 Task: Research Airbnb accommodation in Most, Czech Republic from 5th November, 2023 to 16th November, 2023 for 2 adults.1  bedroom having 1 bed and 1 bathroom. Property type can be hotel. Booking option can be shelf check-in. Look for 5 properties as per requirement.
Action: Mouse moved to (471, 158)
Screenshot: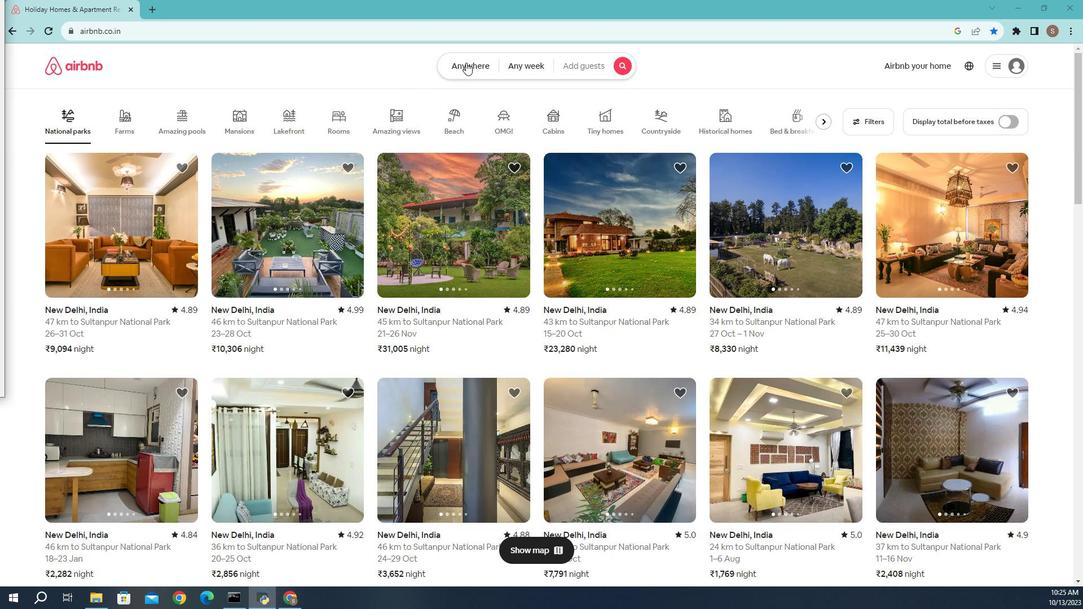 
Action: Mouse pressed left at (471, 158)
Screenshot: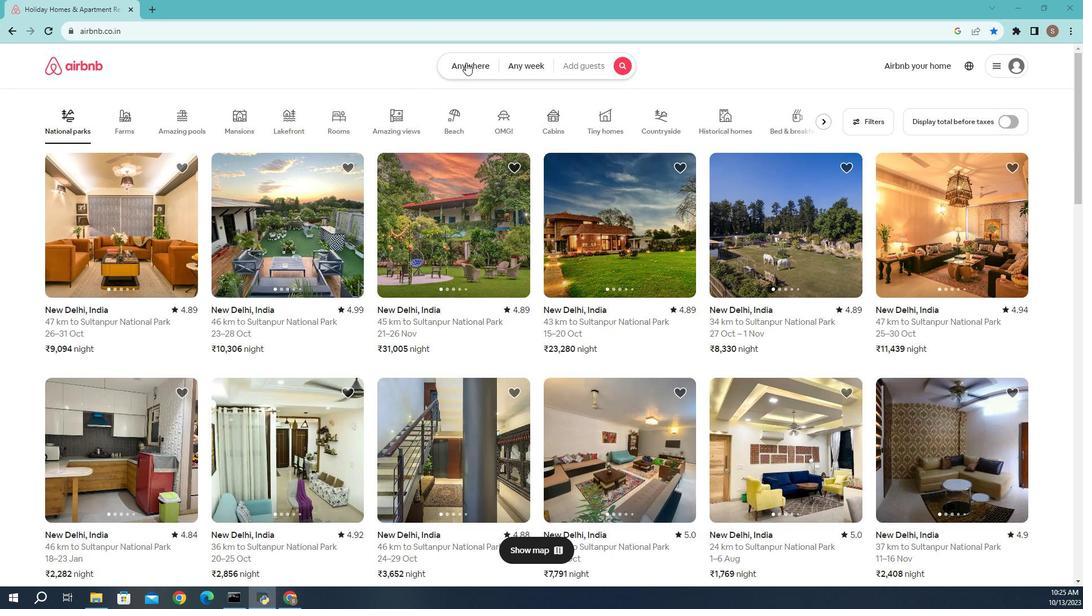 
Action: Mouse moved to (417, 186)
Screenshot: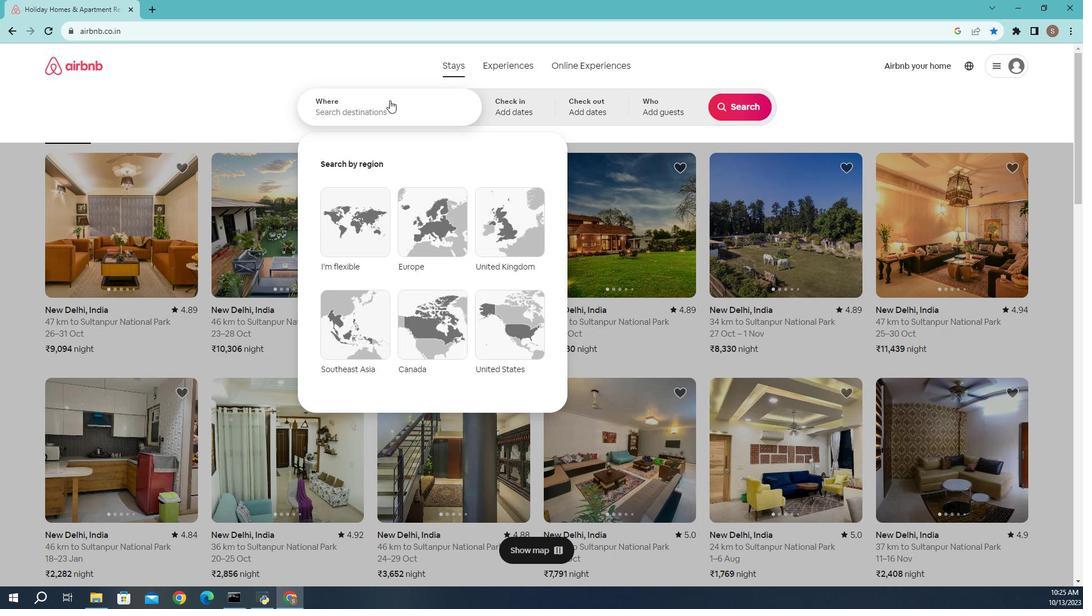 
Action: Mouse pressed left at (417, 186)
Screenshot: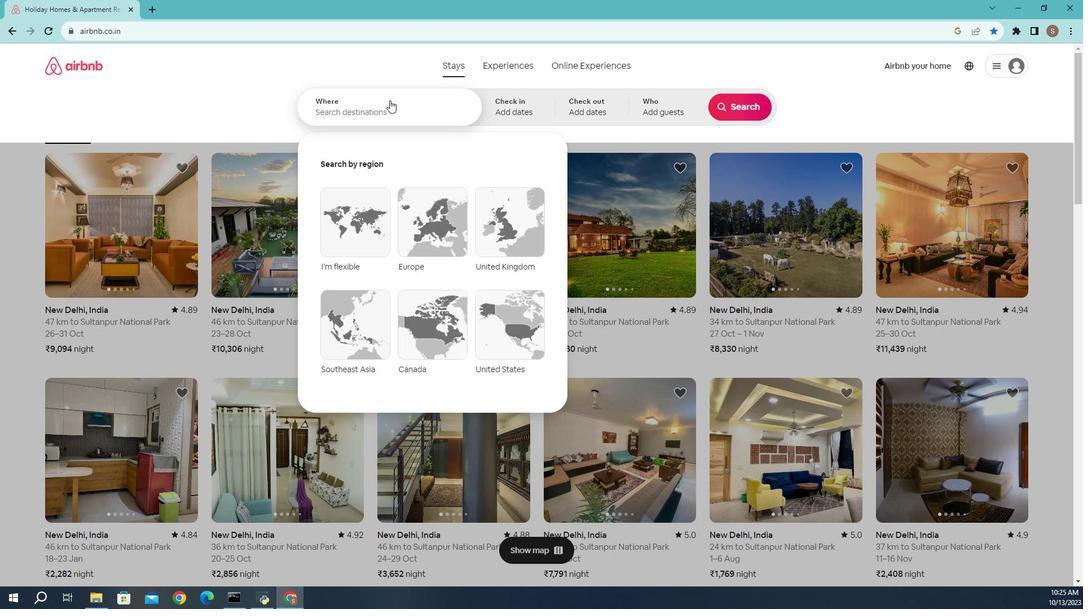 
Action: Key pressed <Key.caps_lock>M<Key.caps_lock>ost,<Key.space><Key.caps_lock>C<Key.caps_lock>zech<Key.space><Key.caps_lock>R<Key.caps_lock>epublic<Key.enter>
Screenshot: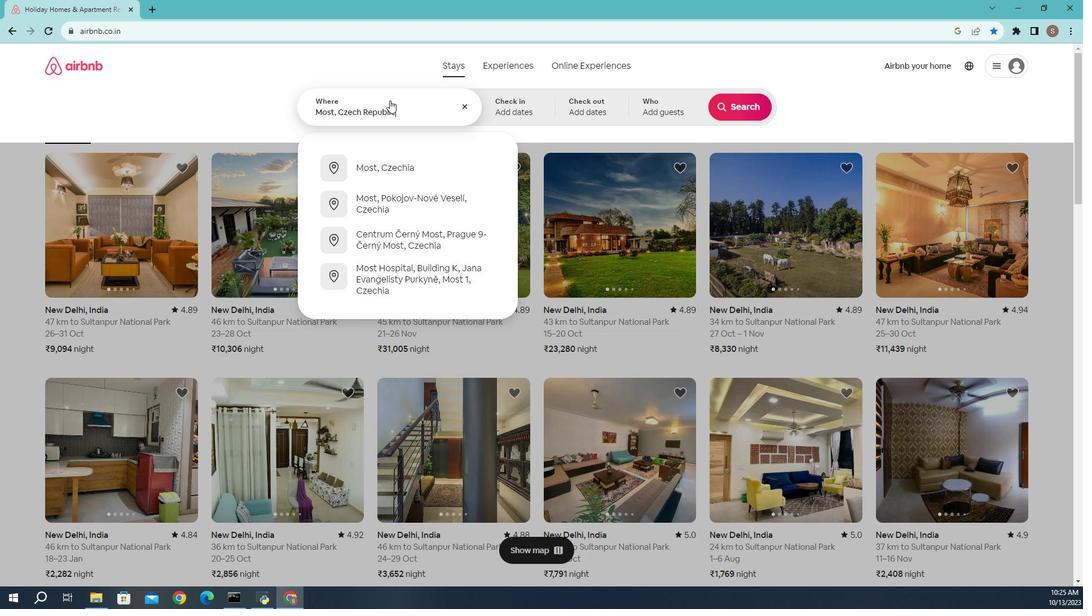 
Action: Mouse moved to (541, 312)
Screenshot: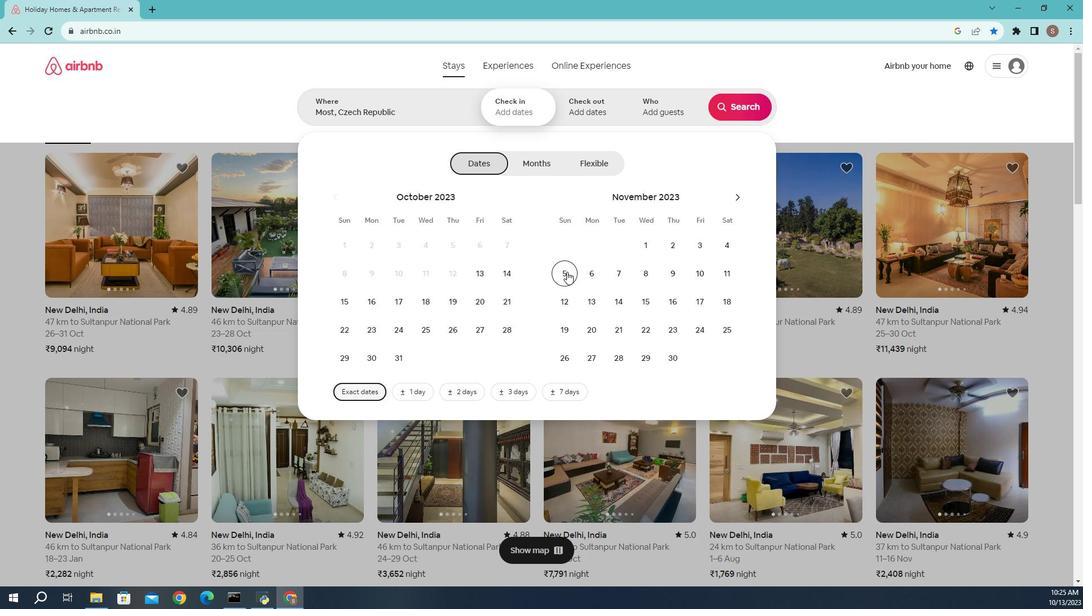 
Action: Mouse pressed left at (541, 312)
Screenshot: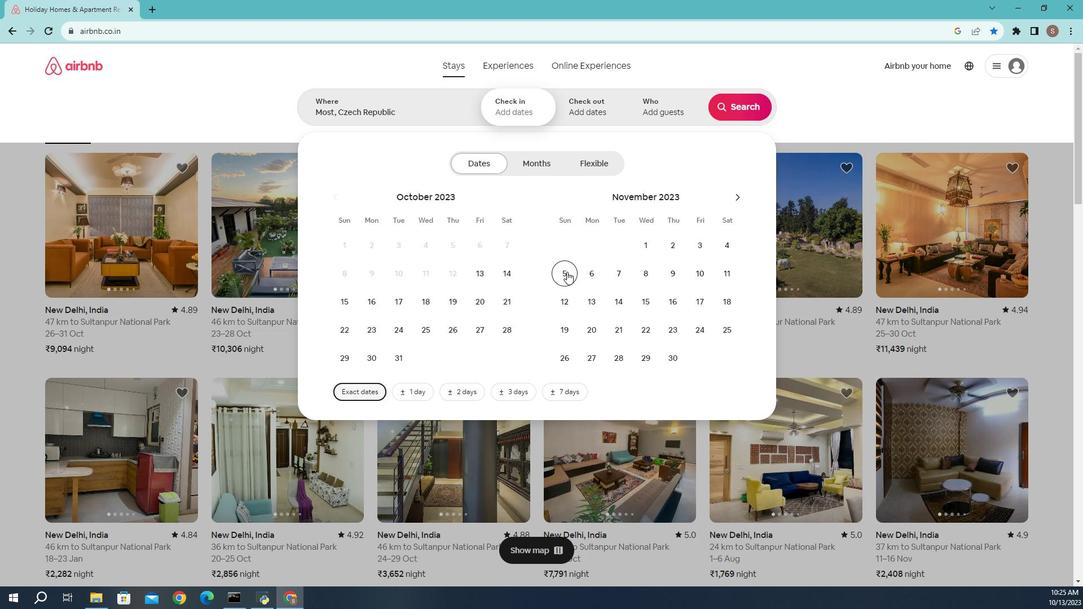 
Action: Mouse moved to (618, 333)
Screenshot: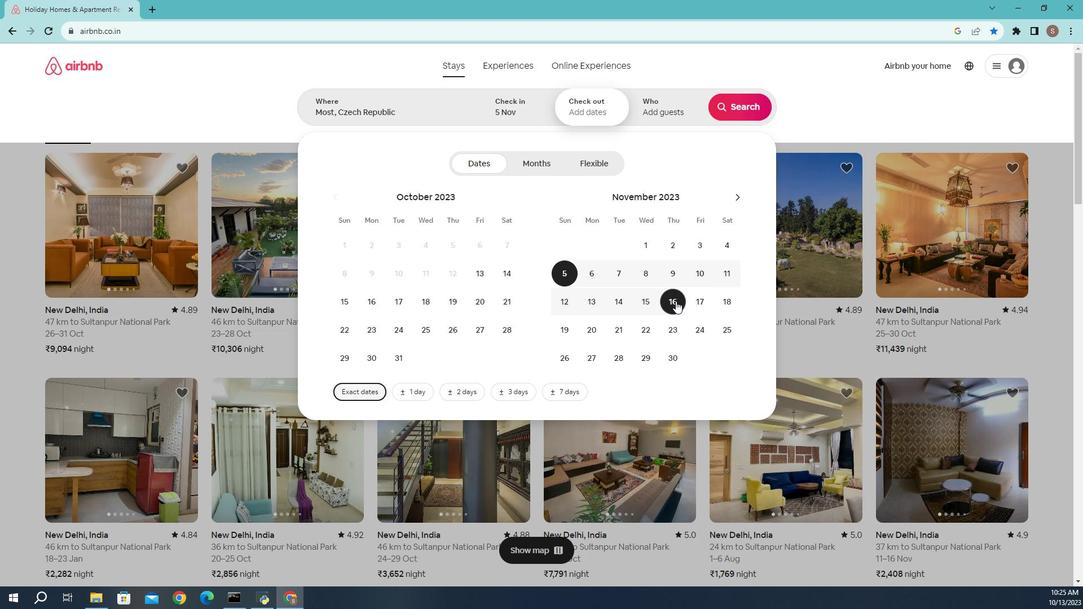 
Action: Mouse pressed left at (618, 333)
Screenshot: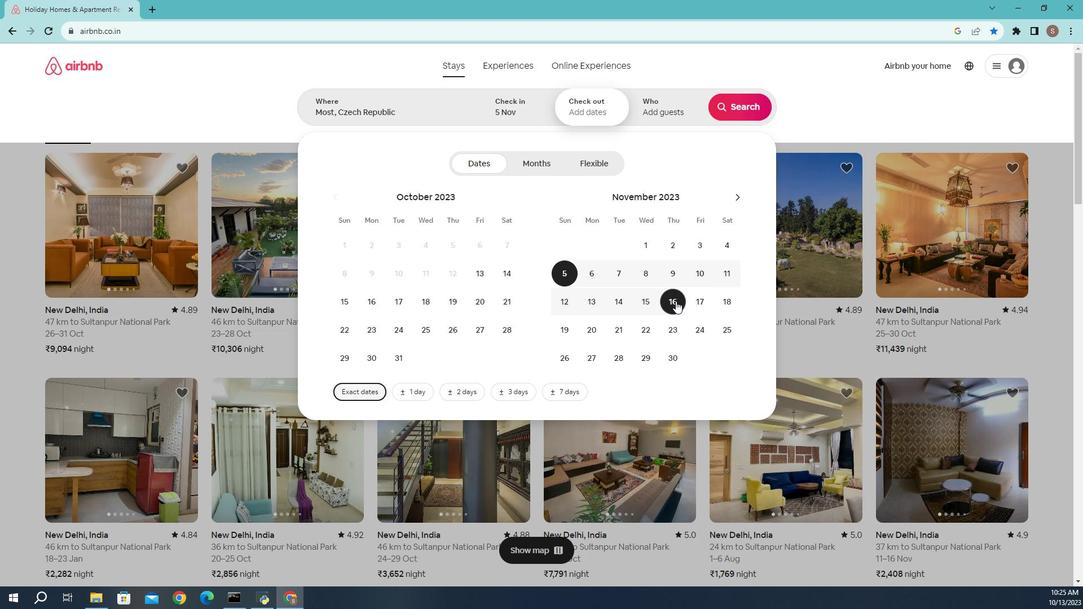 
Action: Mouse moved to (612, 192)
Screenshot: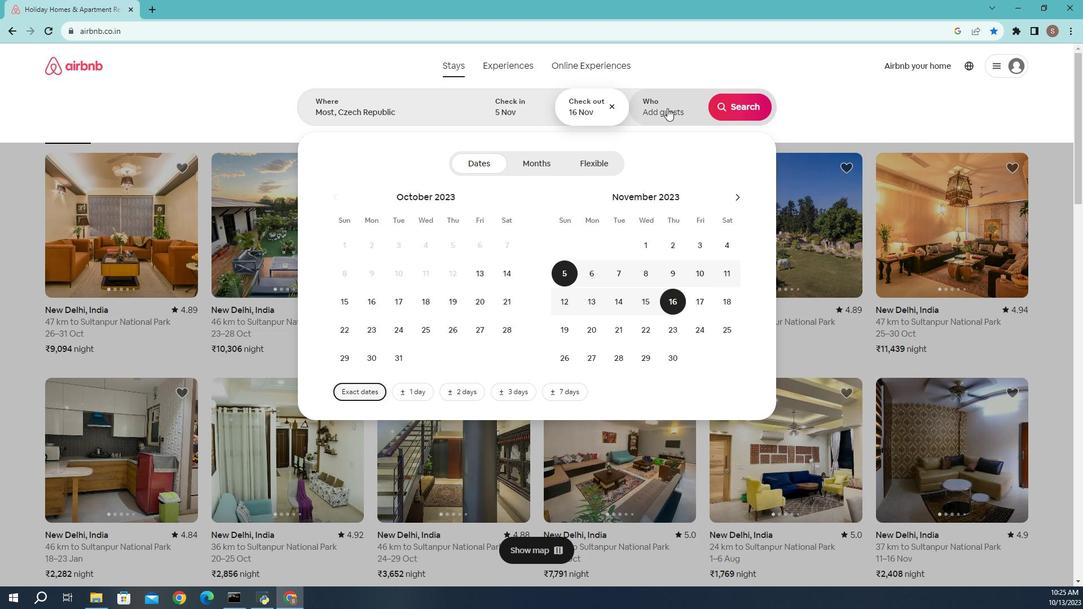 
Action: Mouse pressed left at (612, 192)
Screenshot: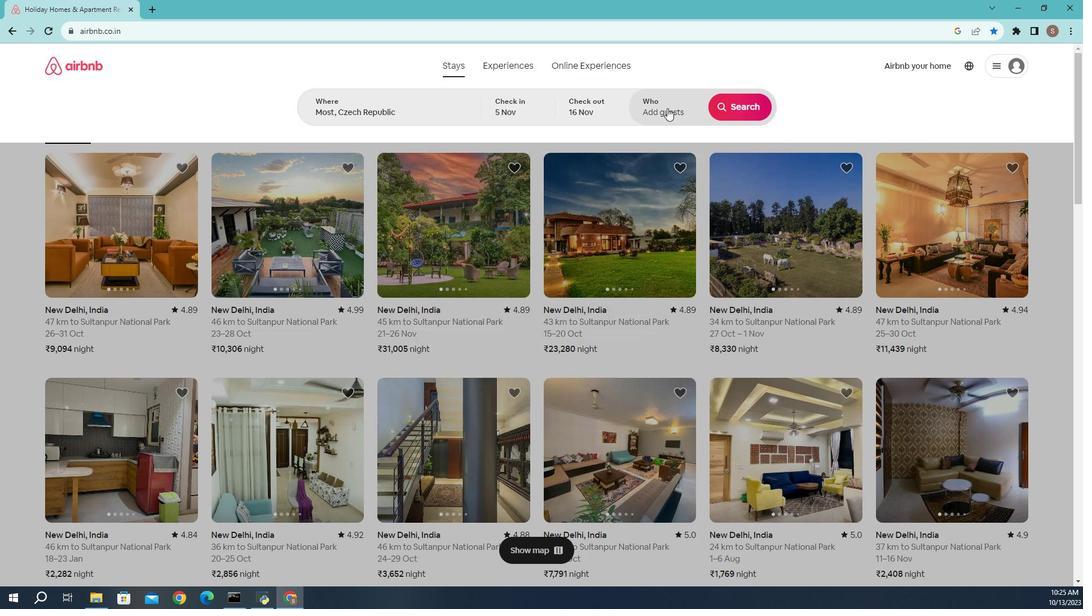 
Action: Mouse moved to (667, 234)
Screenshot: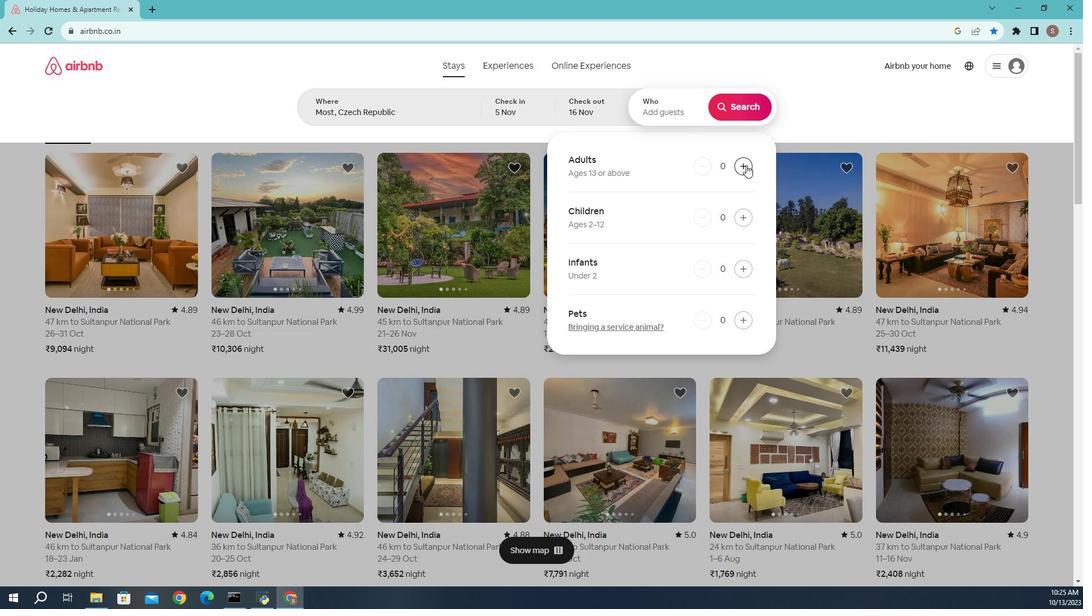 
Action: Mouse pressed left at (667, 234)
Screenshot: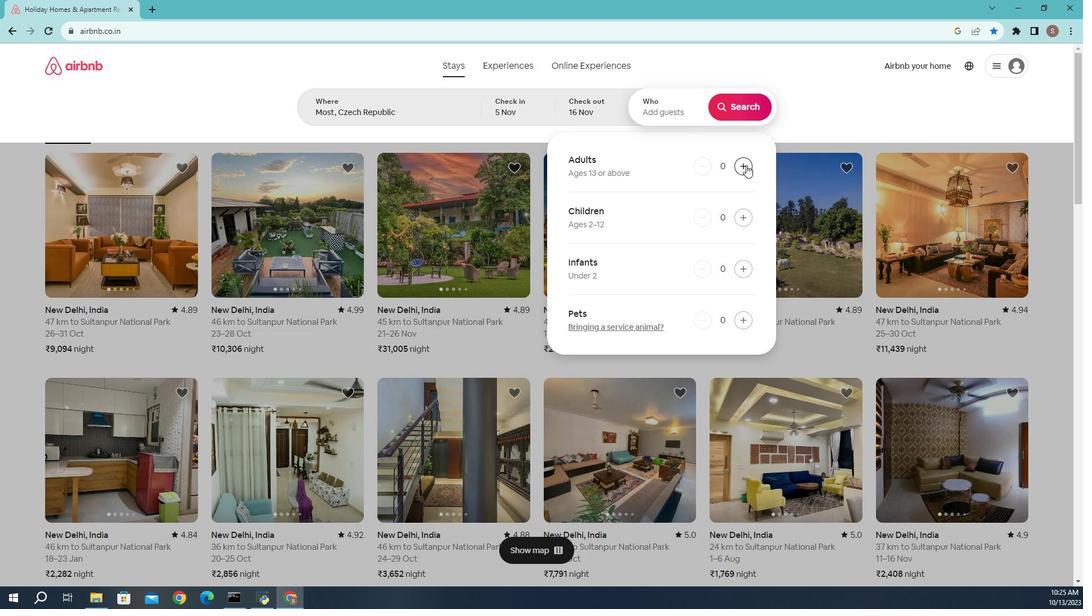 
Action: Mouse moved to (667, 234)
Screenshot: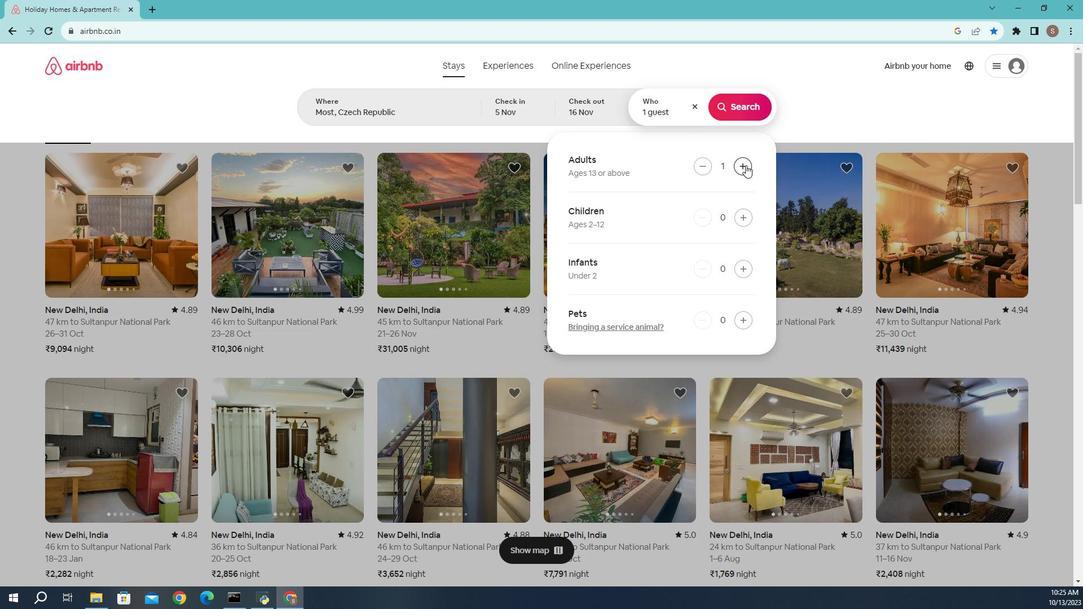 
Action: Mouse pressed left at (667, 234)
Screenshot: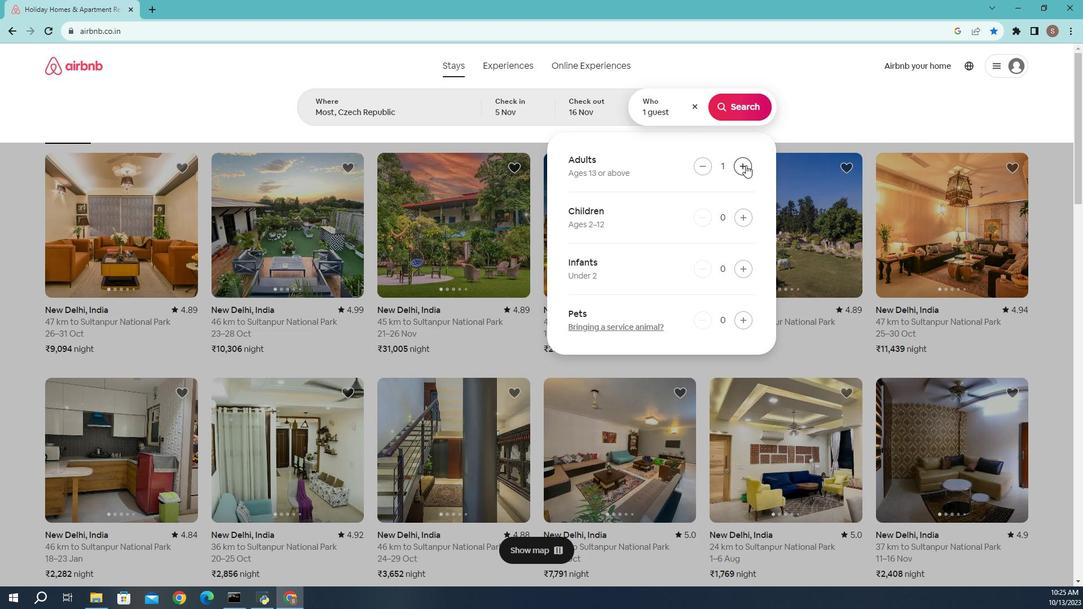 
Action: Mouse moved to (665, 188)
Screenshot: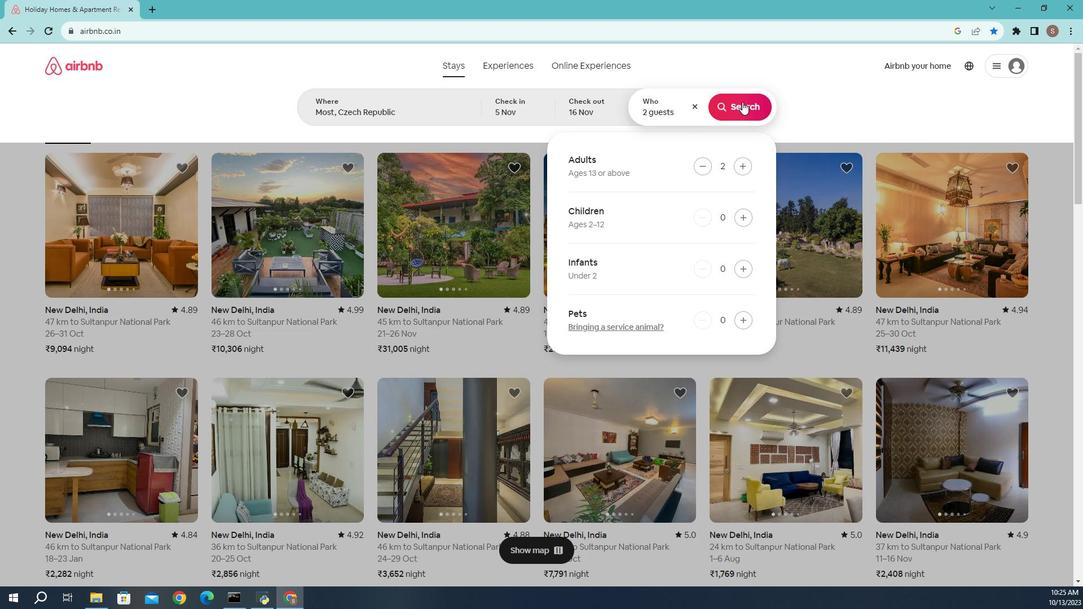 
Action: Mouse pressed left at (665, 188)
Screenshot: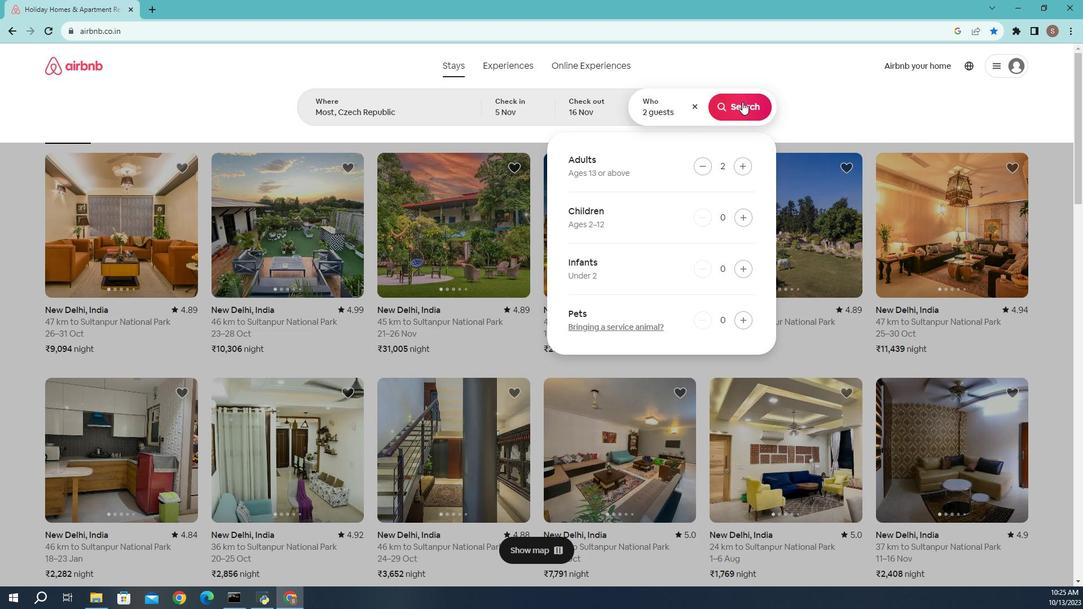 
Action: Mouse moved to (787, 190)
Screenshot: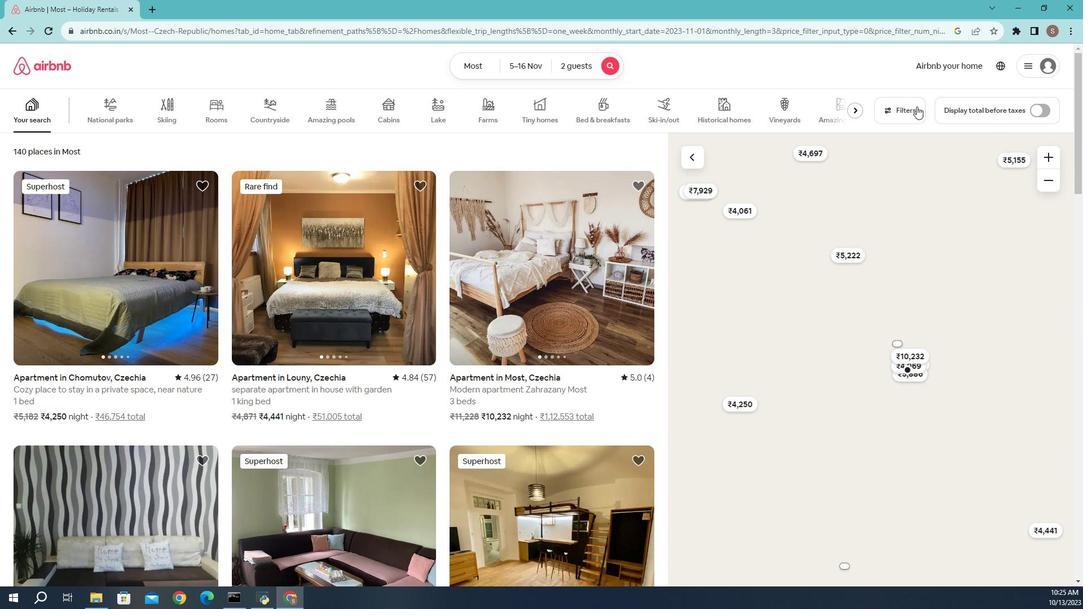
Action: Mouse pressed left at (787, 190)
Screenshot: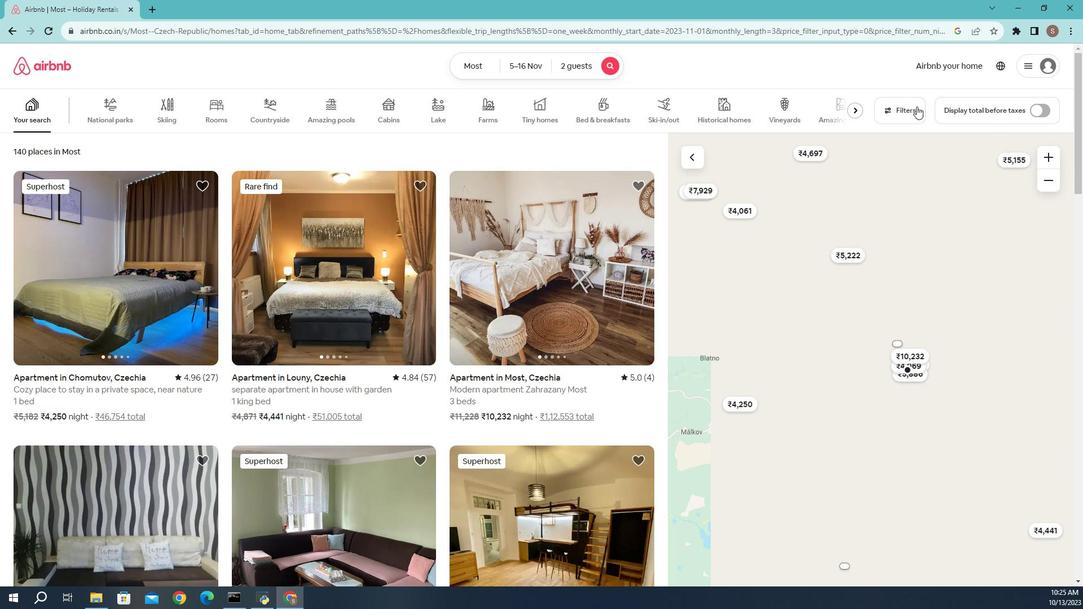 
Action: Mouse moved to (578, 322)
Screenshot: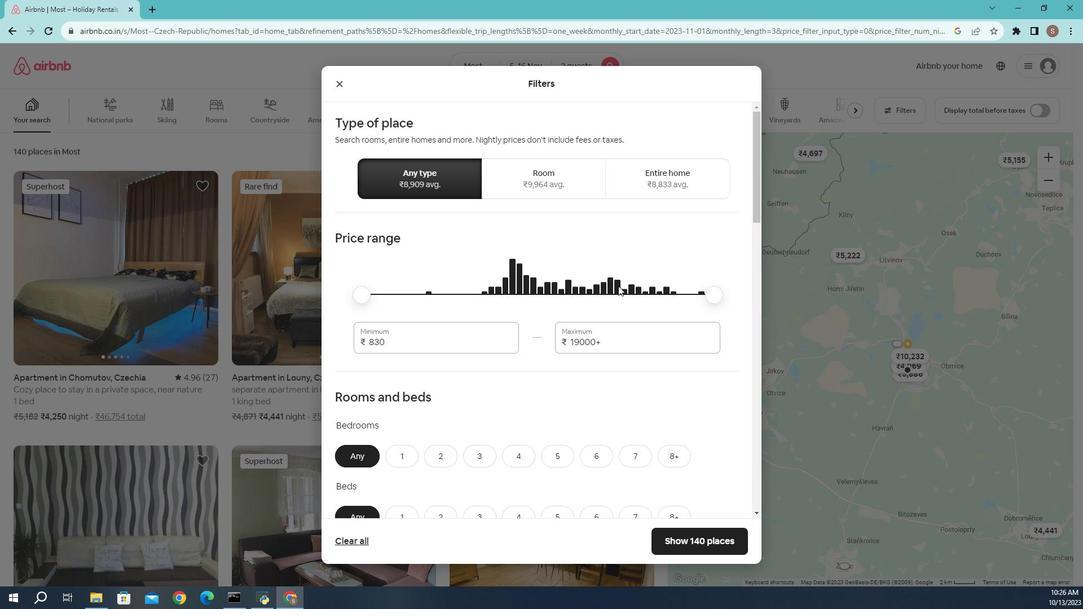 
Action: Mouse scrolled (578, 322) with delta (0, 0)
Screenshot: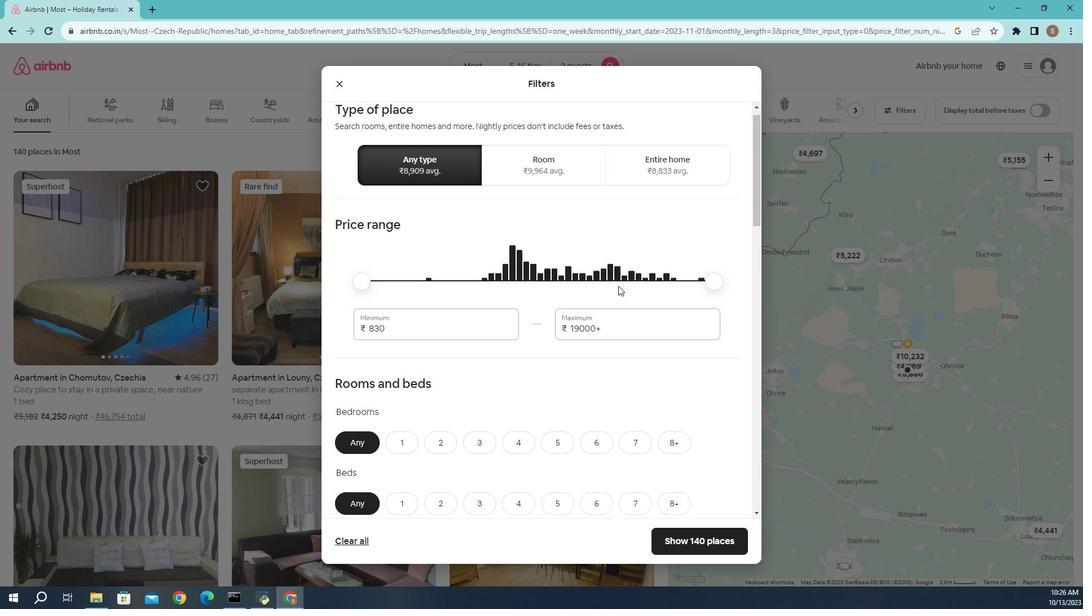 
Action: Mouse scrolled (578, 322) with delta (0, 0)
Screenshot: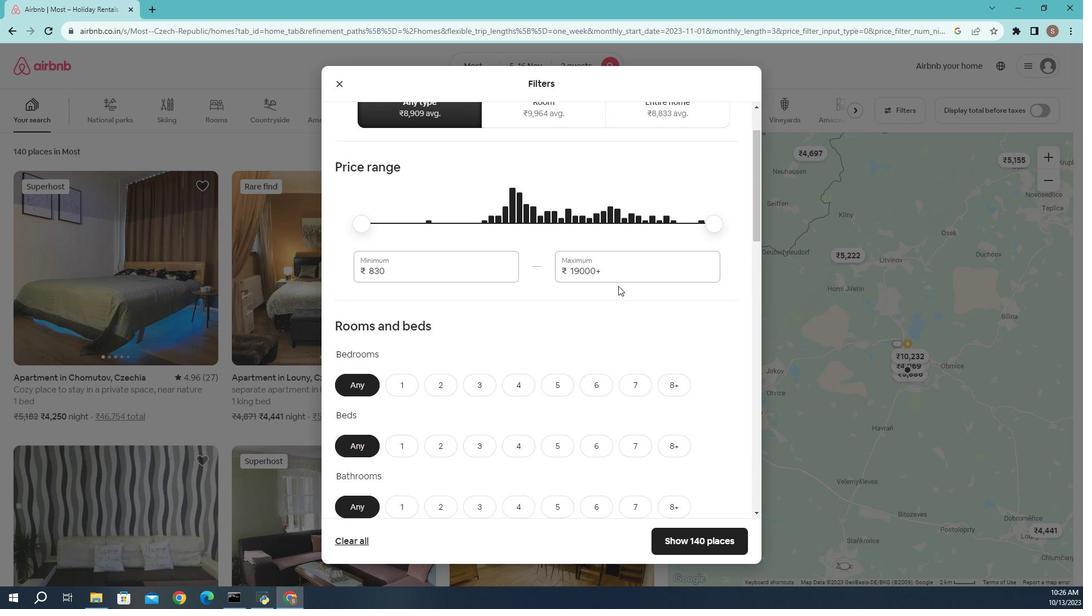 
Action: Mouse moved to (424, 366)
Screenshot: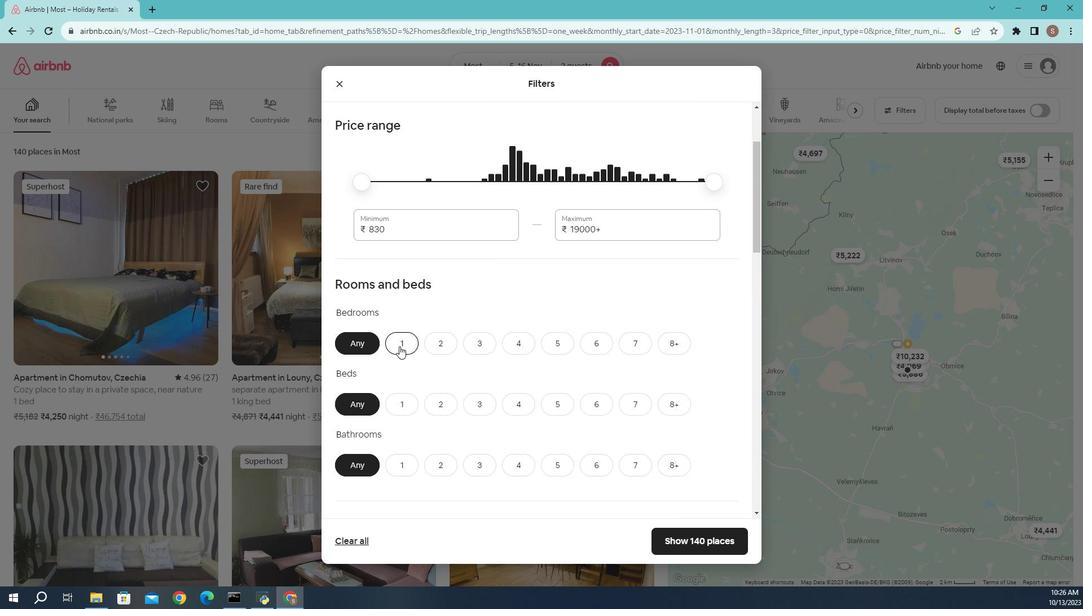 
Action: Mouse pressed left at (424, 366)
Screenshot: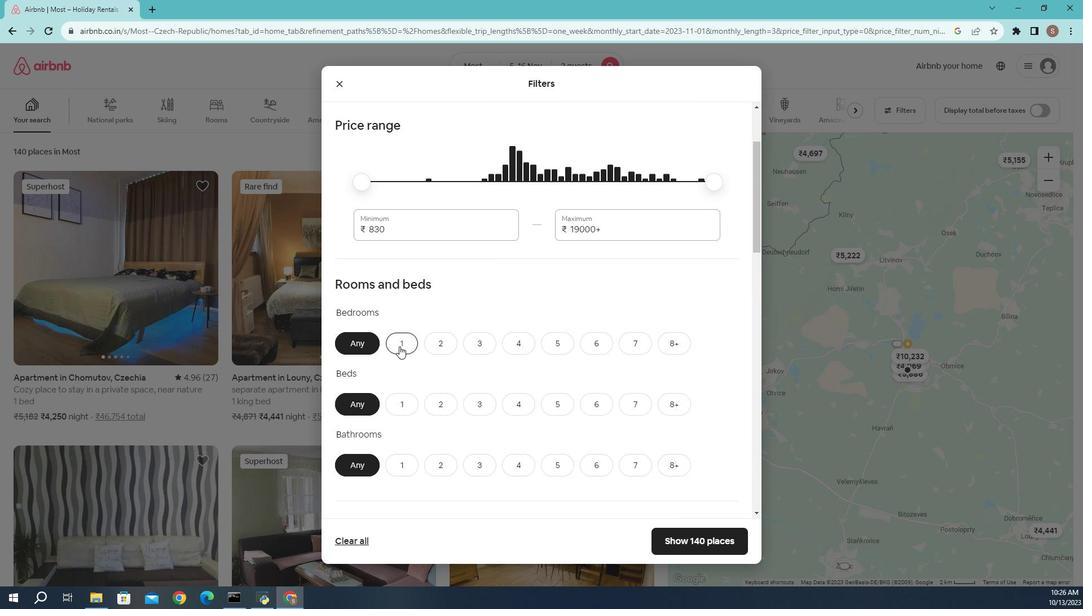 
Action: Mouse moved to (425, 409)
Screenshot: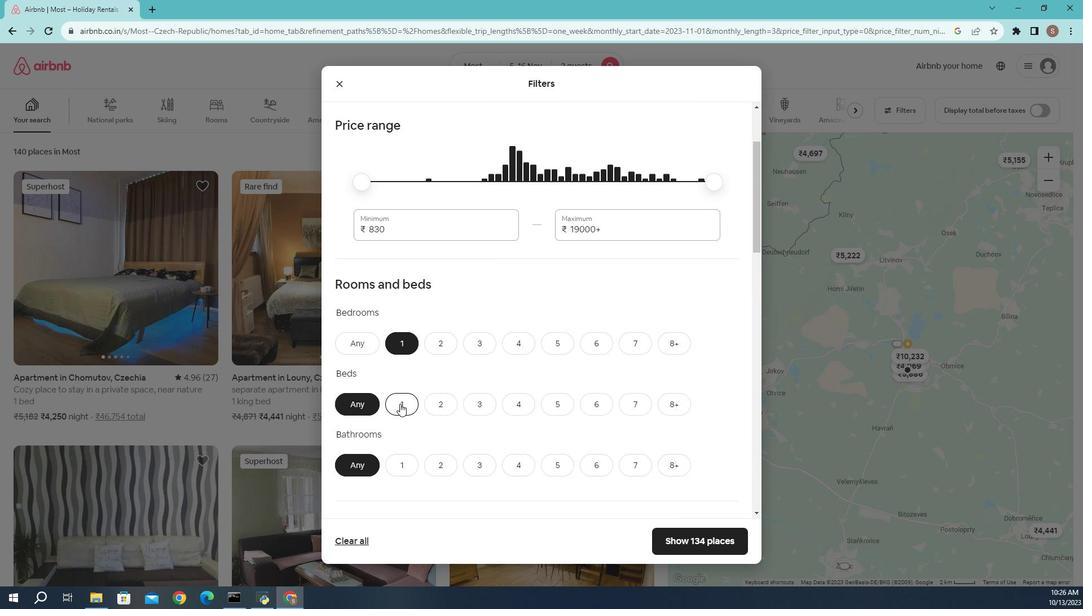 
Action: Mouse pressed left at (425, 409)
Screenshot: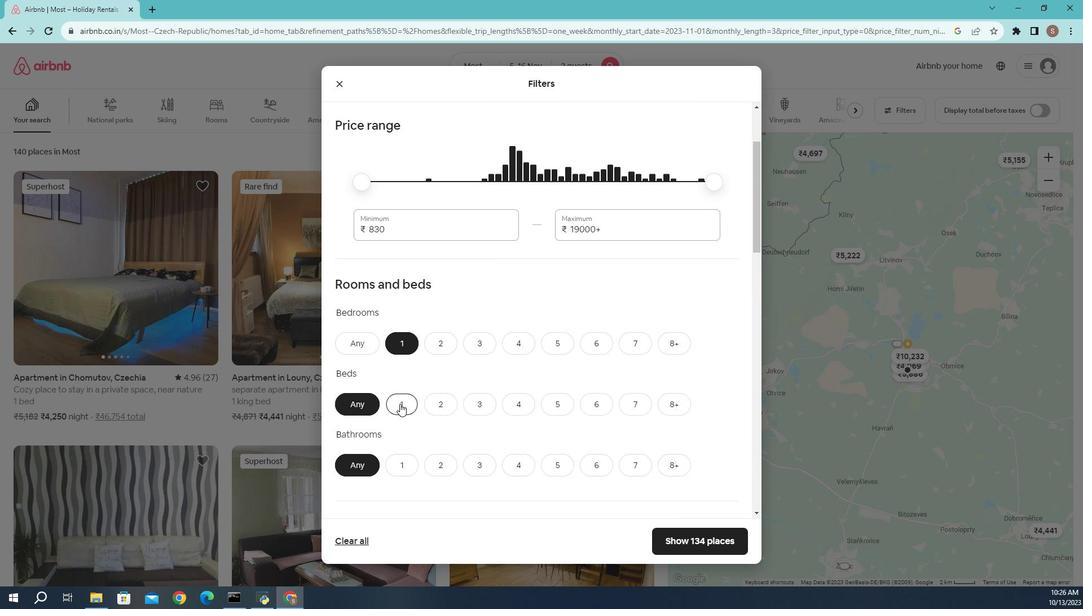 
Action: Mouse moved to (425, 455)
Screenshot: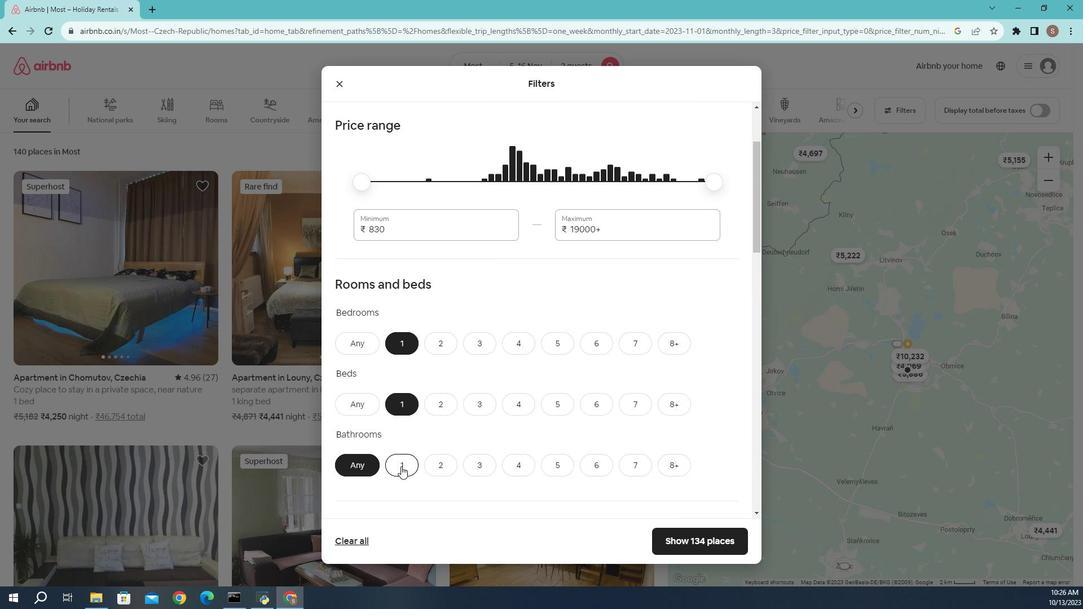 
Action: Mouse pressed left at (425, 455)
Screenshot: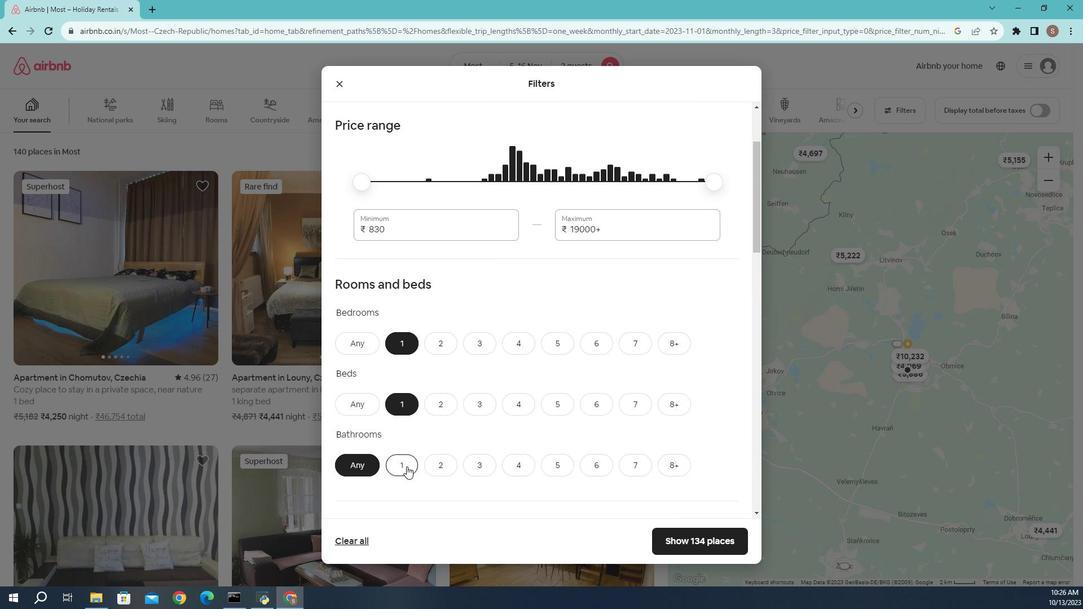 
Action: Mouse moved to (551, 408)
Screenshot: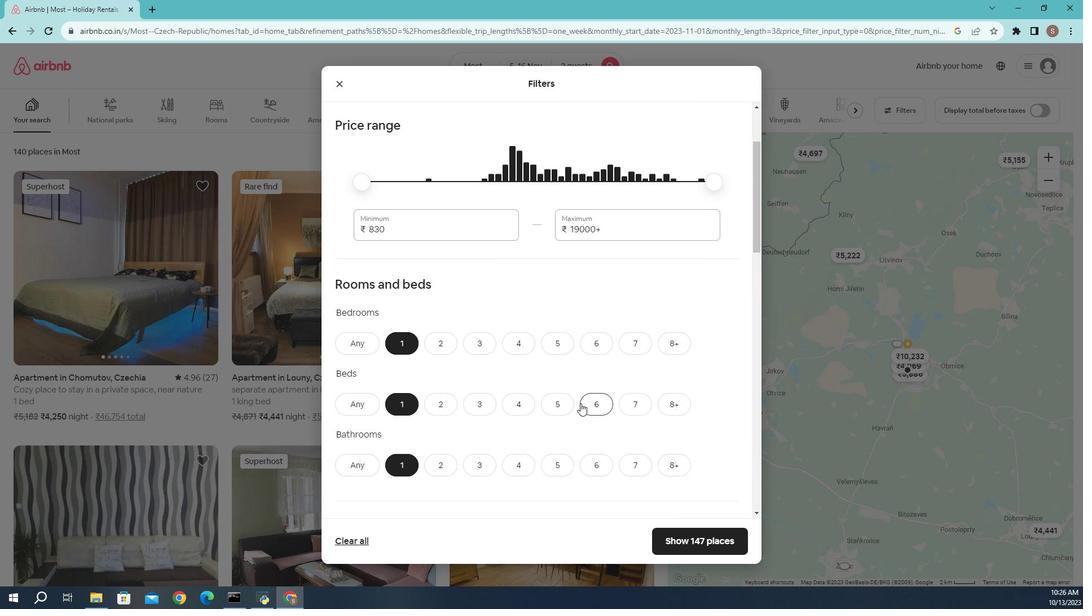 
Action: Mouse scrolled (551, 408) with delta (0, 0)
Screenshot: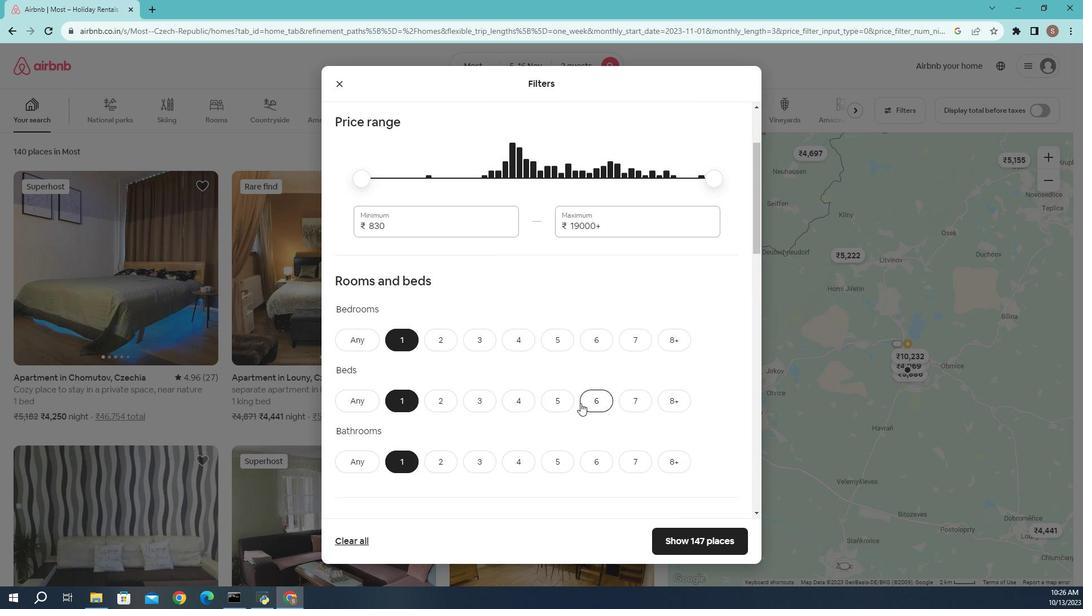 
Action: Mouse scrolled (551, 408) with delta (0, 0)
Screenshot: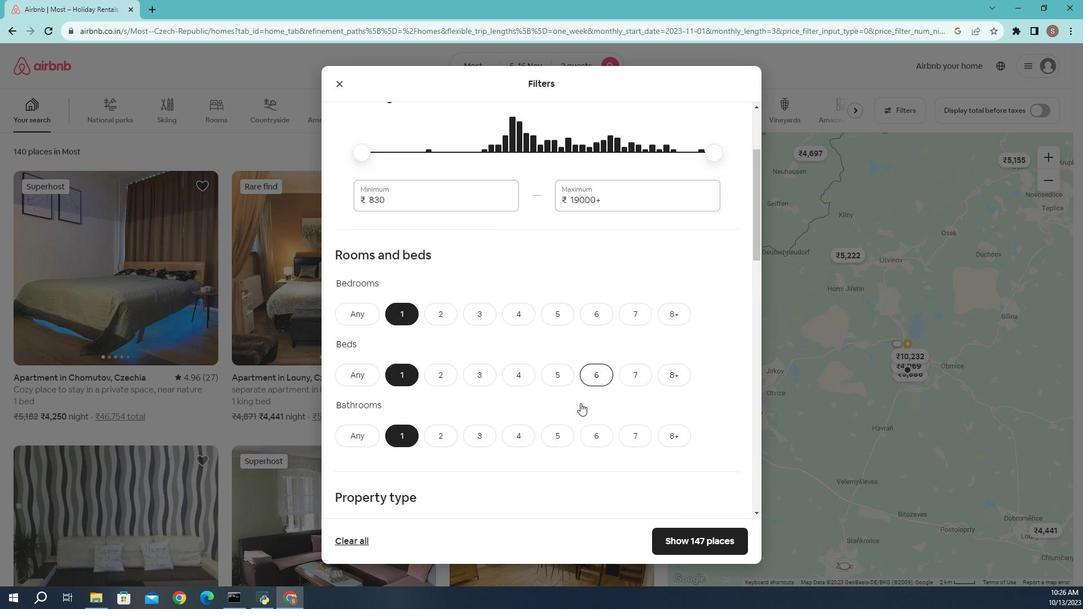 
Action: Mouse scrolled (551, 408) with delta (0, 0)
Screenshot: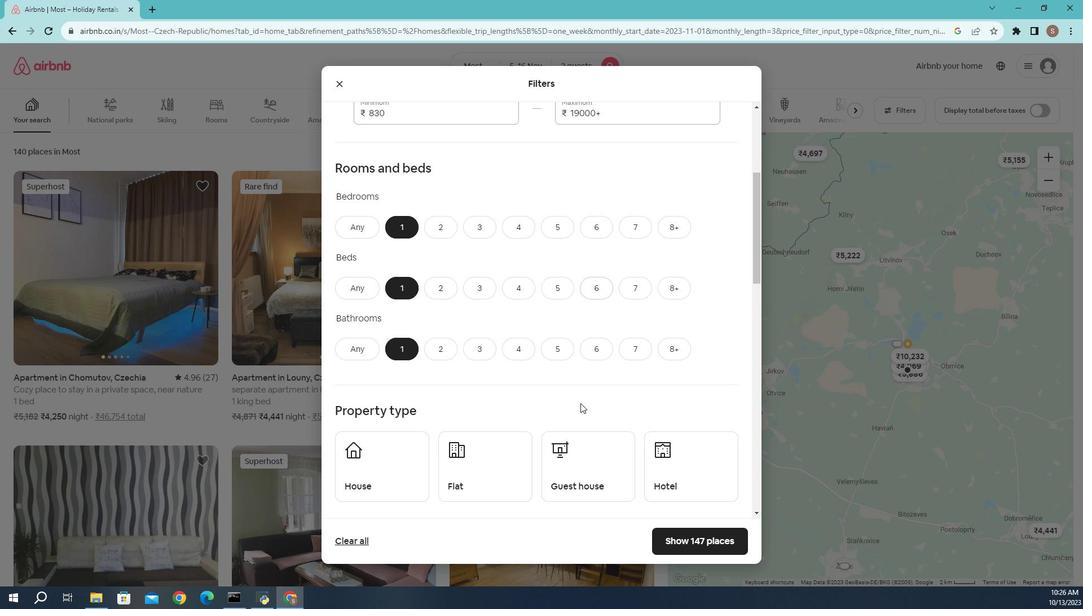 
Action: Mouse scrolled (551, 408) with delta (0, 0)
Screenshot: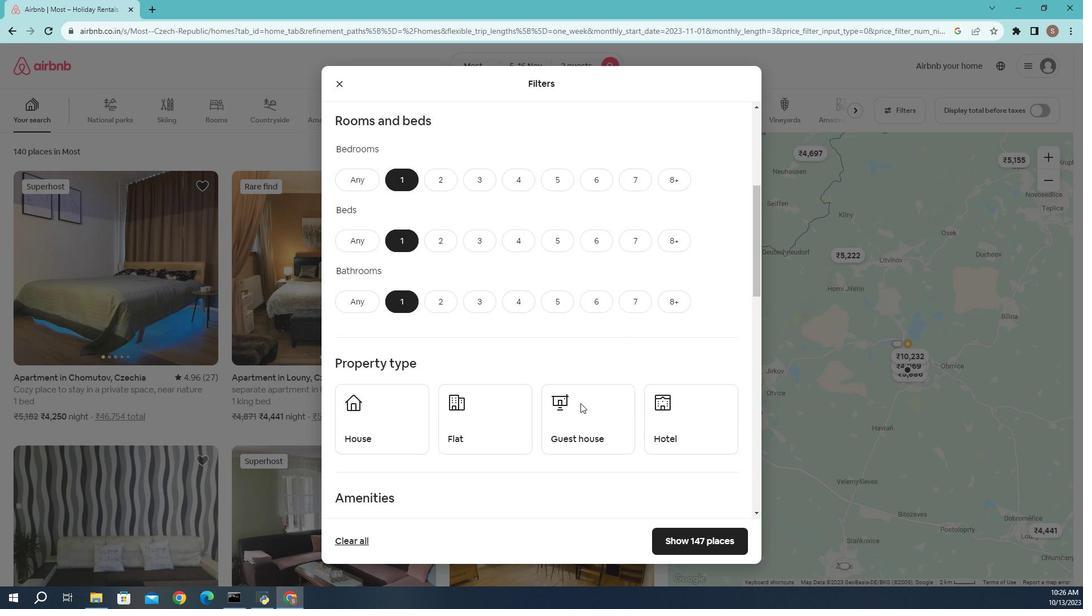 
Action: Mouse scrolled (551, 408) with delta (0, 0)
Screenshot: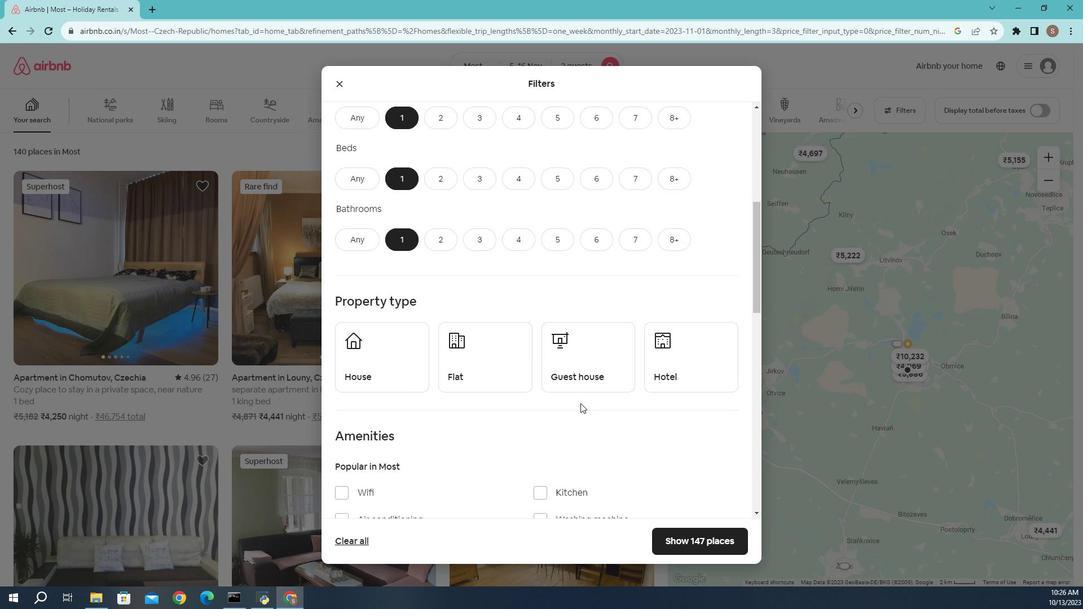 
Action: Mouse moved to (621, 340)
Screenshot: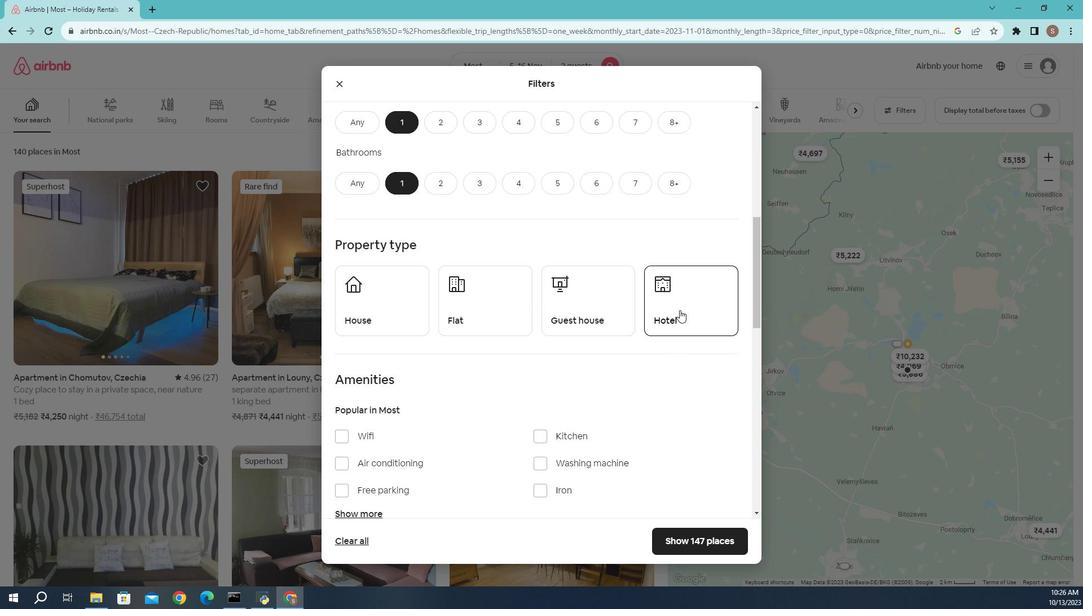 
Action: Mouse pressed left at (621, 340)
Screenshot: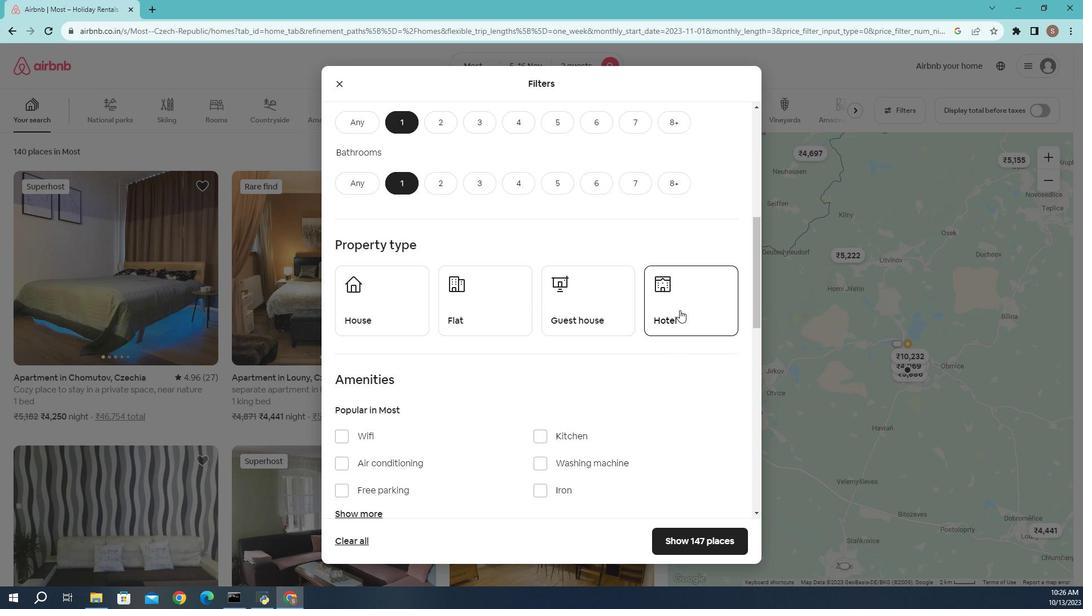 
Action: Mouse moved to (518, 404)
Screenshot: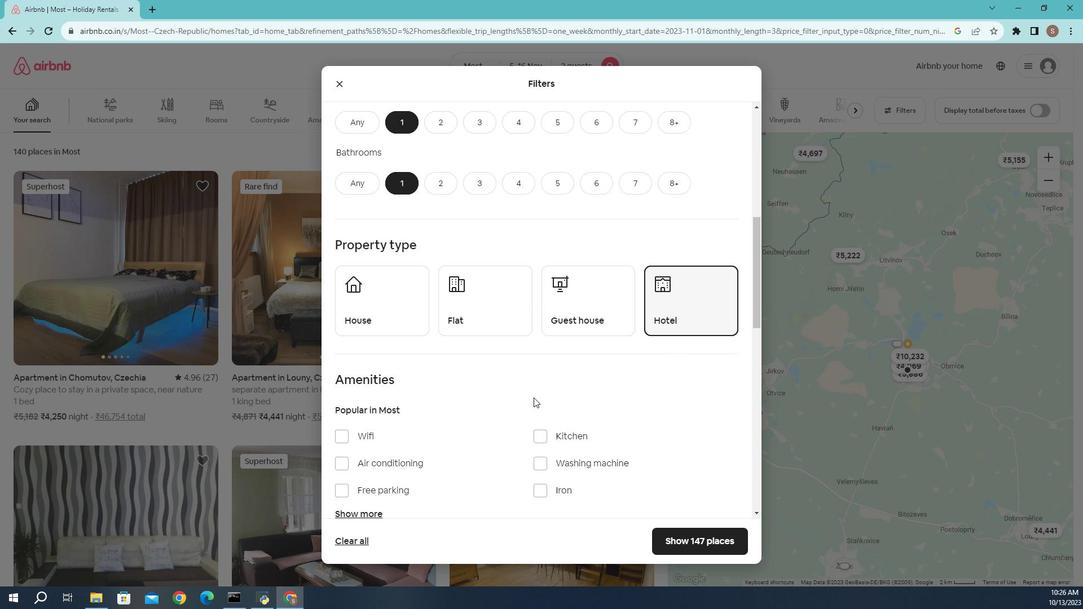 
Action: Mouse scrolled (518, 404) with delta (0, 0)
Screenshot: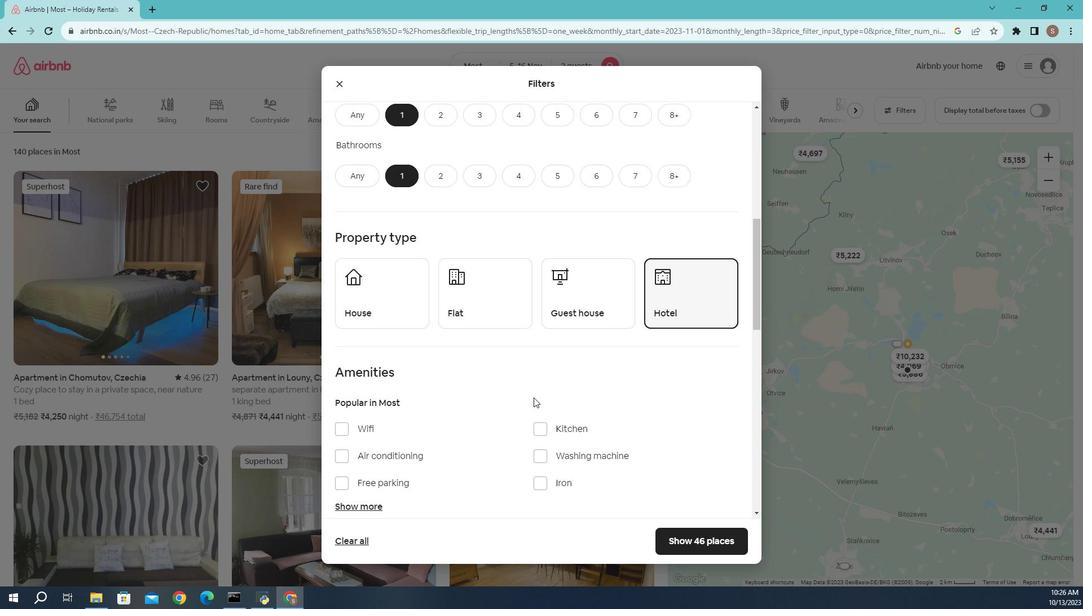 
Action: Mouse scrolled (518, 404) with delta (0, 0)
Screenshot: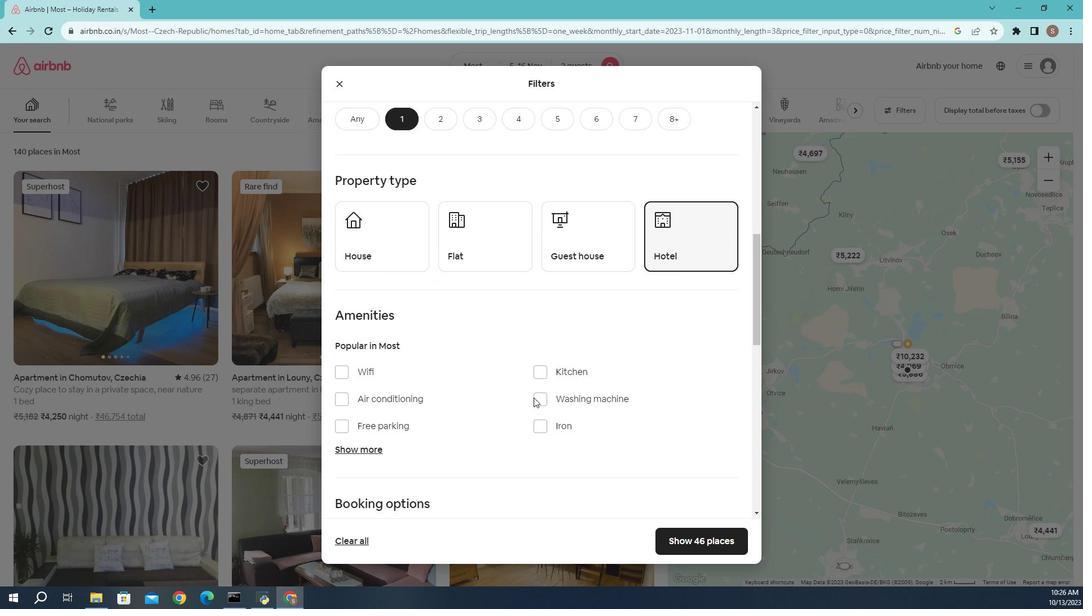 
Action: Mouse scrolled (518, 404) with delta (0, 0)
Screenshot: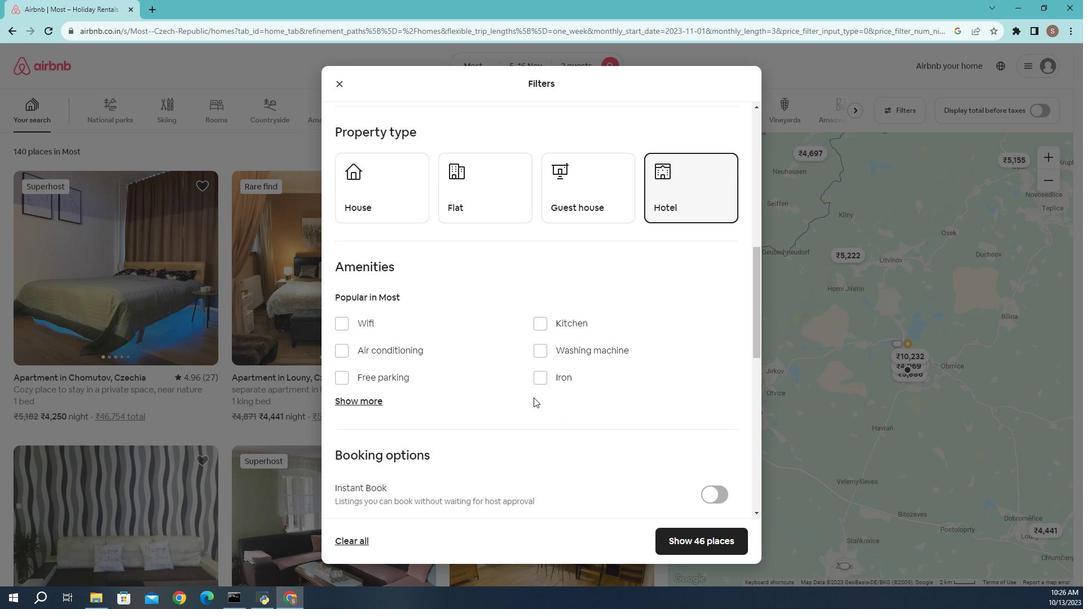 
Action: Mouse scrolled (518, 404) with delta (0, 0)
Screenshot: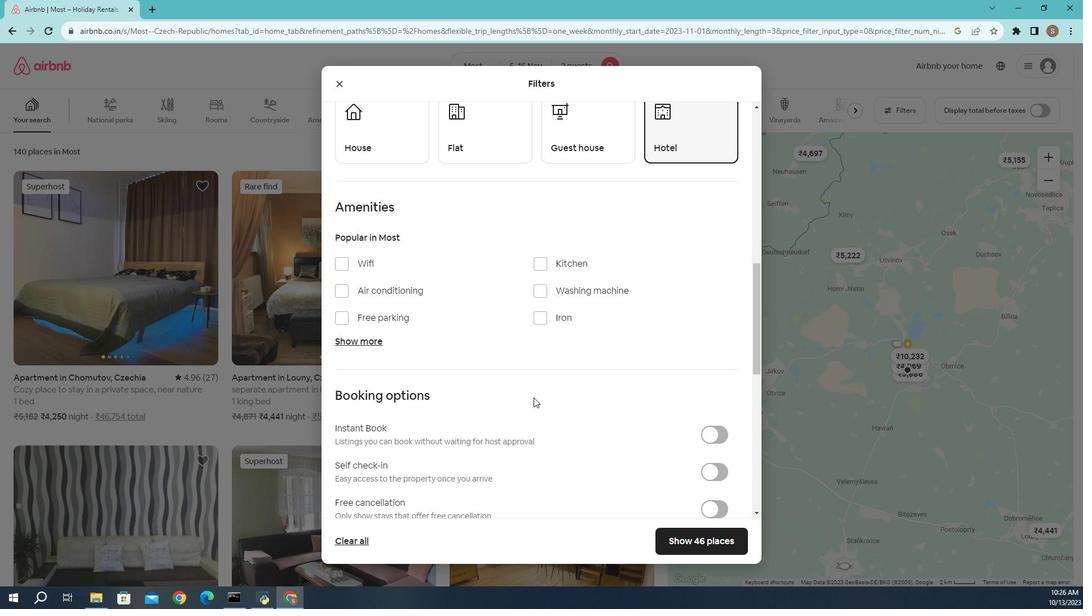 
Action: Mouse moved to (640, 415)
Screenshot: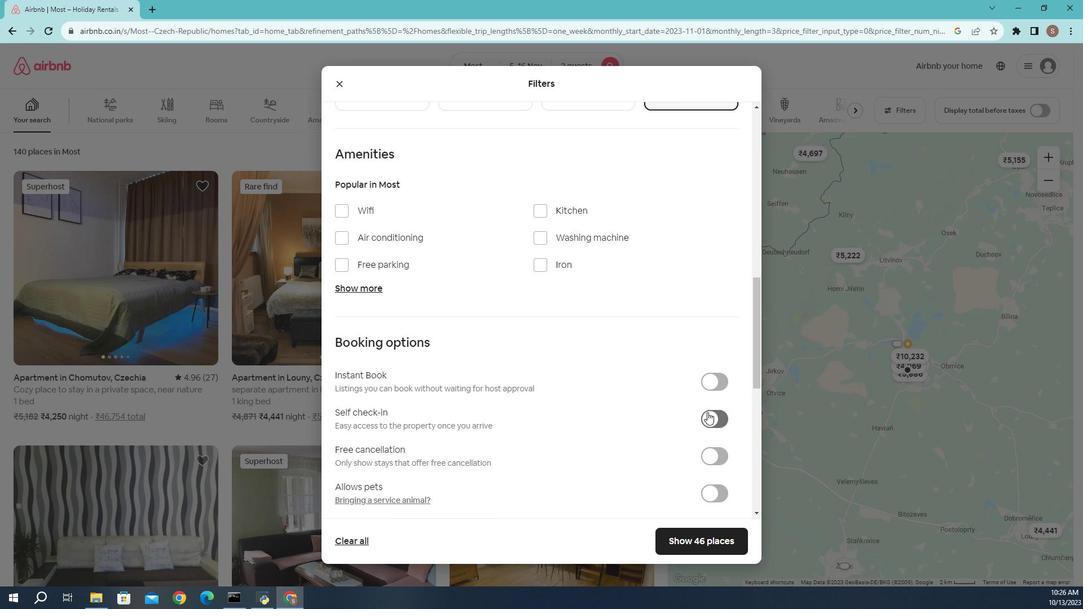 
Action: Mouse pressed left at (640, 415)
Screenshot: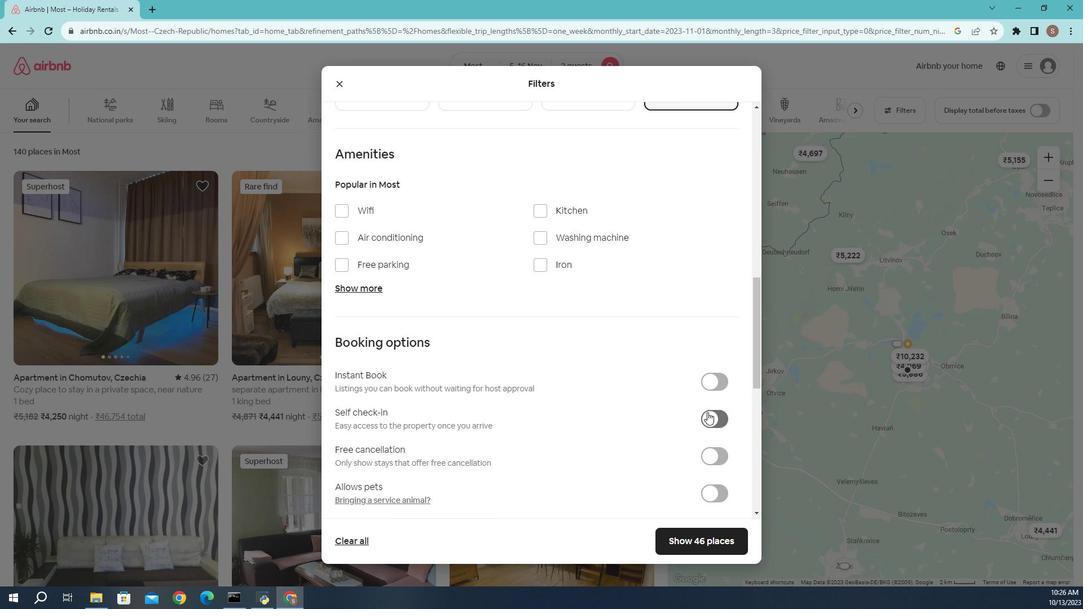 
Action: Mouse moved to (553, 394)
Screenshot: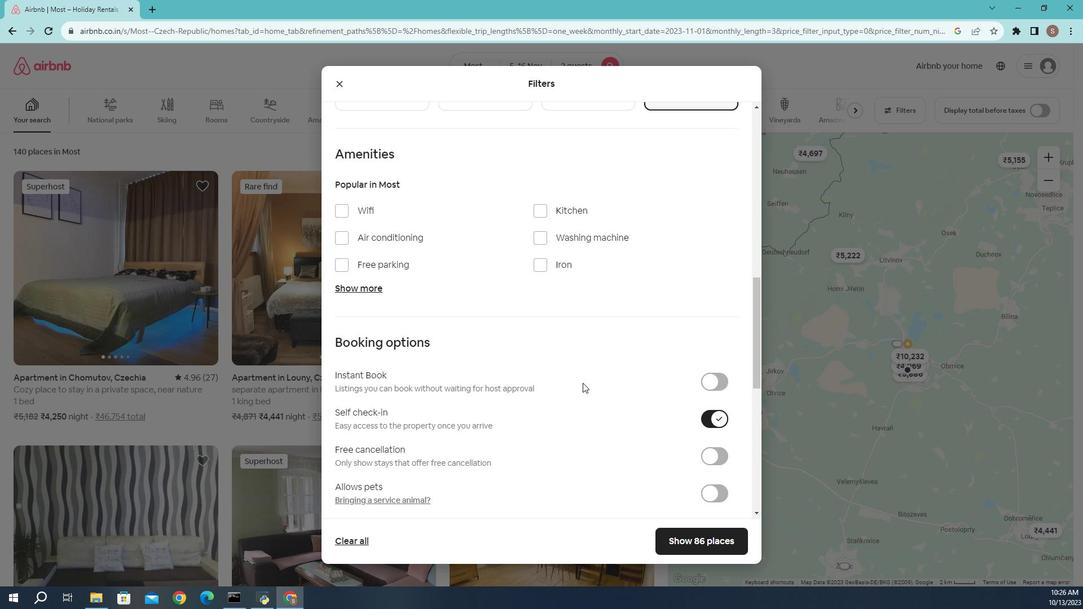 
Action: Mouse scrolled (553, 393) with delta (0, 0)
Screenshot: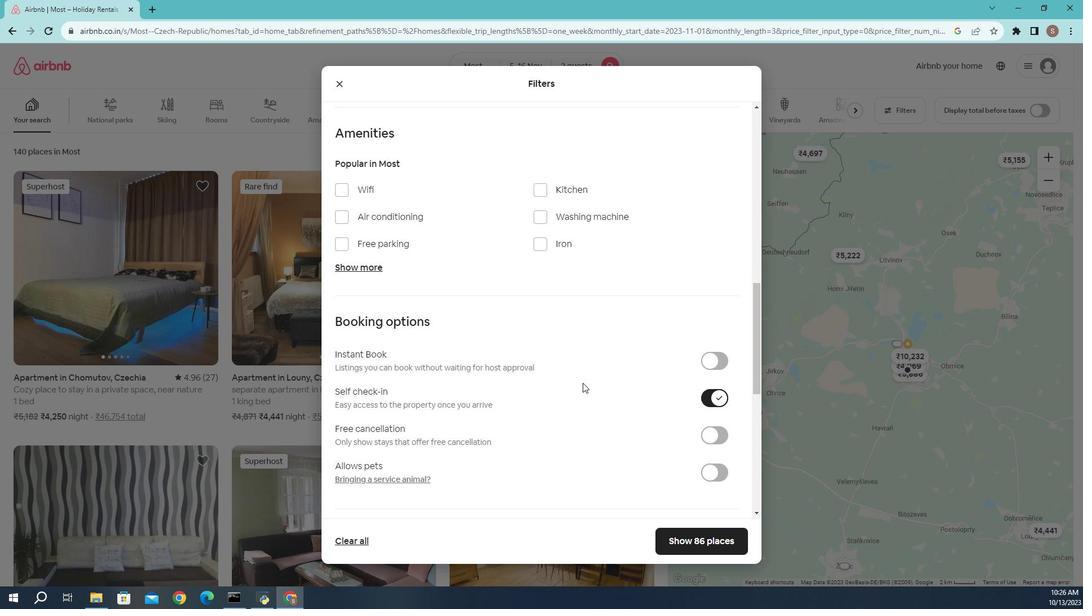 
Action: Mouse scrolled (553, 393) with delta (0, 0)
Screenshot: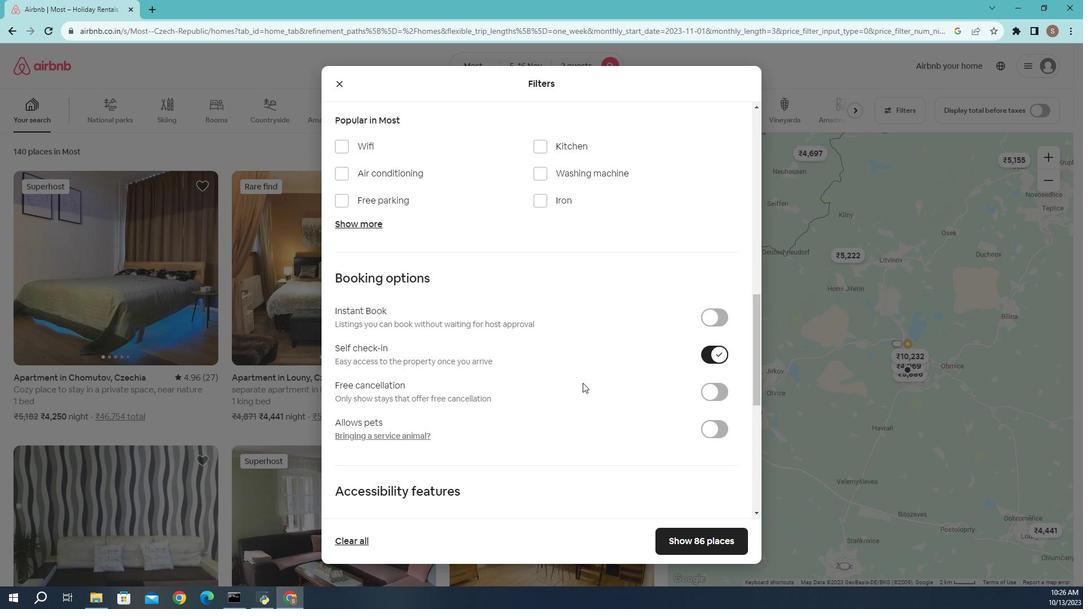 
Action: Mouse scrolled (553, 393) with delta (0, 0)
Screenshot: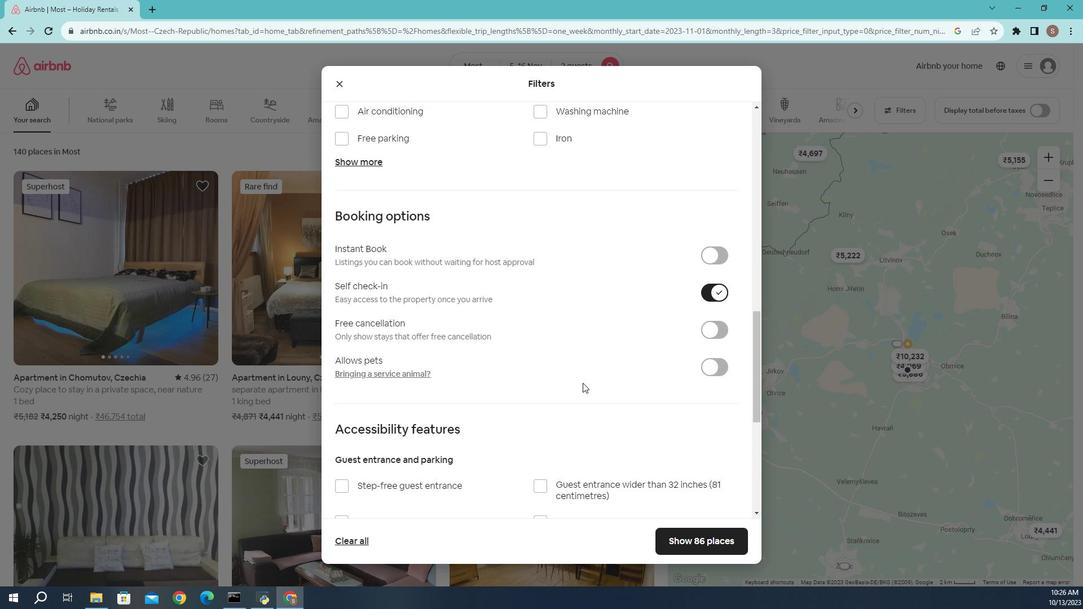 
Action: Mouse scrolled (553, 393) with delta (0, 0)
Screenshot: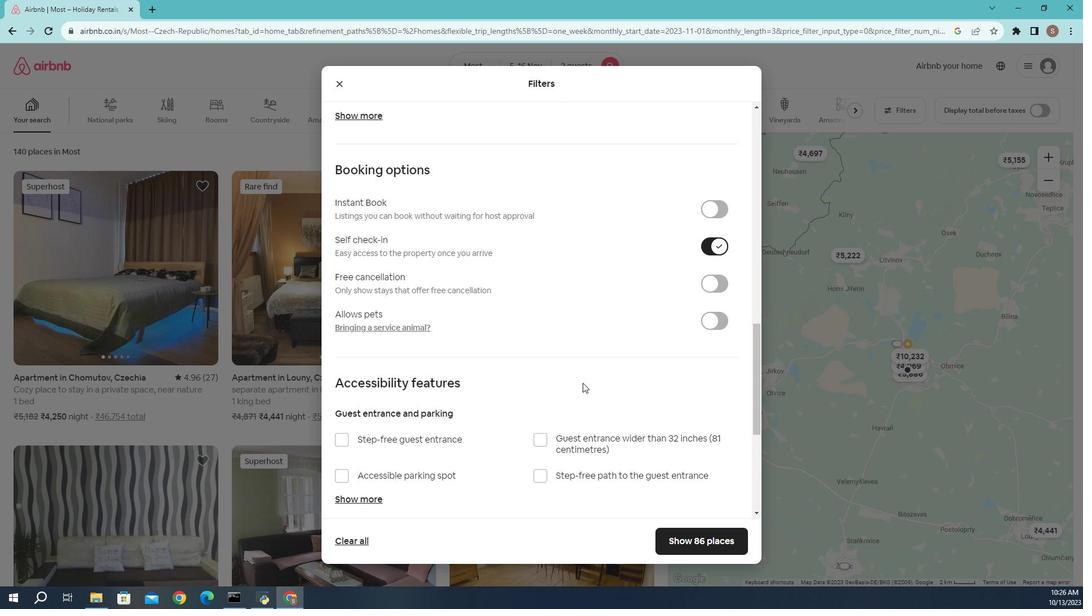 
Action: Mouse scrolled (553, 393) with delta (0, 0)
Screenshot: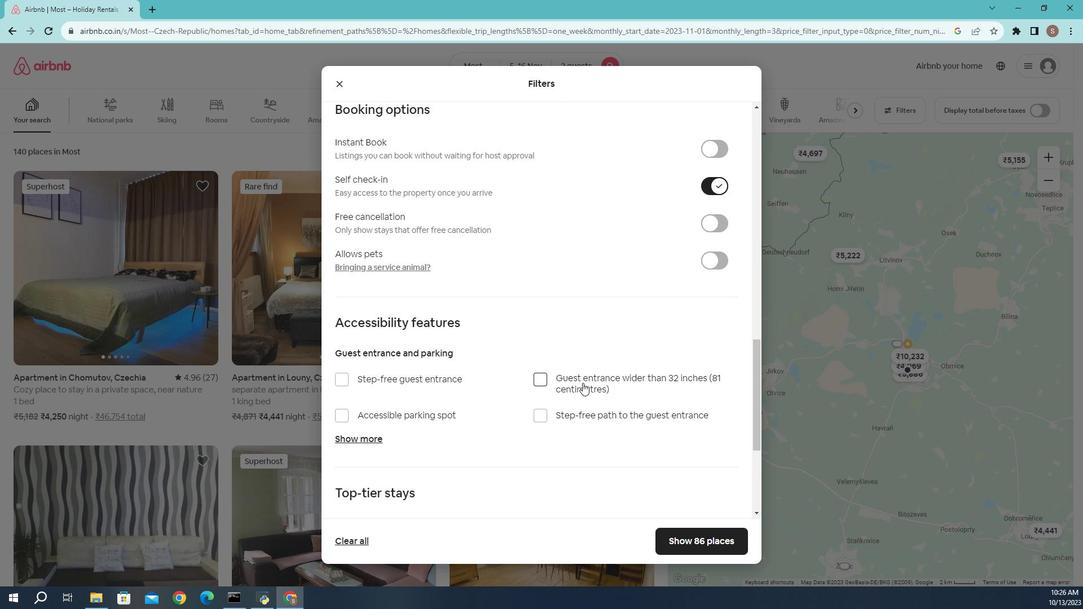 
Action: Mouse scrolled (553, 393) with delta (0, 0)
Screenshot: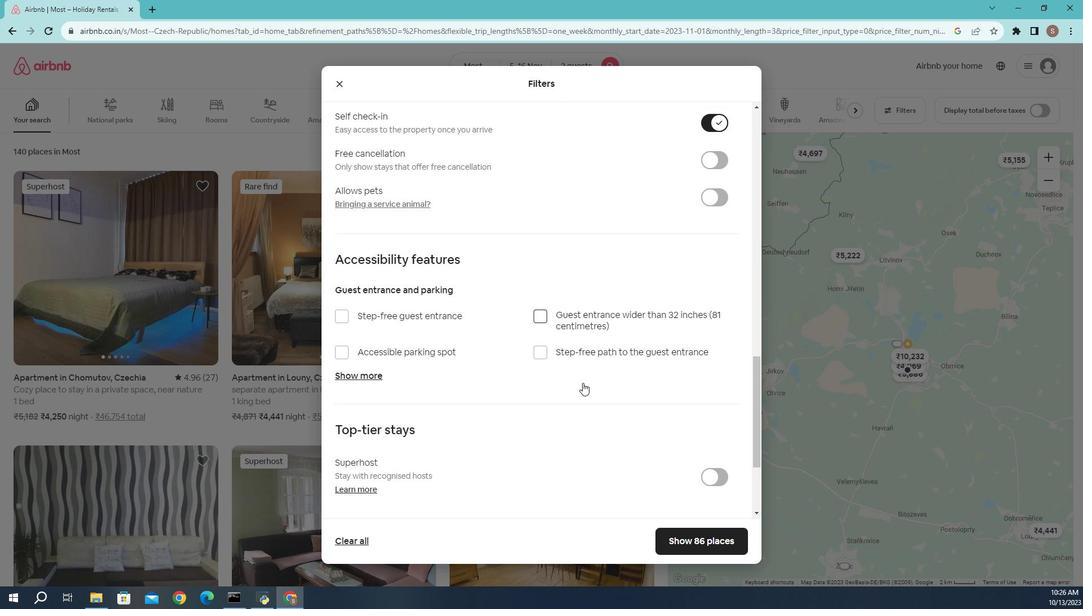 
Action: Mouse moved to (574, 417)
Screenshot: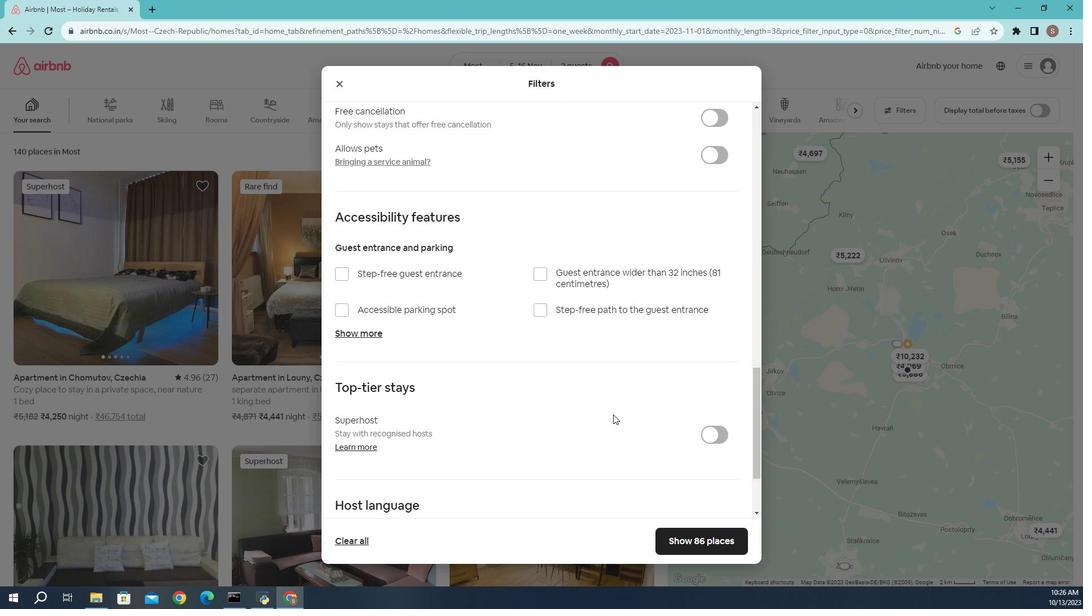 
Action: Mouse scrolled (574, 416) with delta (0, 0)
Screenshot: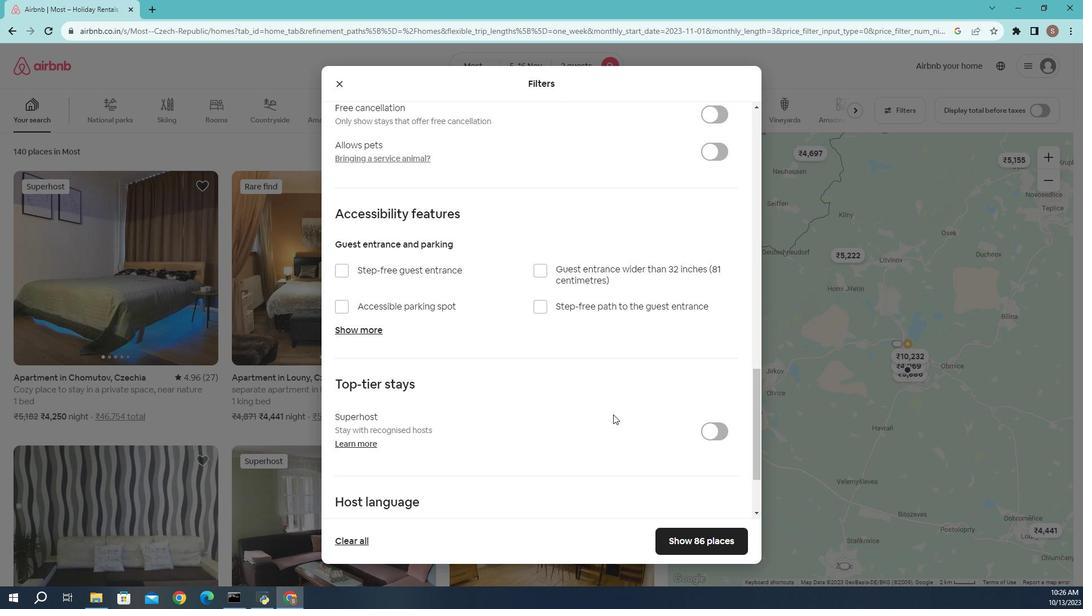 
Action: Mouse scrolled (574, 416) with delta (0, 0)
Screenshot: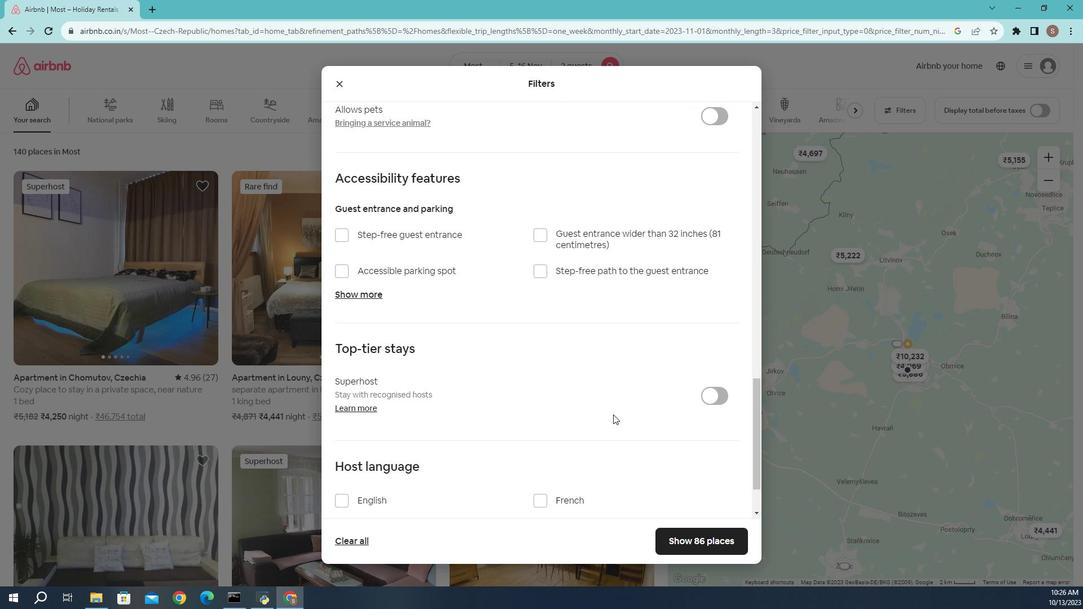 
Action: Mouse scrolled (574, 416) with delta (0, 0)
Screenshot: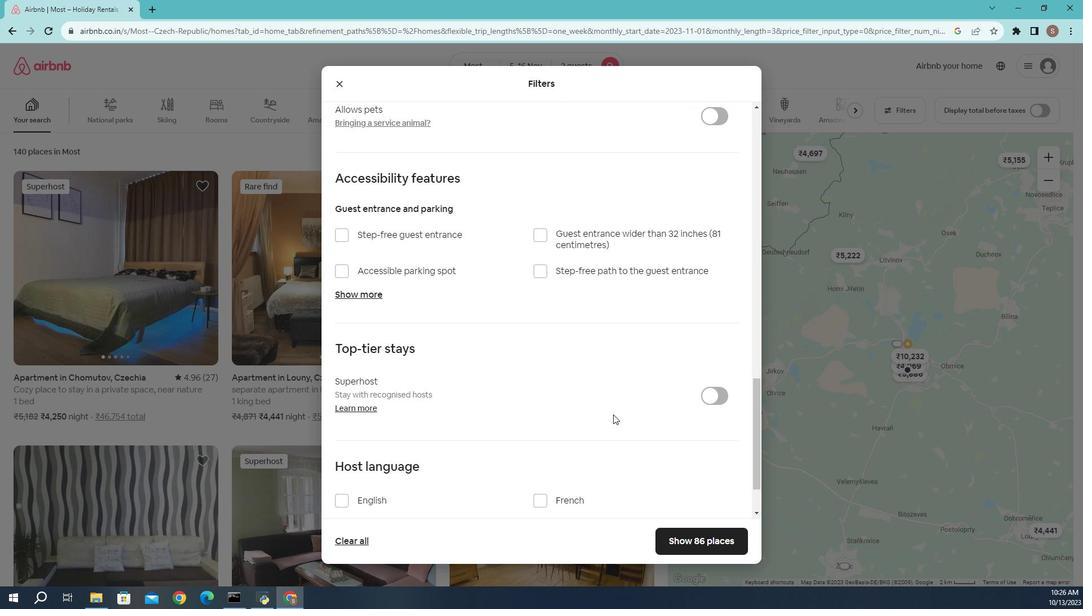 
Action: Mouse moved to (628, 505)
Screenshot: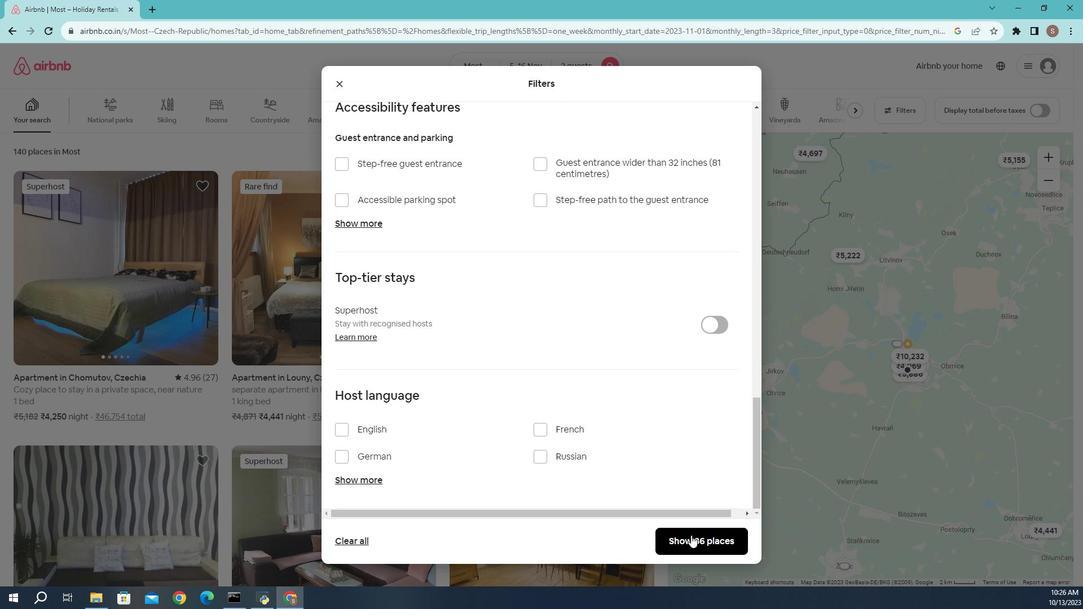 
Action: Mouse pressed left at (628, 505)
Screenshot: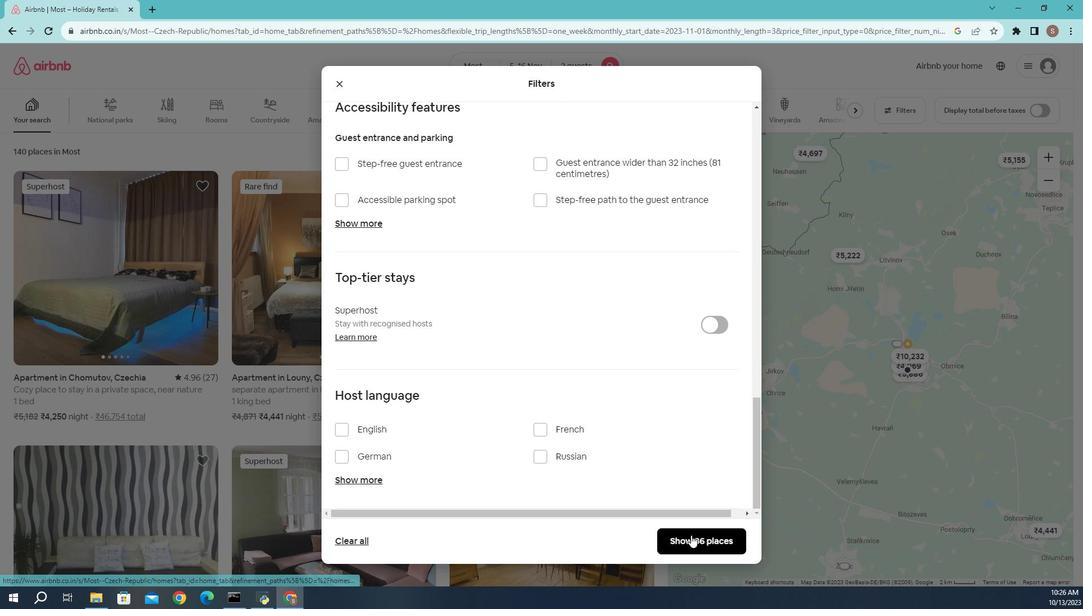 
Action: Mouse moved to (562, 391)
Screenshot: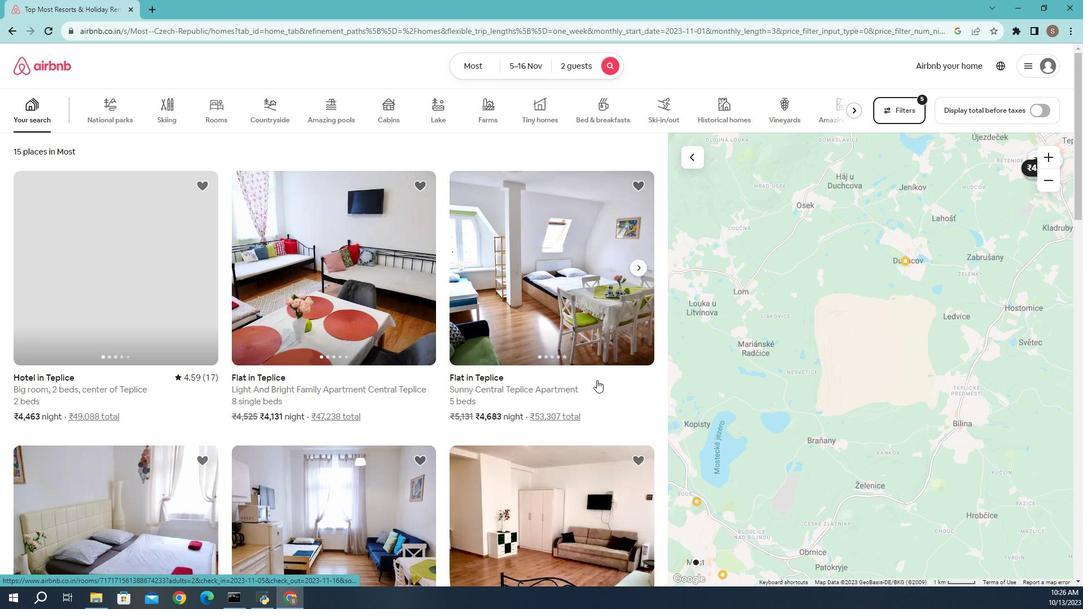 
Action: Mouse scrolled (562, 391) with delta (0, 0)
Screenshot: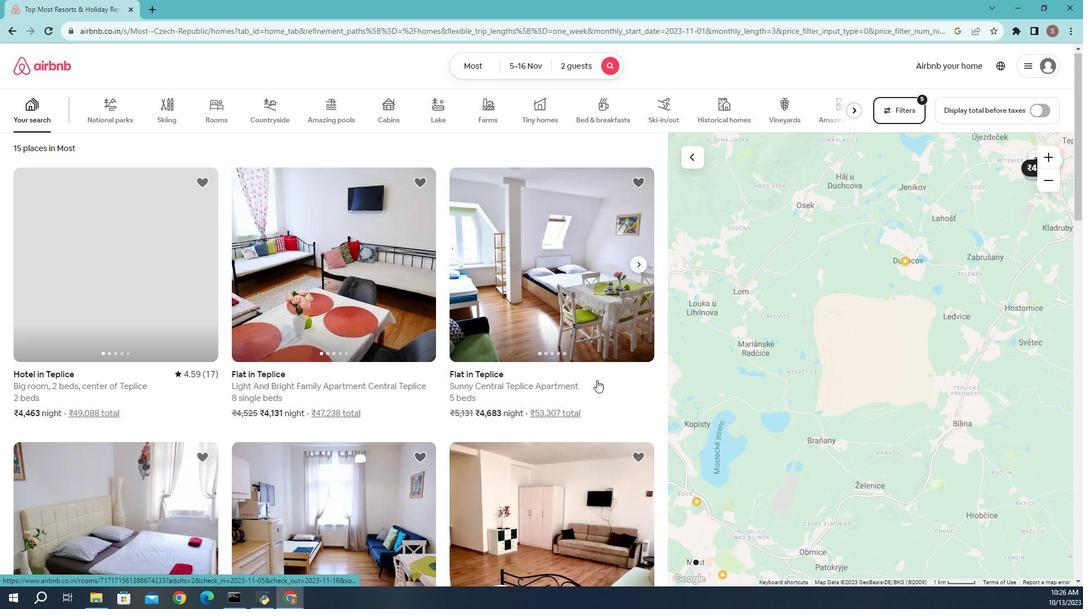 
Action: Mouse moved to (559, 391)
Screenshot: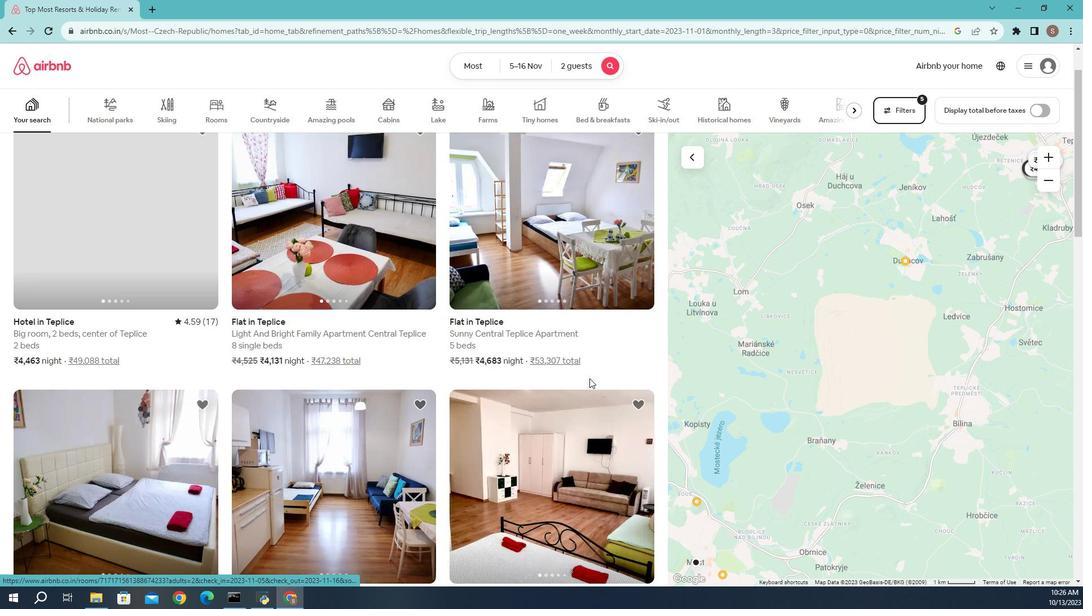 
Action: Mouse scrolled (559, 390) with delta (0, 0)
Screenshot: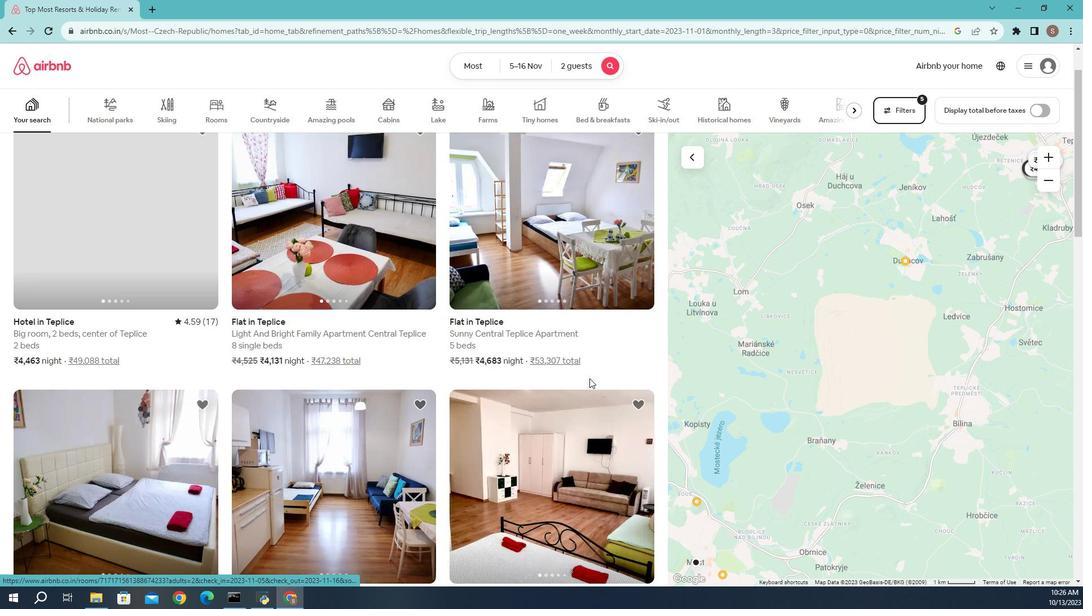 
Action: Mouse moved to (250, 426)
Screenshot: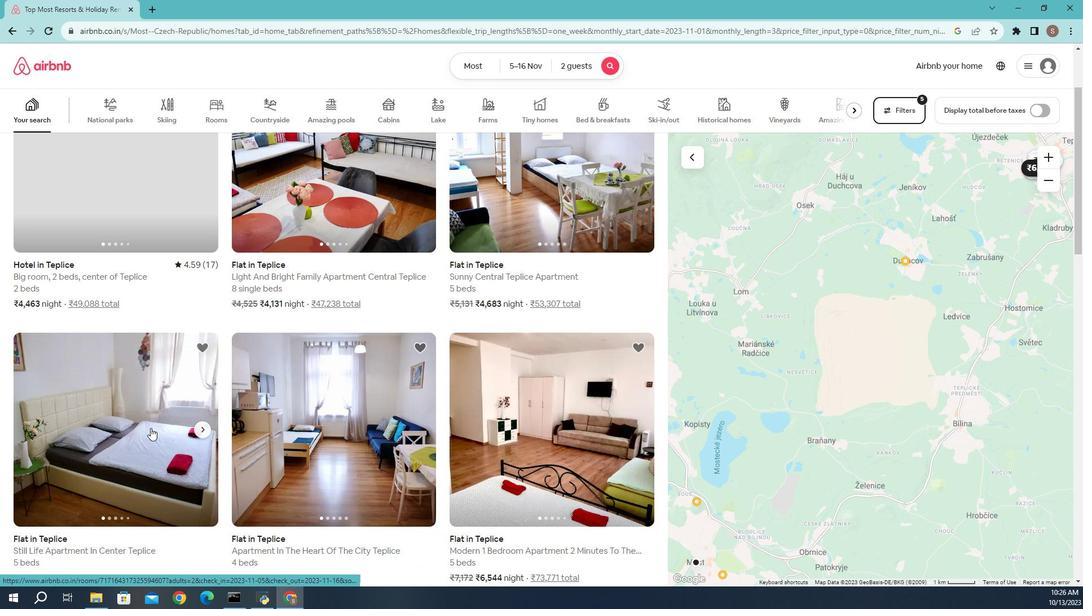 
Action: Mouse pressed left at (250, 426)
Screenshot: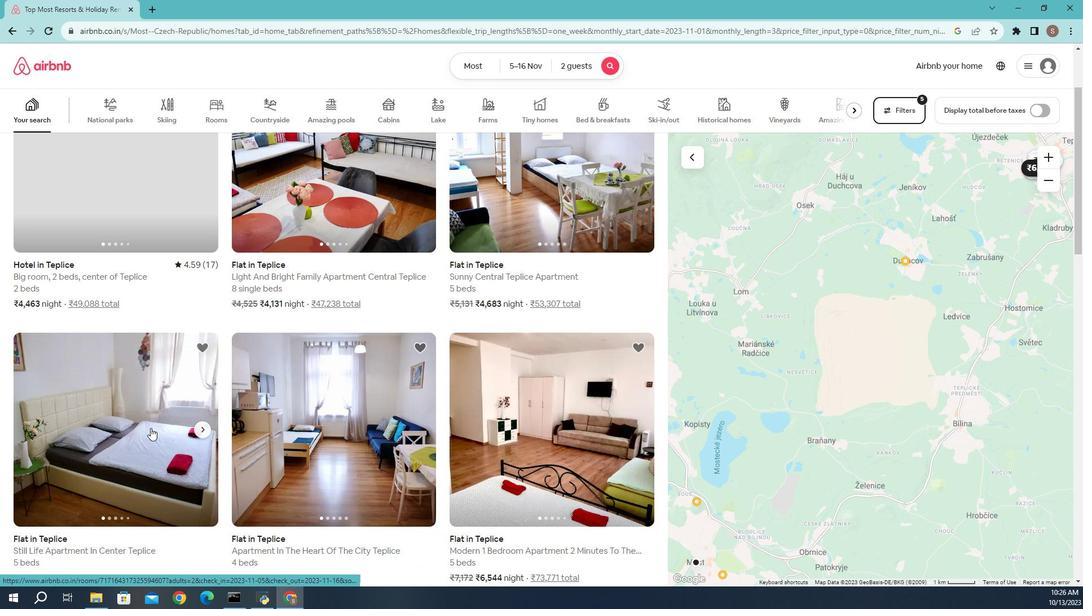 
Action: Mouse moved to (681, 411)
Screenshot: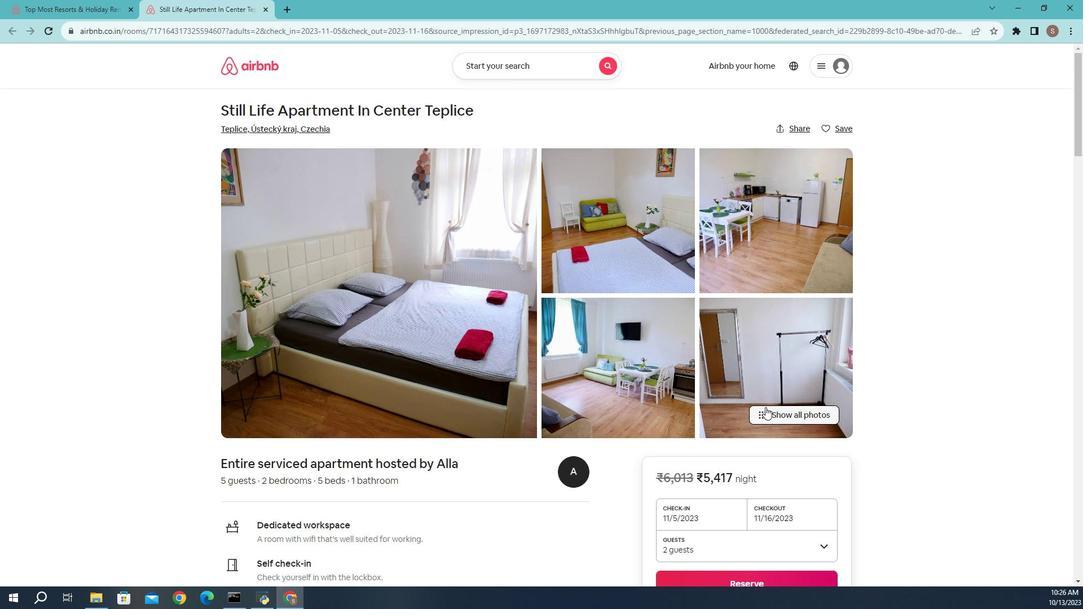 
Action: Mouse pressed left at (681, 411)
Screenshot: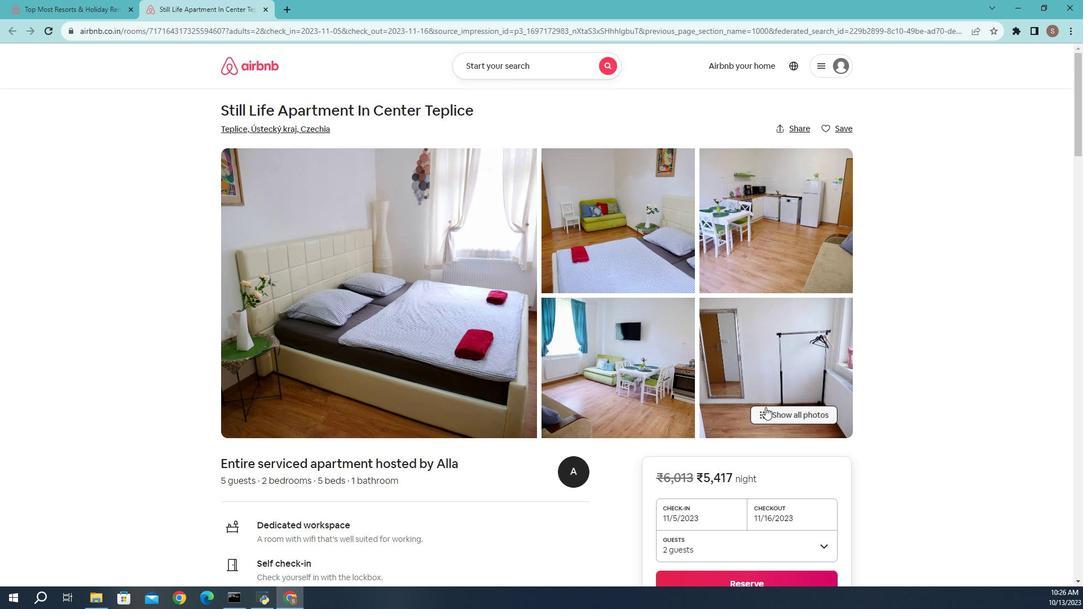 
Action: Mouse moved to (692, 398)
Screenshot: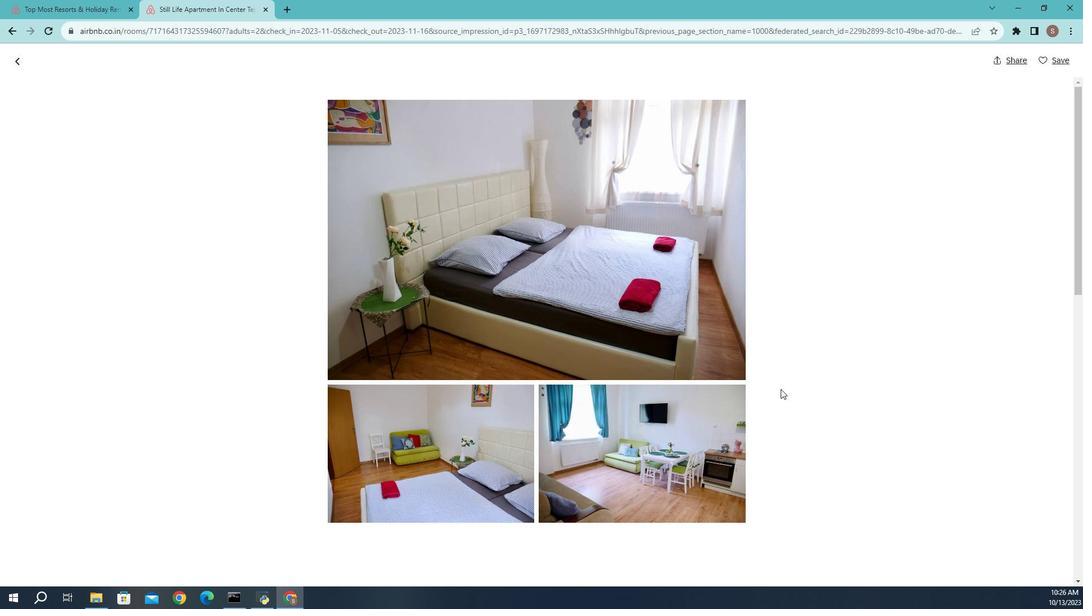 
Action: Mouse scrolled (692, 398) with delta (0, 0)
Screenshot: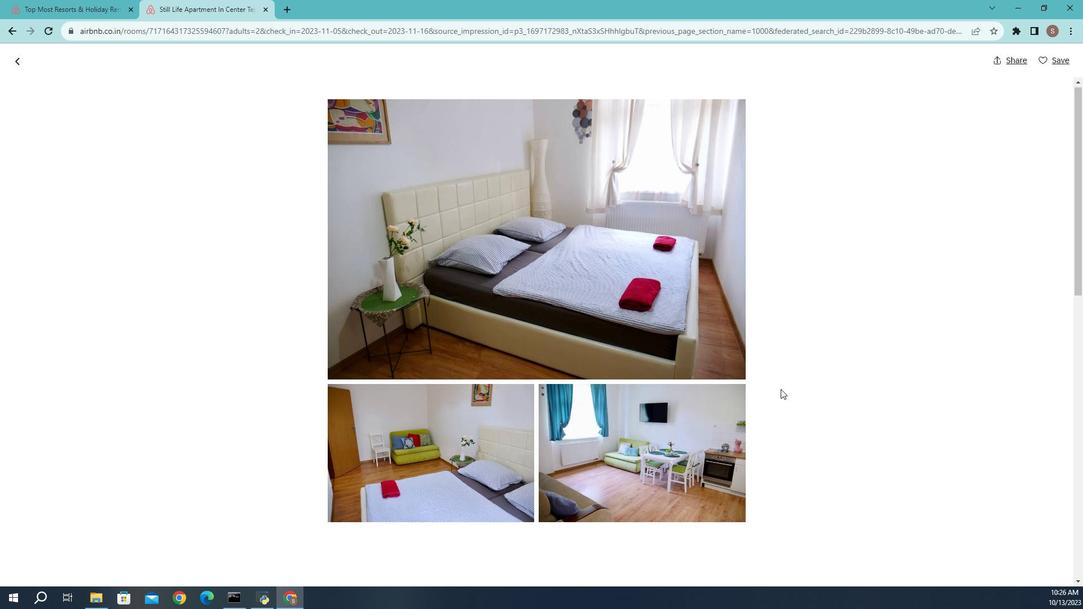 
Action: Mouse scrolled (692, 398) with delta (0, 0)
Screenshot: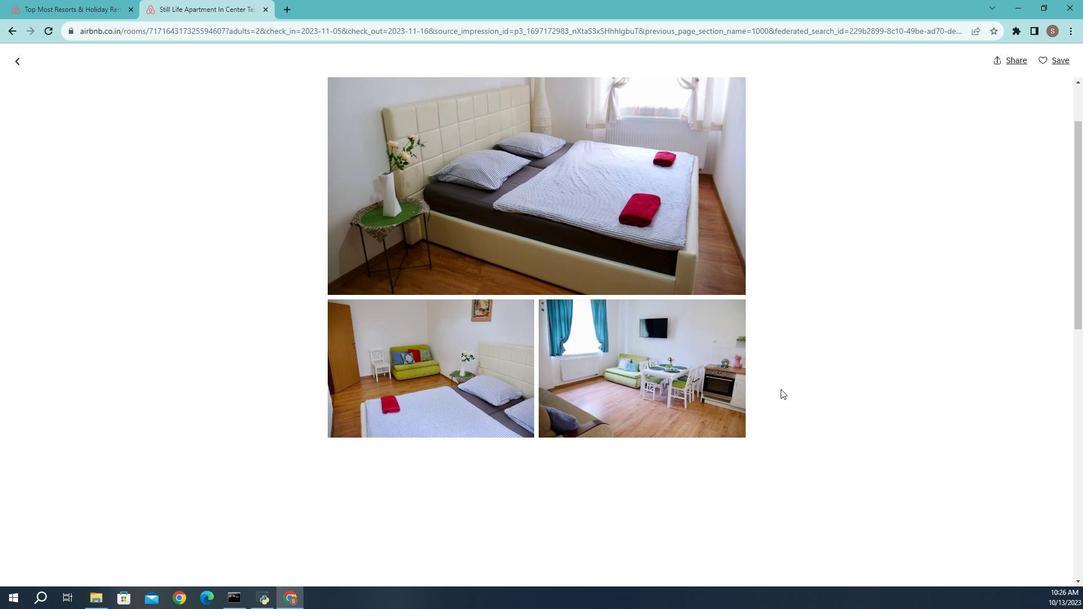 
Action: Mouse scrolled (692, 398) with delta (0, 0)
Screenshot: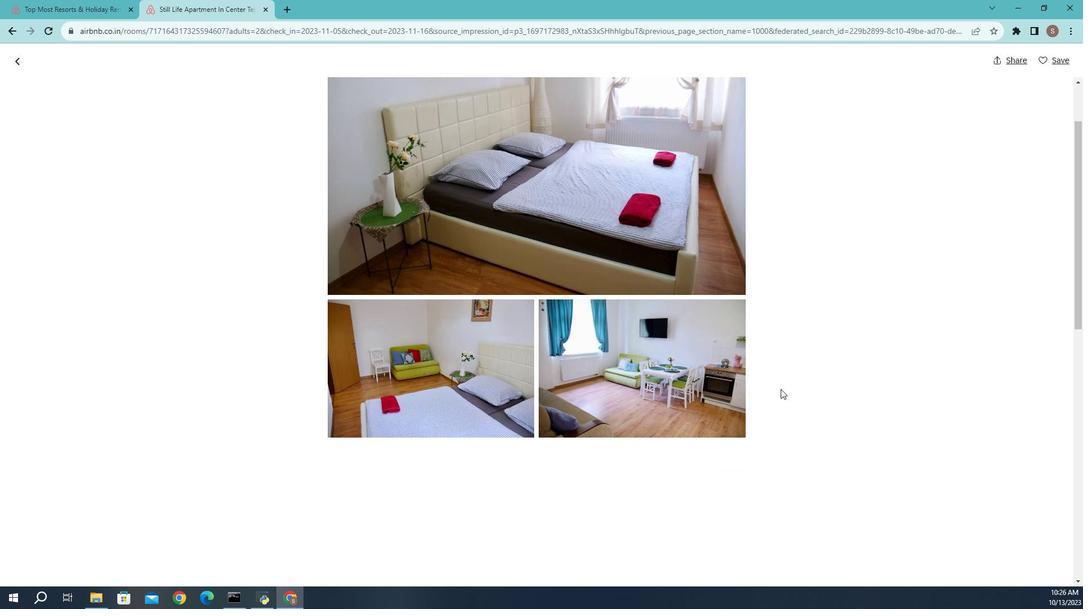 
Action: Mouse moved to (731, 395)
Screenshot: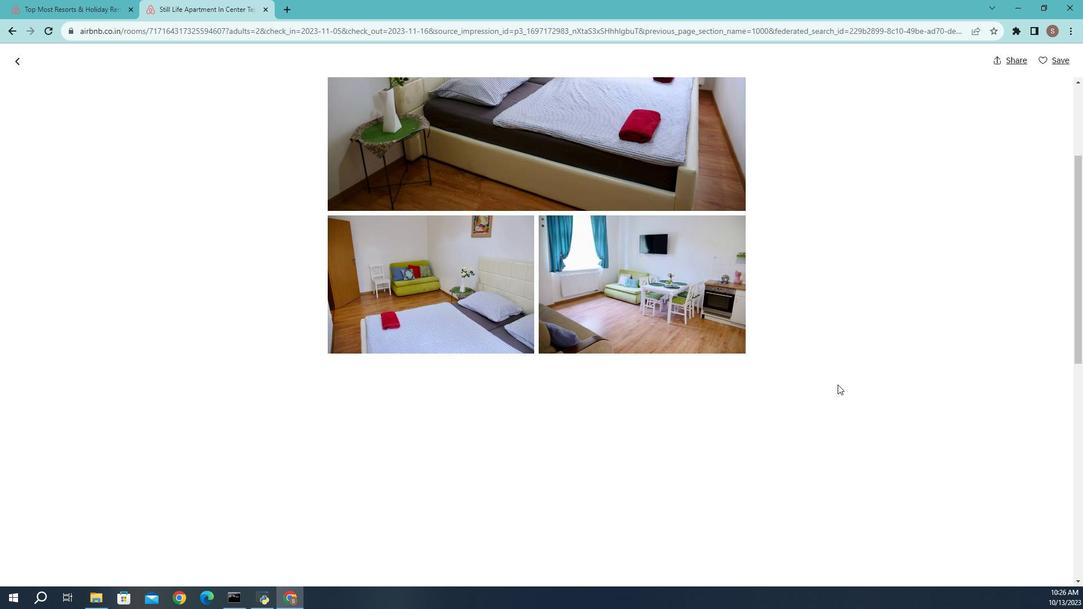 
Action: Mouse scrolled (731, 394) with delta (0, 0)
Screenshot: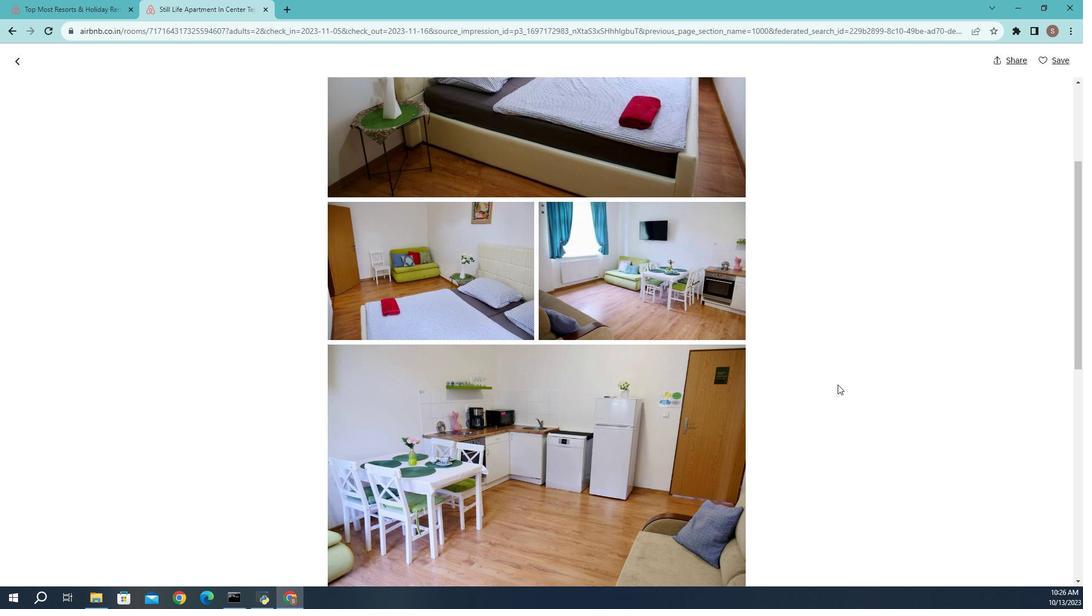 
Action: Mouse scrolled (731, 394) with delta (0, 0)
Screenshot: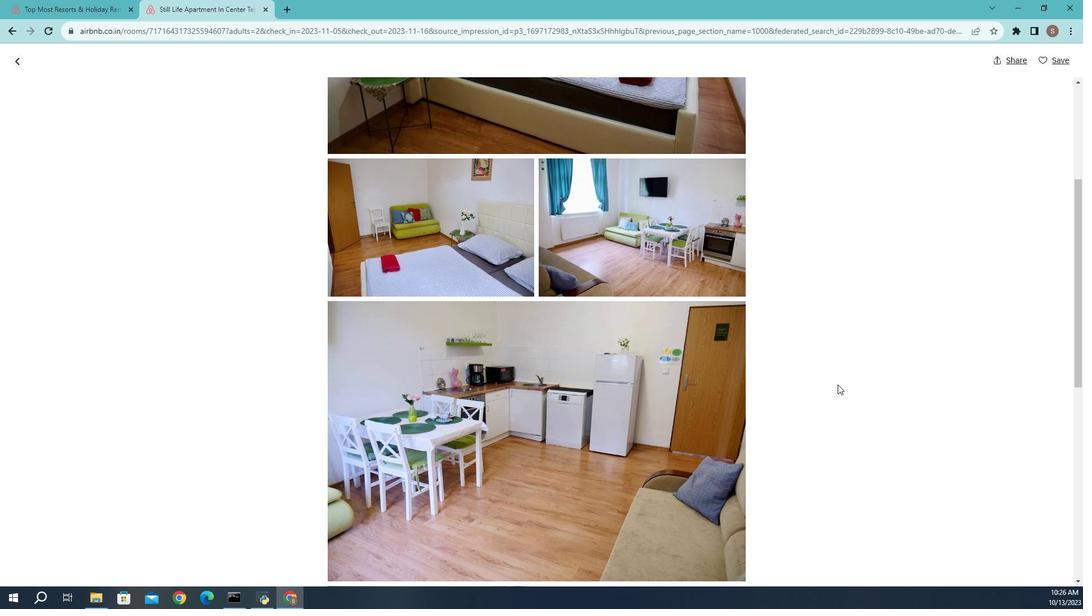 
Action: Mouse scrolled (731, 394) with delta (0, 0)
Screenshot: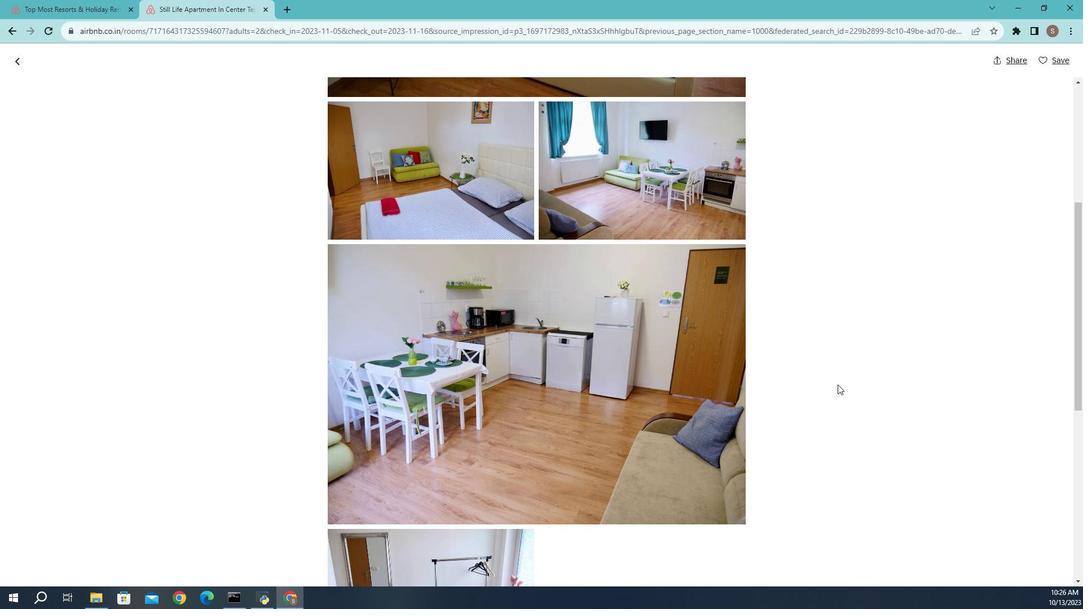
Action: Mouse scrolled (731, 394) with delta (0, 0)
Screenshot: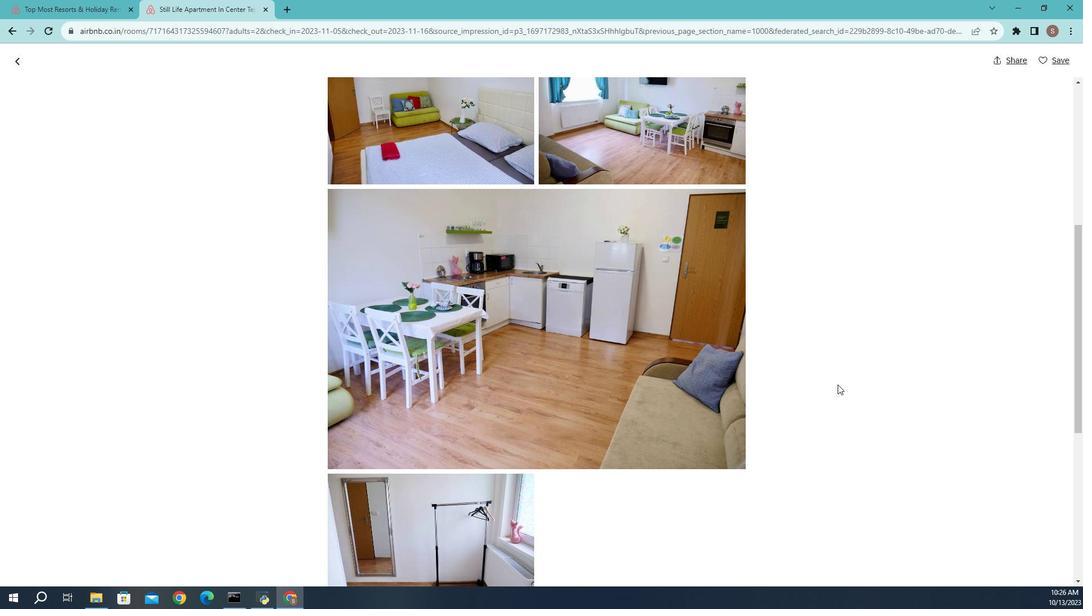 
Action: Mouse moved to (729, 395)
Screenshot: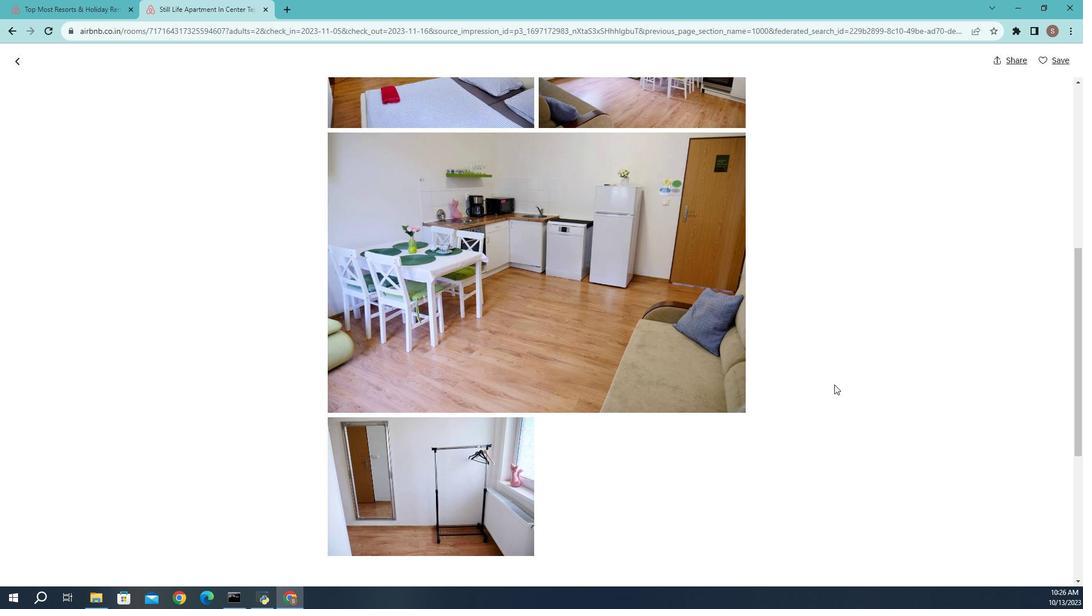 
Action: Mouse scrolled (729, 394) with delta (0, 0)
Screenshot: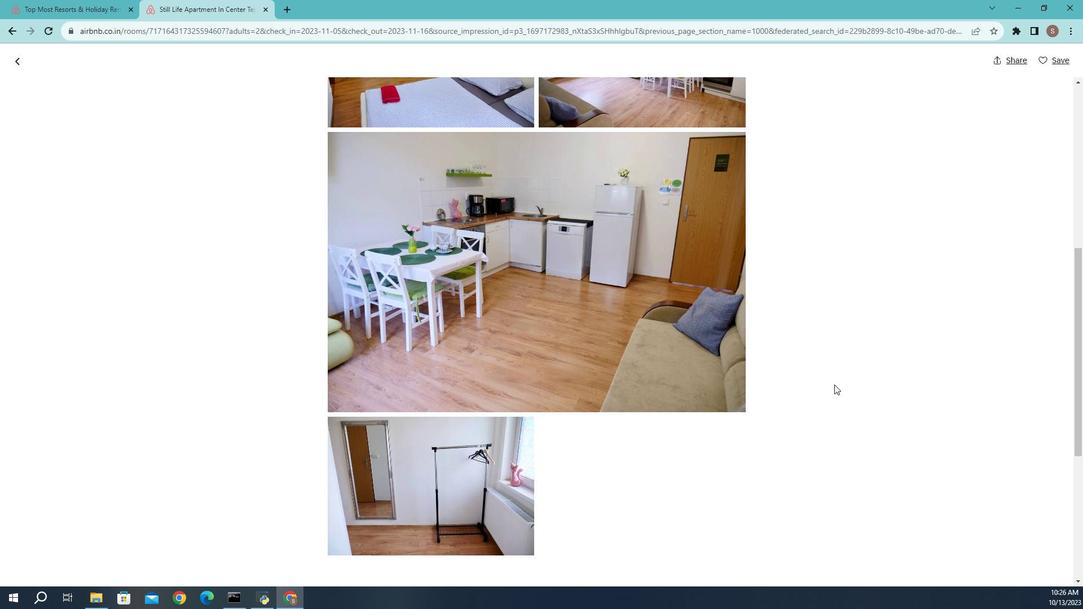 
Action: Mouse moved to (728, 395)
Screenshot: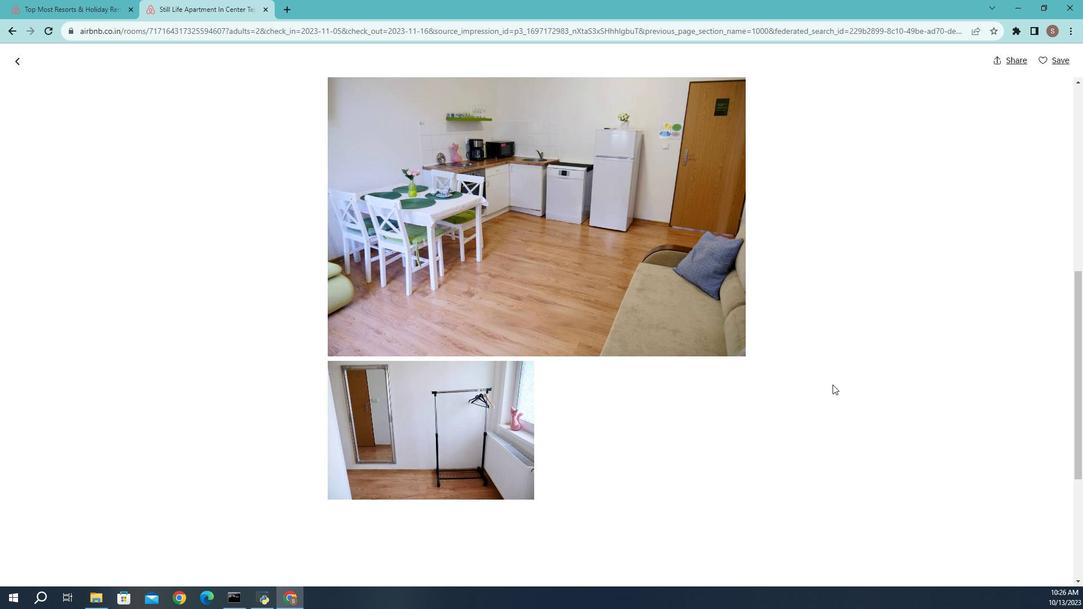 
Action: Mouse scrolled (728, 394) with delta (0, 0)
Screenshot: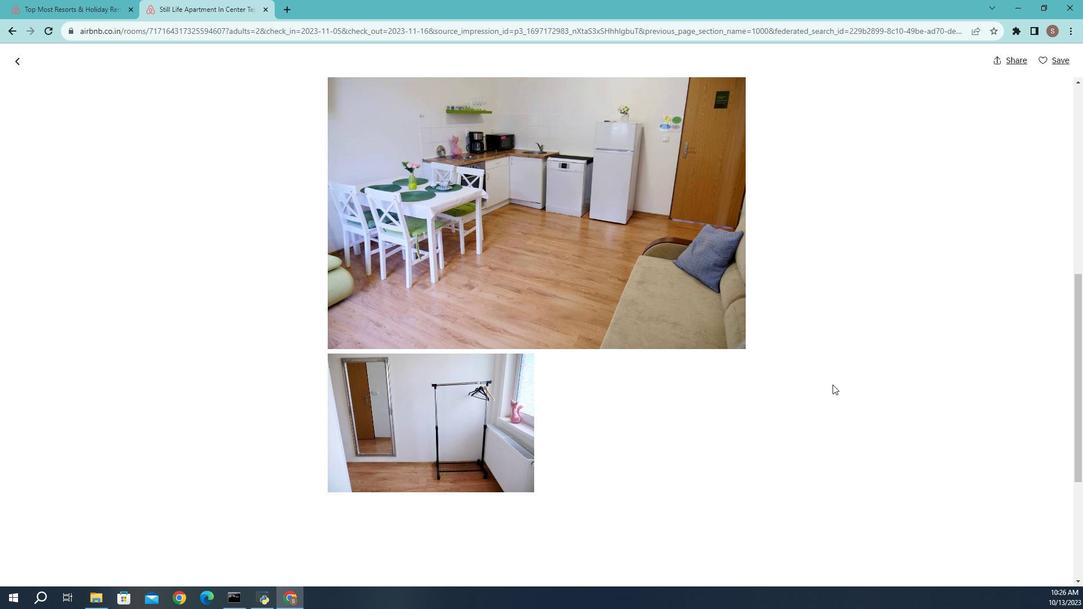 
Action: Mouse moved to (727, 395)
Screenshot: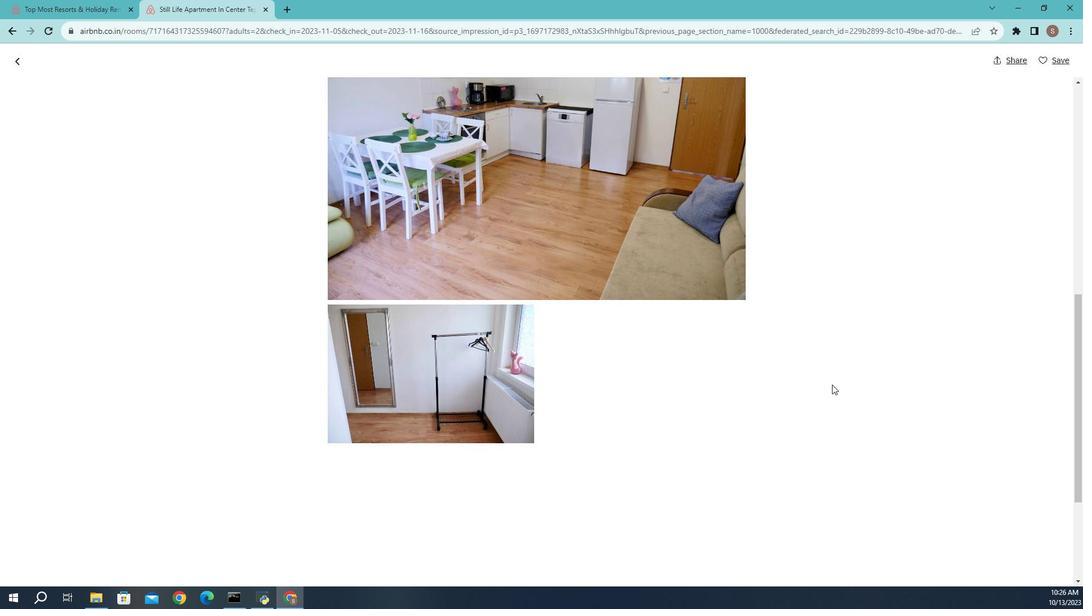 
Action: Mouse scrolled (727, 394) with delta (0, 0)
Screenshot: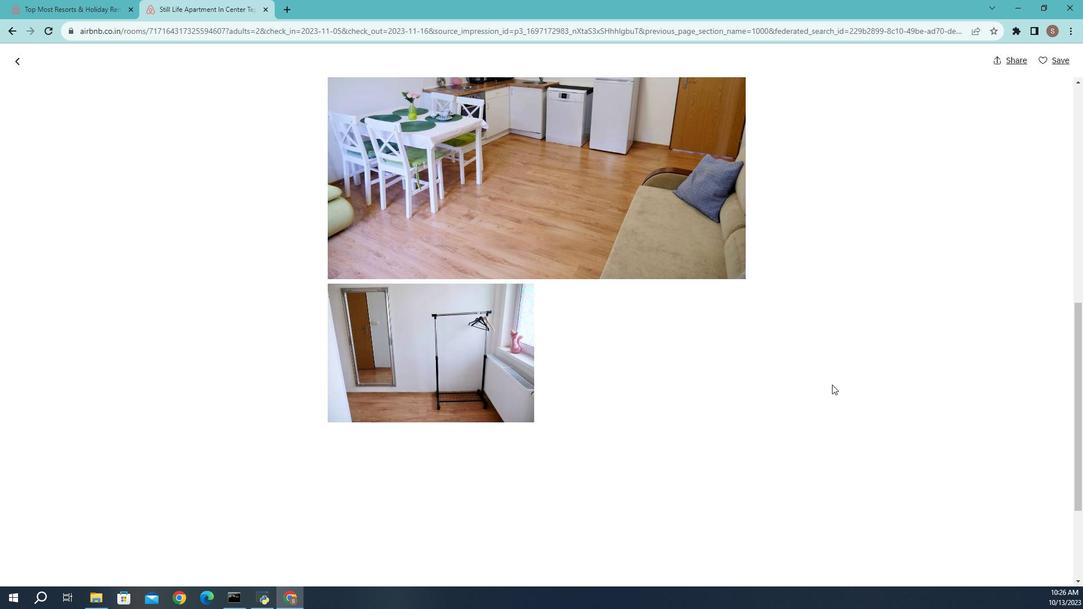 
Action: Mouse moved to (727, 395)
Screenshot: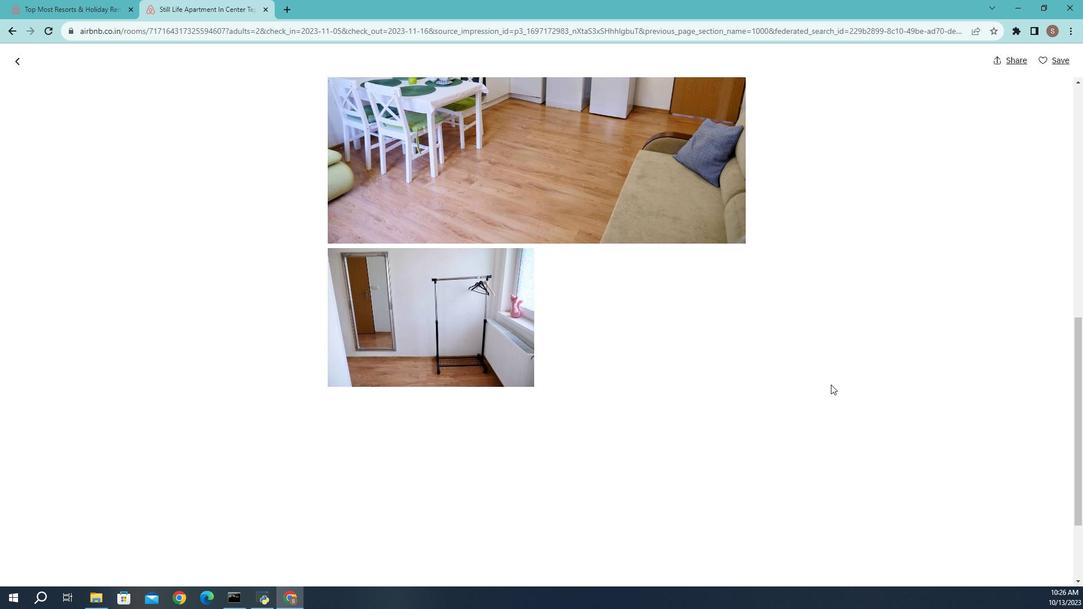 
Action: Mouse scrolled (727, 394) with delta (0, 0)
Screenshot: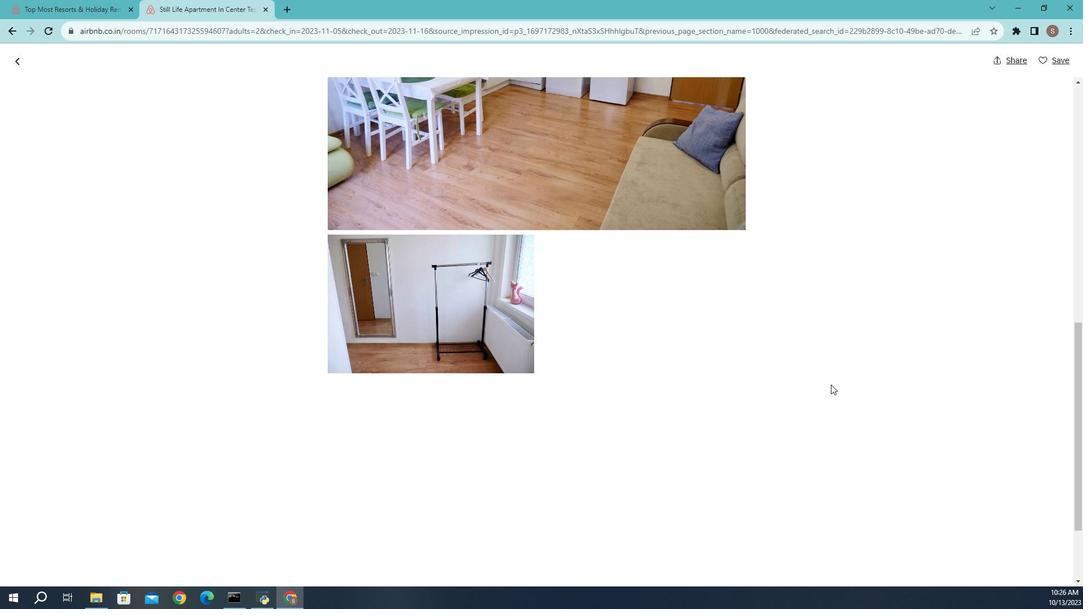
Action: Mouse scrolled (727, 394) with delta (0, 0)
Screenshot: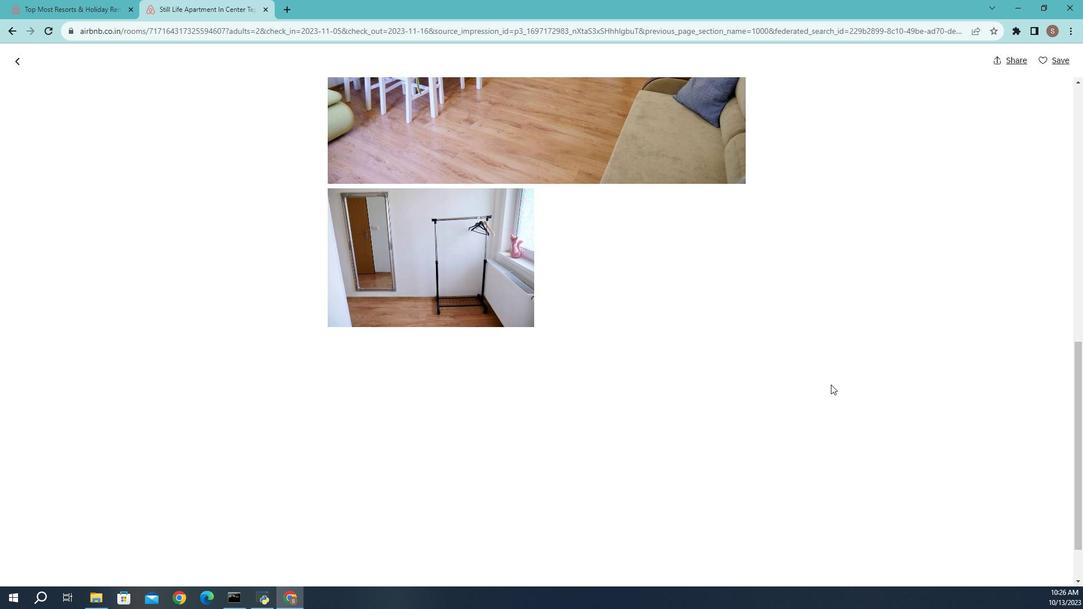 
Action: Mouse scrolled (727, 394) with delta (0, 0)
Screenshot: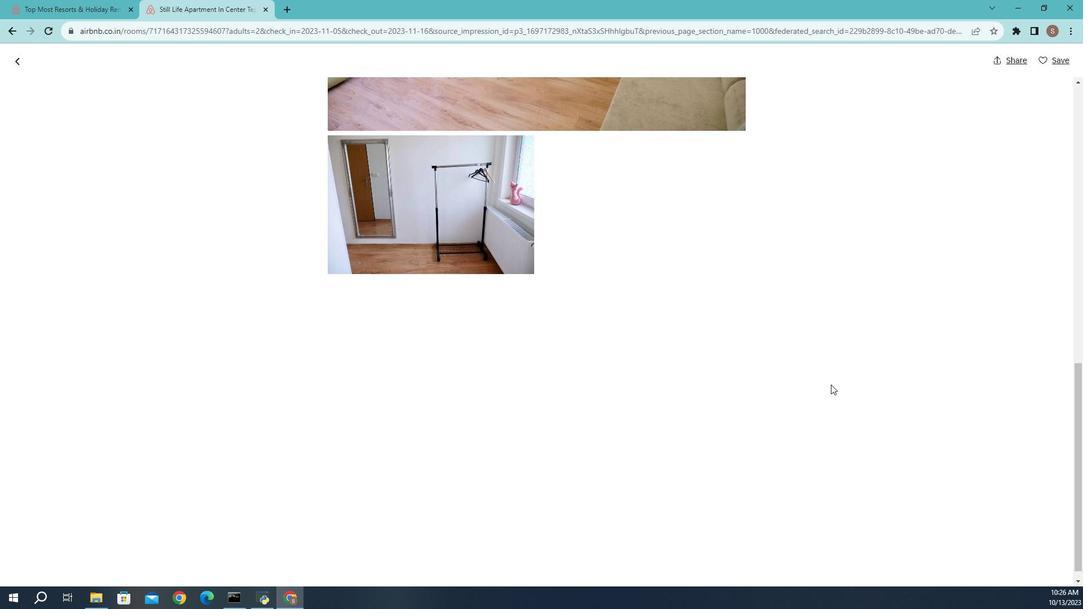 
Action: Mouse scrolled (727, 394) with delta (0, 0)
Screenshot: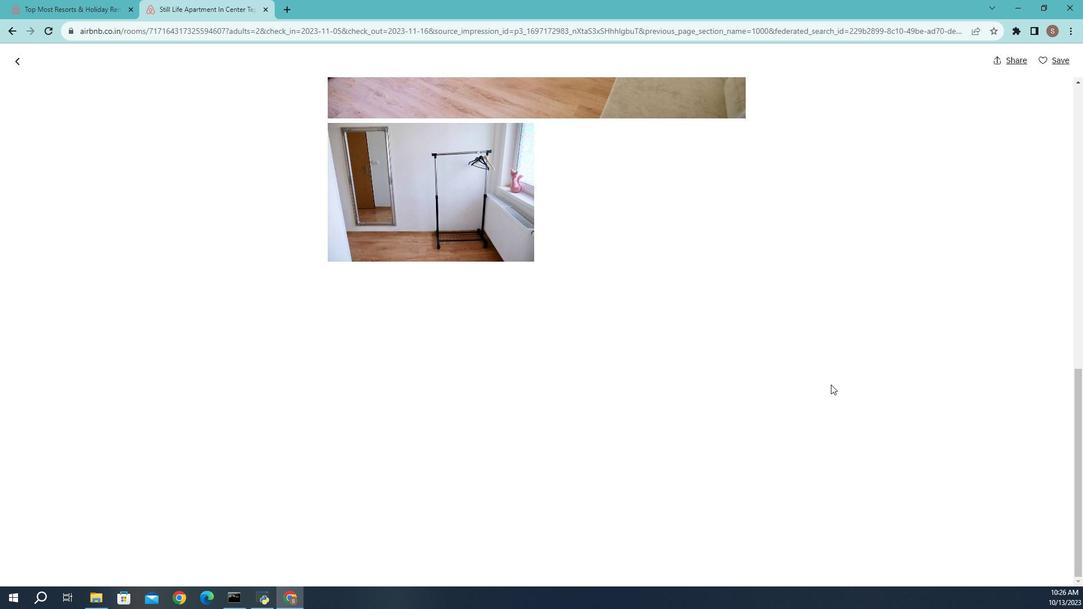 
Action: Mouse scrolled (727, 394) with delta (0, 0)
Screenshot: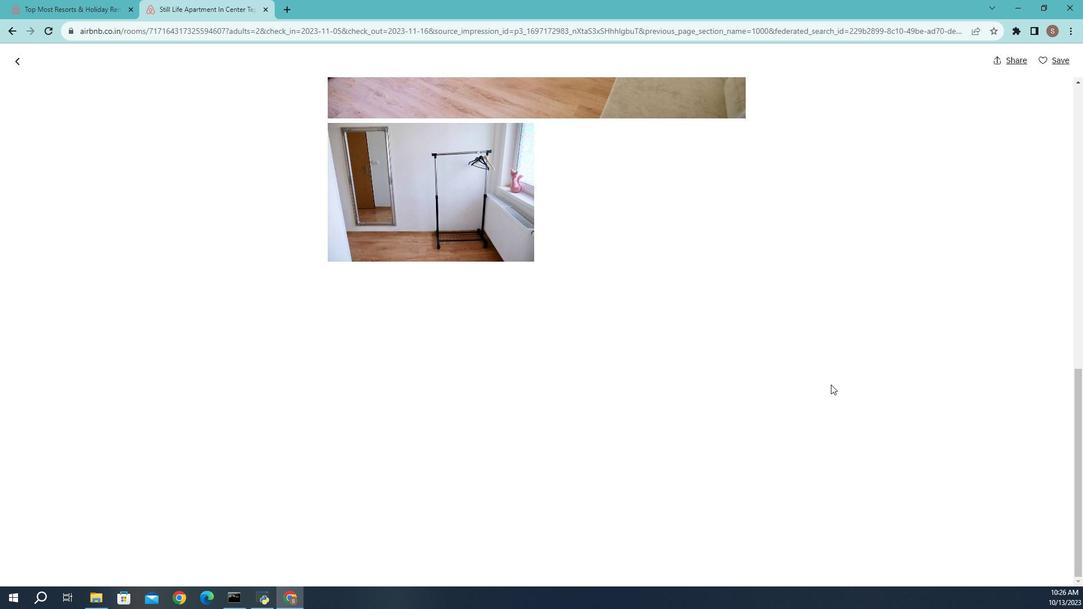 
Action: Mouse scrolled (727, 394) with delta (0, 0)
Screenshot: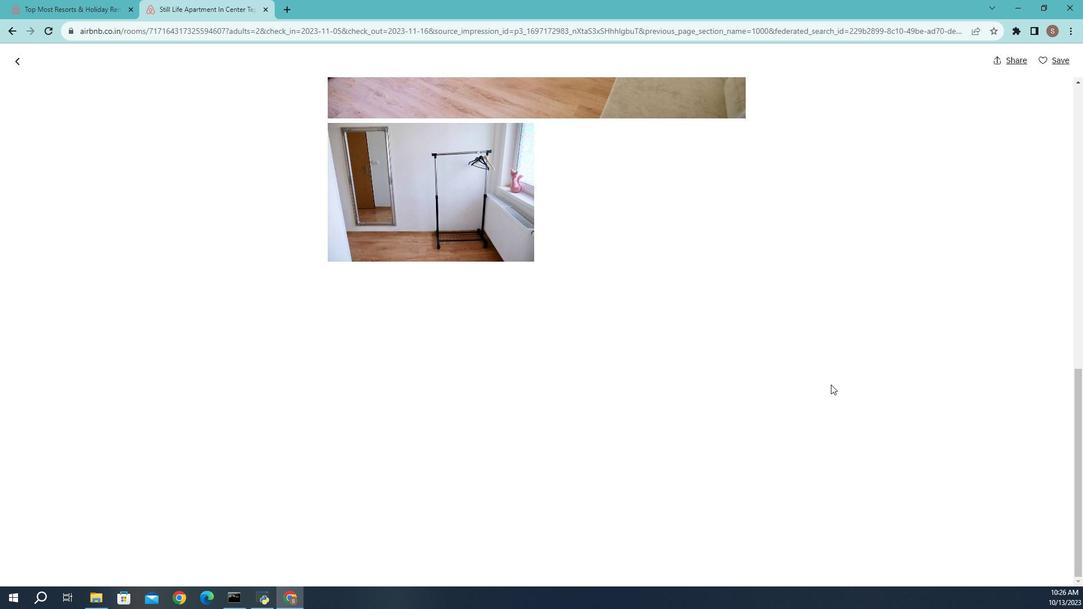 
Action: Mouse moved to (158, 162)
Screenshot: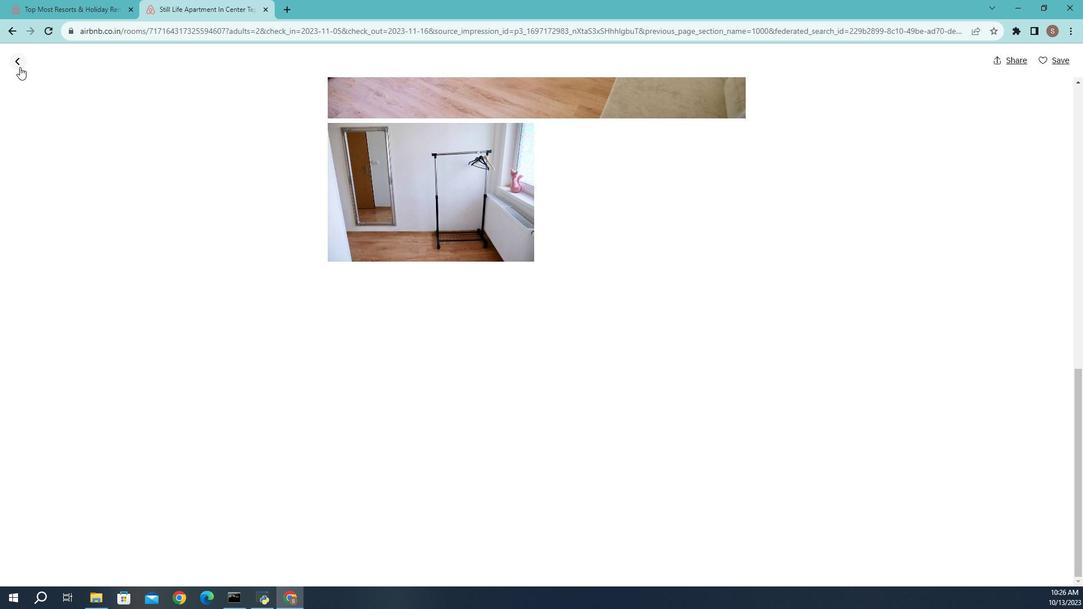 
Action: Mouse pressed left at (158, 162)
Screenshot: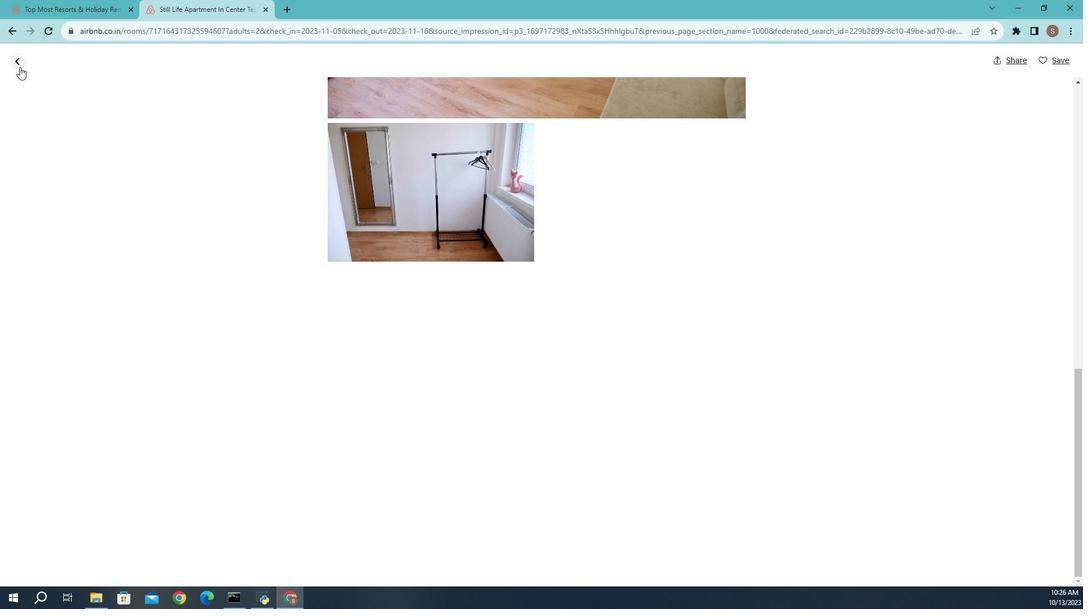 
Action: Mouse moved to (395, 378)
Screenshot: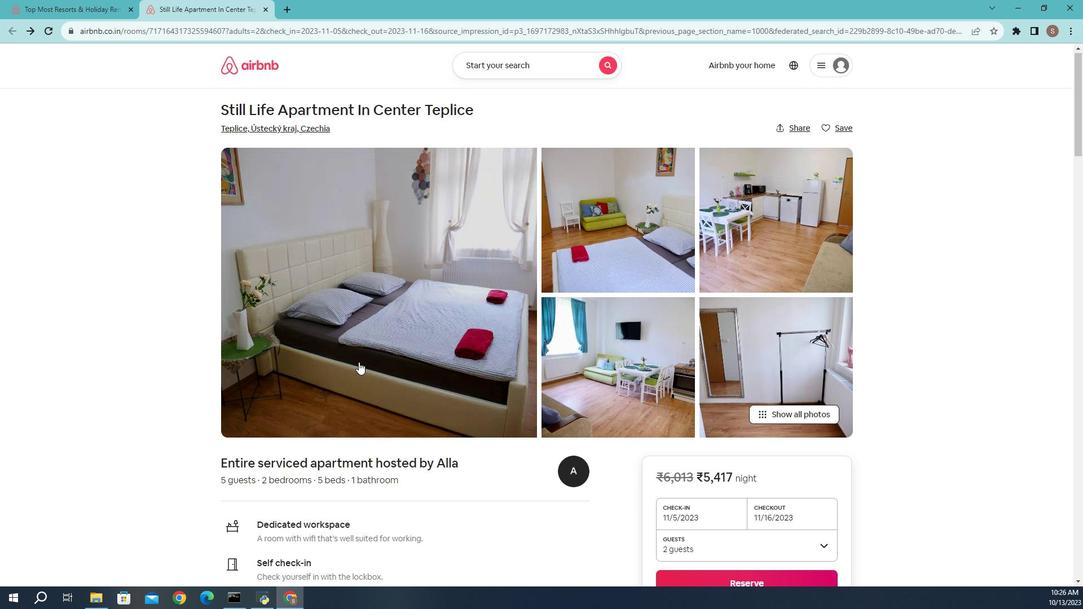 
Action: Mouse scrolled (395, 378) with delta (0, 0)
Screenshot: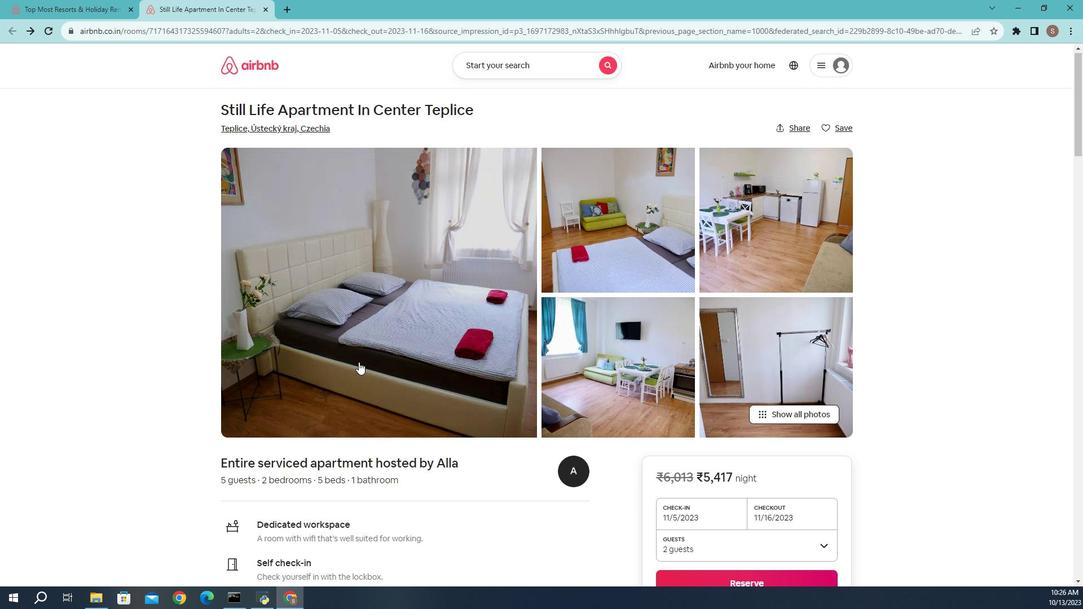 
Action: Mouse moved to (396, 378)
Screenshot: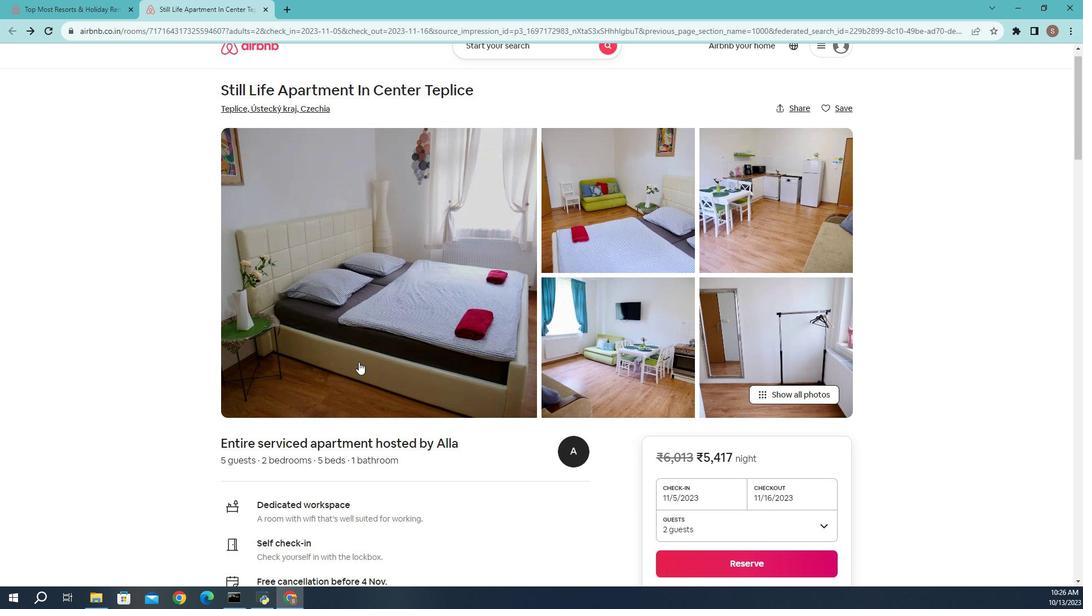 
Action: Mouse scrolled (396, 378) with delta (0, 0)
Screenshot: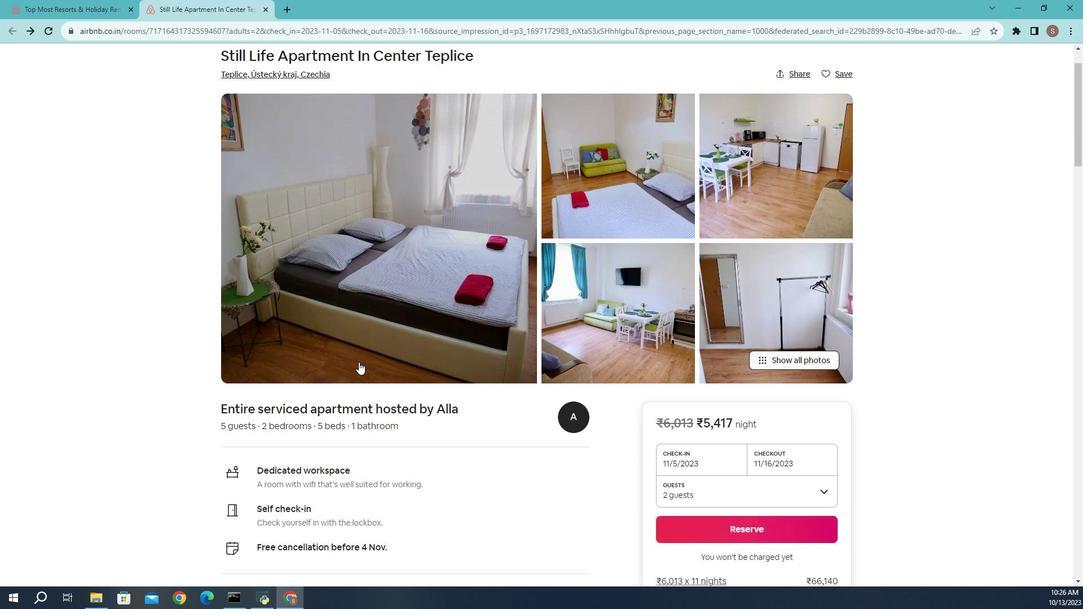 
Action: Mouse moved to (412, 395)
Screenshot: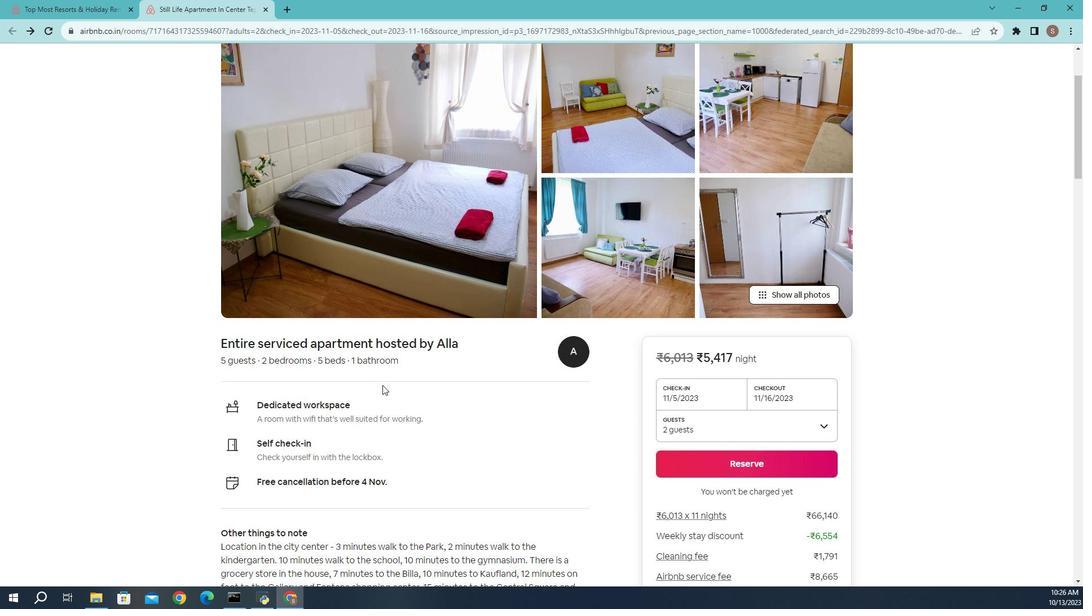 
Action: Mouse scrolled (412, 394) with delta (0, 0)
Screenshot: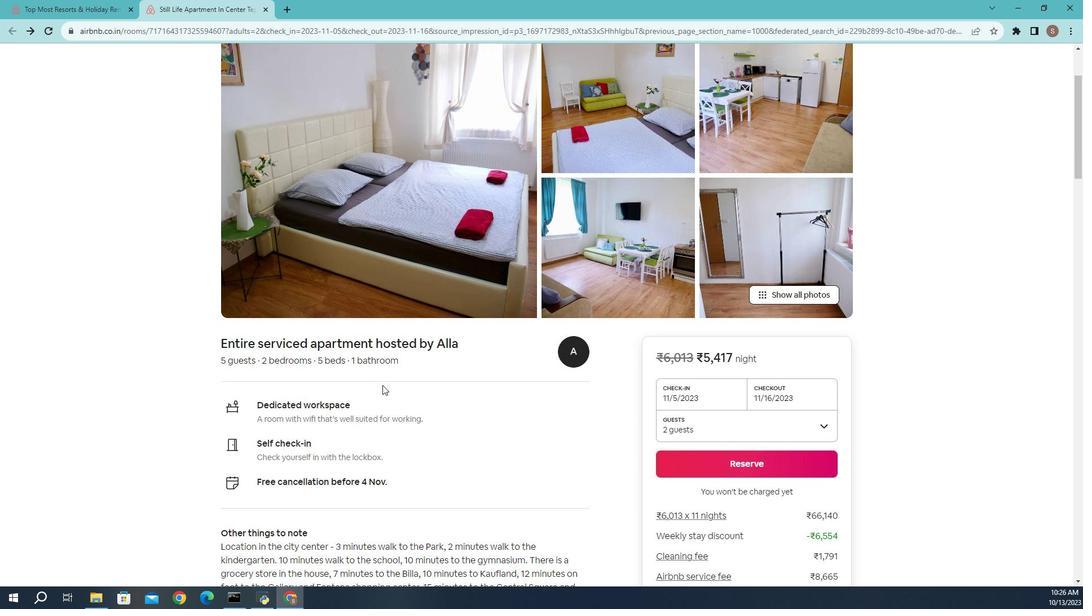 
Action: Mouse moved to (412, 395)
Screenshot: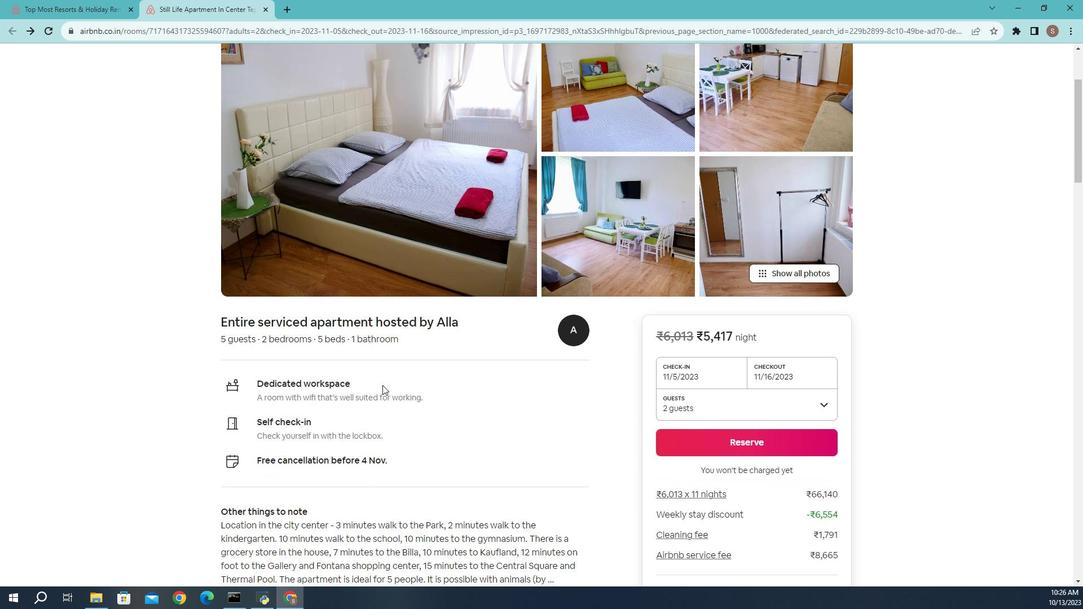 
Action: Mouse scrolled (412, 395) with delta (0, 0)
Screenshot: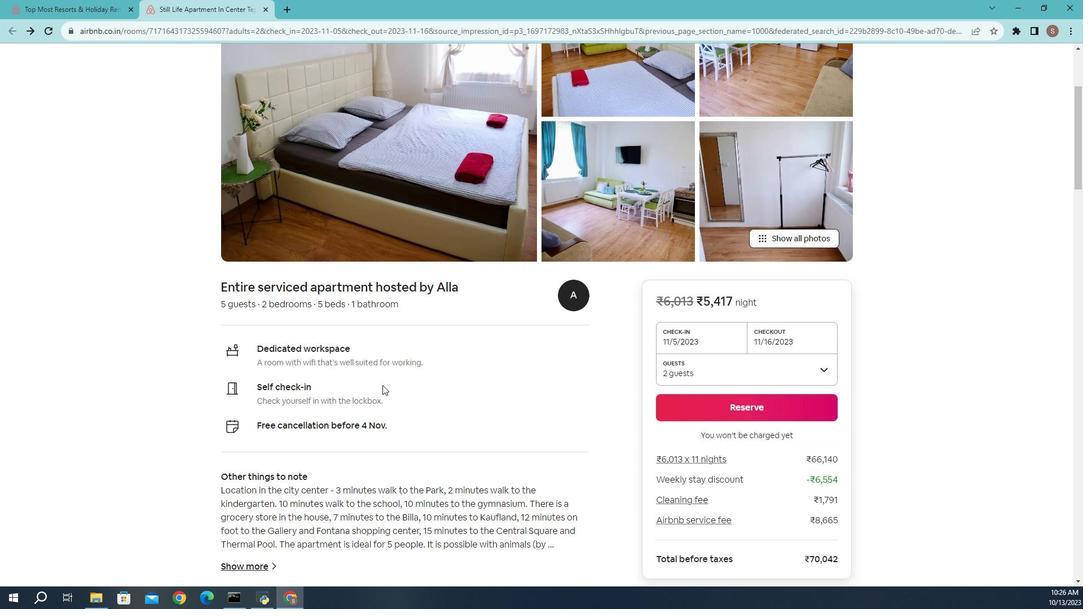 
Action: Mouse scrolled (412, 395) with delta (0, 0)
Screenshot: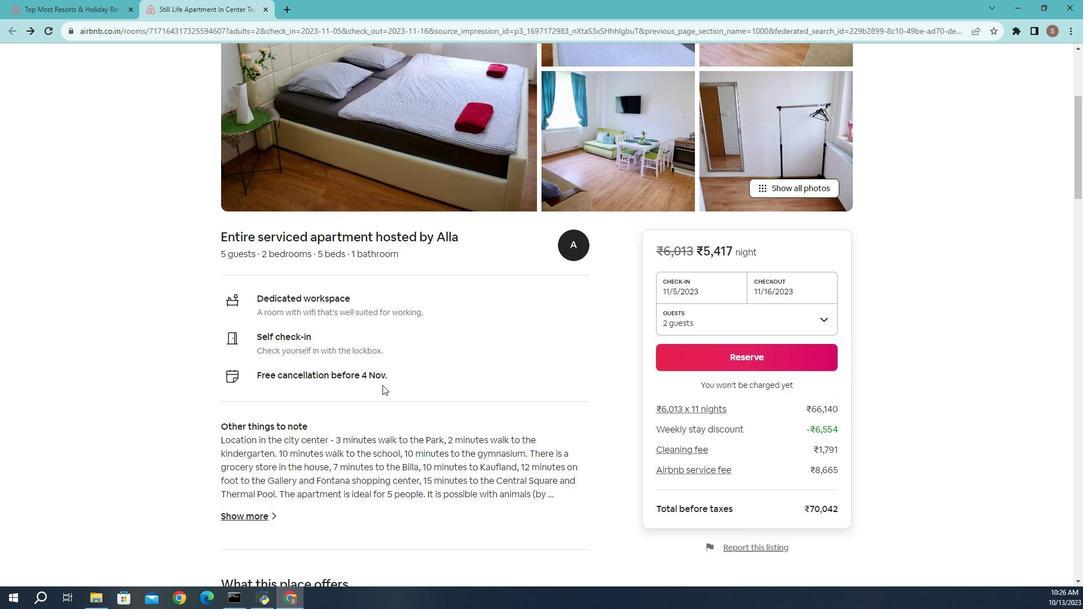 
Action: Mouse scrolled (412, 395) with delta (0, 0)
Screenshot: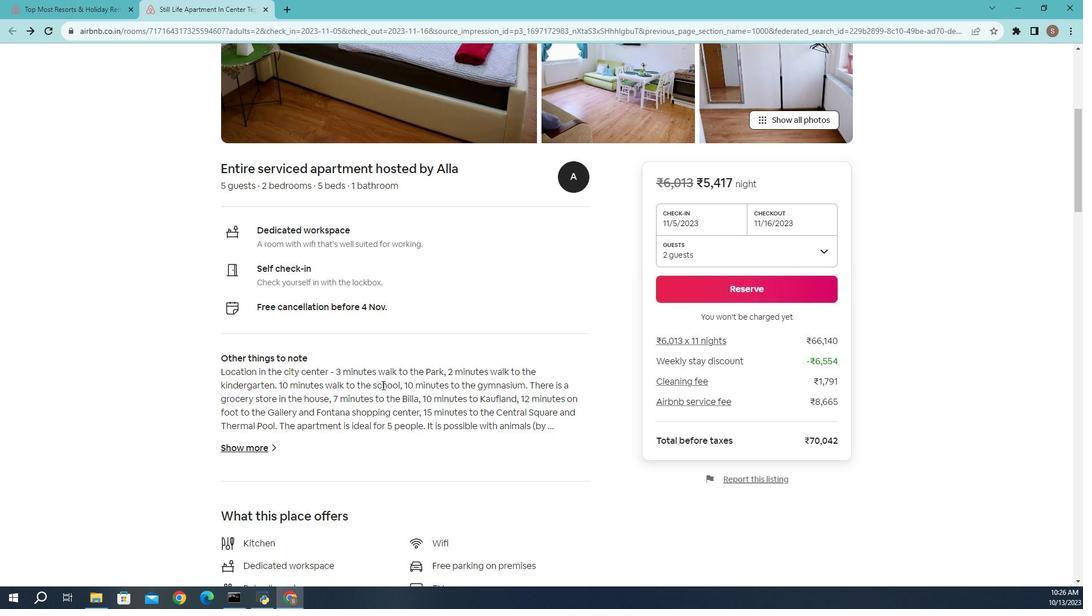
Action: Mouse moved to (324, 409)
Screenshot: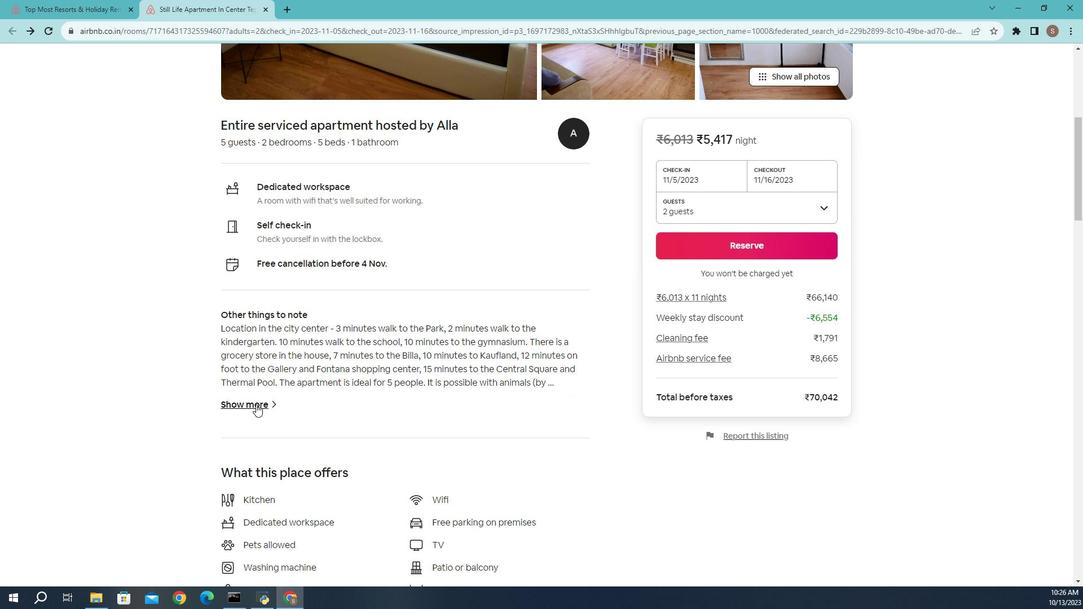 
Action: Mouse pressed left at (324, 409)
Screenshot: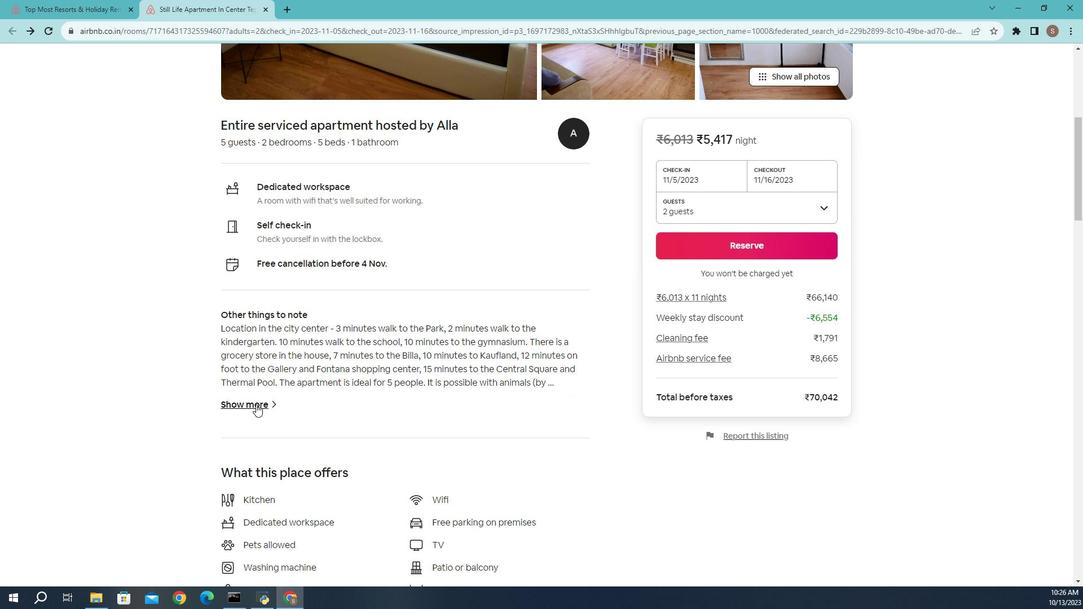 
Action: Mouse moved to (380, 286)
Screenshot: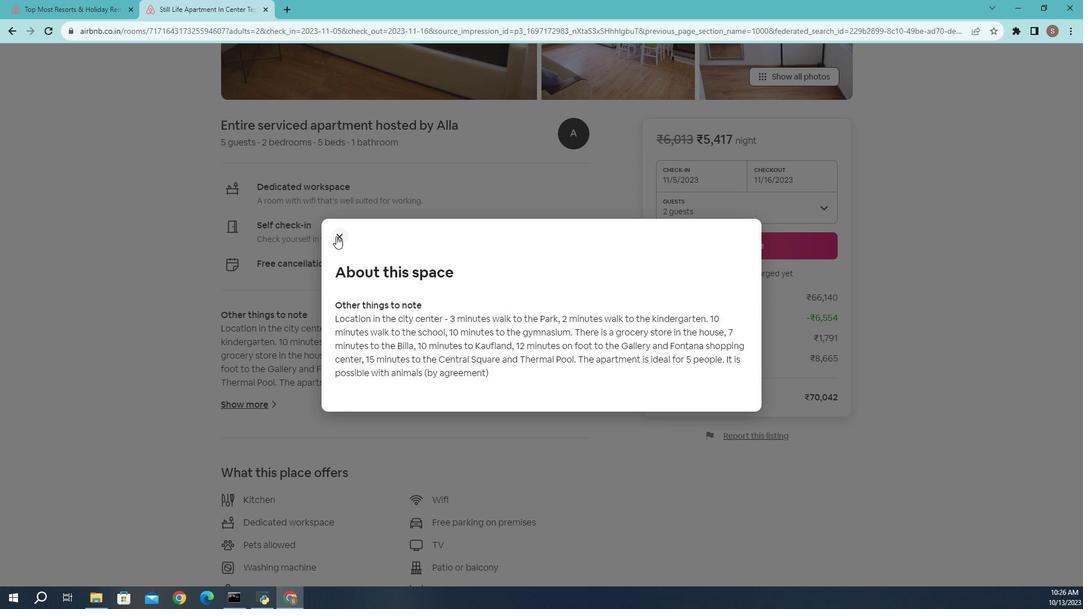 
Action: Mouse pressed left at (380, 286)
Screenshot: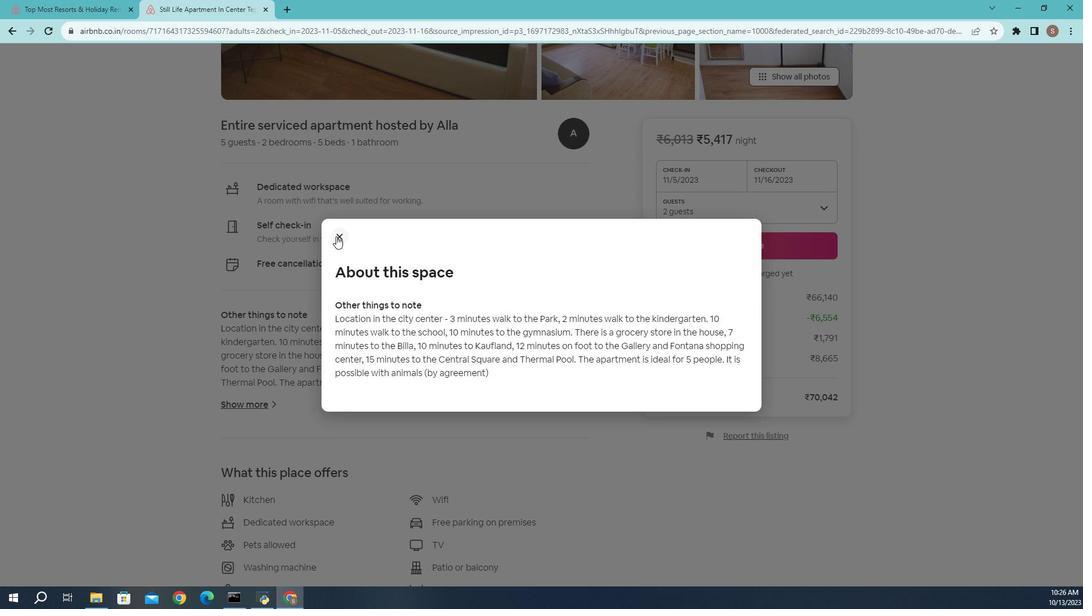 
Action: Mouse moved to (475, 392)
Screenshot: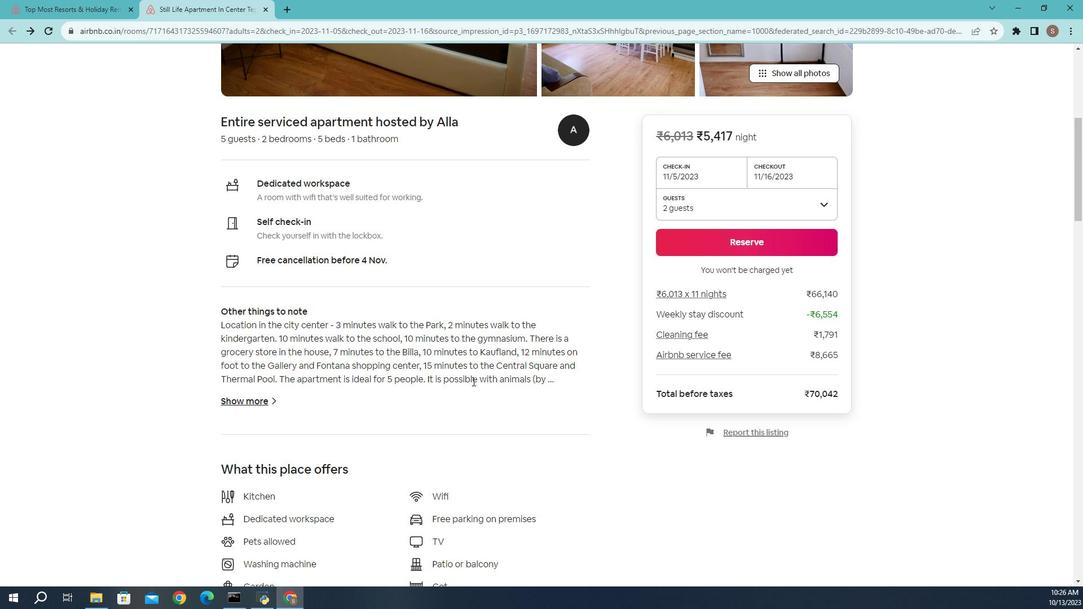 
Action: Mouse scrolled (475, 392) with delta (0, 0)
Screenshot: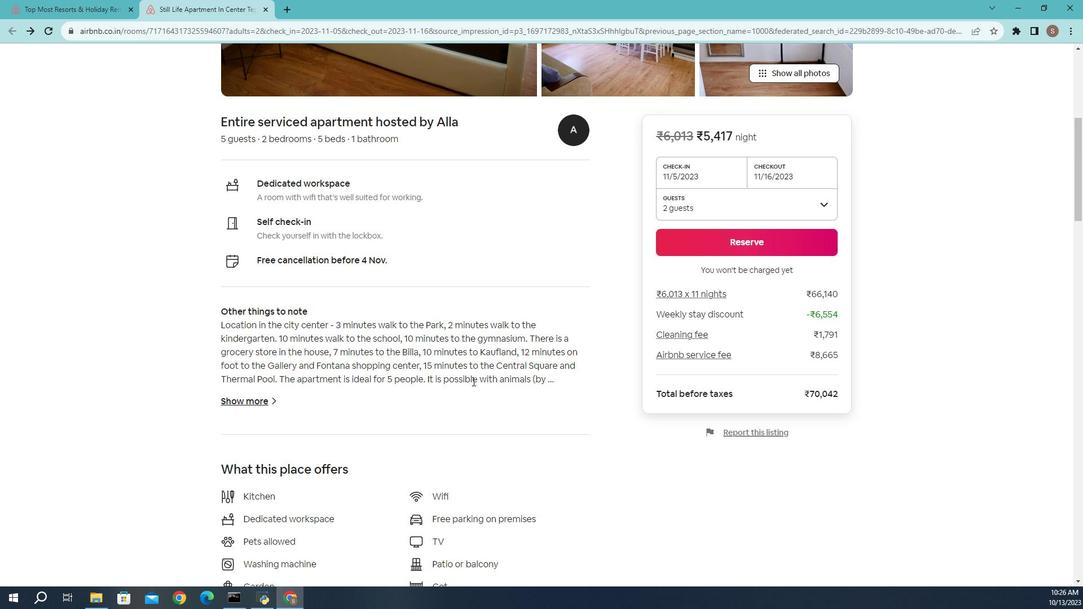 
Action: Mouse scrolled (475, 392) with delta (0, 0)
Screenshot: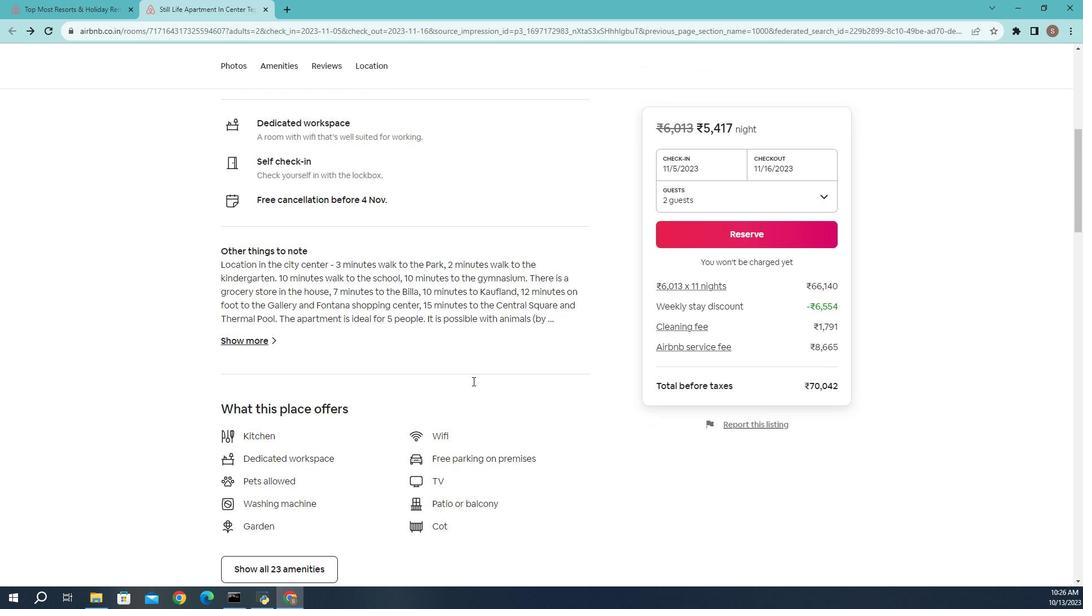 
Action: Mouse scrolled (475, 392) with delta (0, 0)
Screenshot: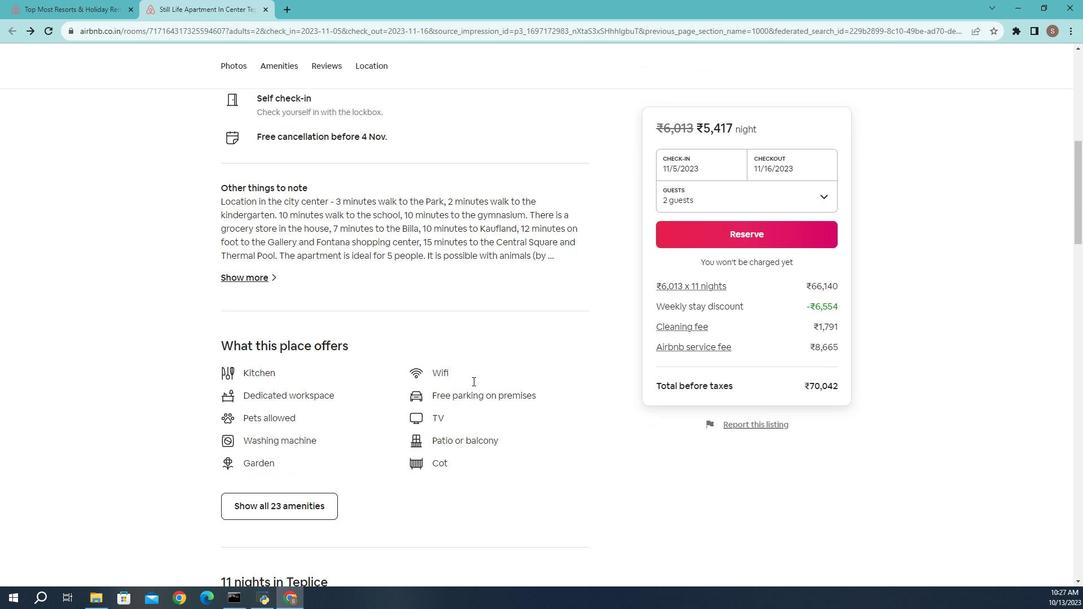 
Action: Mouse moved to (361, 455)
Screenshot: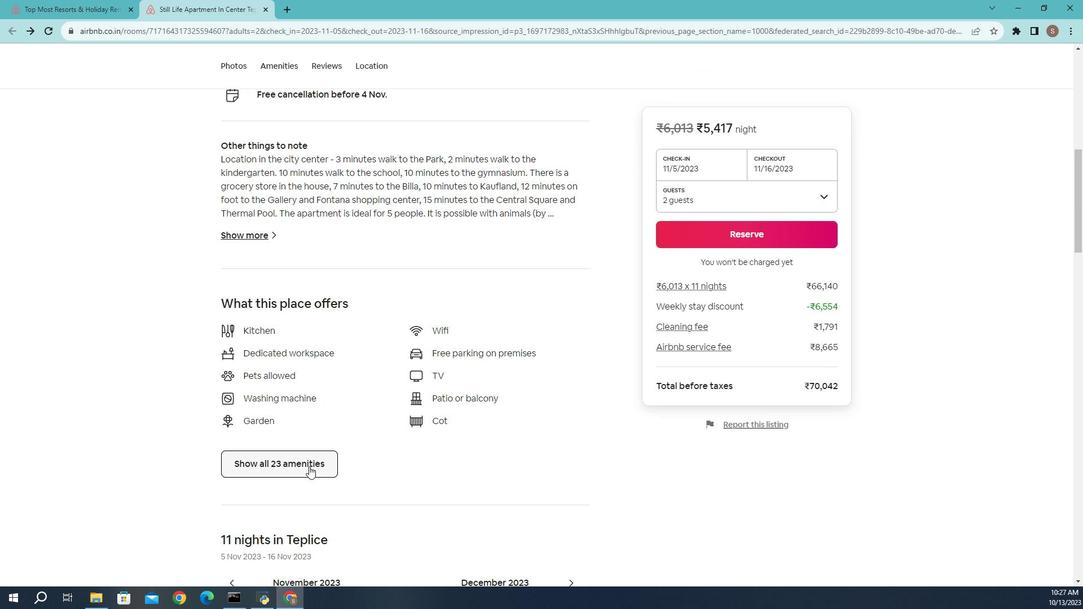 
Action: Mouse pressed left at (361, 455)
Screenshot: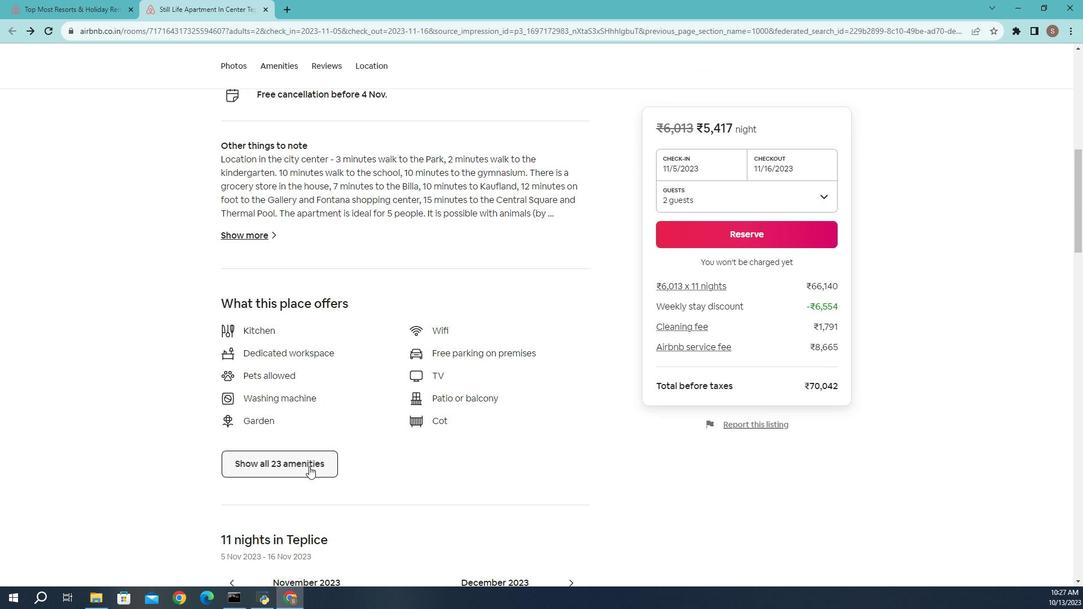 
Action: Mouse moved to (460, 420)
Screenshot: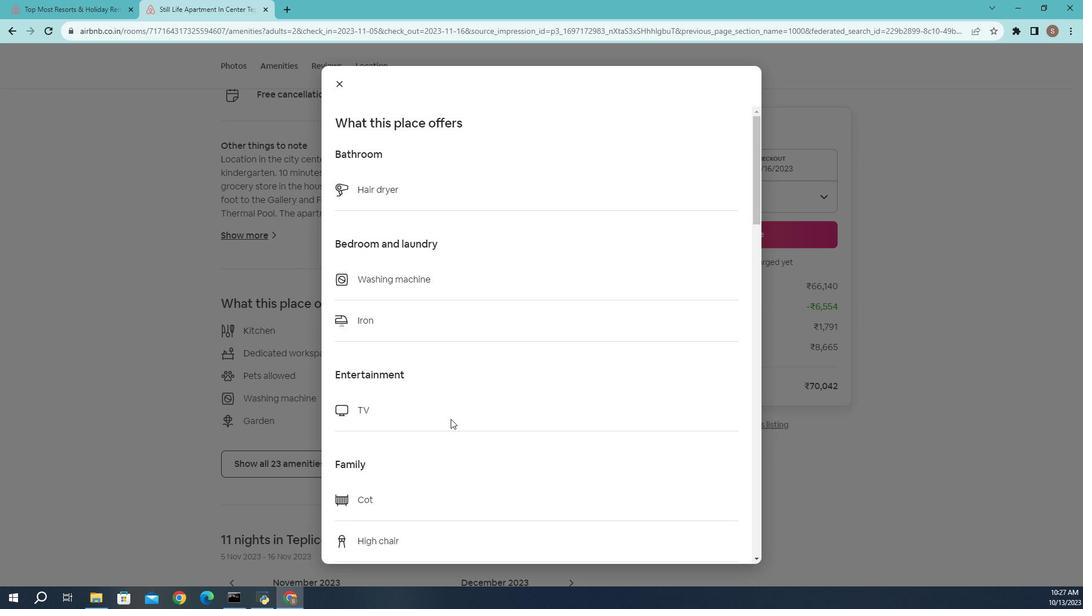 
Action: Mouse scrolled (460, 420) with delta (0, 0)
Screenshot: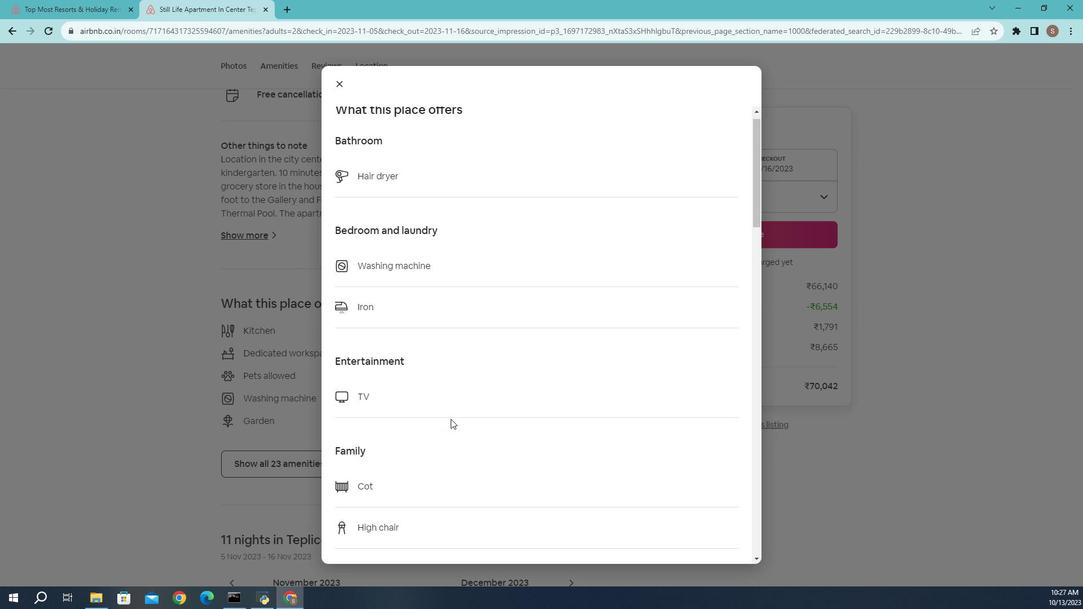 
Action: Mouse scrolled (460, 420) with delta (0, 0)
Screenshot: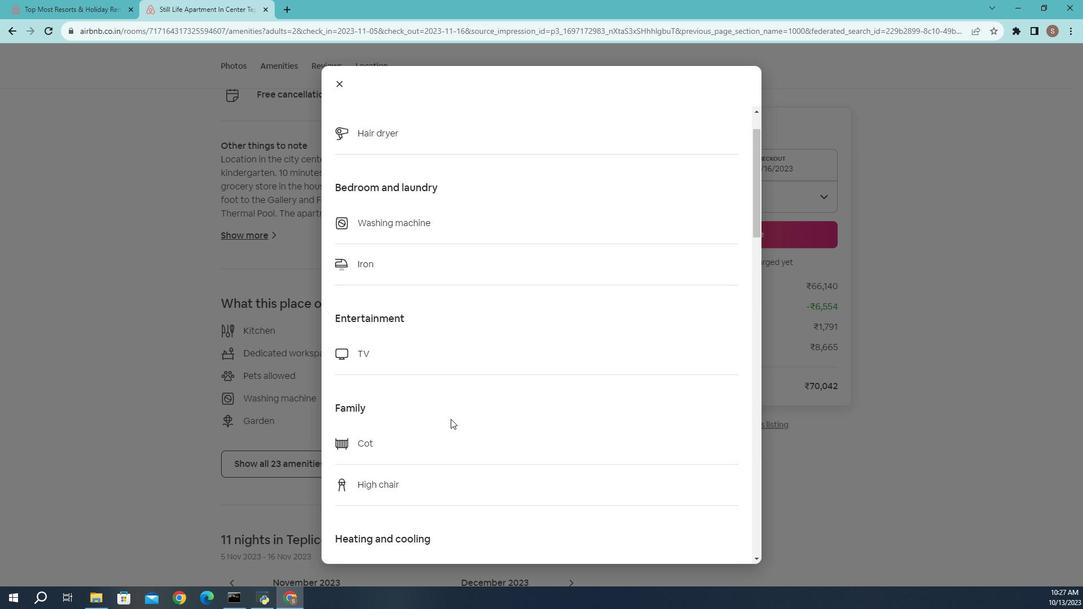 
Action: Mouse scrolled (460, 420) with delta (0, 0)
Screenshot: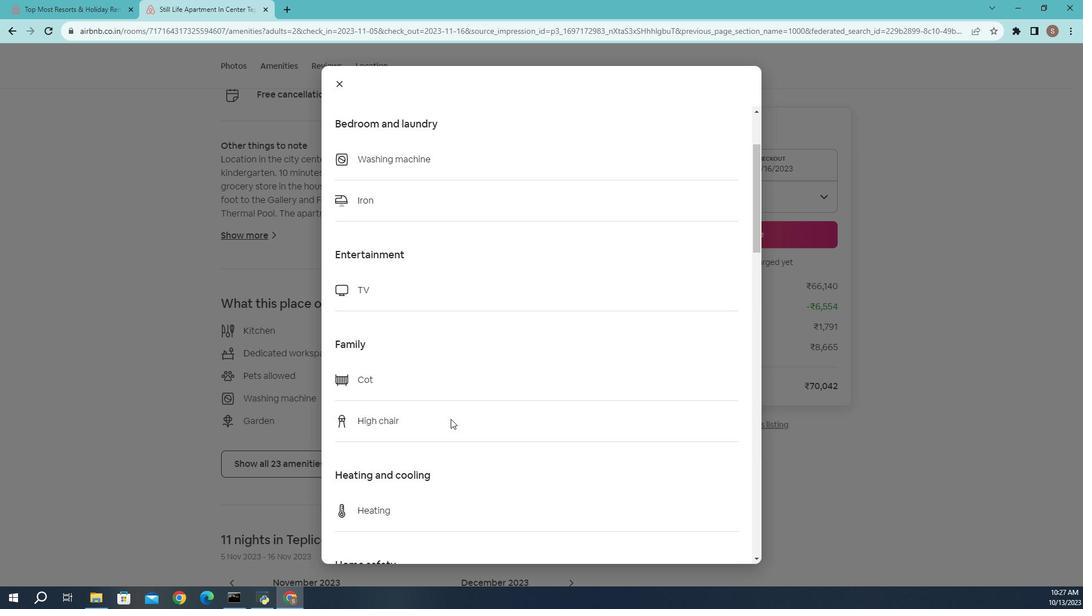 
Action: Mouse scrolled (460, 420) with delta (0, 0)
Screenshot: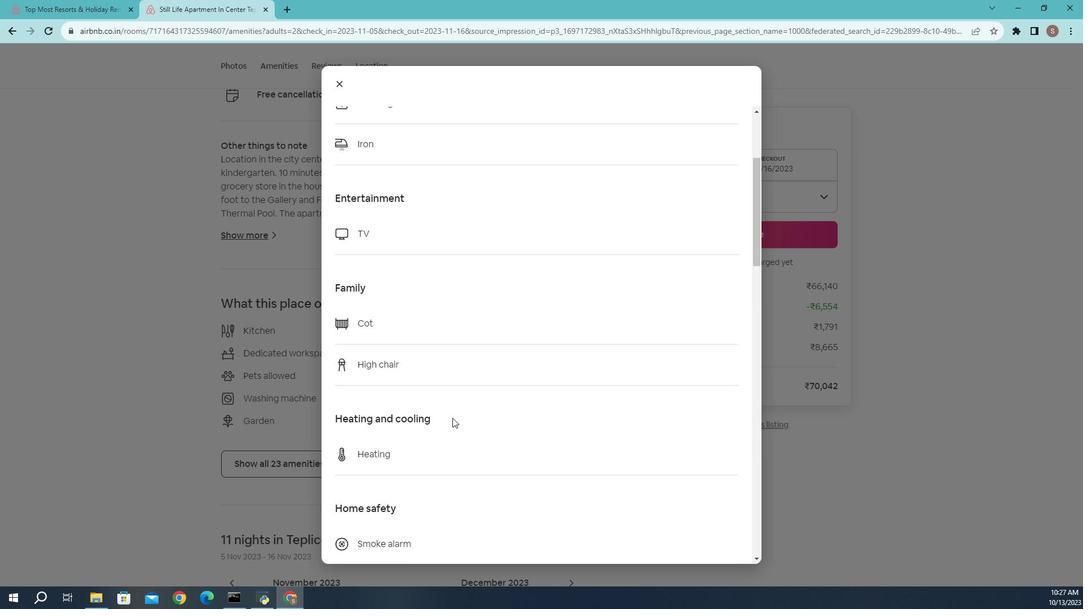 
Action: Mouse moved to (461, 419)
Screenshot: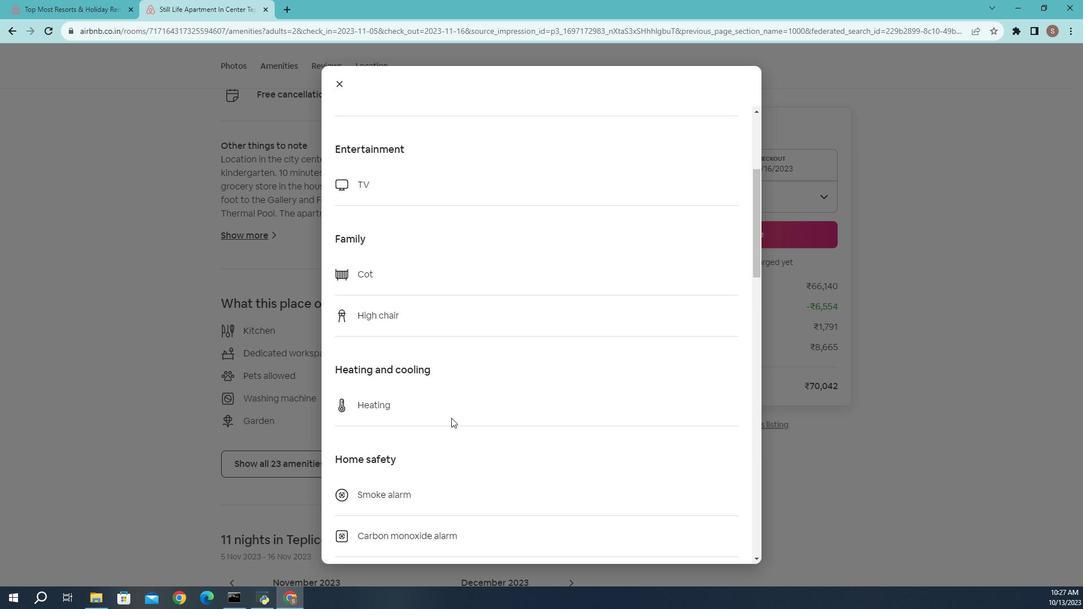 
Action: Mouse scrolled (461, 418) with delta (0, 0)
Screenshot: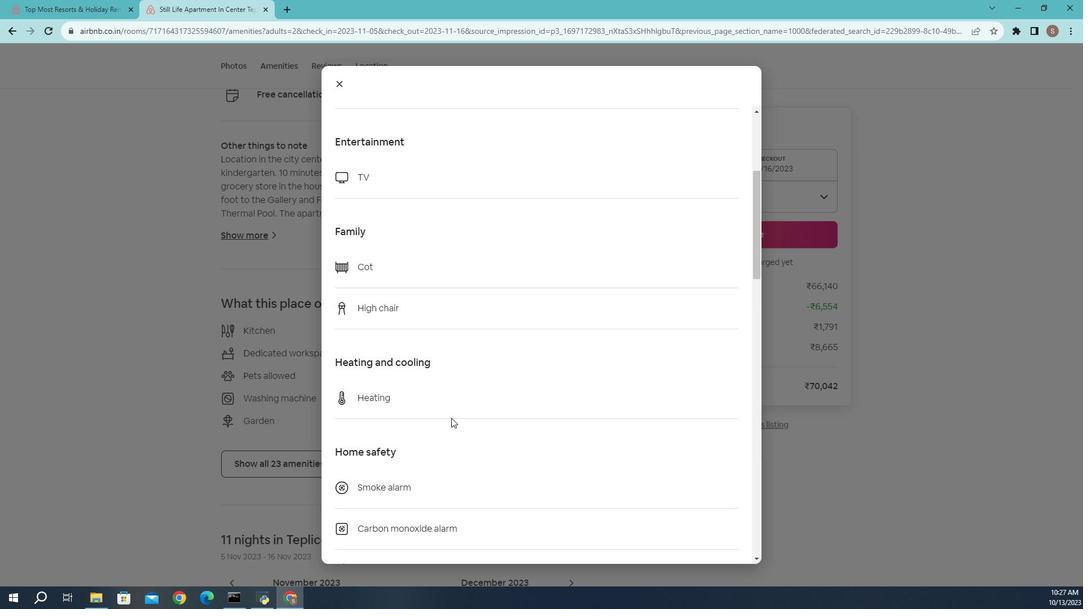 
Action: Mouse scrolled (461, 418) with delta (0, 0)
Screenshot: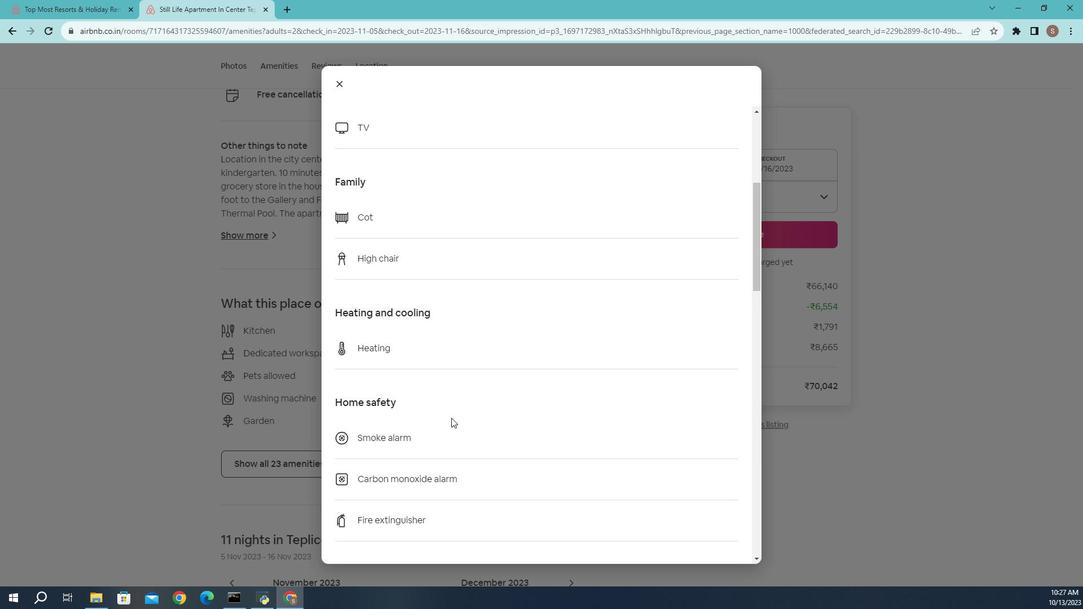 
Action: Mouse scrolled (461, 418) with delta (0, 0)
Screenshot: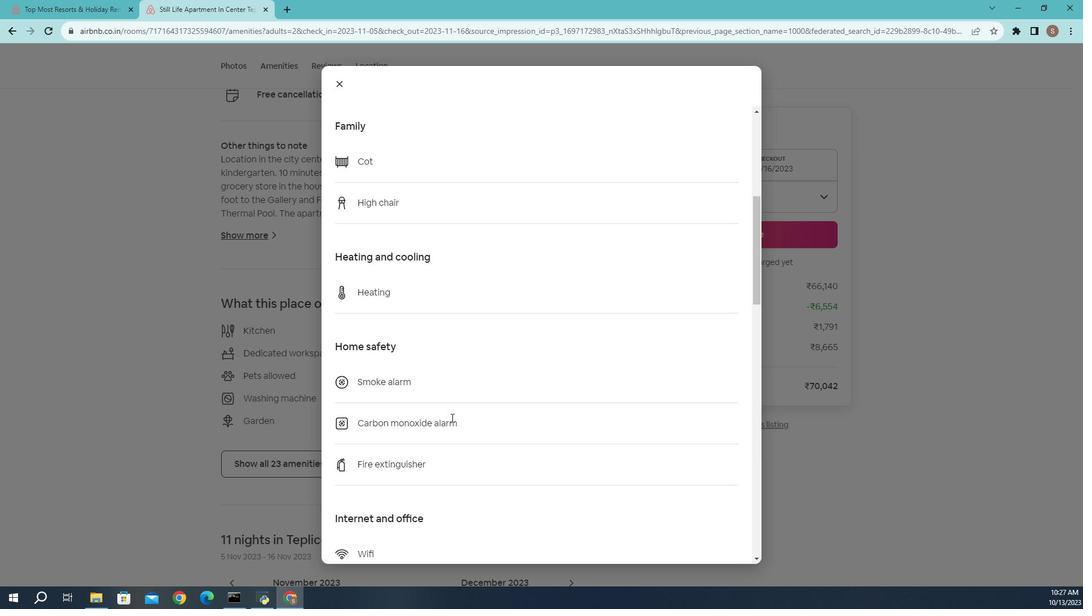 
Action: Mouse scrolled (461, 418) with delta (0, 0)
Screenshot: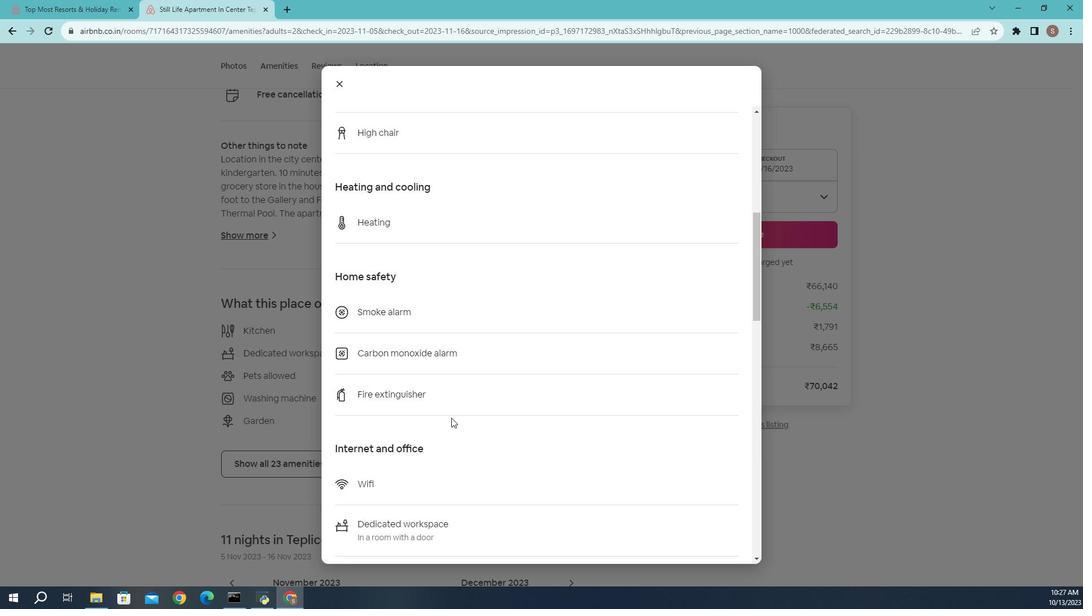 
Action: Mouse moved to (460, 420)
Screenshot: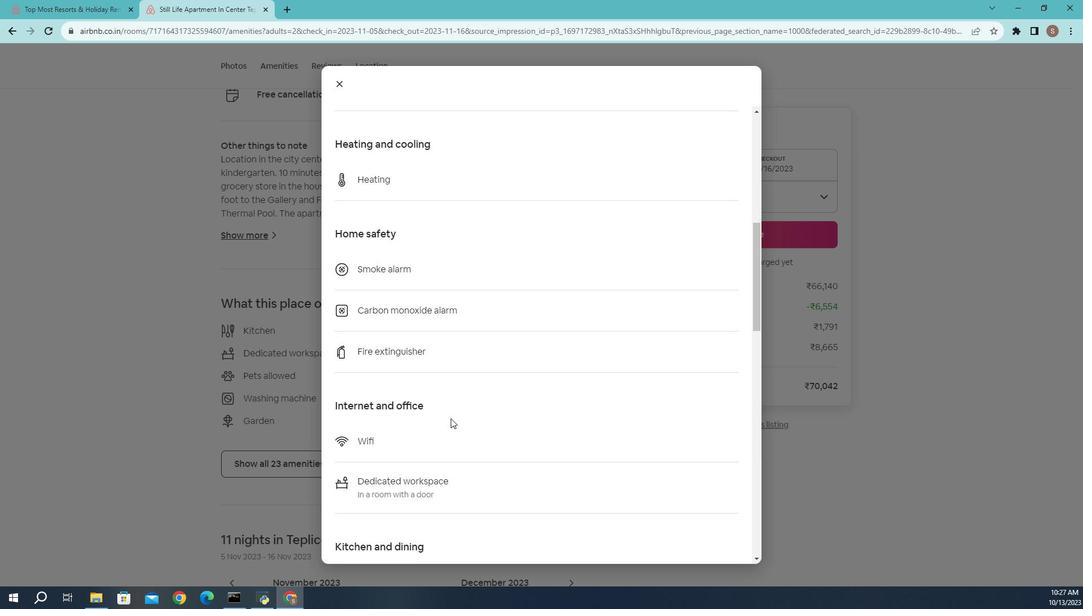 
Action: Mouse scrolled (460, 419) with delta (0, 0)
Screenshot: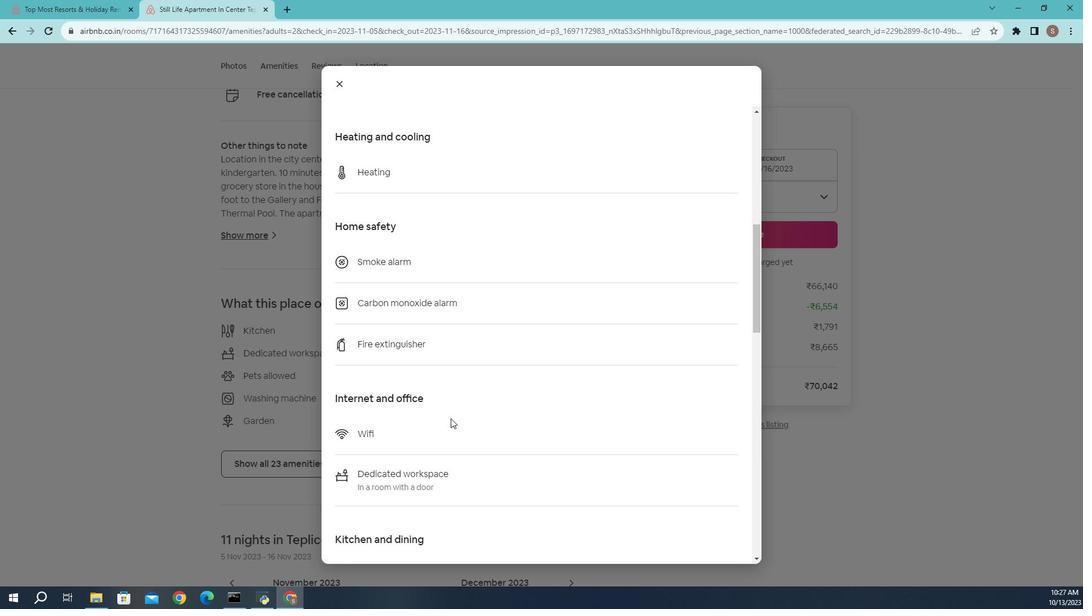 
Action: Mouse scrolled (460, 419) with delta (0, 0)
Screenshot: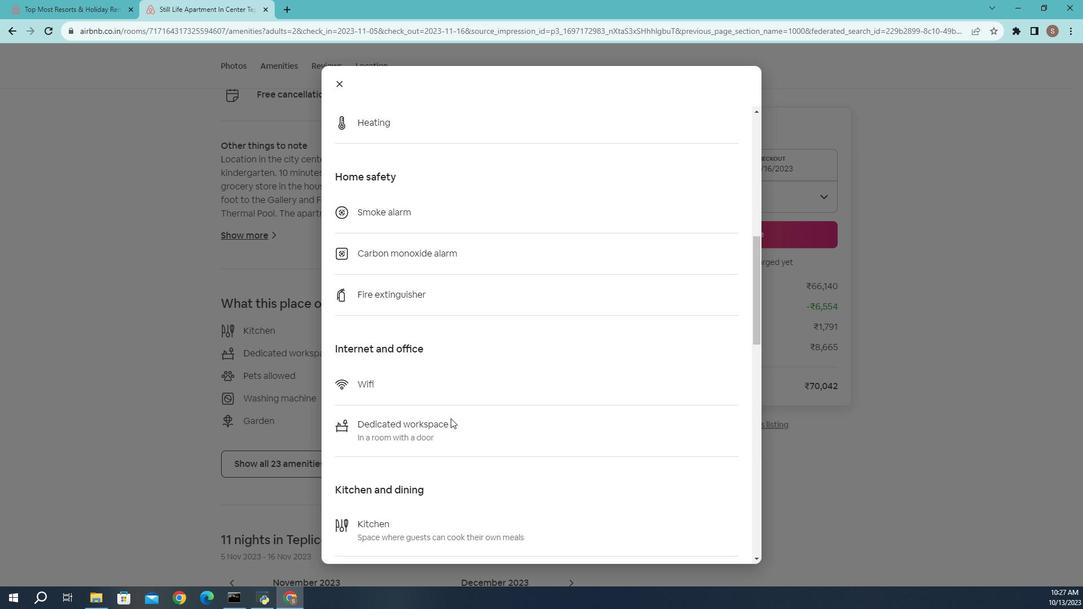 
Action: Mouse scrolled (460, 419) with delta (0, 0)
Screenshot: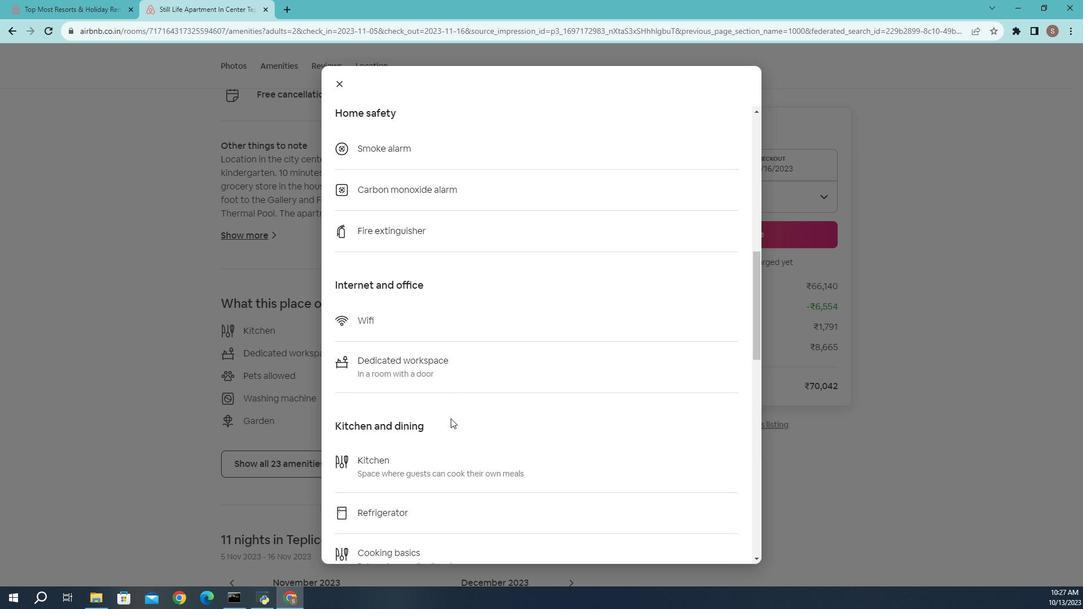 
Action: Mouse scrolled (460, 419) with delta (0, 0)
Screenshot: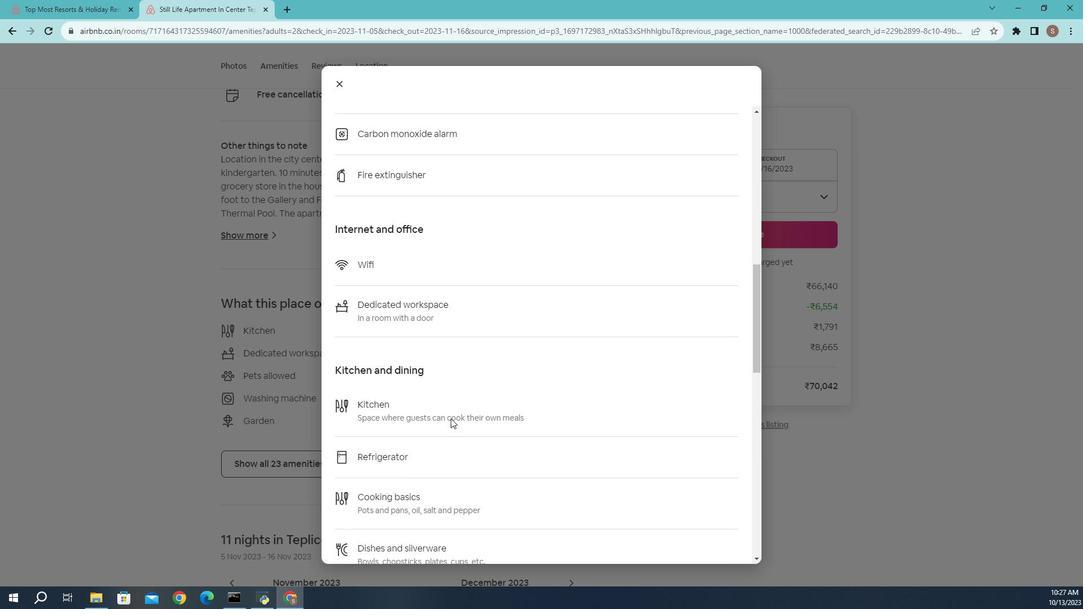 
Action: Mouse scrolled (460, 419) with delta (0, 0)
Screenshot: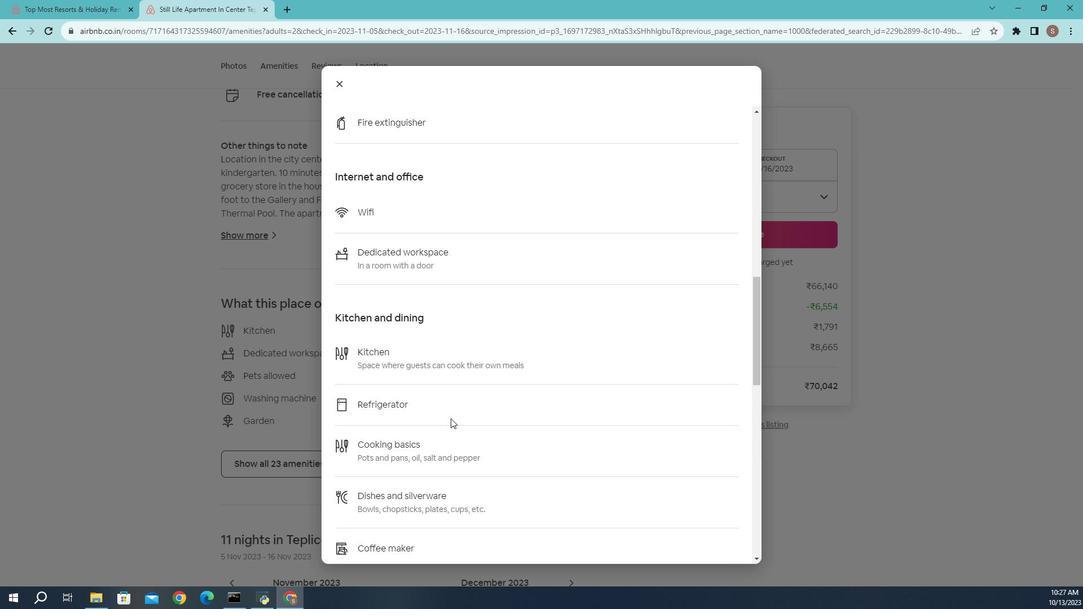 
Action: Mouse scrolled (460, 419) with delta (0, 0)
Screenshot: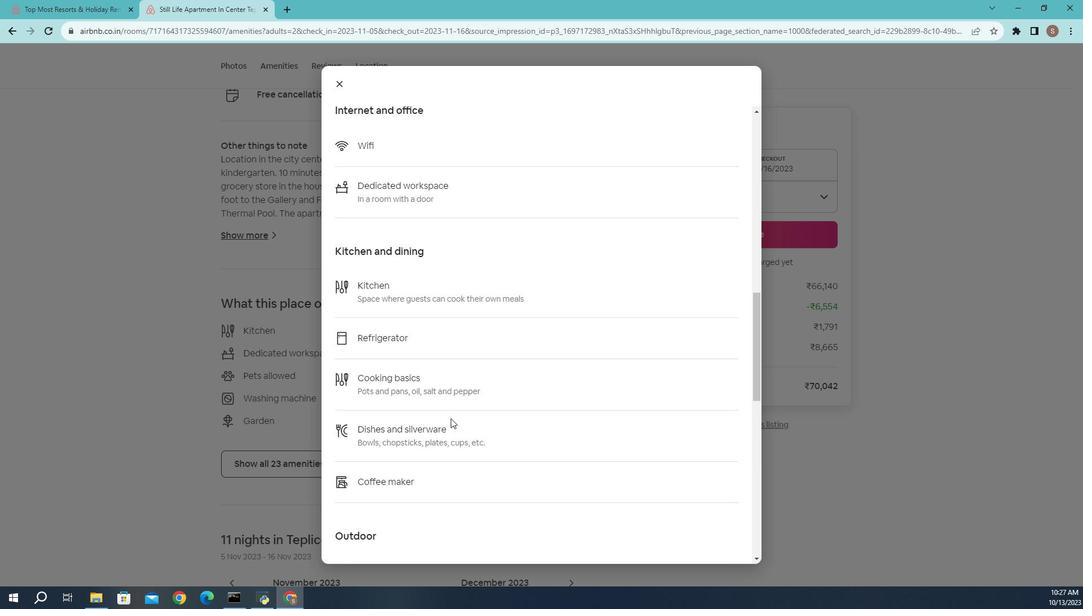 
Action: Mouse scrolled (460, 419) with delta (0, 0)
Screenshot: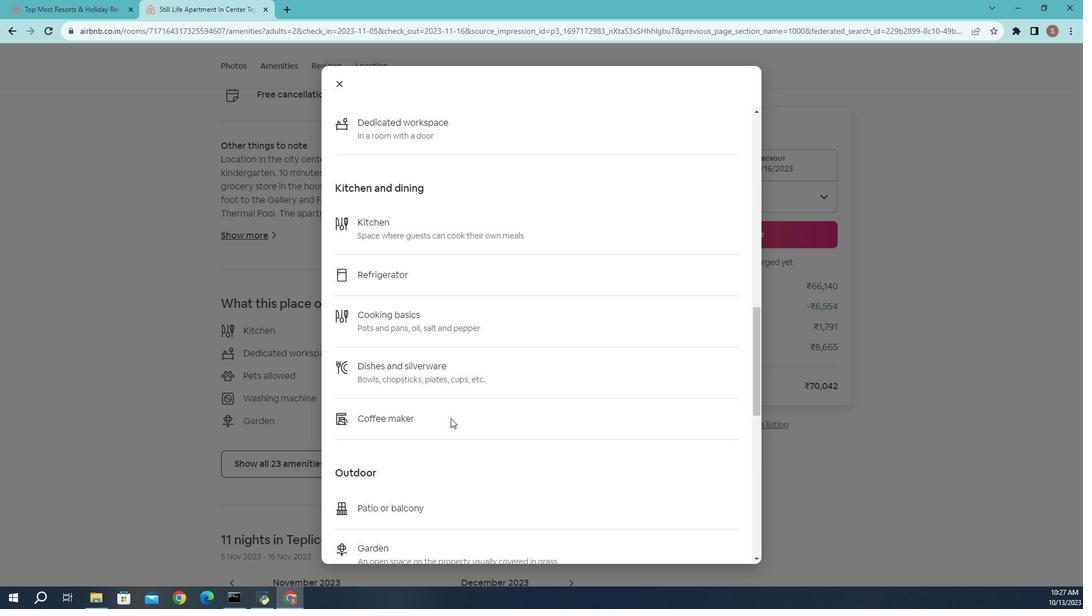 
Action: Mouse scrolled (460, 419) with delta (0, 0)
Screenshot: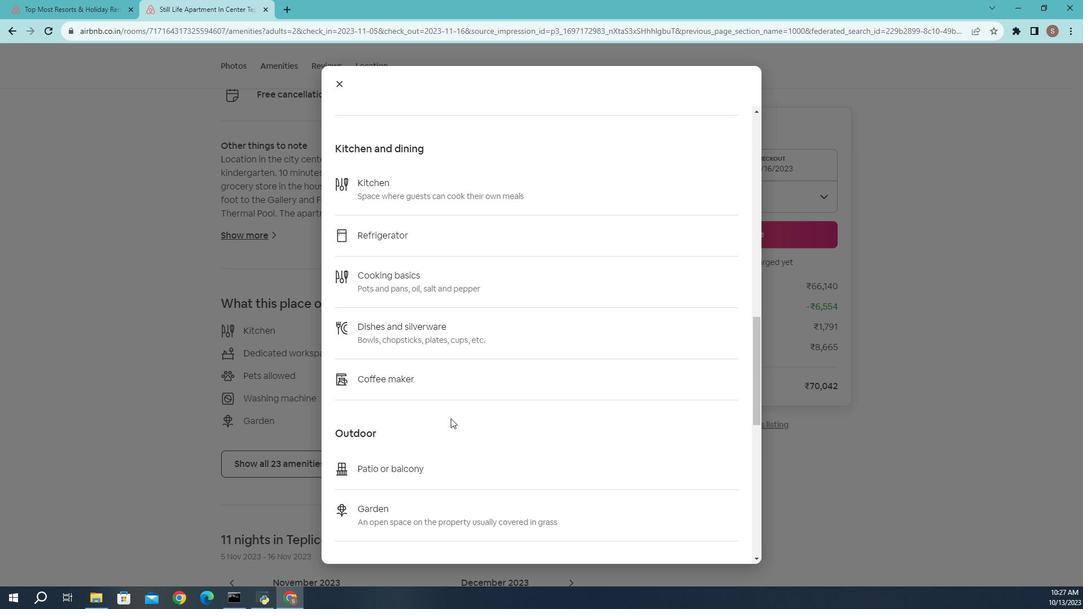 
Action: Mouse scrolled (460, 419) with delta (0, 0)
Screenshot: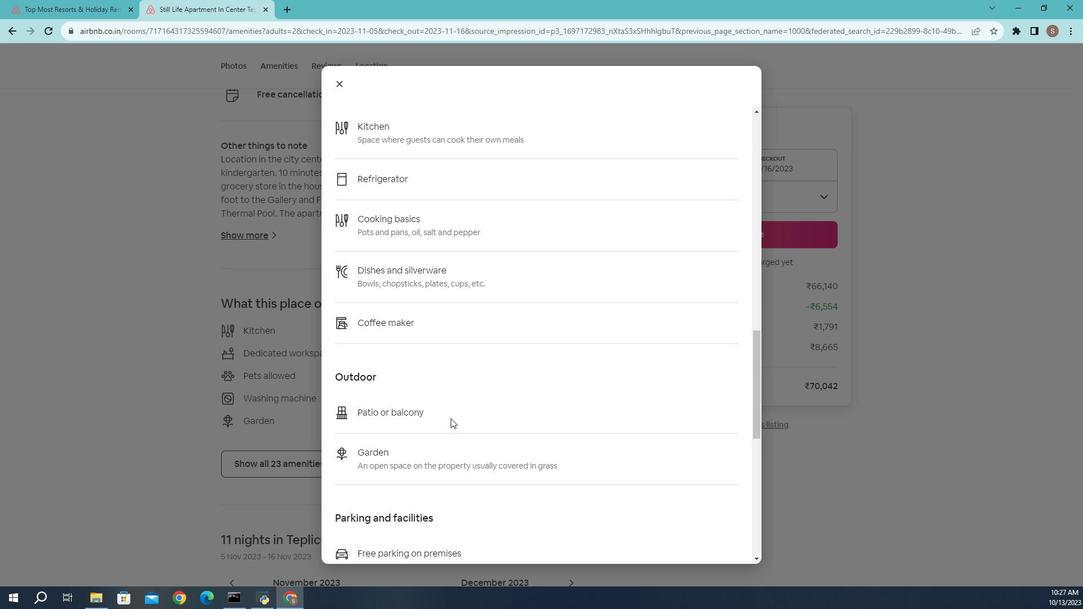 
Action: Mouse scrolled (460, 419) with delta (0, 0)
Screenshot: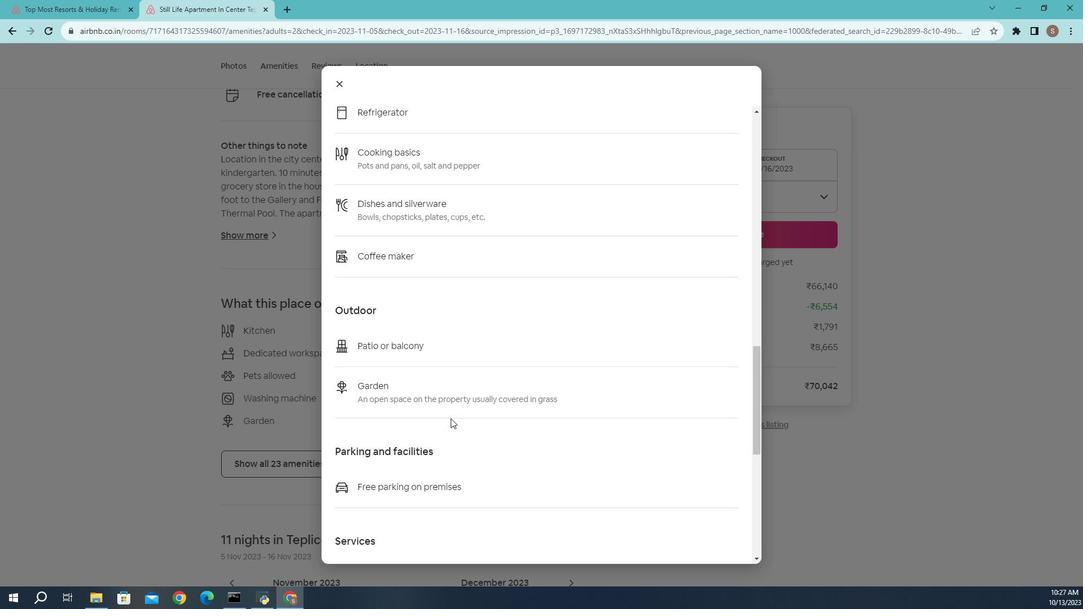 
Action: Mouse scrolled (460, 419) with delta (0, 0)
Screenshot: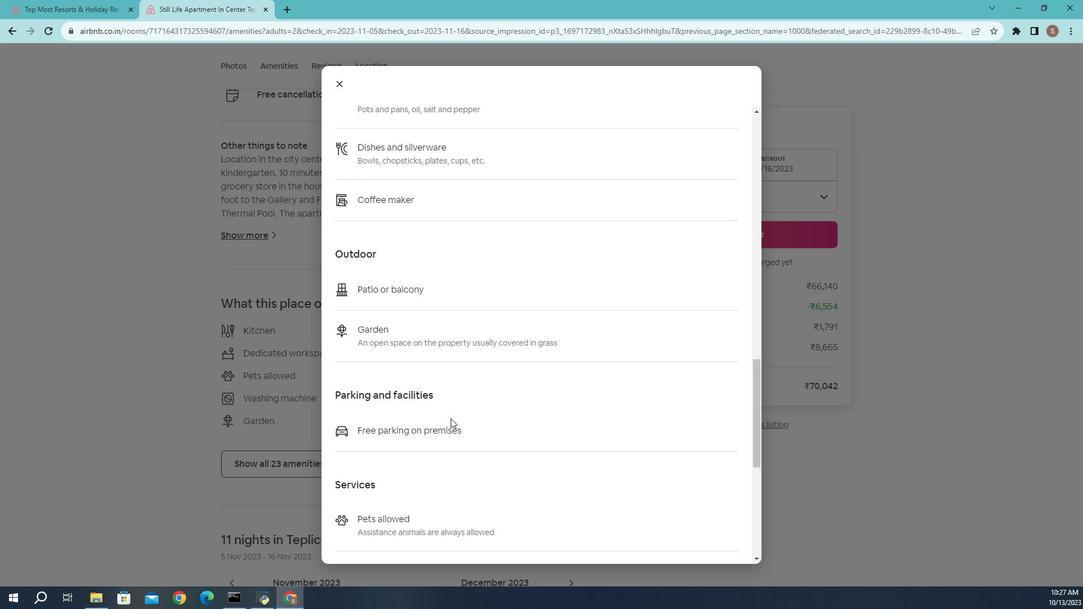 
Action: Mouse scrolled (460, 419) with delta (0, 0)
Screenshot: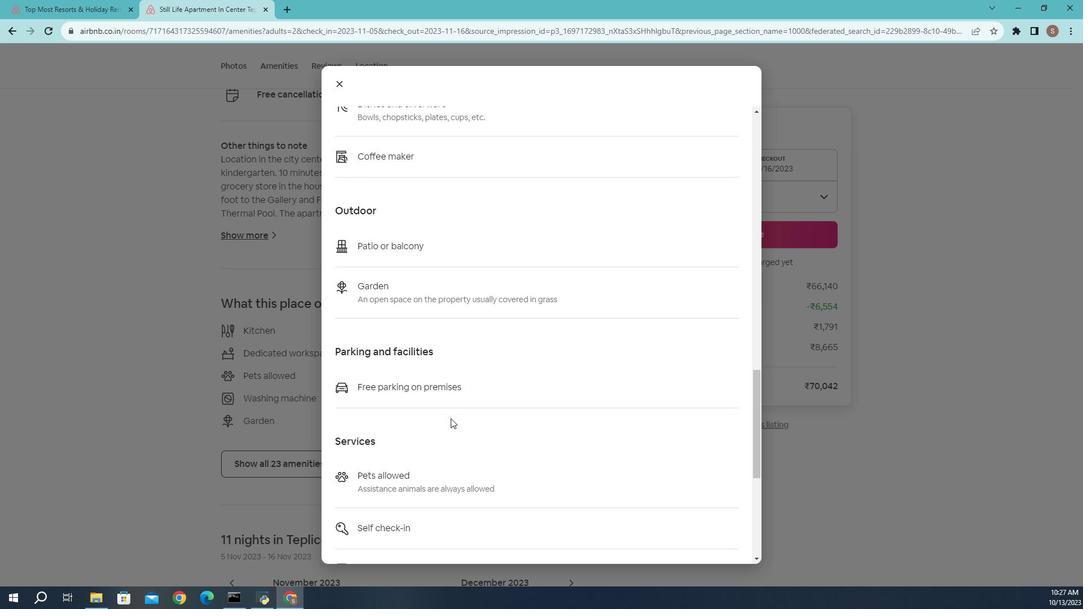 
Action: Mouse scrolled (460, 419) with delta (0, 0)
Screenshot: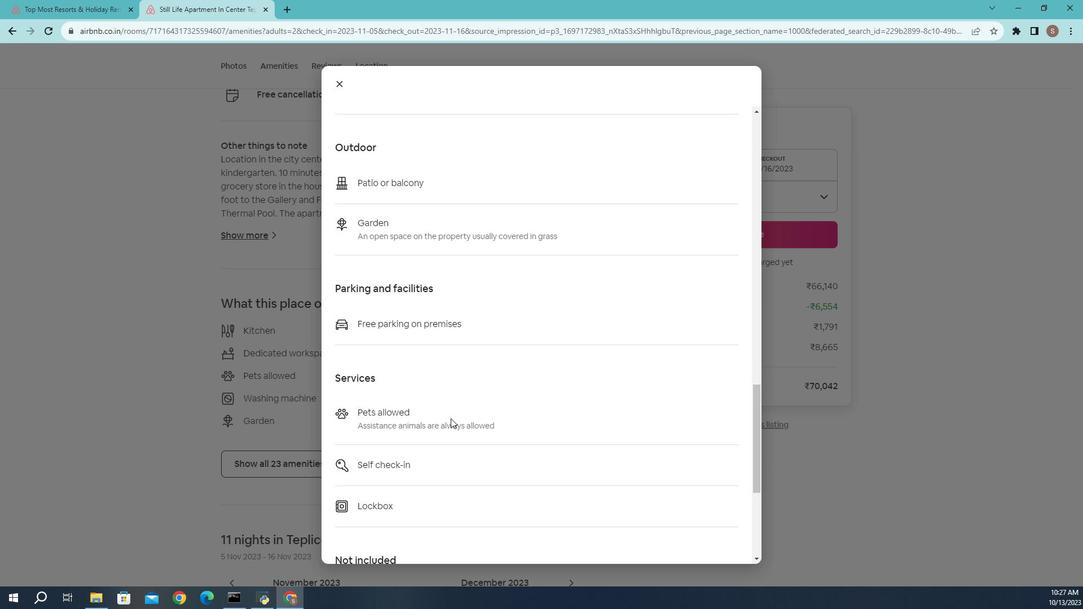 
Action: Mouse scrolled (460, 419) with delta (0, 0)
Screenshot: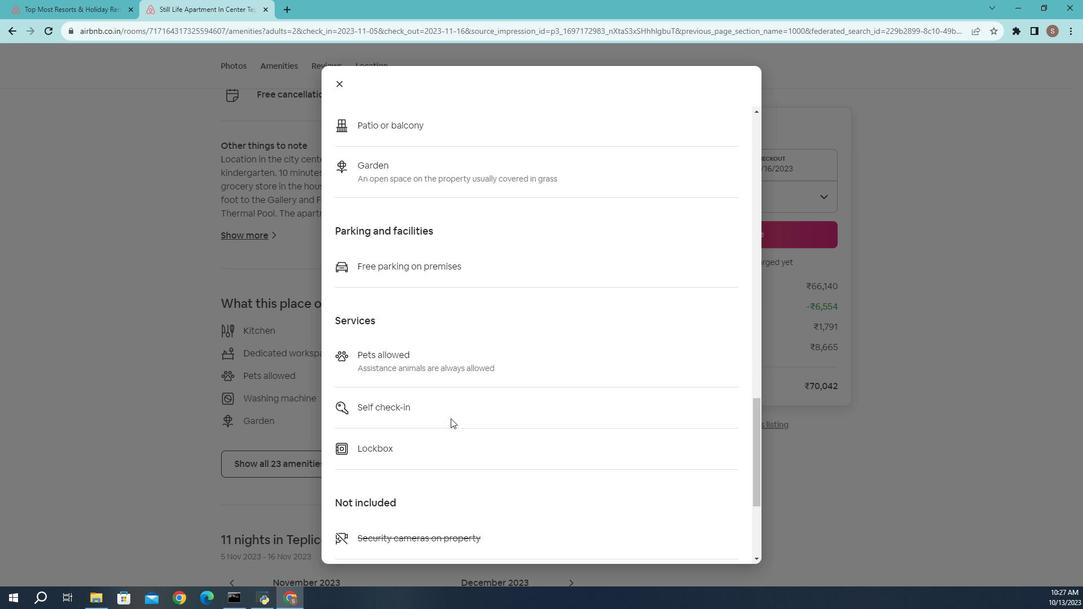 
Action: Mouse scrolled (460, 419) with delta (0, 0)
Screenshot: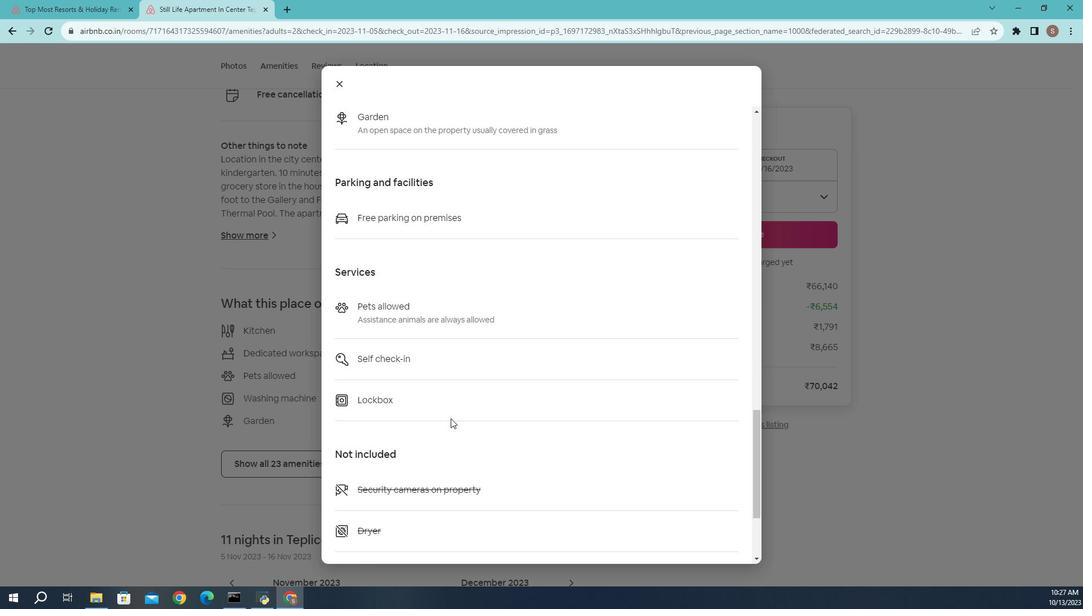 
Action: Mouse moved to (460, 420)
Screenshot: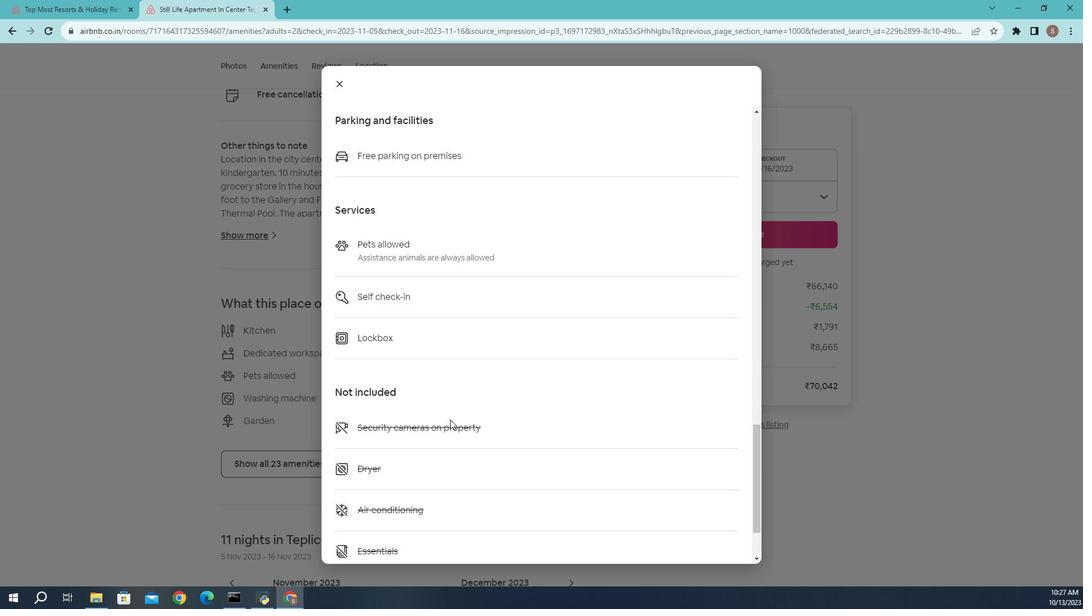 
Action: Mouse scrolled (460, 420) with delta (0, 0)
Screenshot: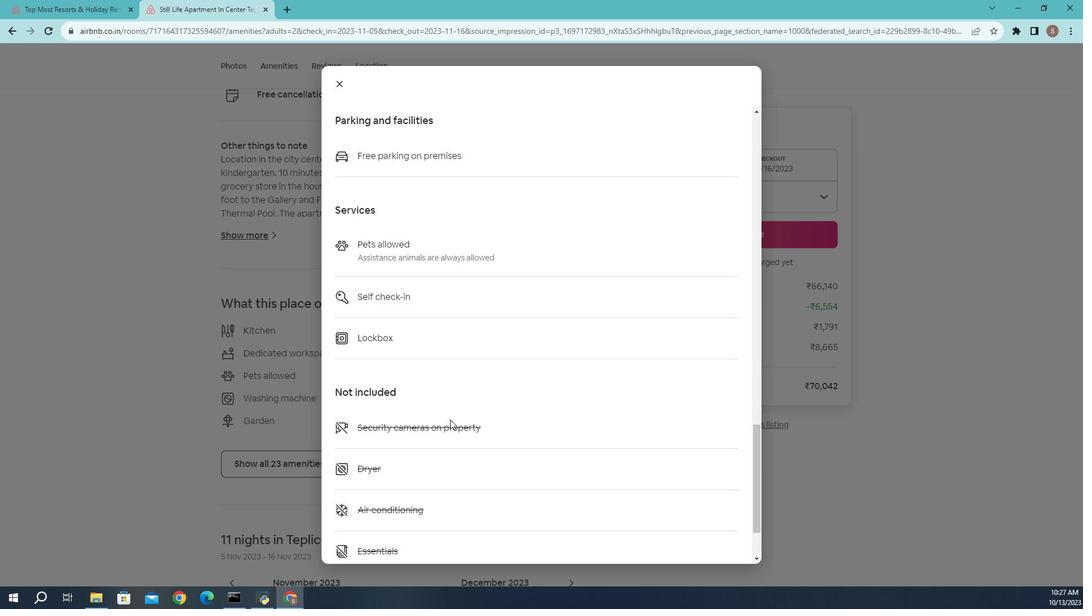 
Action: Mouse scrolled (460, 420) with delta (0, 0)
Screenshot: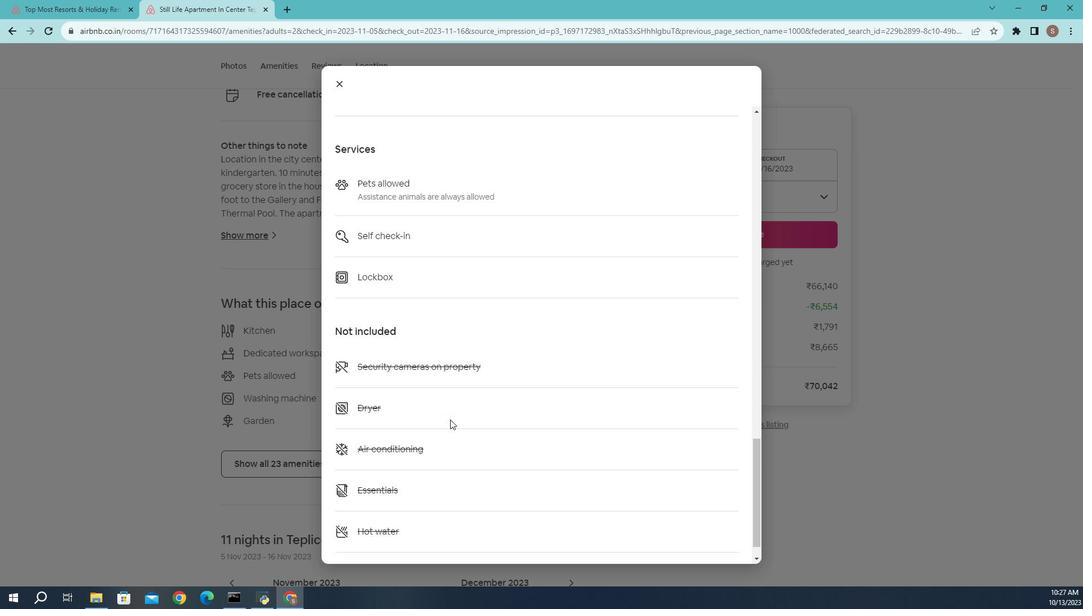 
Action: Mouse scrolled (460, 420) with delta (0, 0)
Screenshot: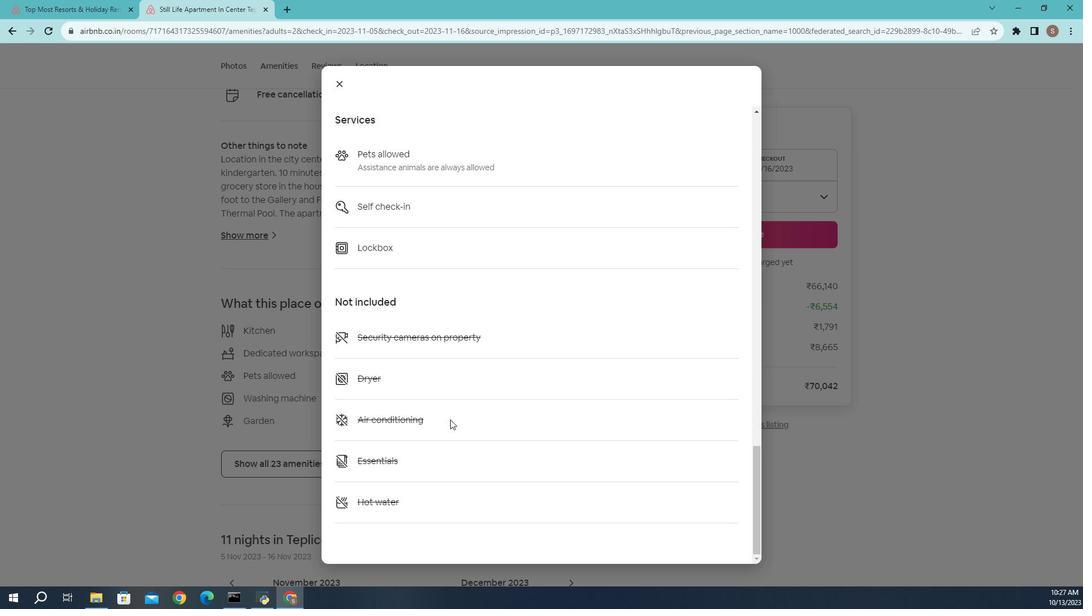 
Action: Mouse scrolled (460, 420) with delta (0, 0)
Screenshot: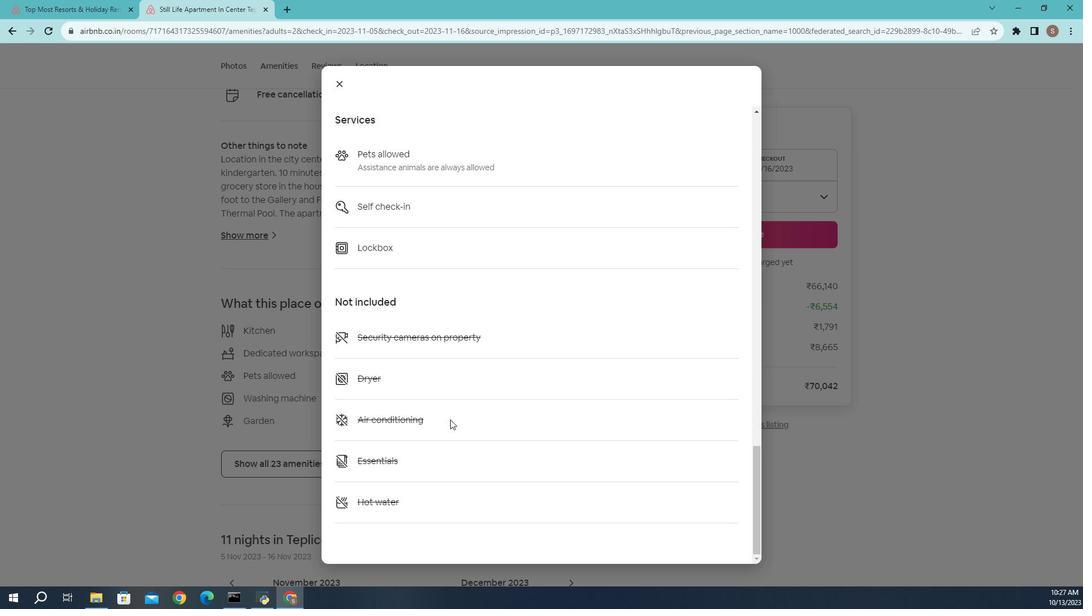 
Action: Mouse moved to (385, 175)
Screenshot: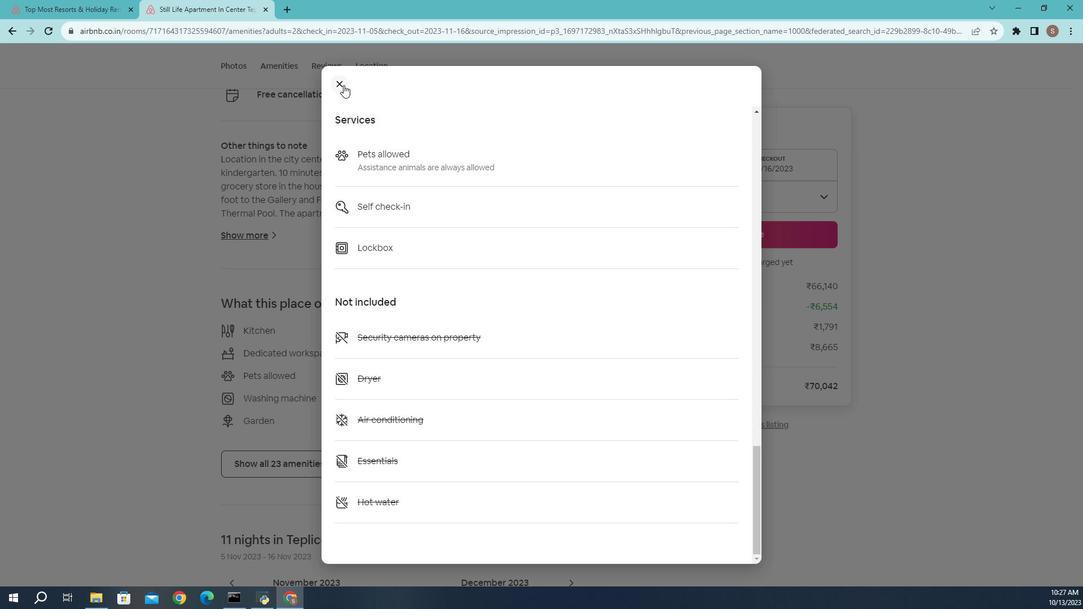 
Action: Mouse pressed left at (385, 175)
Screenshot: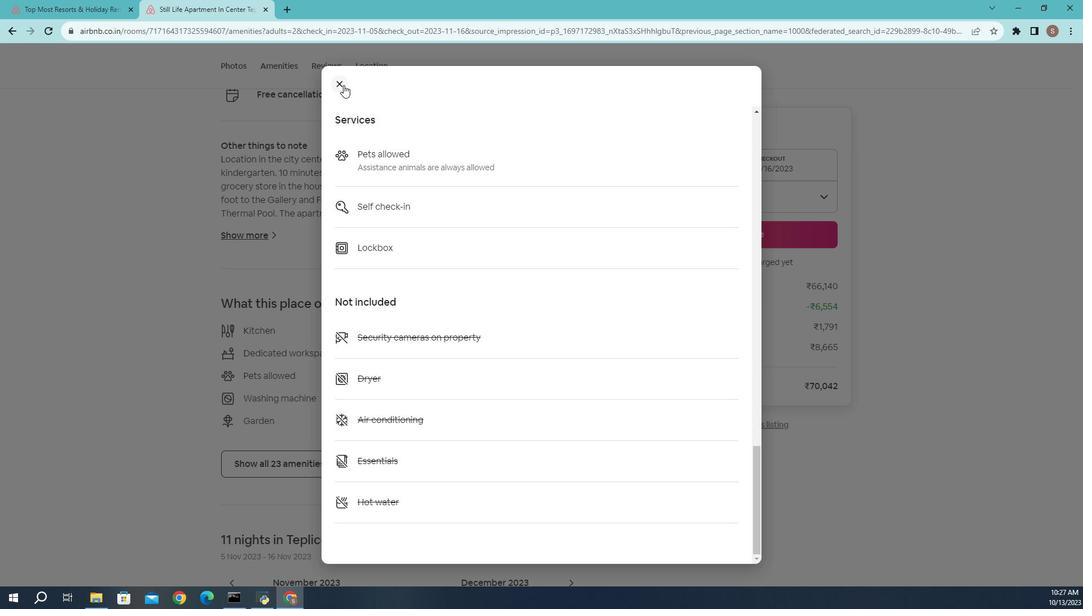 
Action: Mouse moved to (522, 348)
Screenshot: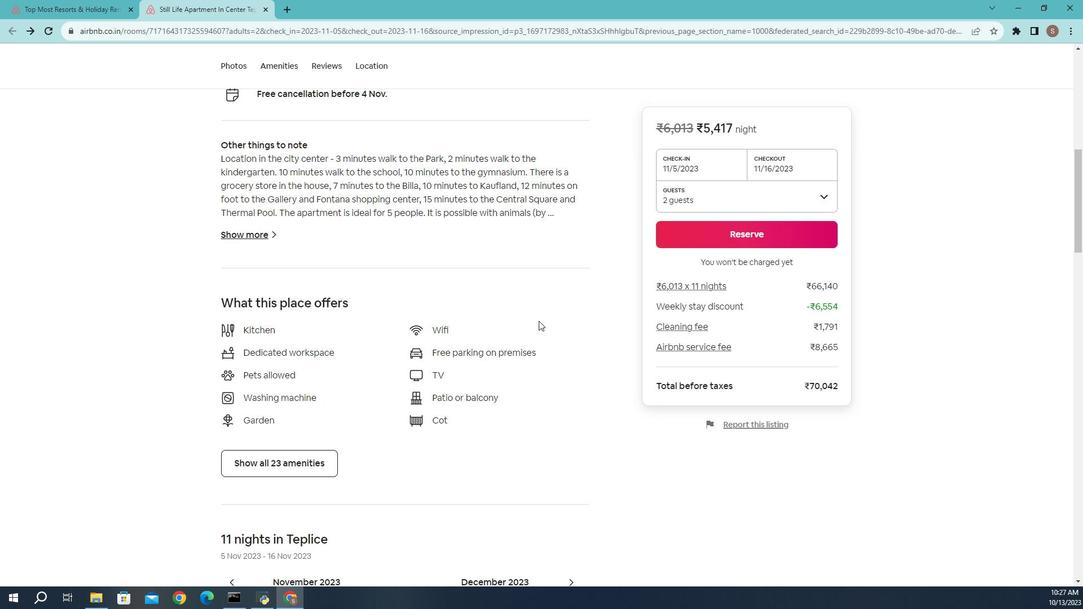 
Action: Mouse scrolled (522, 347) with delta (0, 0)
Screenshot: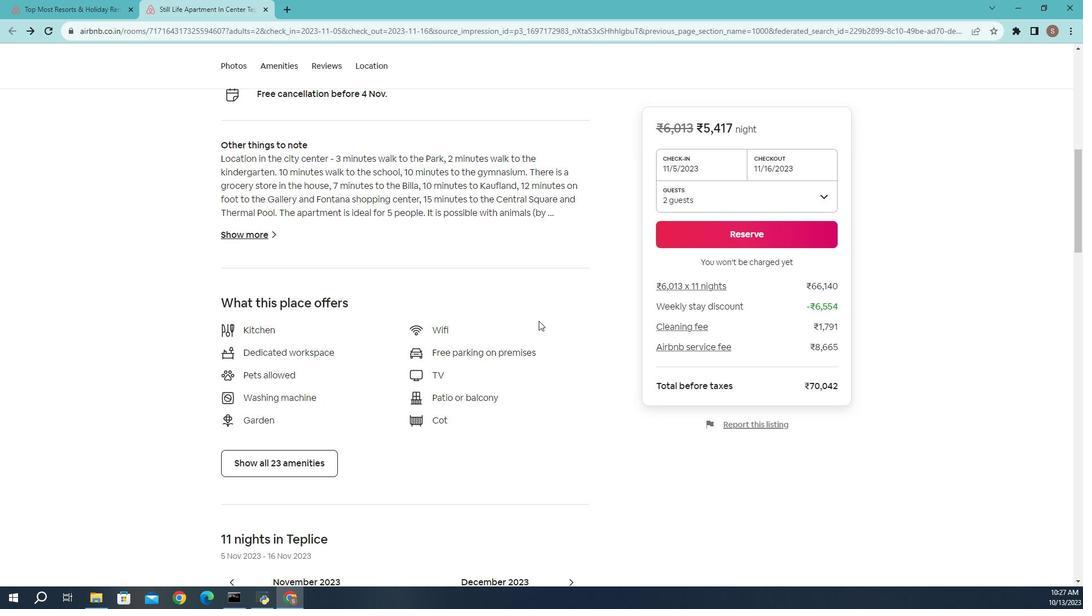 
Action: Mouse moved to (522, 356)
Screenshot: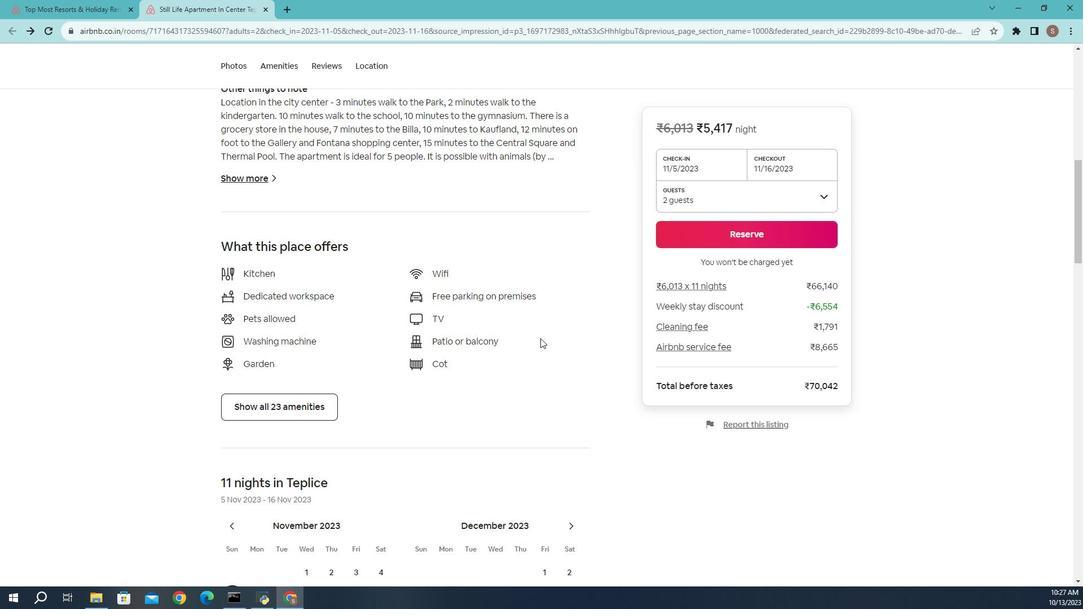 
Action: Mouse scrolled (522, 356) with delta (0, 0)
Screenshot: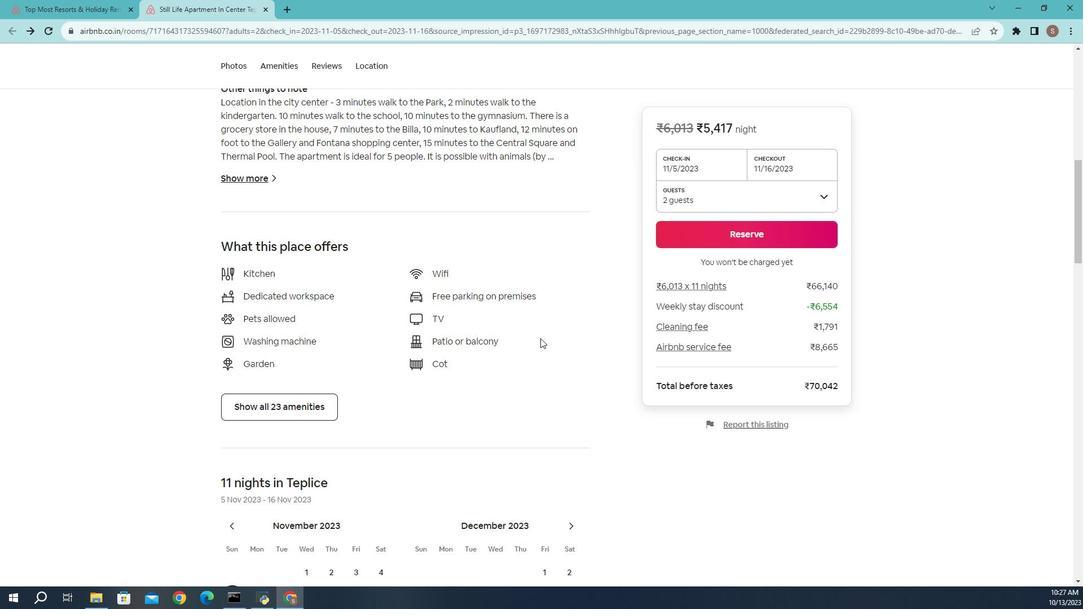 
Action: Mouse moved to (523, 363)
Screenshot: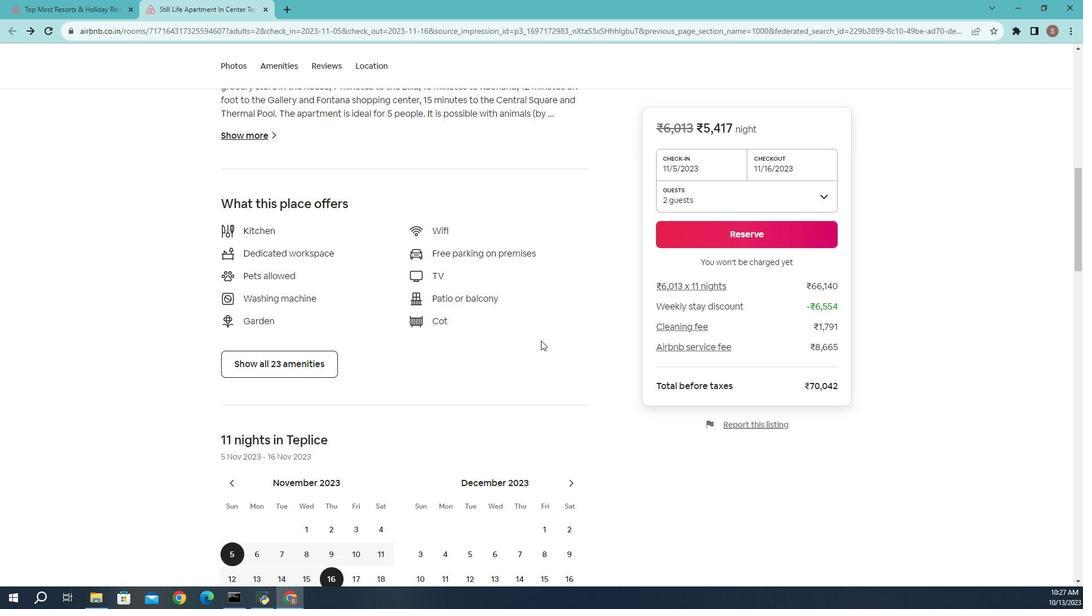 
Action: Mouse scrolled (523, 362) with delta (0, 0)
Screenshot: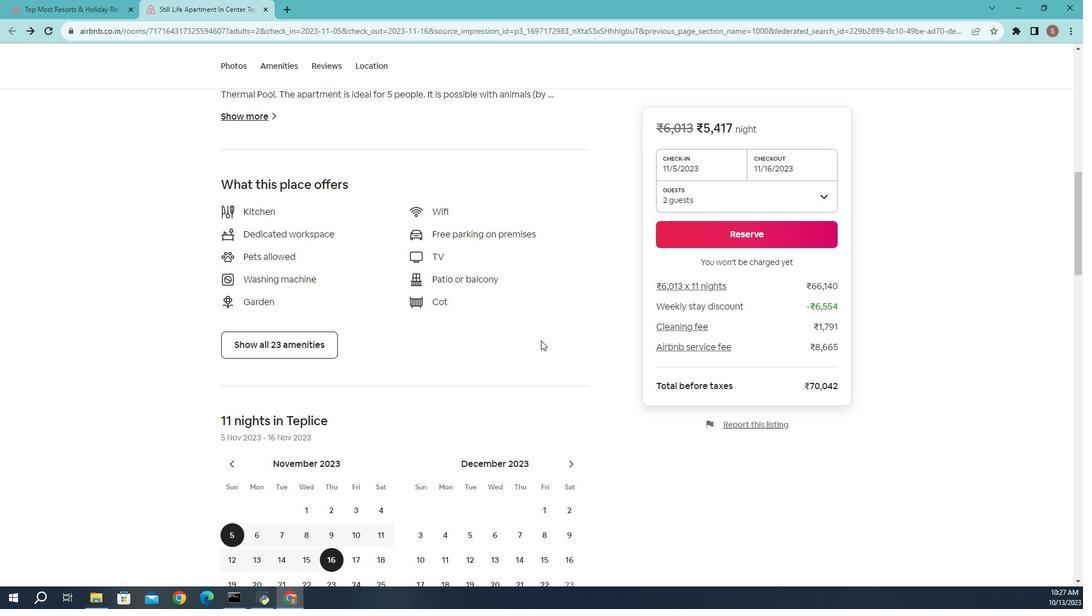 
Action: Mouse moved to (595, 398)
Screenshot: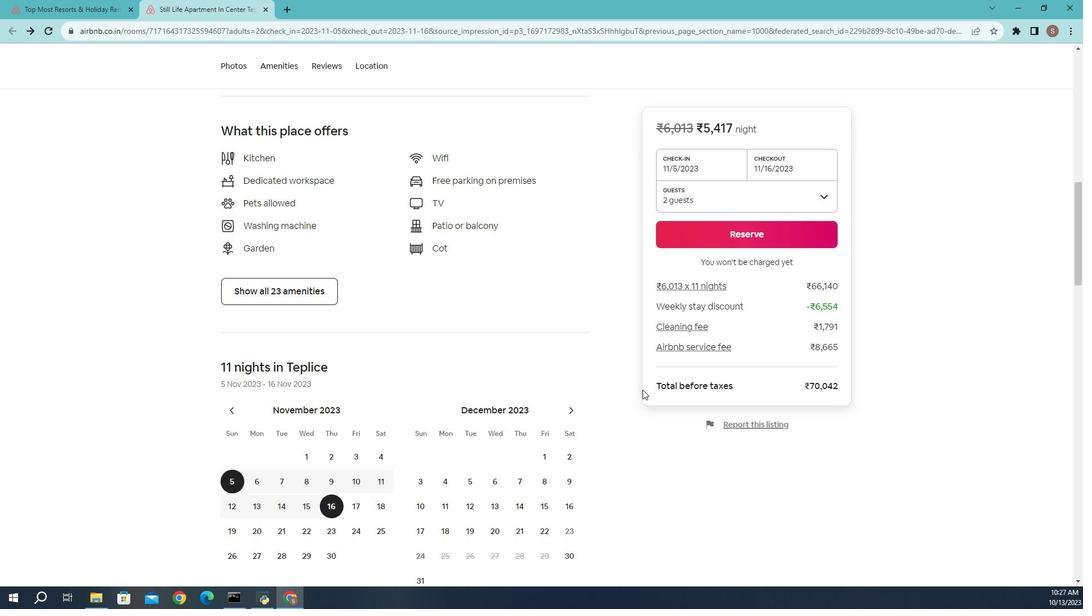
Action: Mouse scrolled (595, 397) with delta (0, 0)
Screenshot: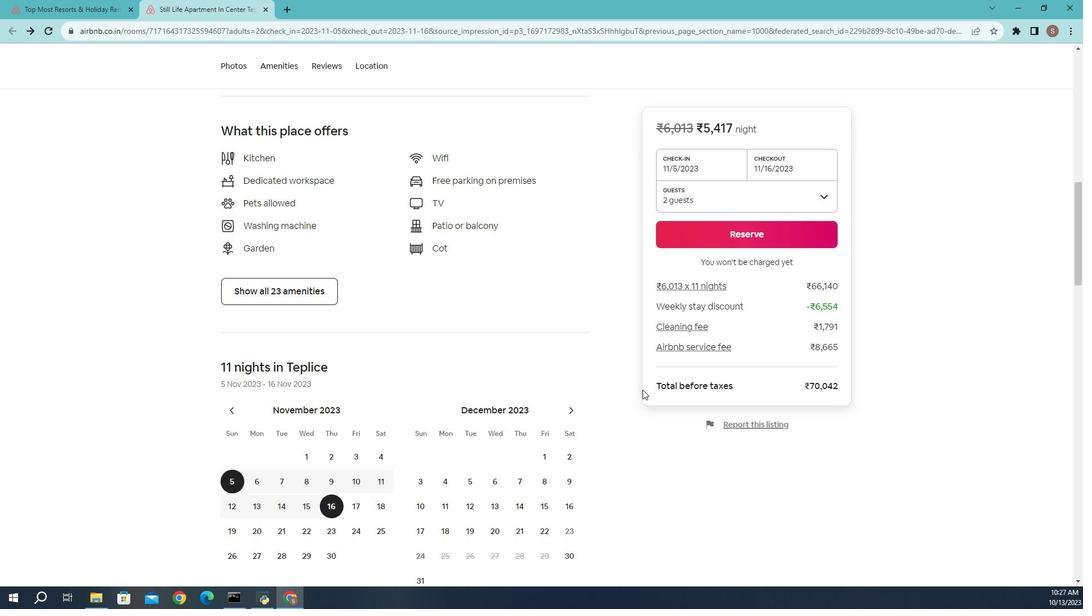 
Action: Mouse moved to (594, 400)
Screenshot: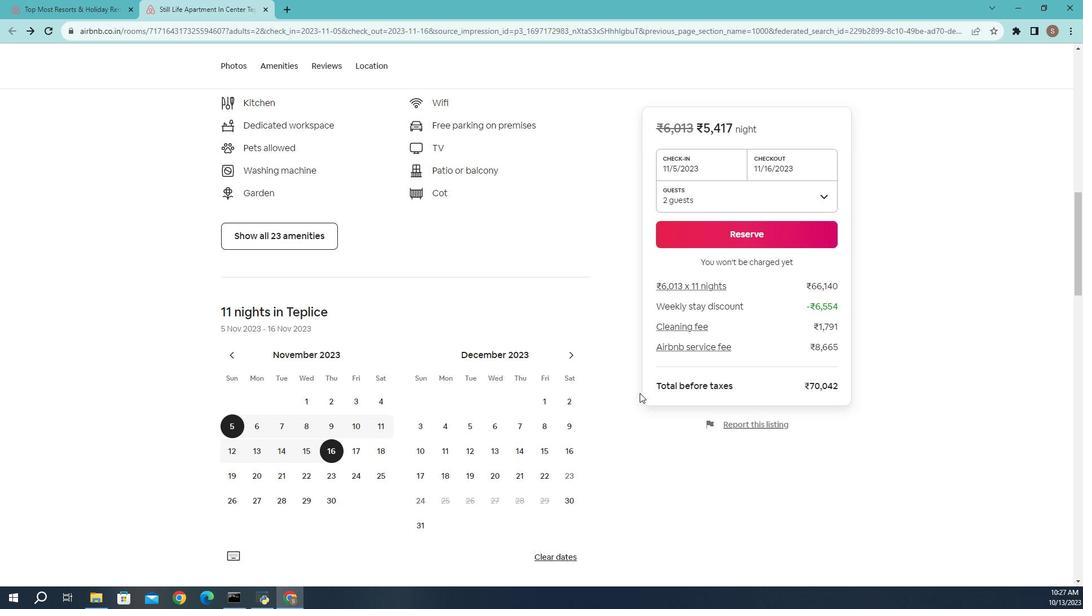 
Action: Mouse scrolled (594, 400) with delta (0, 0)
Screenshot: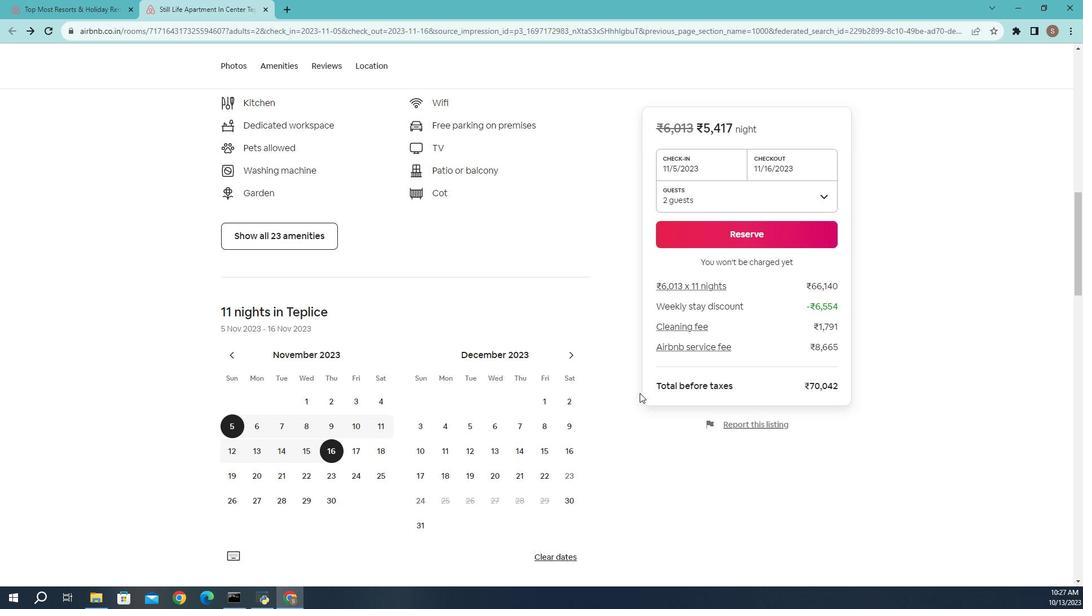 
Action: Mouse moved to (556, 431)
Screenshot: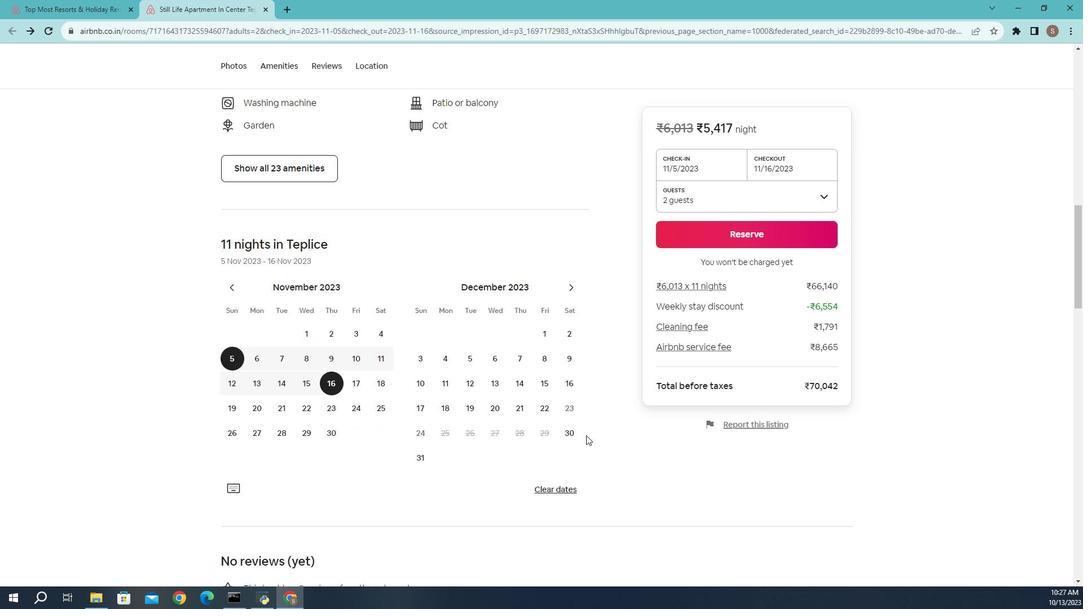 
Action: Mouse scrolled (556, 431) with delta (0, 0)
Screenshot: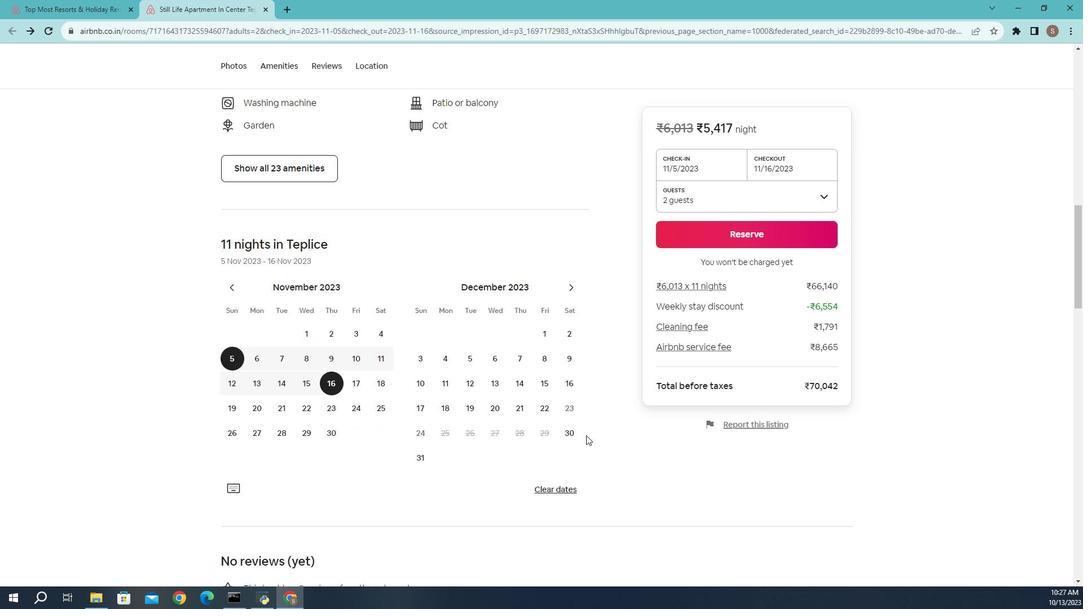 
Action: Mouse moved to (448, 465)
Screenshot: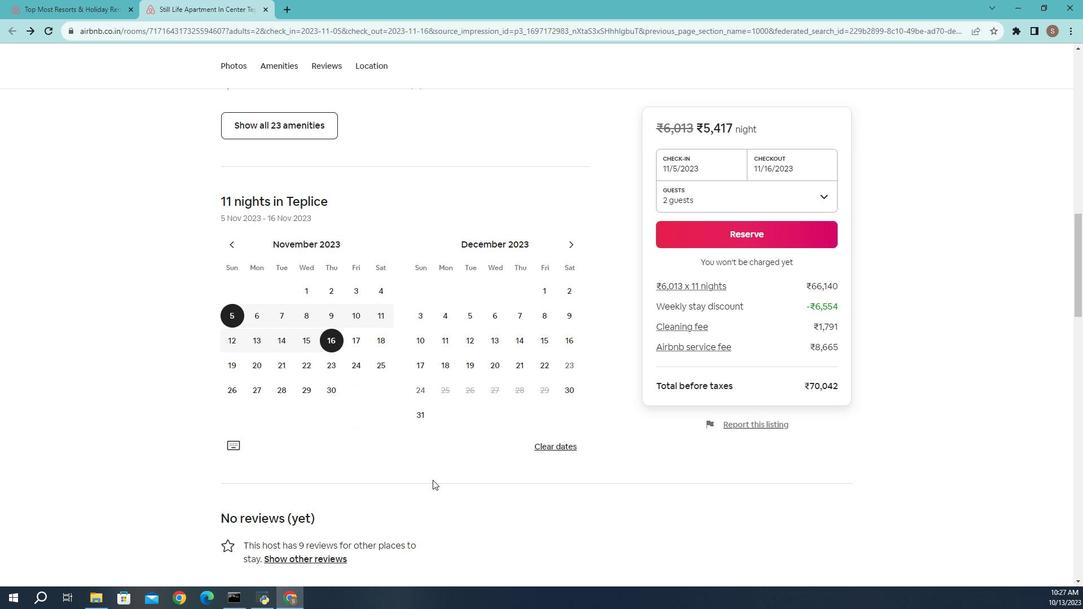 
Action: Mouse scrolled (448, 464) with delta (0, 0)
Screenshot: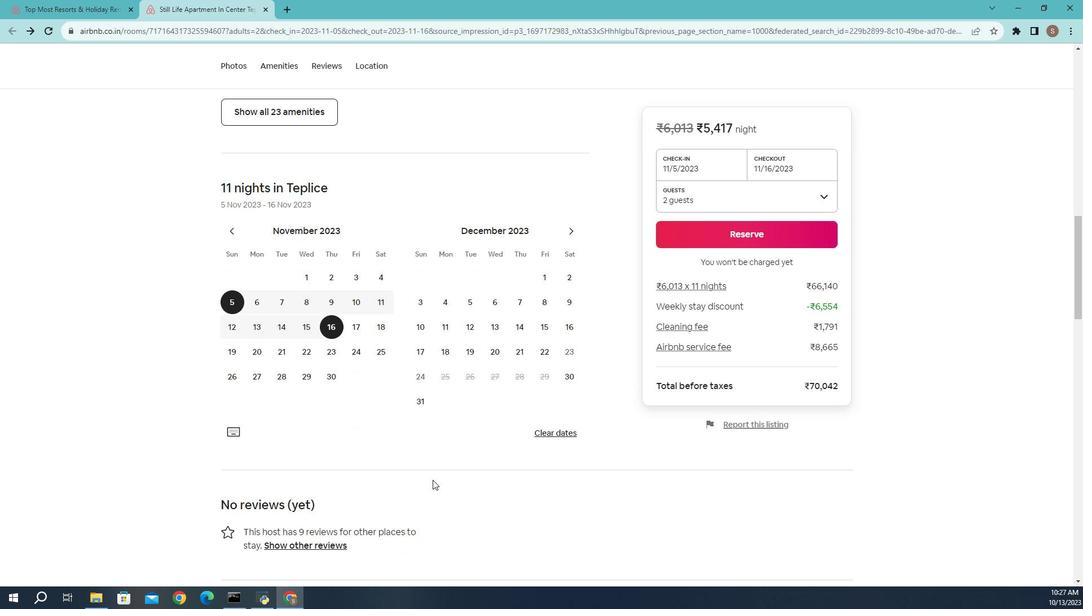 
Action: Mouse scrolled (448, 464) with delta (0, 0)
Screenshot: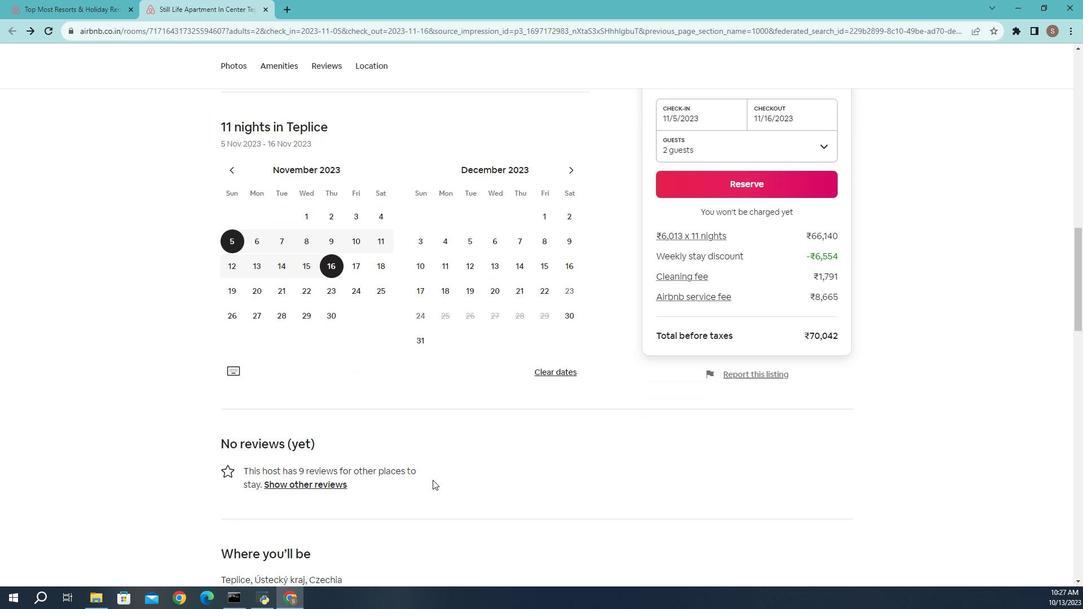 
Action: Mouse moved to (447, 465)
Screenshot: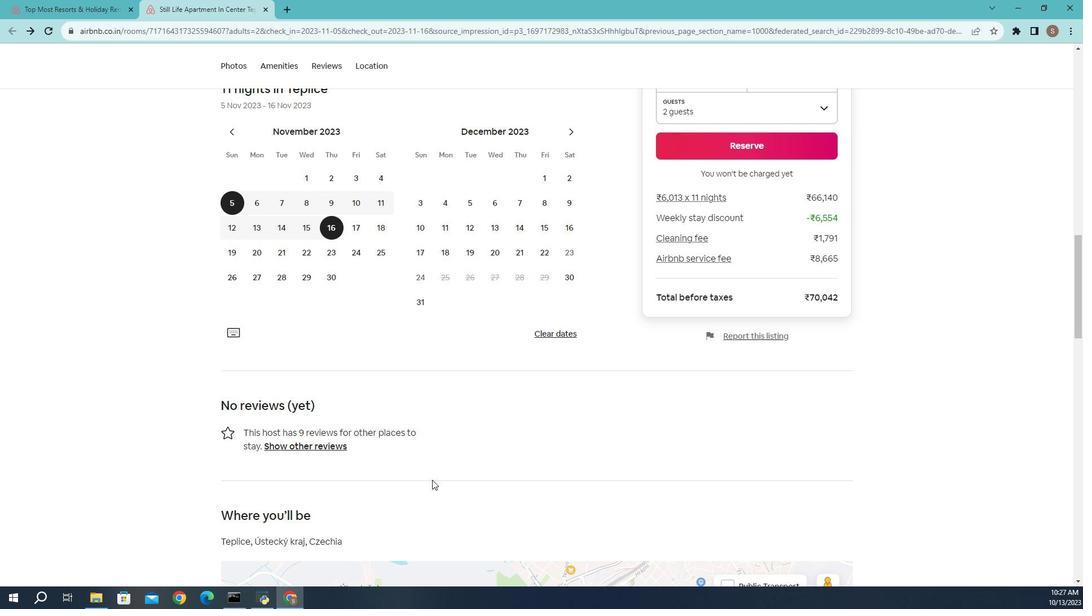 
Action: Mouse scrolled (447, 464) with delta (0, 0)
Screenshot: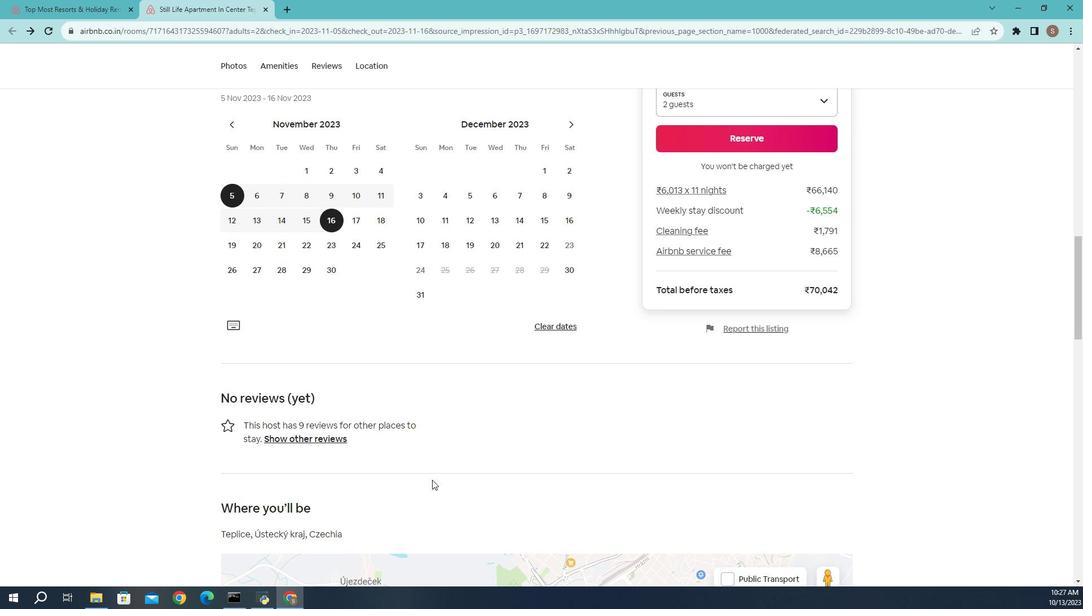 
Action: Mouse scrolled (447, 464) with delta (0, 0)
Screenshot: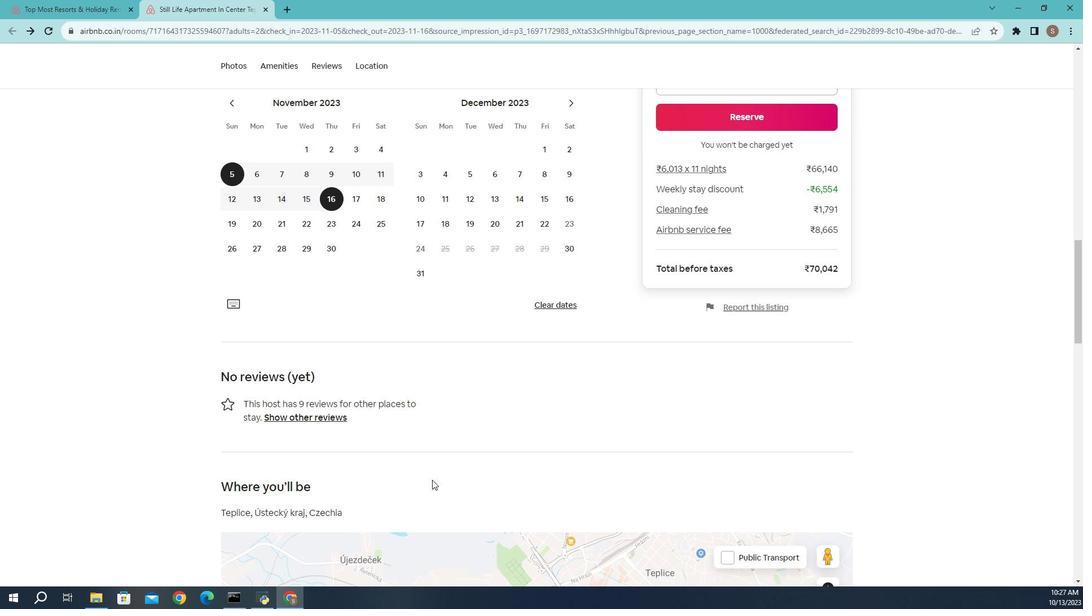 
Action: Mouse scrolled (447, 464) with delta (0, 0)
Screenshot: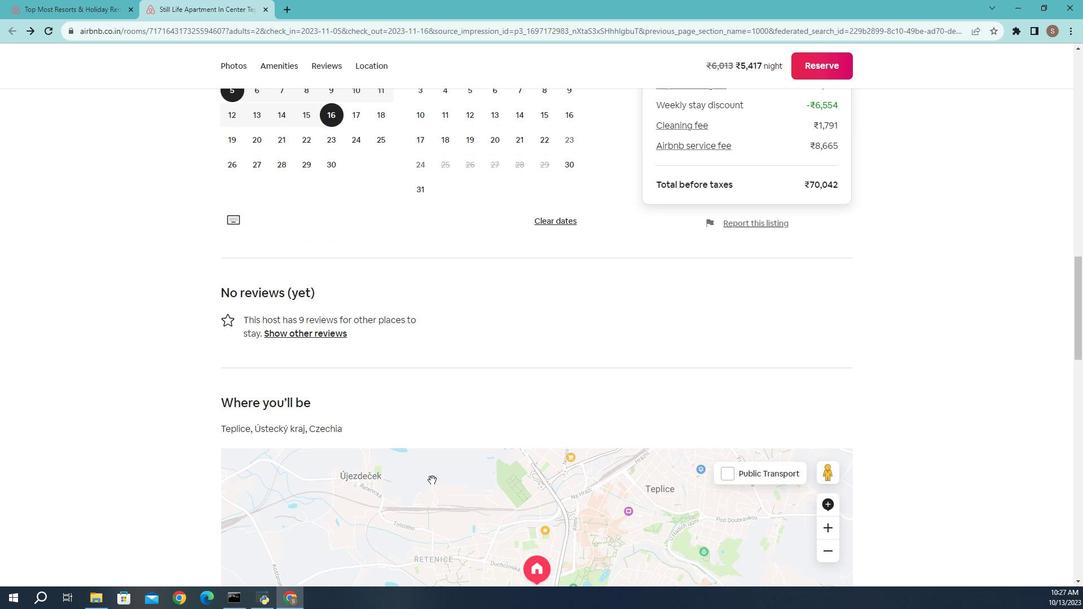 
Action: Mouse moved to (447, 465)
Screenshot: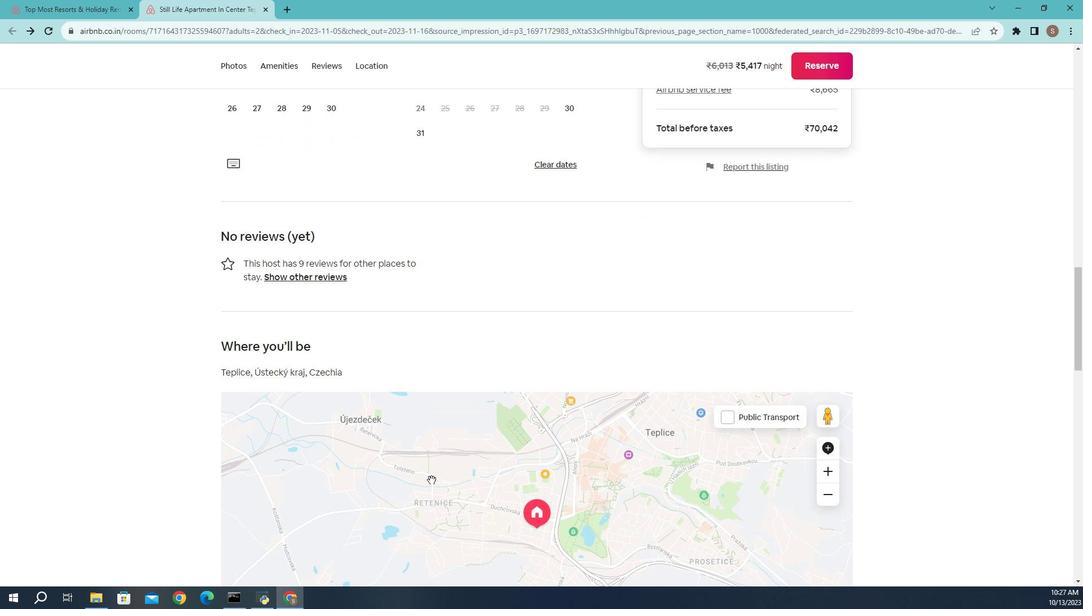 
Action: Mouse scrolled (447, 464) with delta (0, 0)
Screenshot: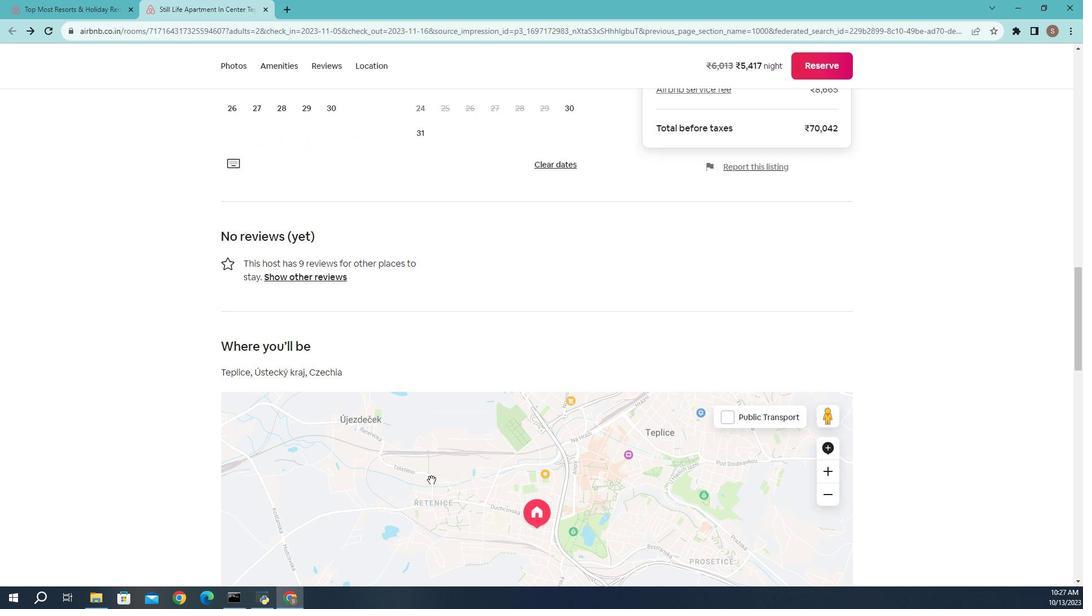 
Action: Mouse scrolled (447, 464) with delta (0, 0)
Screenshot: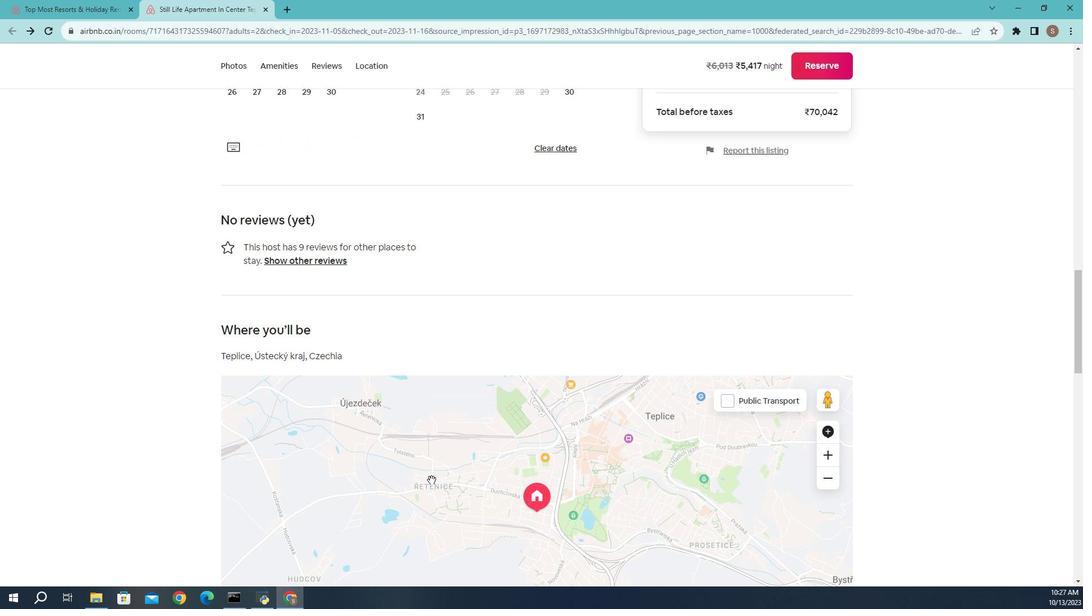 
Action: Mouse scrolled (447, 464) with delta (0, 0)
Screenshot: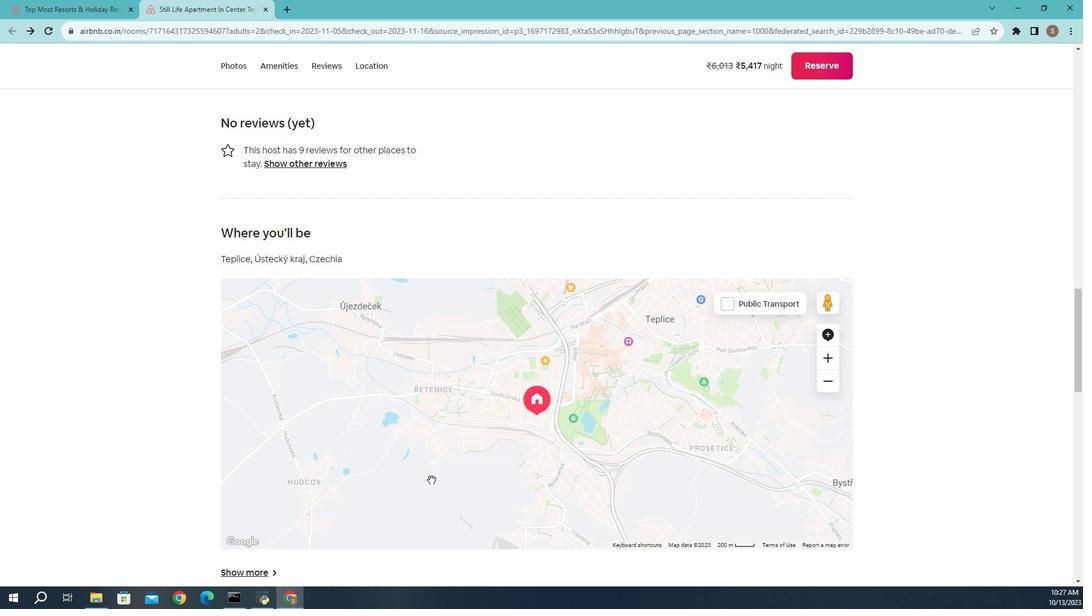 
Action: Mouse scrolled (447, 464) with delta (0, 0)
Screenshot: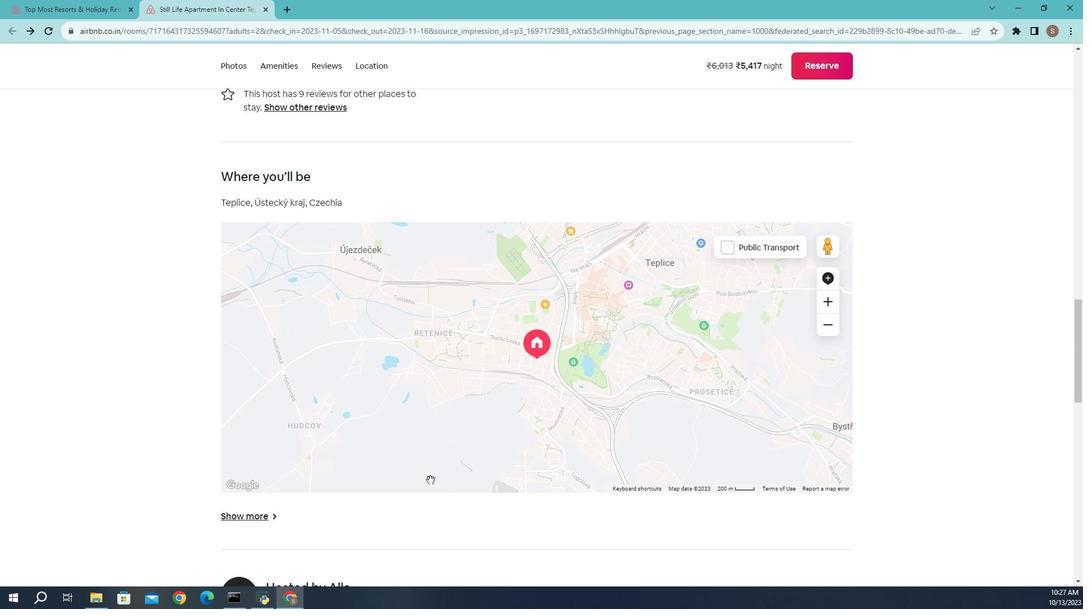 
Action: Mouse moved to (446, 465)
Screenshot: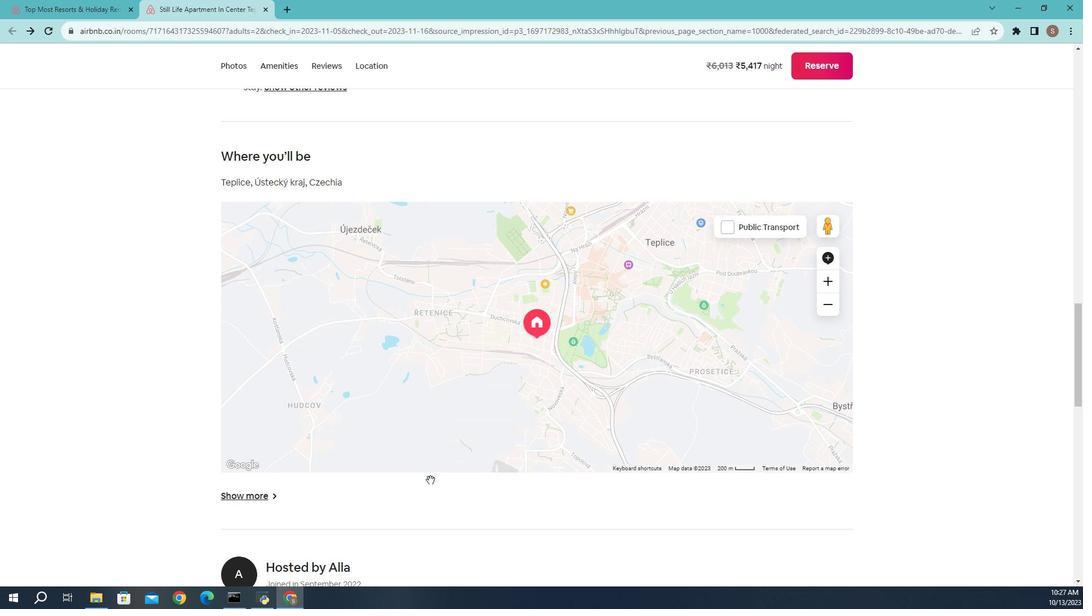 
Action: Mouse scrolled (446, 464) with delta (0, 0)
Screenshot: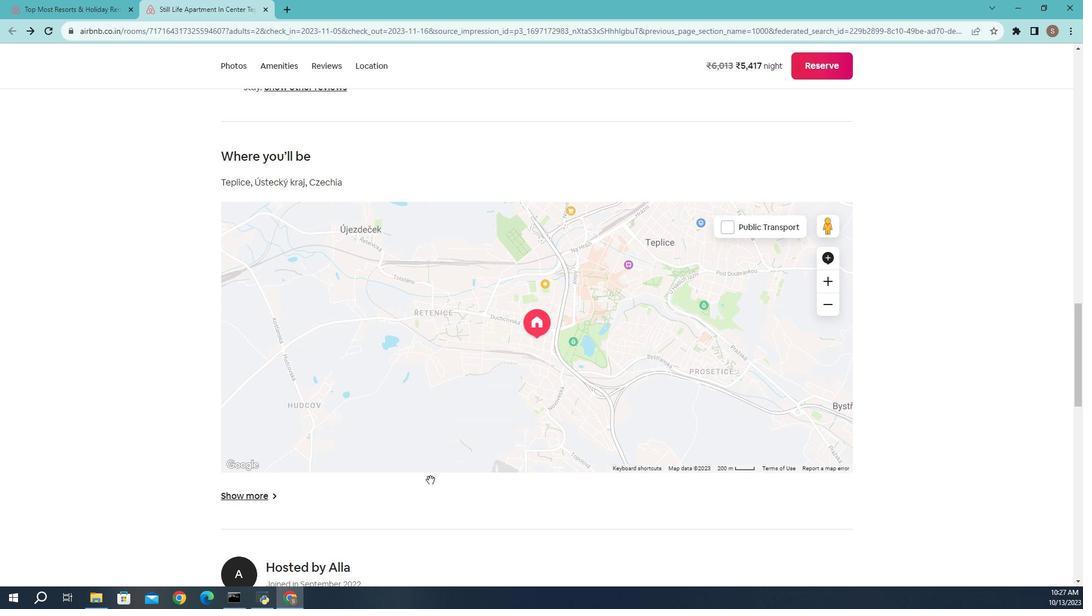 
Action: Mouse moved to (326, 408)
Screenshot: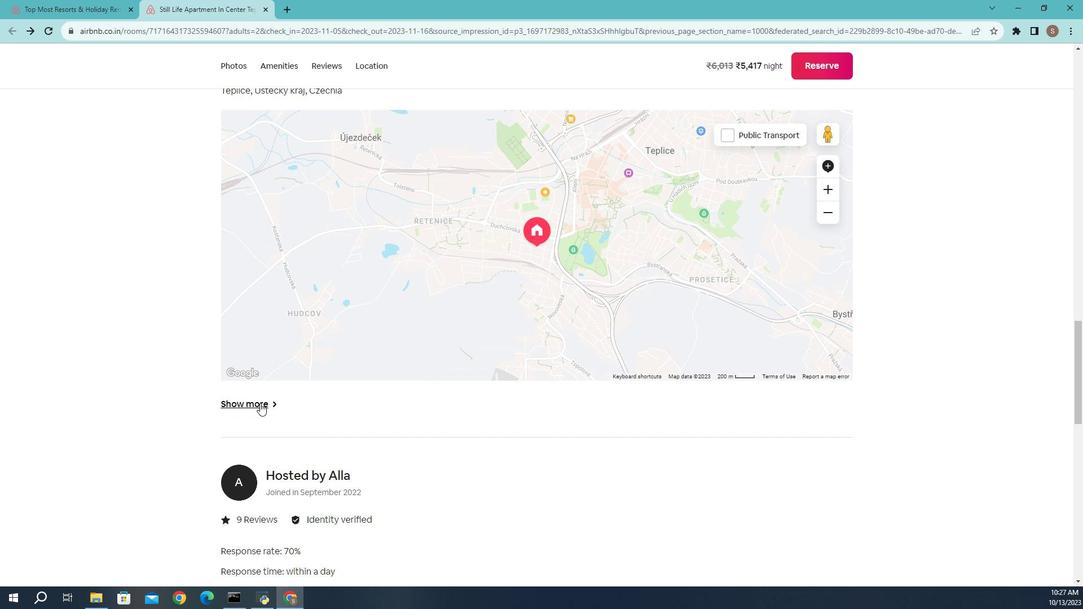 
Action: Mouse pressed left at (326, 408)
Screenshot: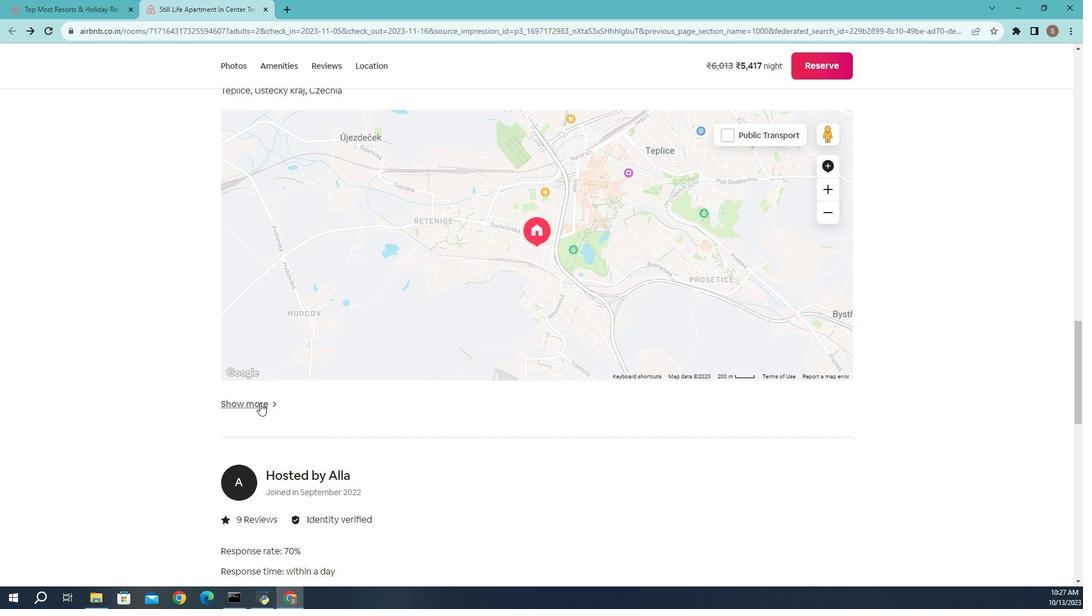 
Action: Mouse moved to (184, 254)
Screenshot: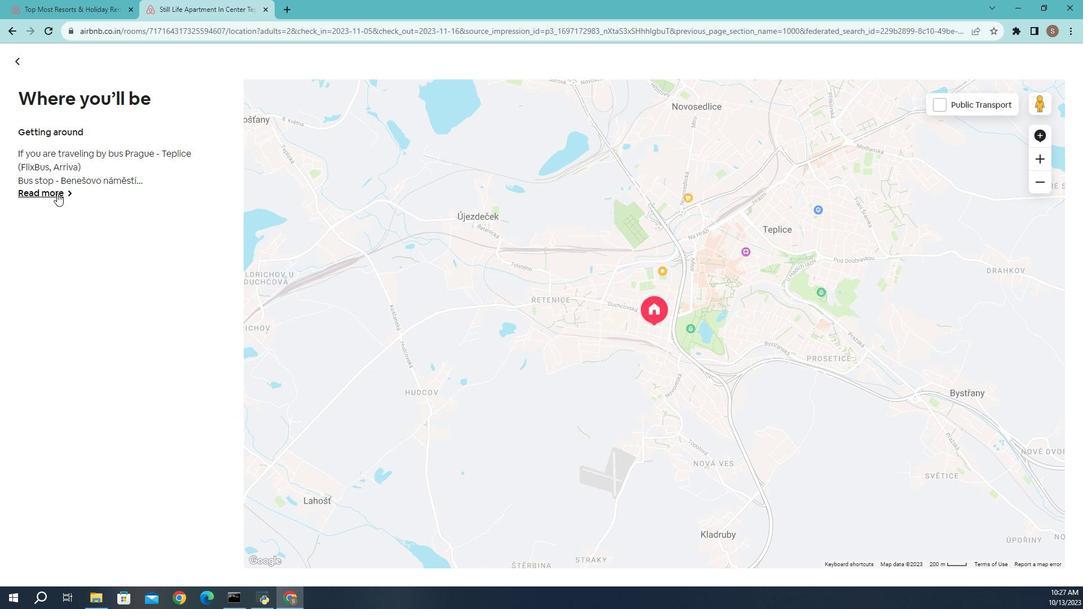 
Action: Mouse pressed left at (184, 254)
Screenshot: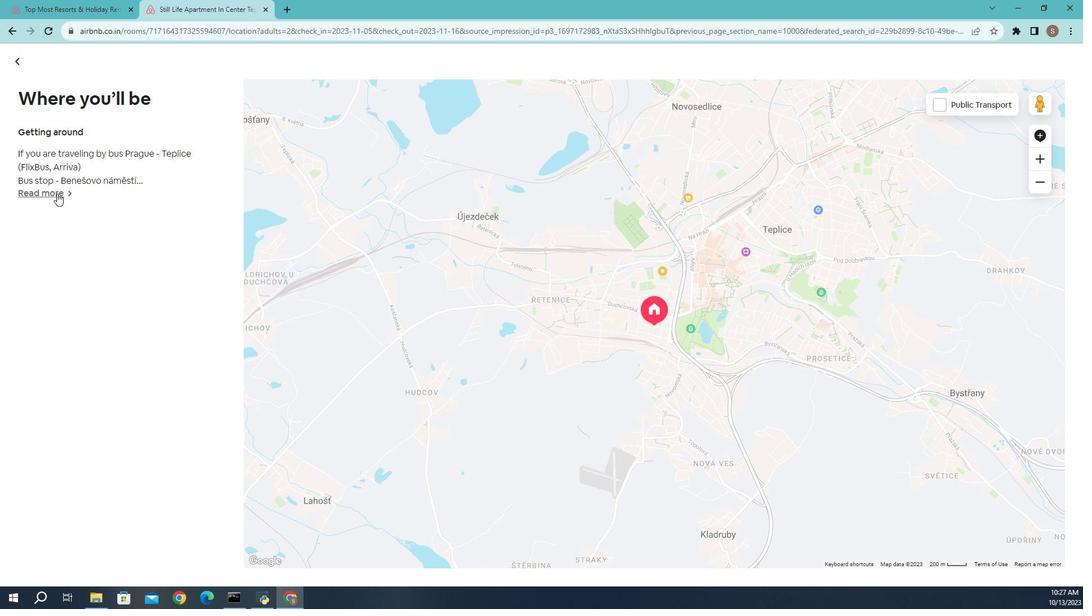 
Action: Mouse moved to (478, 352)
Screenshot: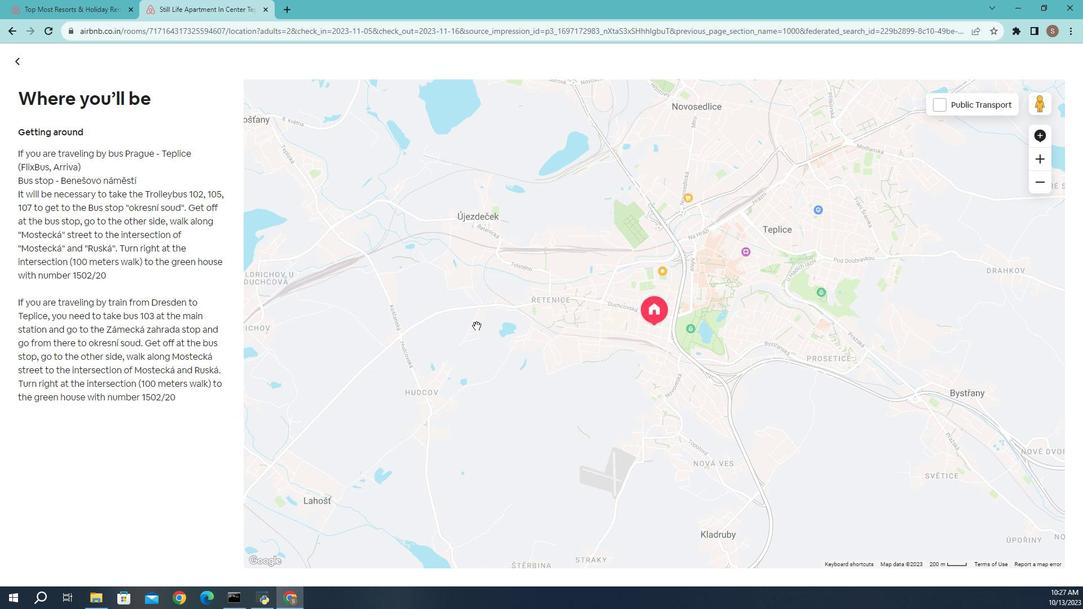 
Action: Mouse scrolled (478, 351) with delta (0, 0)
Screenshot: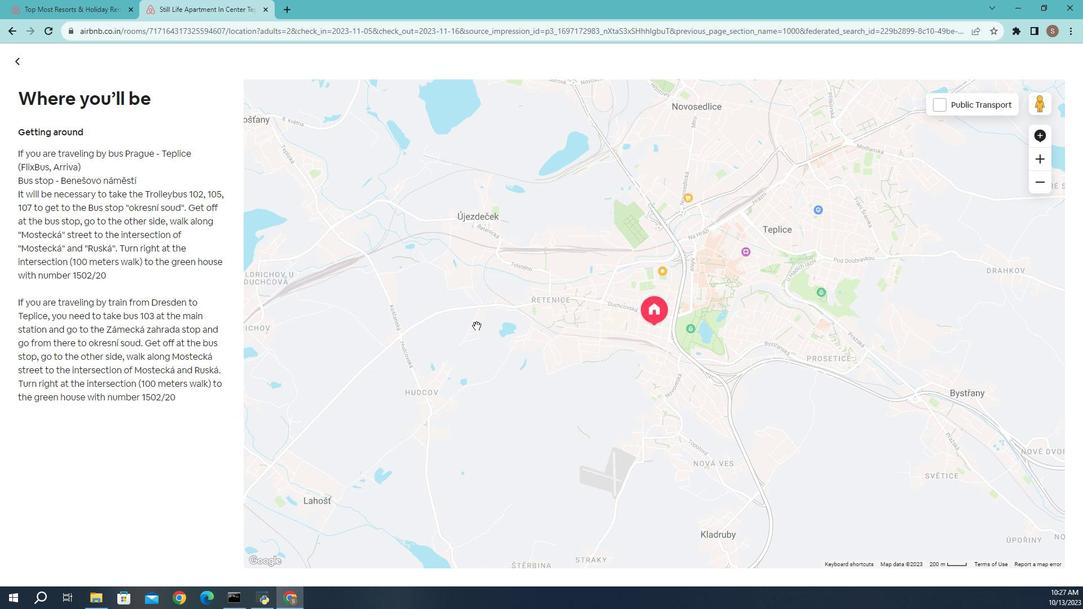 
Action: Mouse moved to (543, 372)
Screenshot: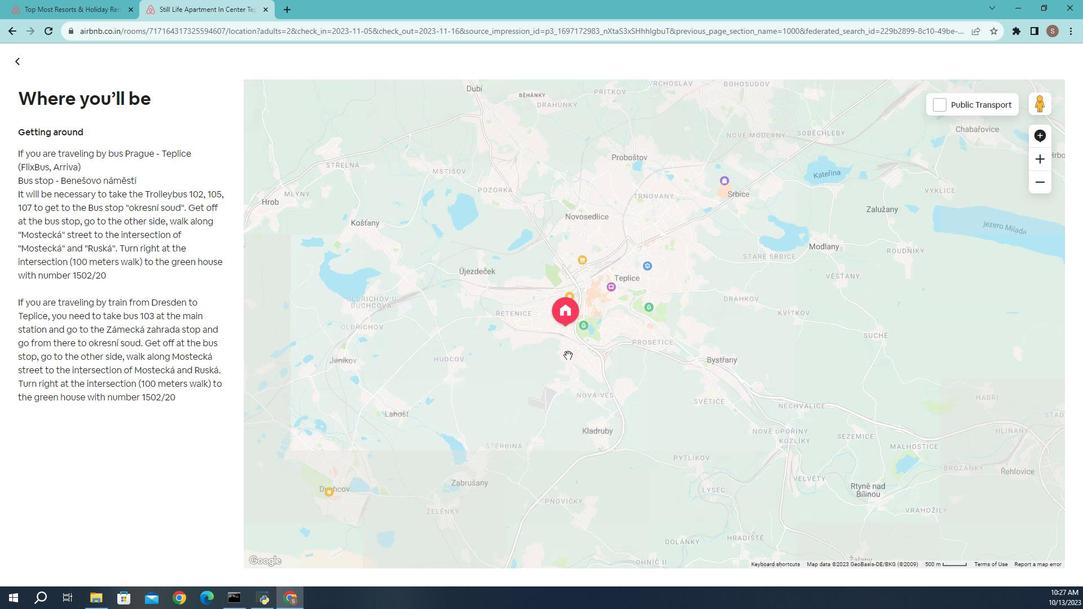 
Action: Mouse scrolled (543, 372) with delta (0, 0)
Screenshot: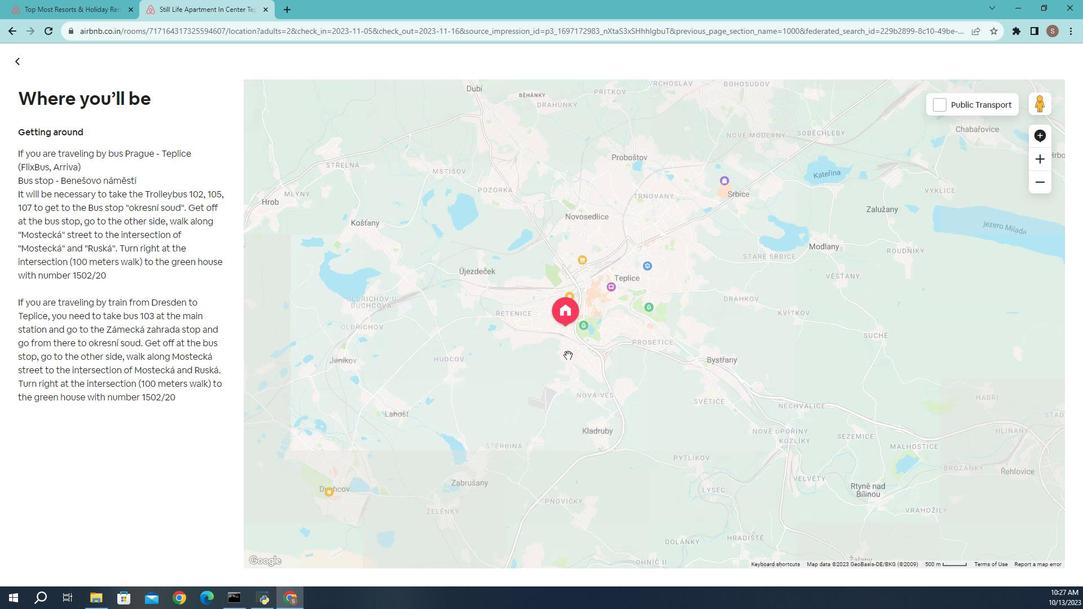 
Action: Mouse moved to (543, 373)
Screenshot: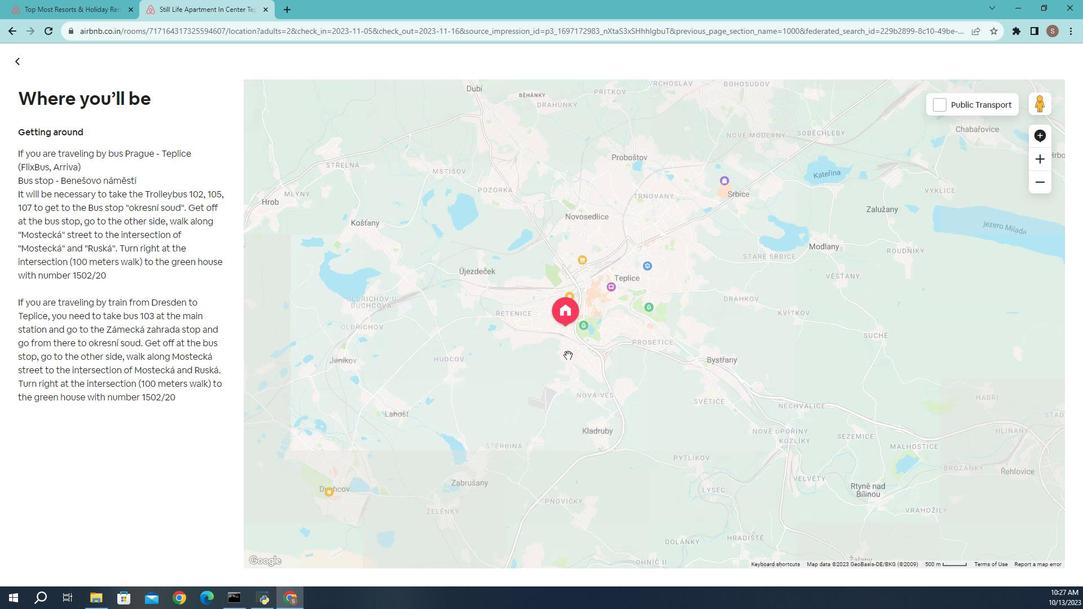 
Action: Mouse scrolled (543, 373) with delta (0, 0)
Screenshot: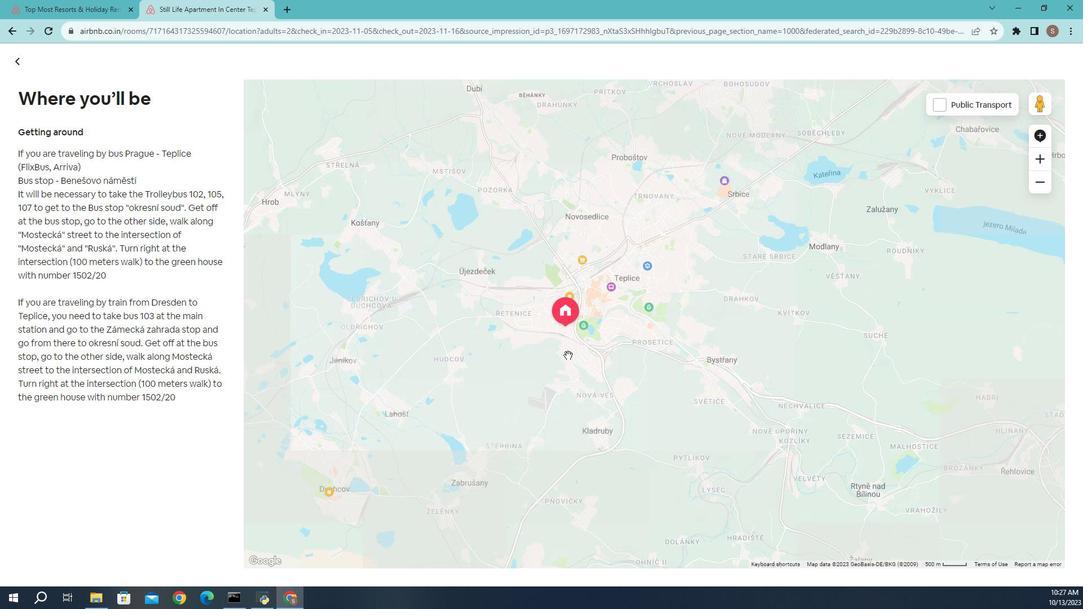 
Action: Mouse scrolled (543, 373) with delta (0, 0)
Screenshot: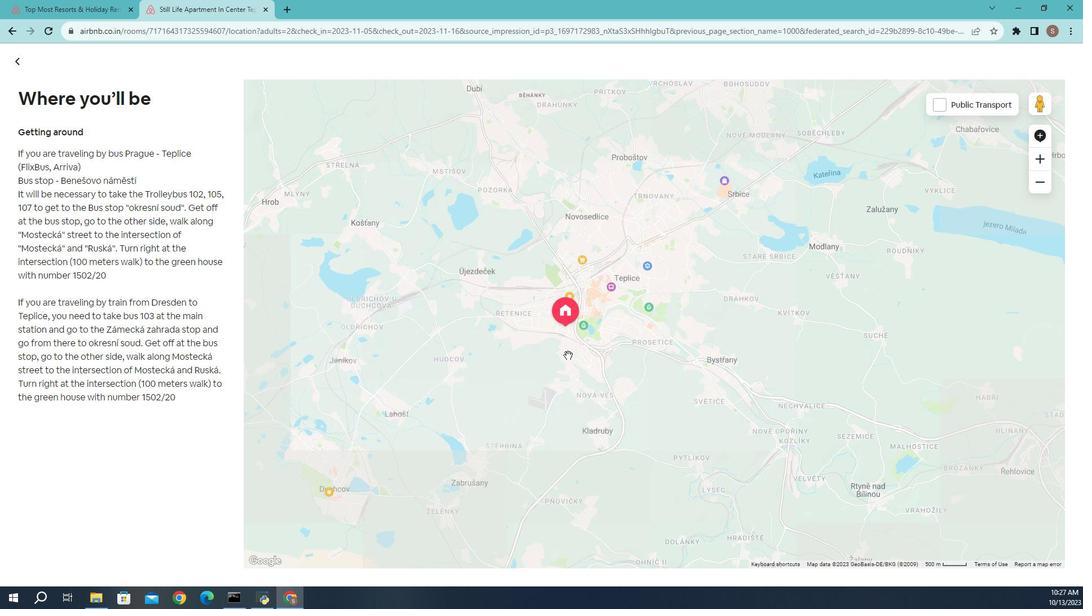 
Action: Mouse moved to (543, 373)
Screenshot: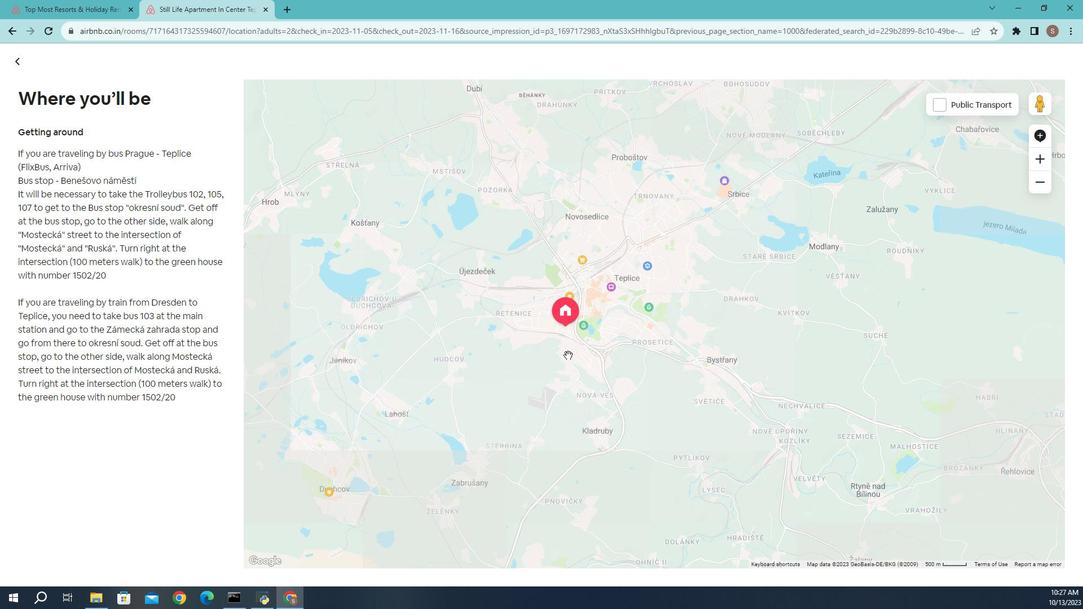 
Action: Mouse scrolled (543, 373) with delta (0, 0)
Screenshot: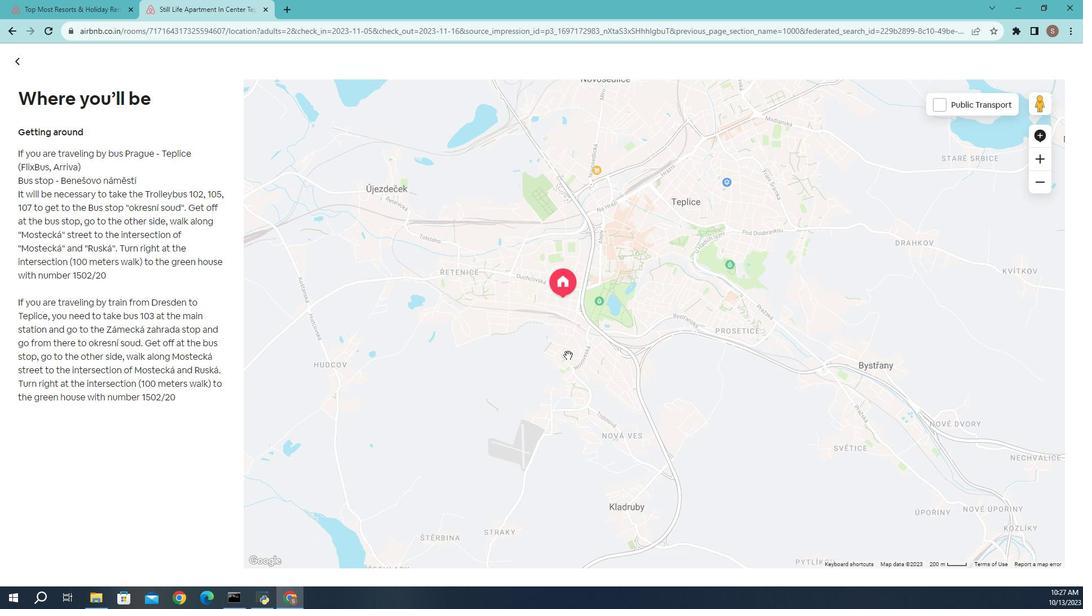 
Action: Mouse scrolled (543, 373) with delta (0, 0)
Screenshot: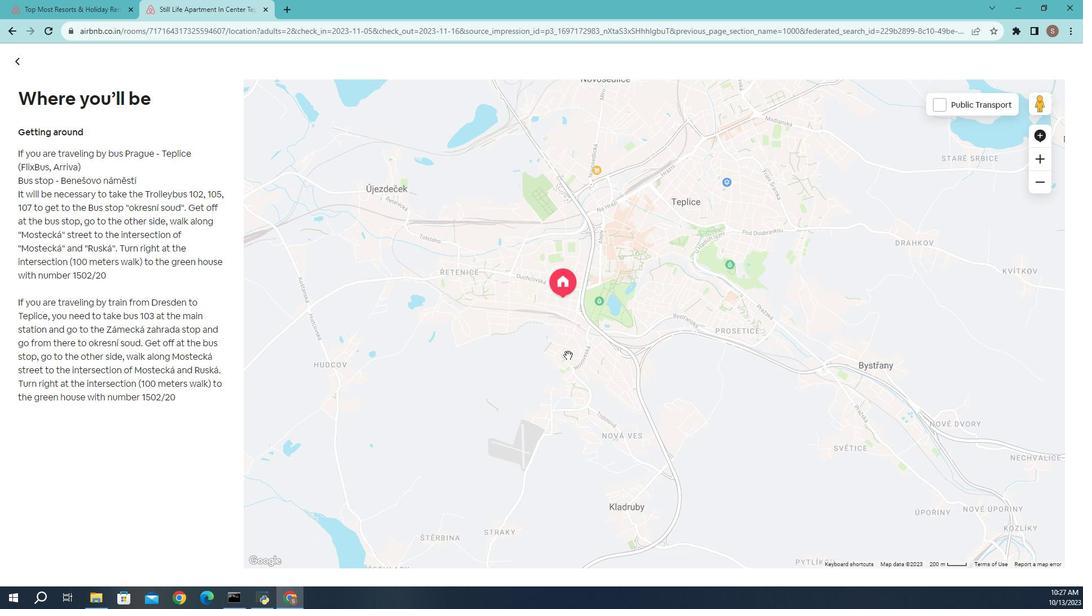 
Action: Mouse moved to (518, 373)
Screenshot: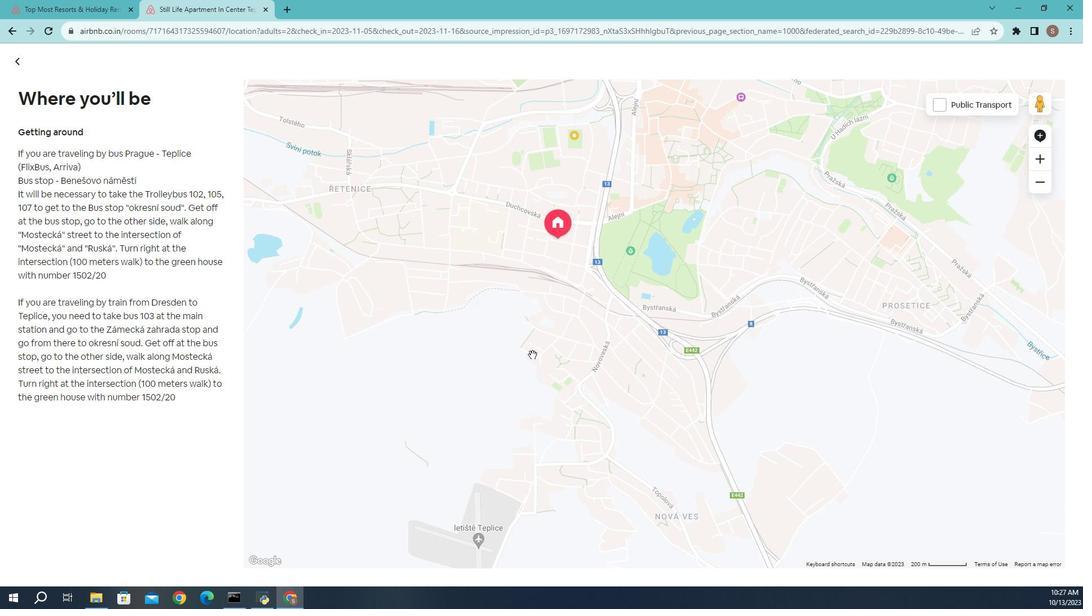 
Action: Mouse pressed left at (518, 373)
Screenshot: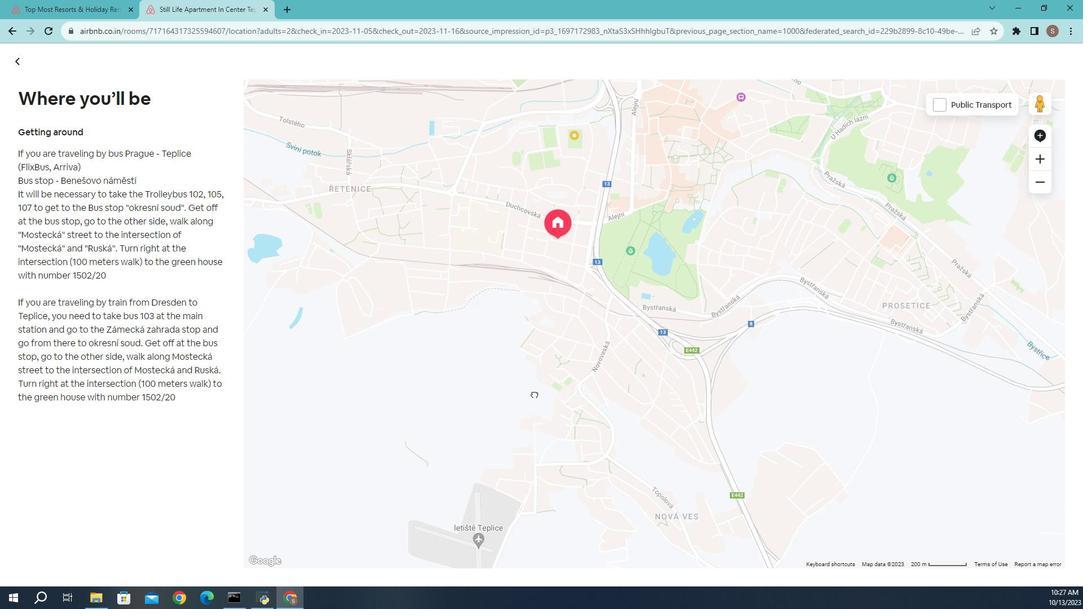 
Action: Mouse moved to (505, 424)
Screenshot: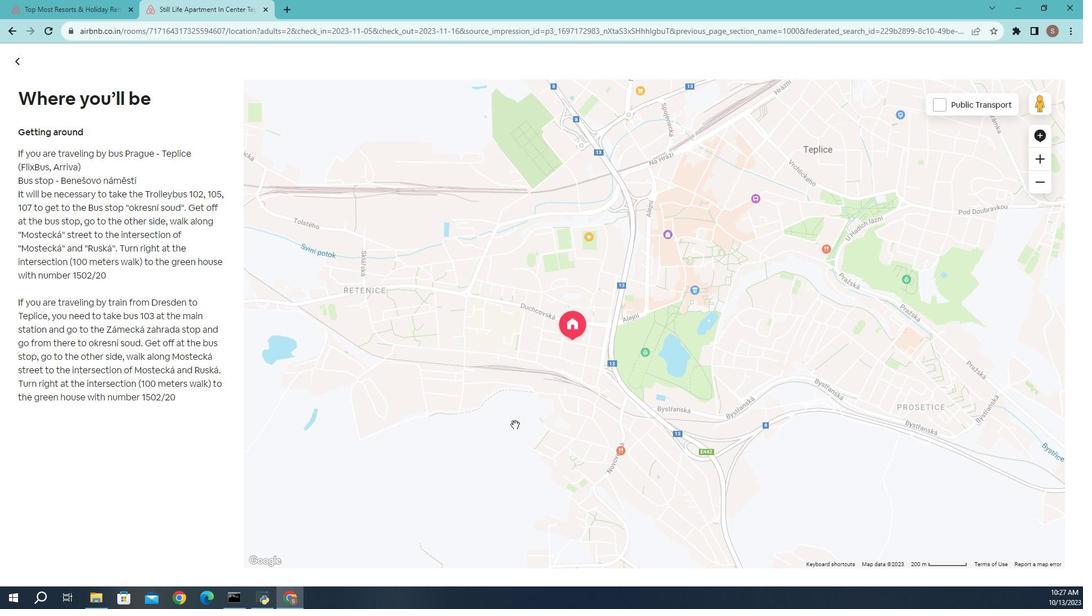 
Action: Mouse pressed left at (505, 424)
Screenshot: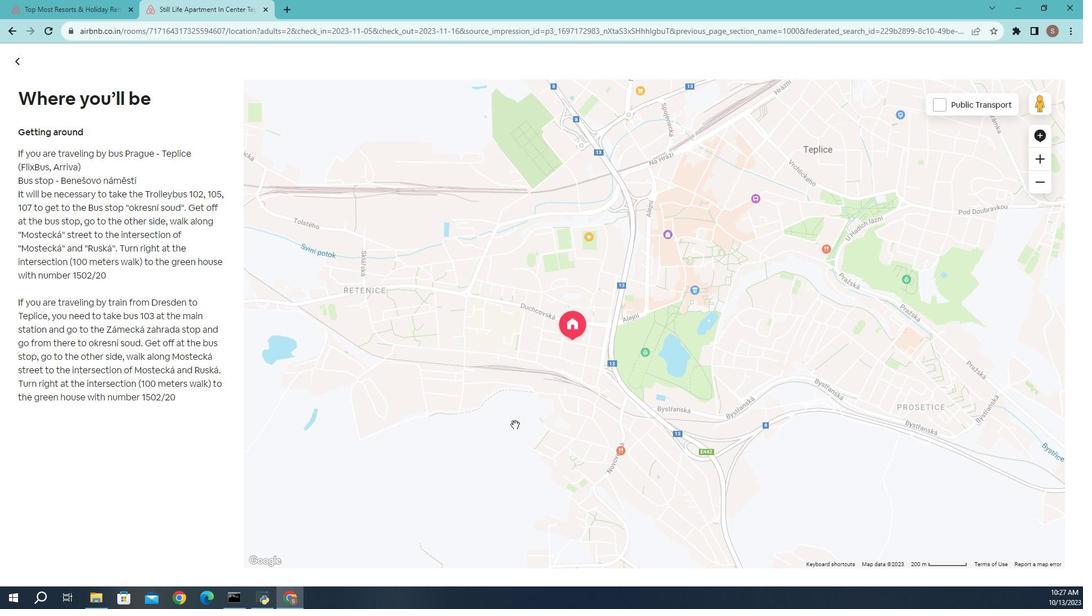 
Action: Mouse moved to (479, 356)
Screenshot: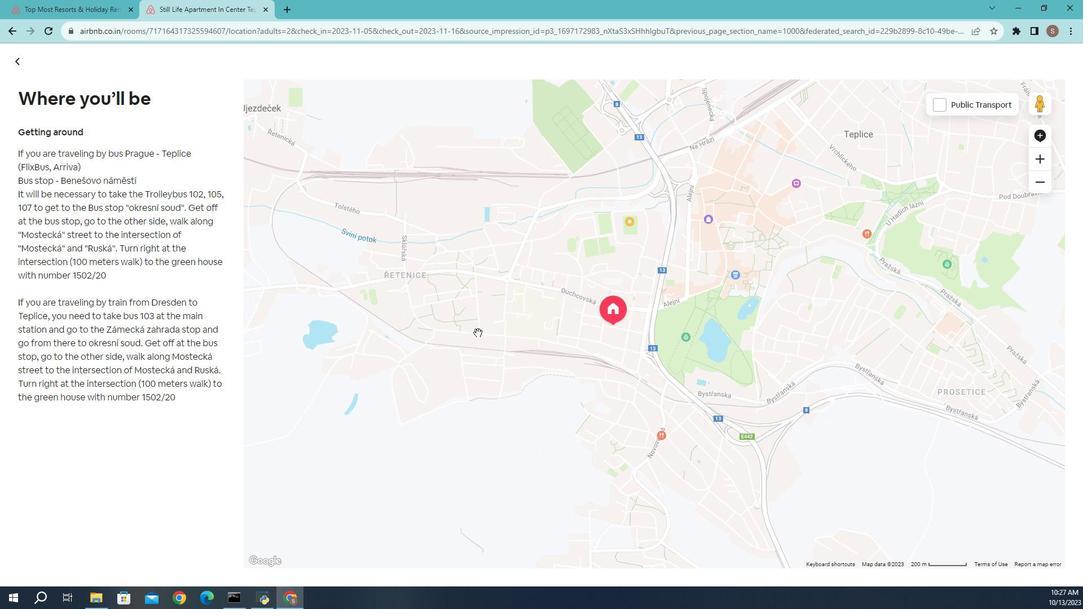 
Action: Mouse pressed left at (479, 356)
Screenshot: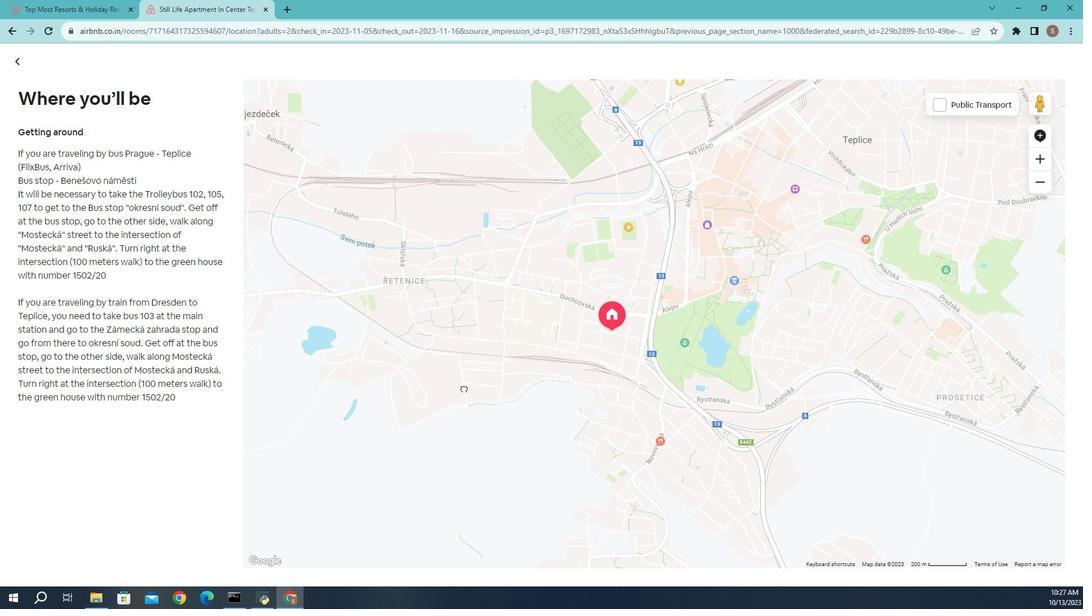 
Action: Mouse moved to (642, 366)
Screenshot: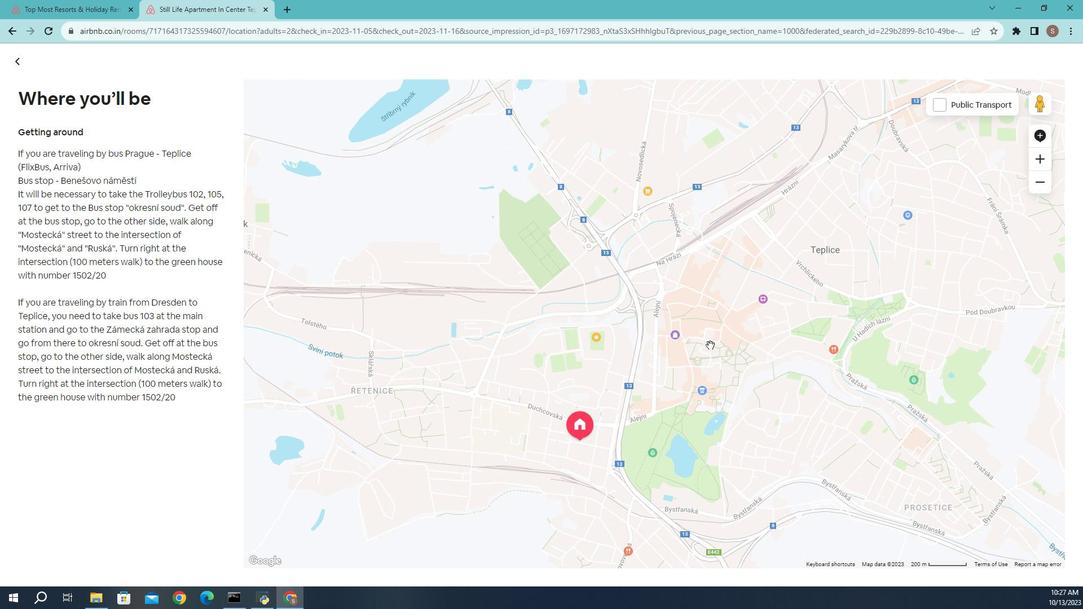 
Action: Mouse pressed left at (642, 366)
Screenshot: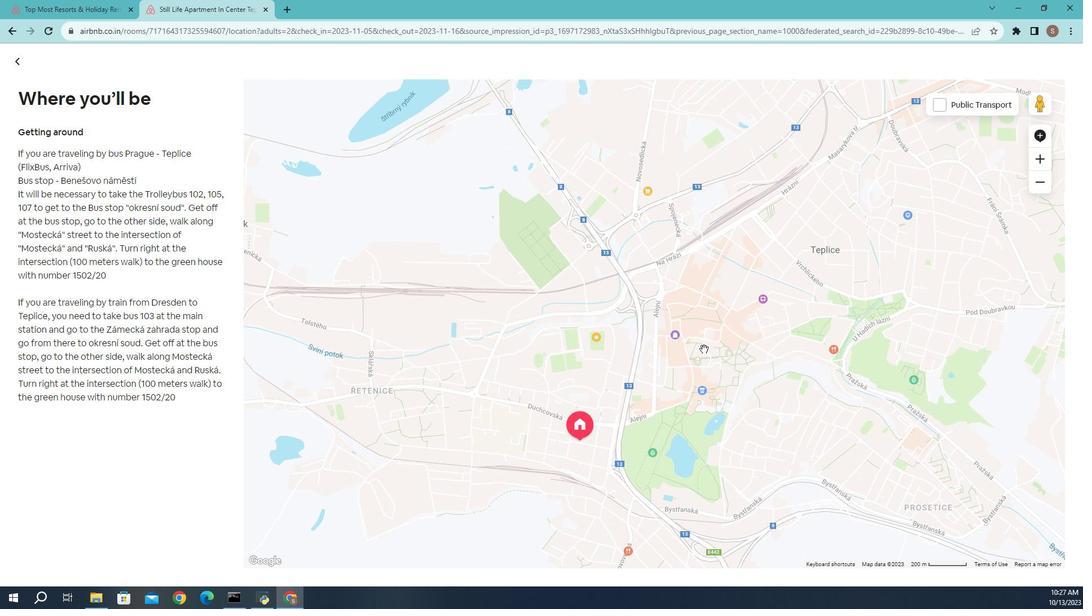 
Action: Mouse moved to (574, 466)
Screenshot: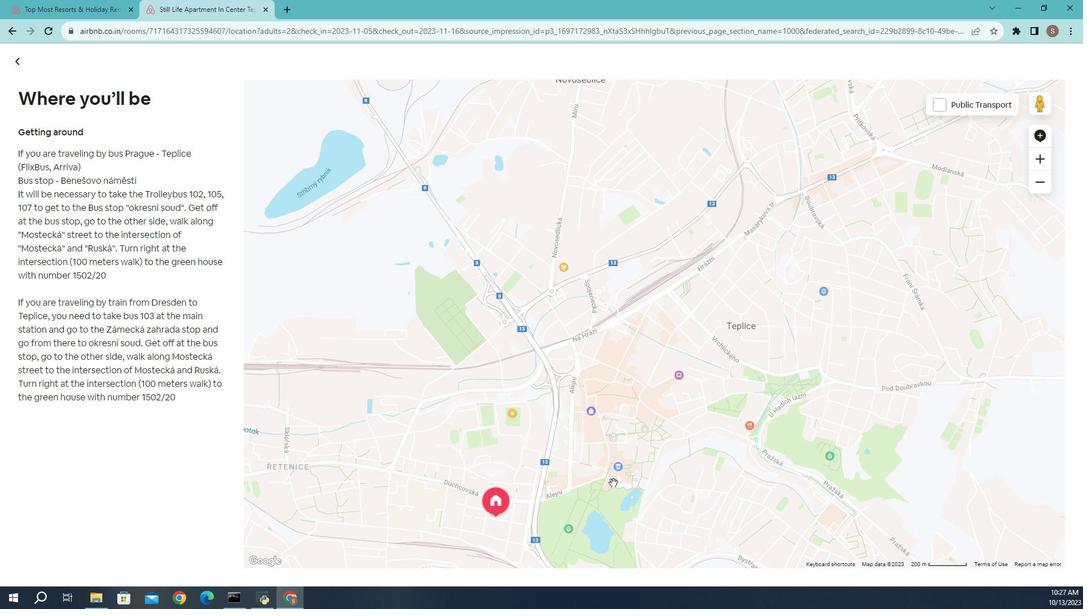 
Action: Mouse pressed left at (574, 466)
Screenshot: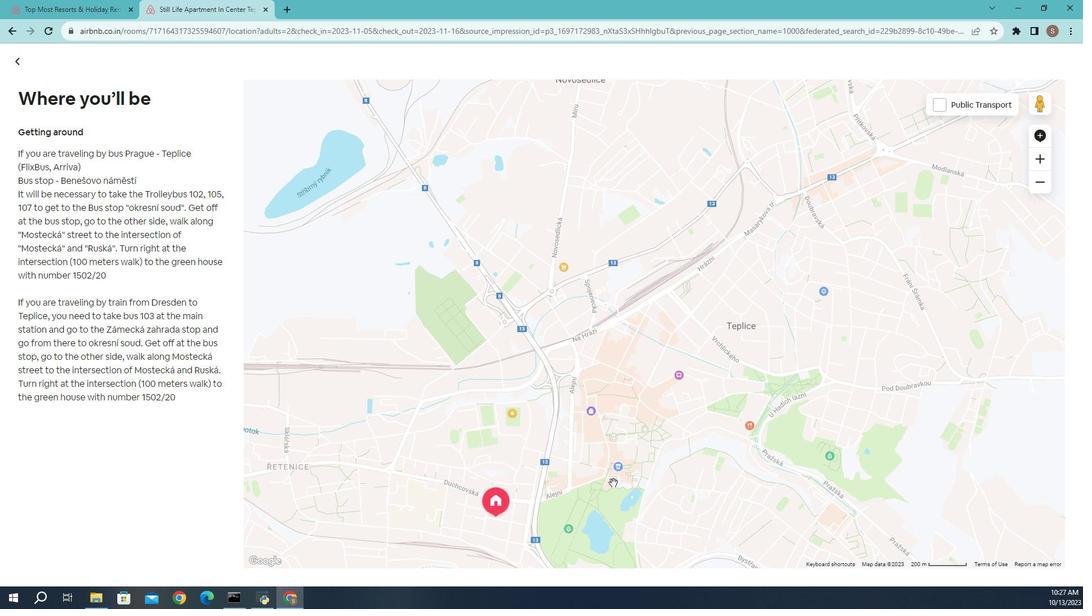 
Action: Mouse moved to (615, 442)
Screenshot: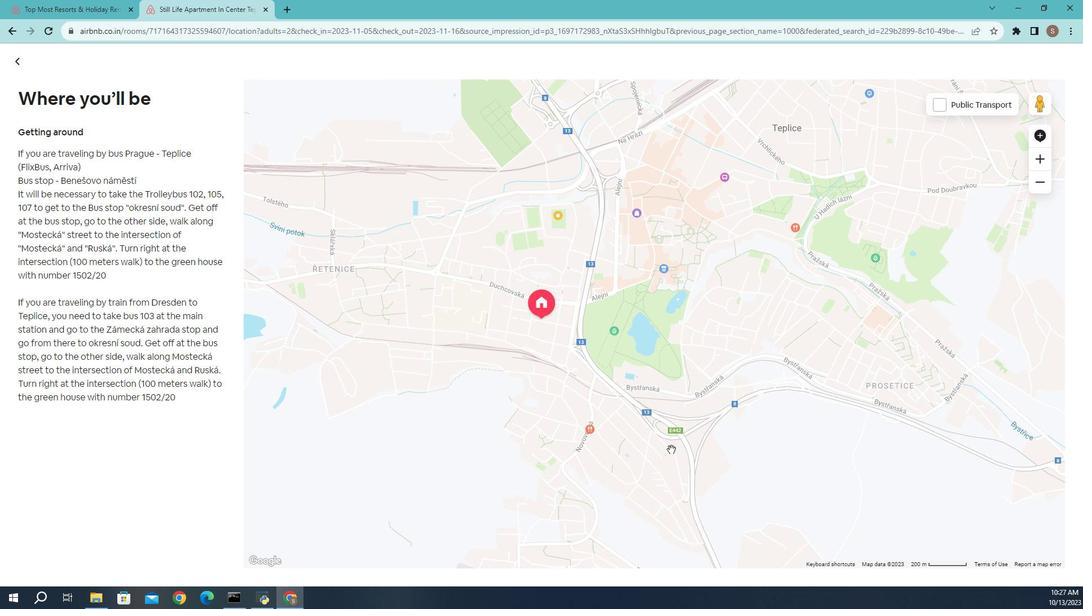 
Action: Mouse pressed left at (615, 442)
Screenshot: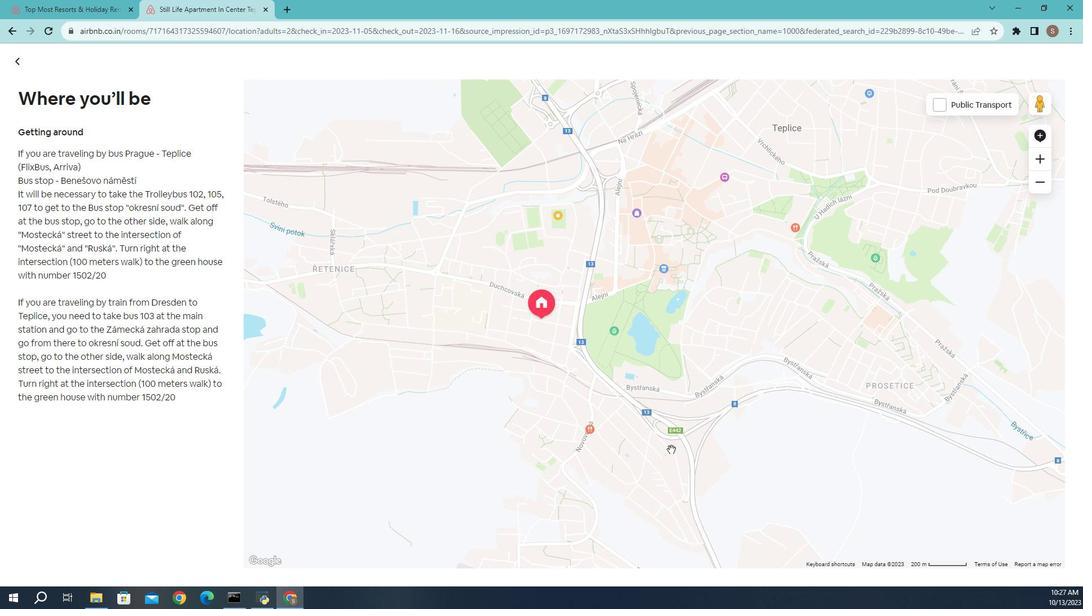 
Action: Mouse moved to (603, 435)
Screenshot: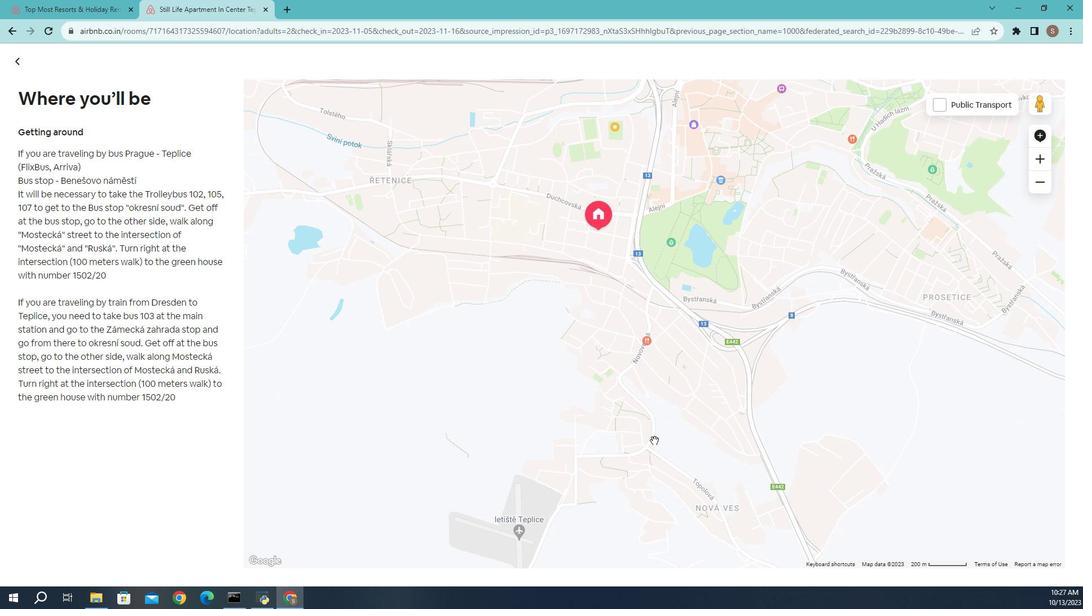 
Action: Mouse pressed left at (603, 435)
Screenshot: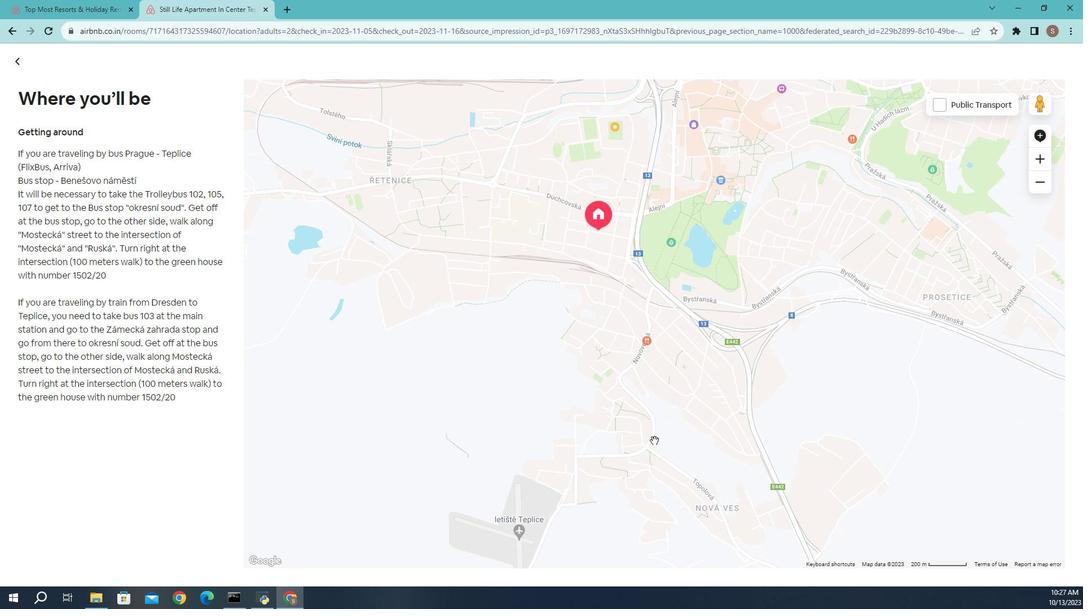 
Action: Mouse moved to (607, 404)
Screenshot: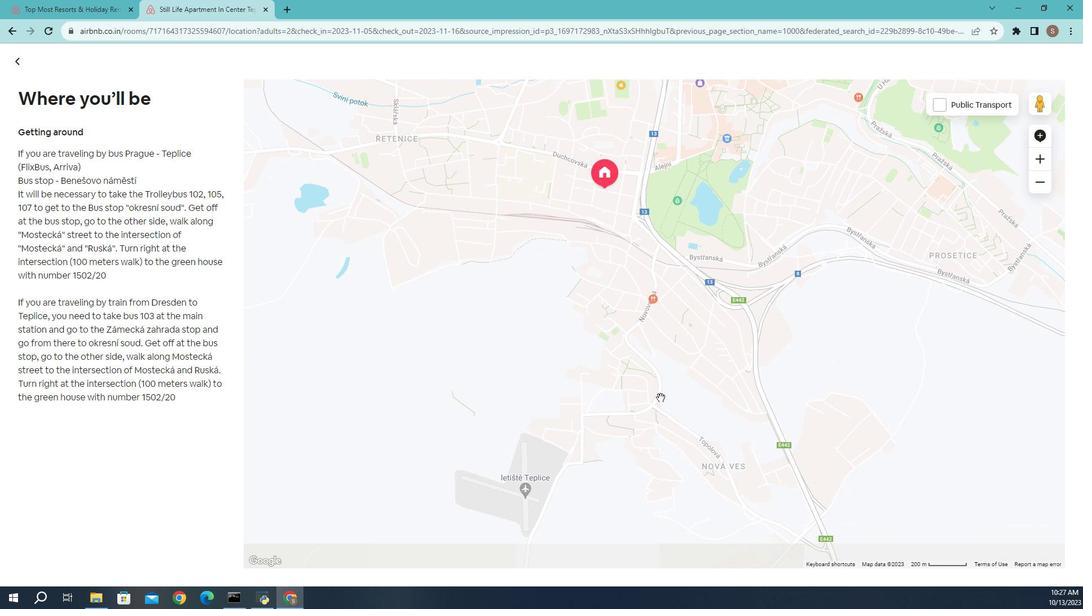 
Action: Mouse scrolled (607, 404) with delta (0, 0)
Screenshot: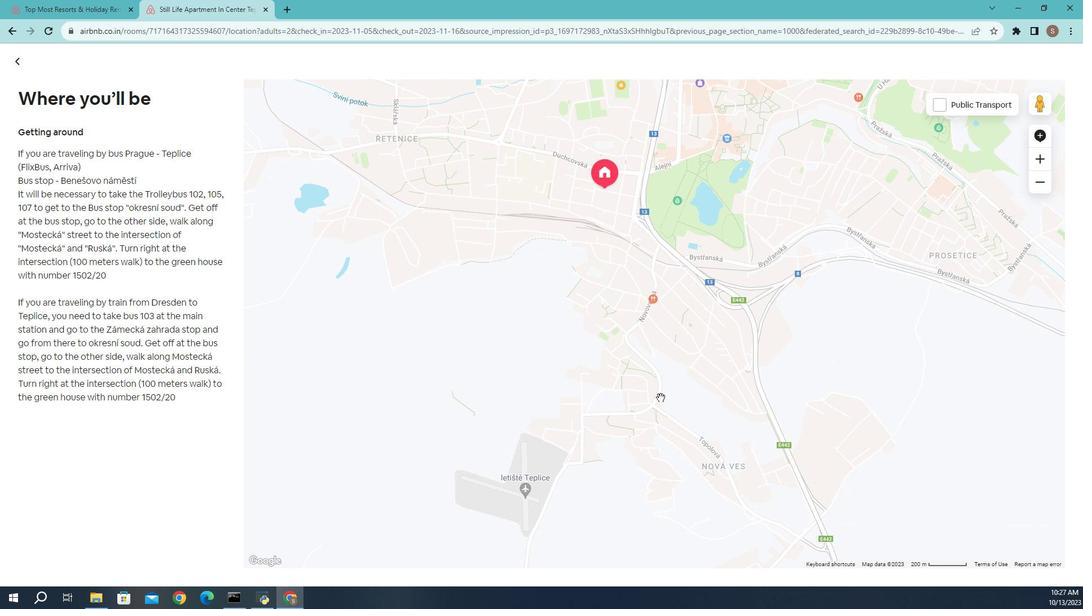 
Action: Mouse scrolled (607, 404) with delta (0, 0)
Screenshot: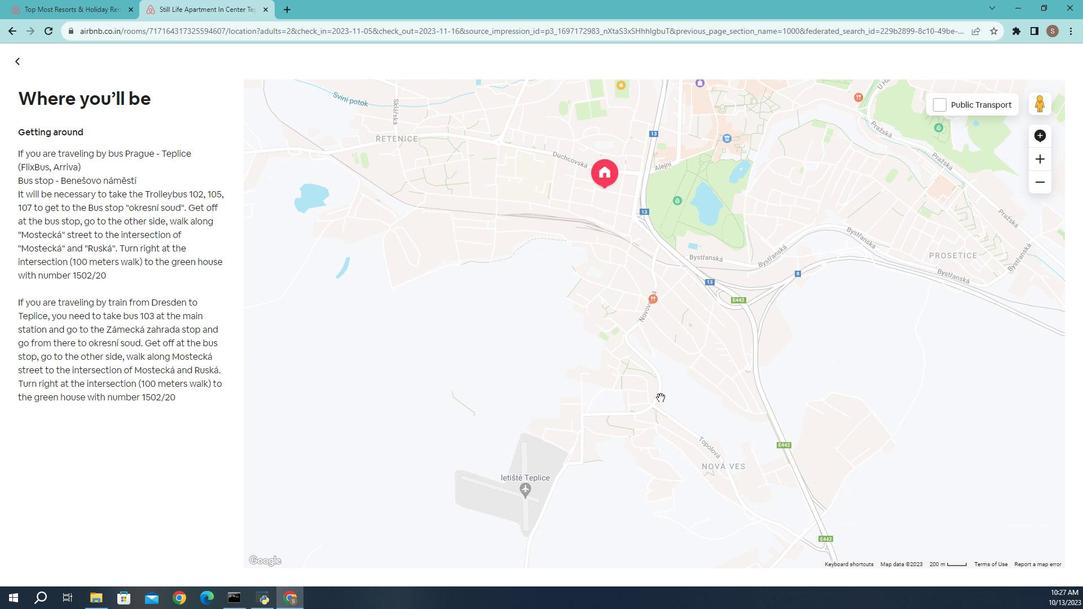 
Action: Mouse scrolled (607, 404) with delta (0, 0)
Screenshot: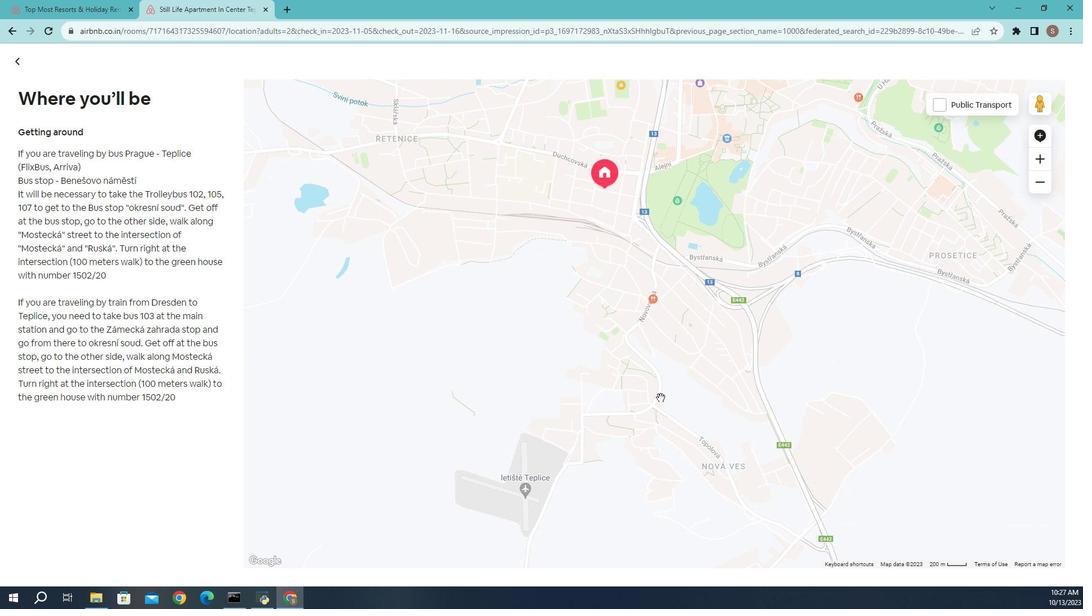 
Action: Mouse moved to (160, 160)
Screenshot: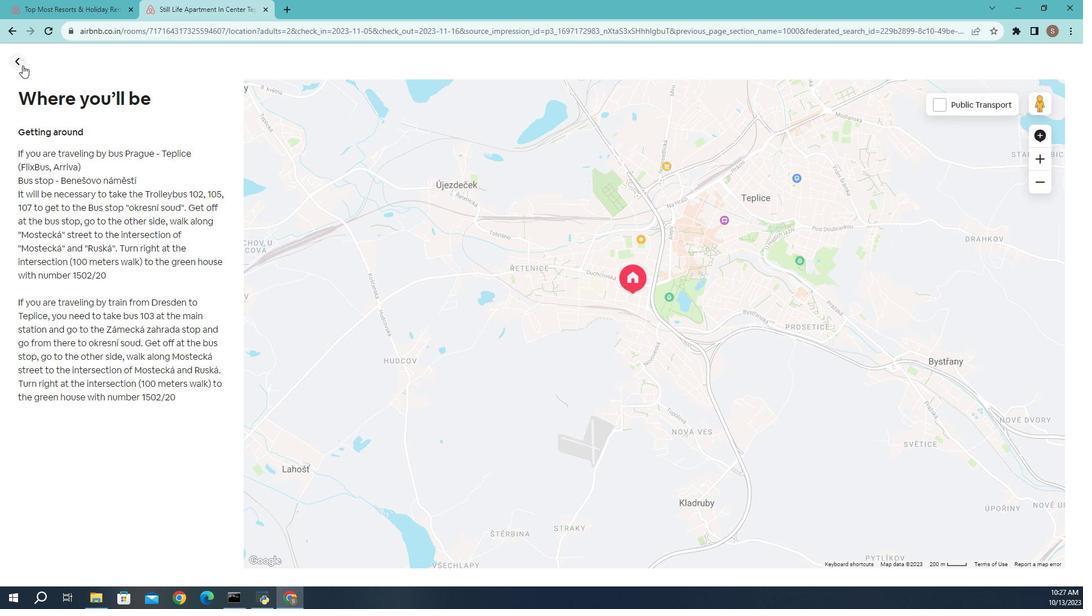 
Action: Mouse pressed left at (160, 160)
Screenshot: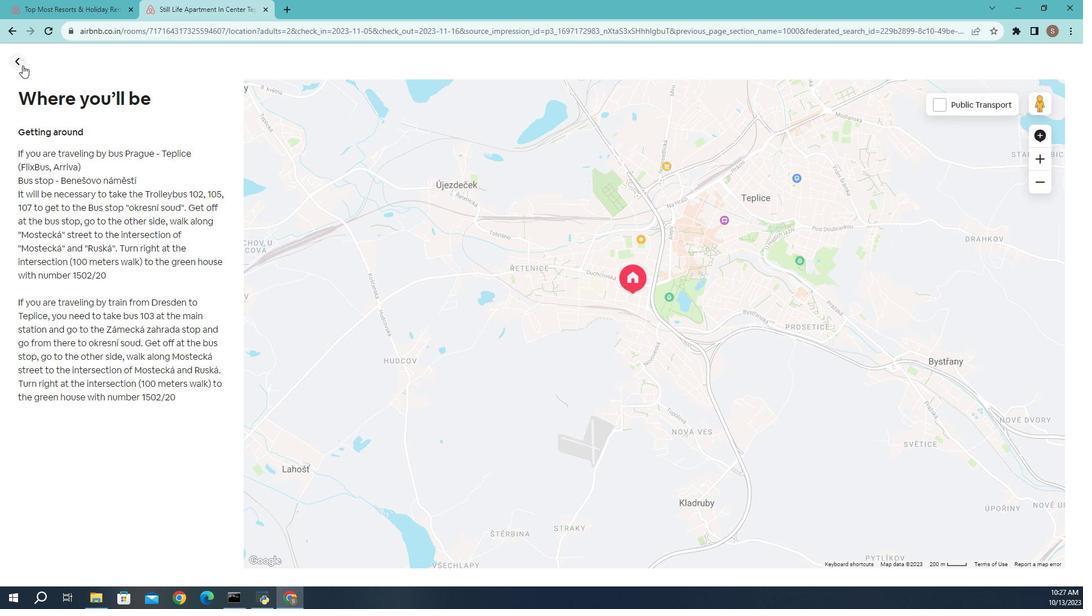 
Action: Mouse moved to (432, 330)
Screenshot: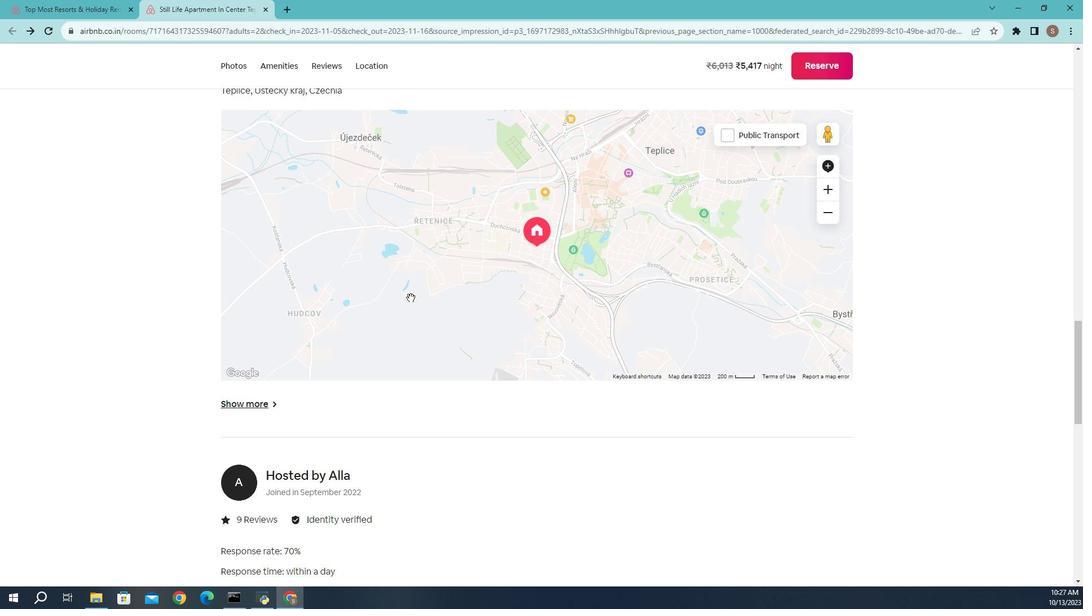 
Action: Mouse scrolled (432, 330) with delta (0, 0)
Screenshot: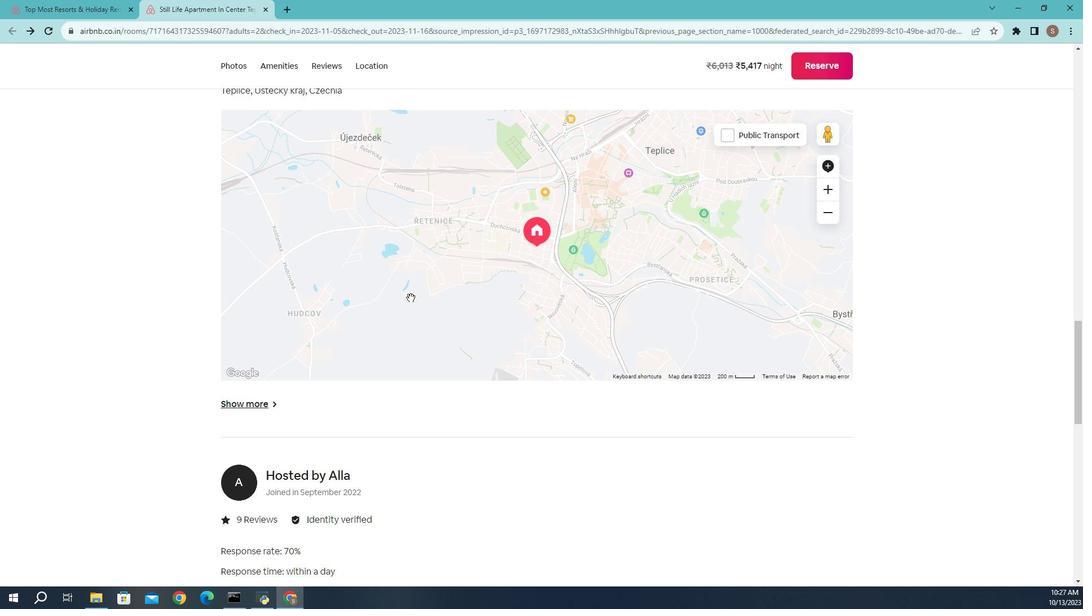 
Action: Mouse moved to (433, 332)
Screenshot: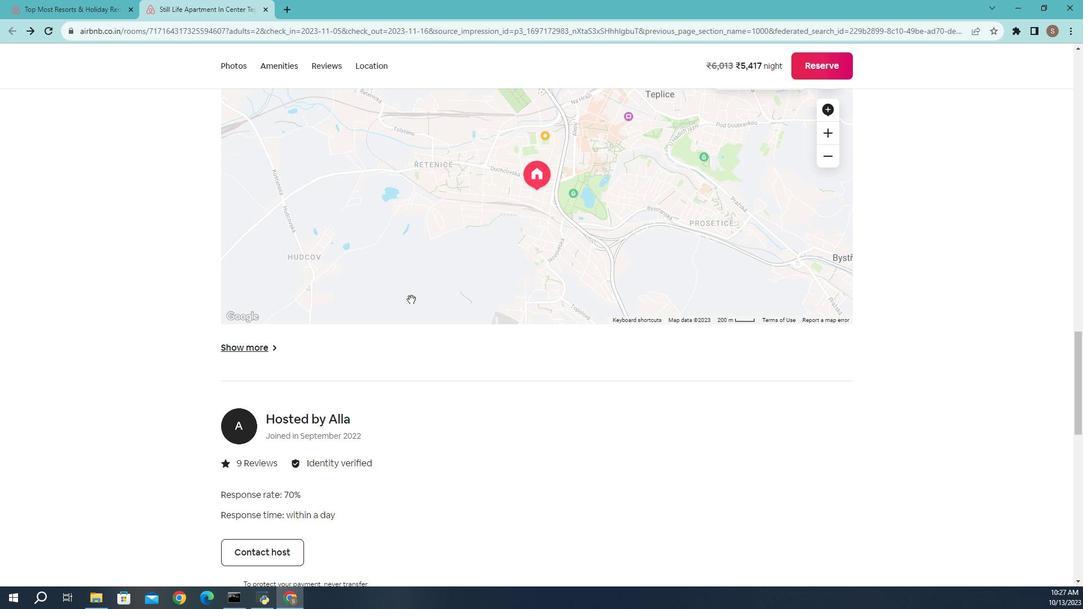 
Action: Mouse scrolled (433, 331) with delta (0, 0)
Screenshot: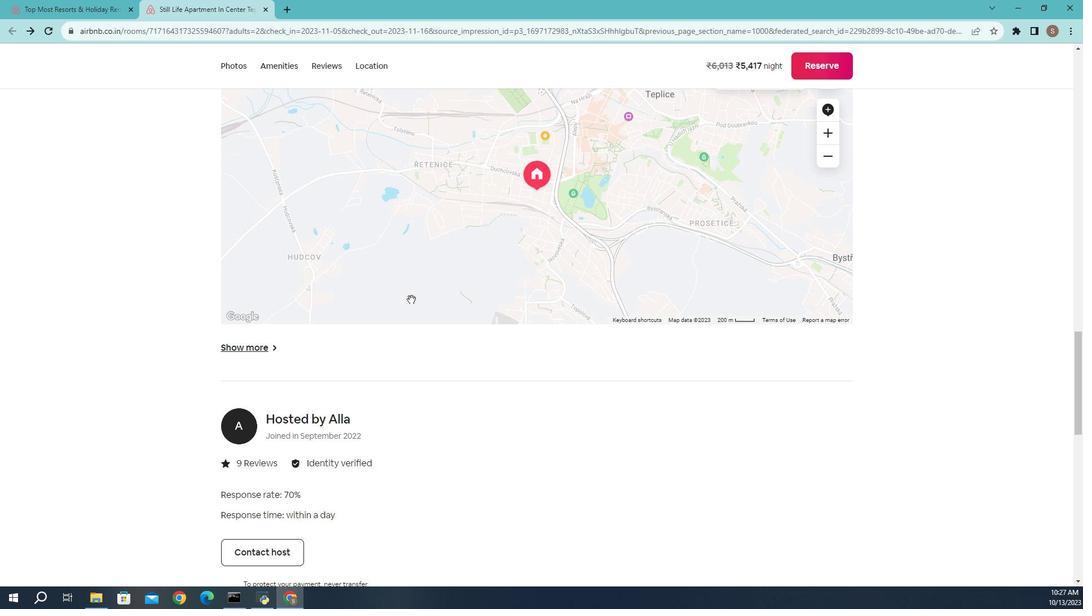 
Action: Mouse moved to (433, 332)
Screenshot: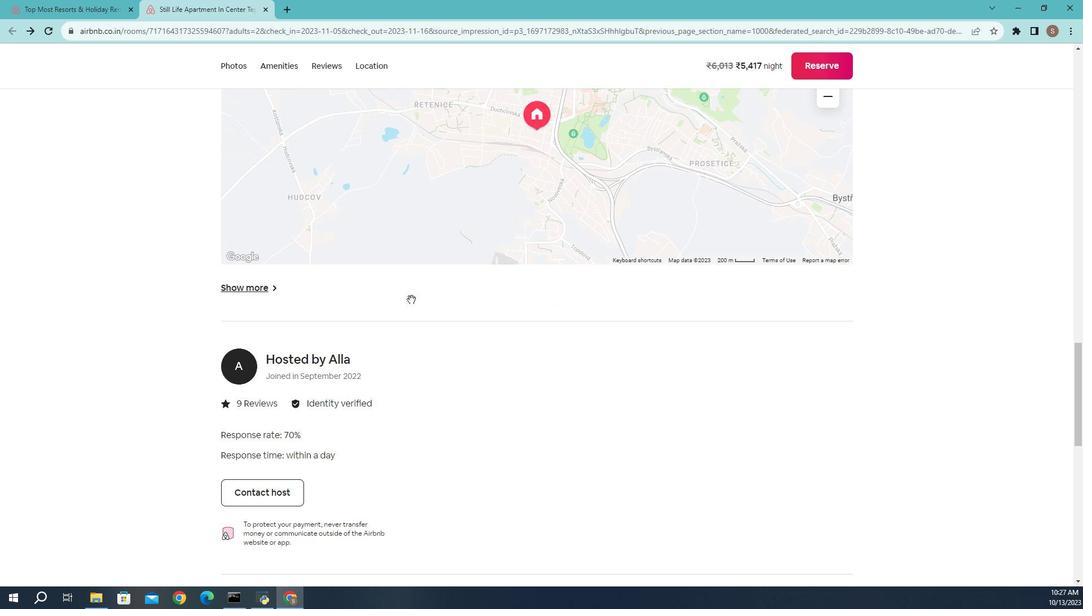 
Action: Mouse scrolled (433, 331) with delta (0, 0)
Screenshot: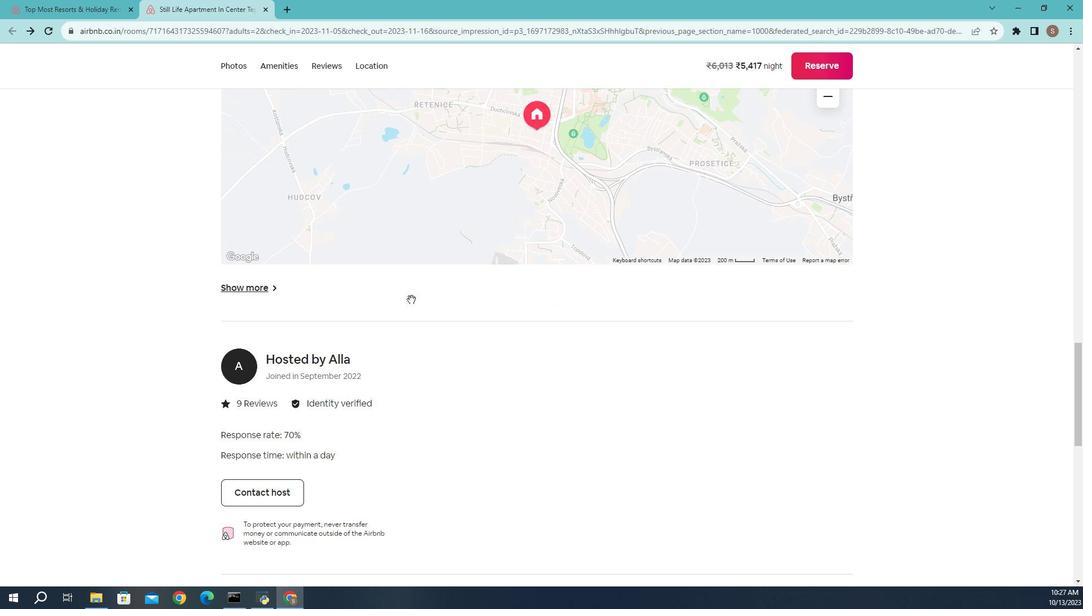
Action: Mouse moved to (430, 341)
Screenshot: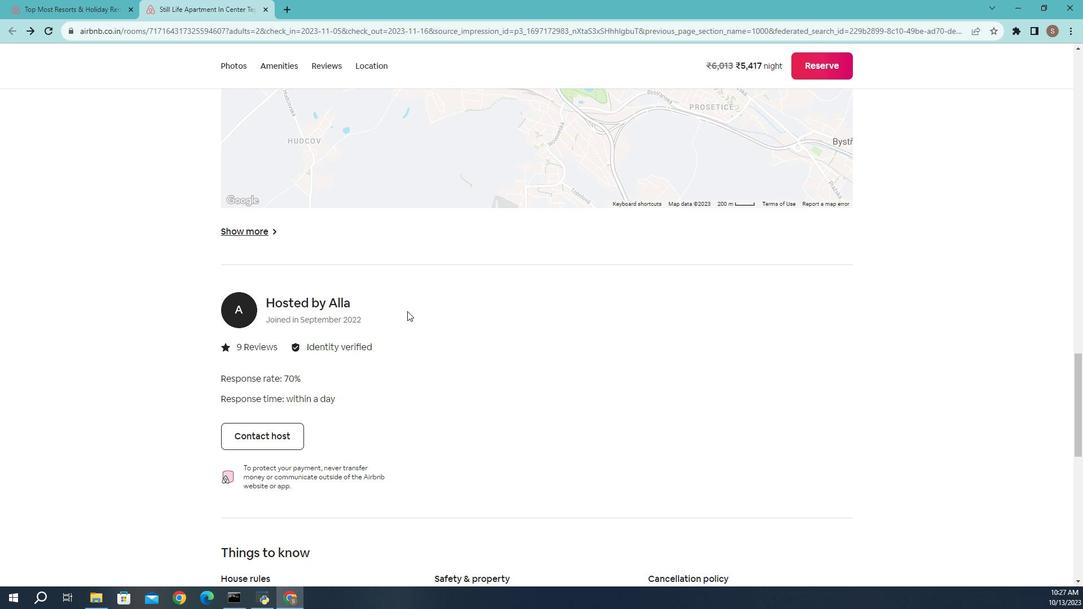 
Action: Mouse scrolled (430, 341) with delta (0, 0)
Screenshot: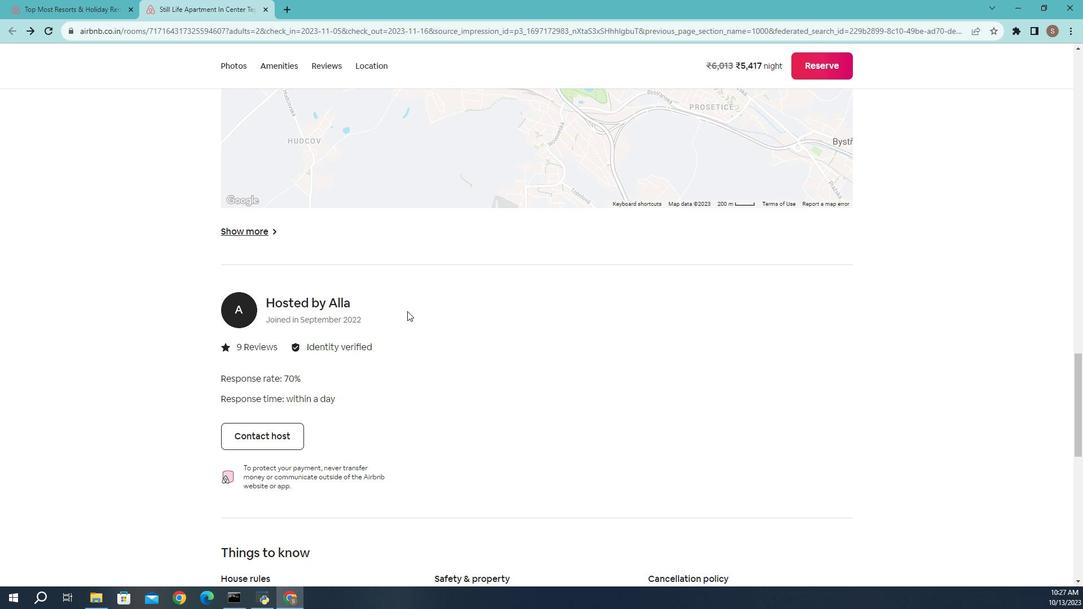 
Action: Mouse moved to (432, 346)
Screenshot: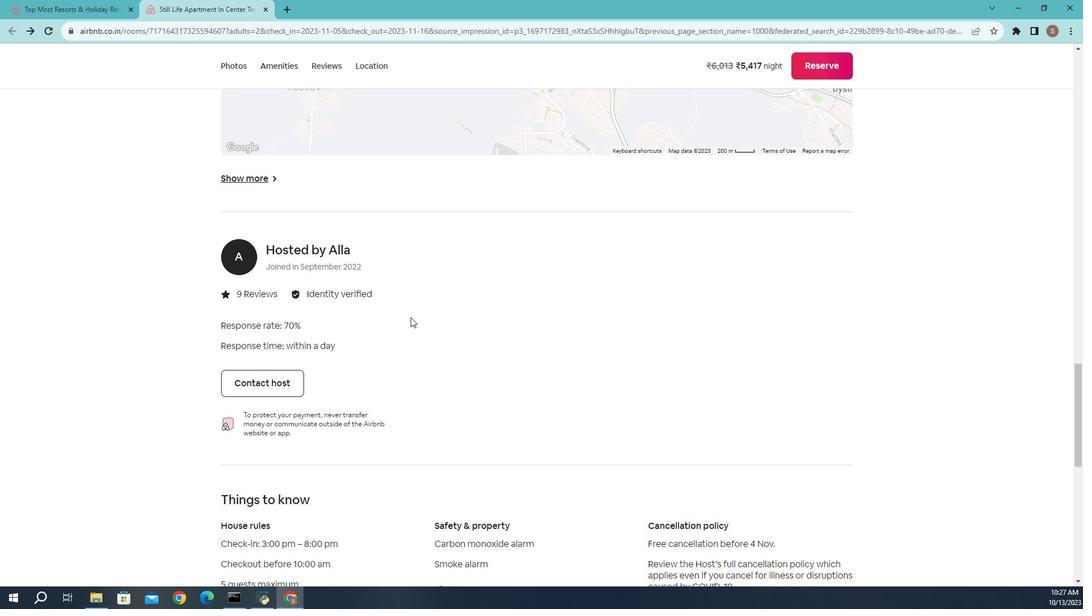 
Action: Mouse scrolled (432, 345) with delta (0, 0)
Screenshot: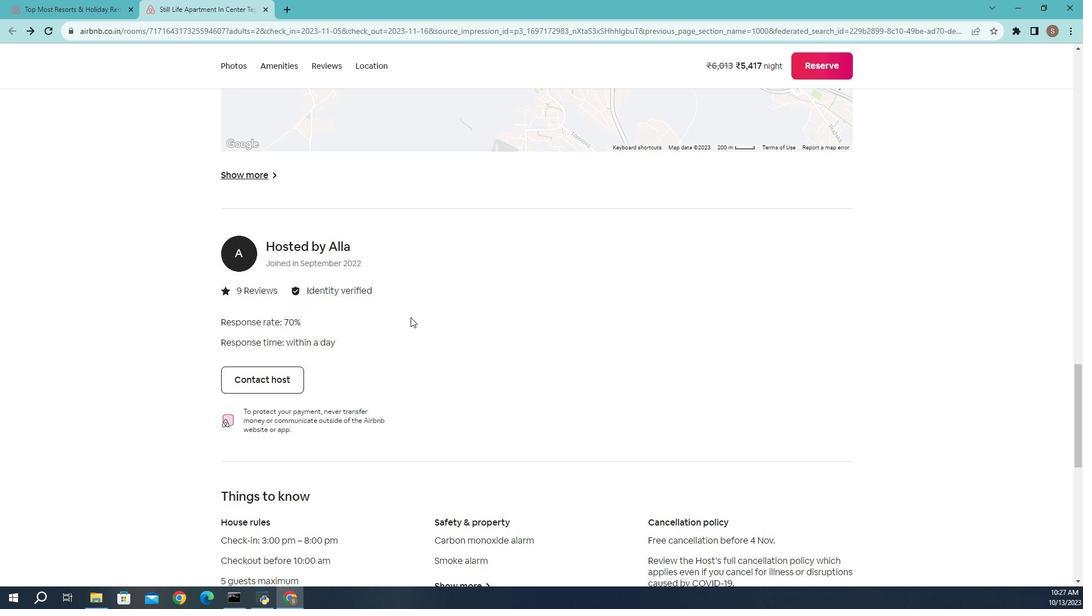 
Action: Mouse scrolled (432, 345) with delta (0, 0)
Screenshot: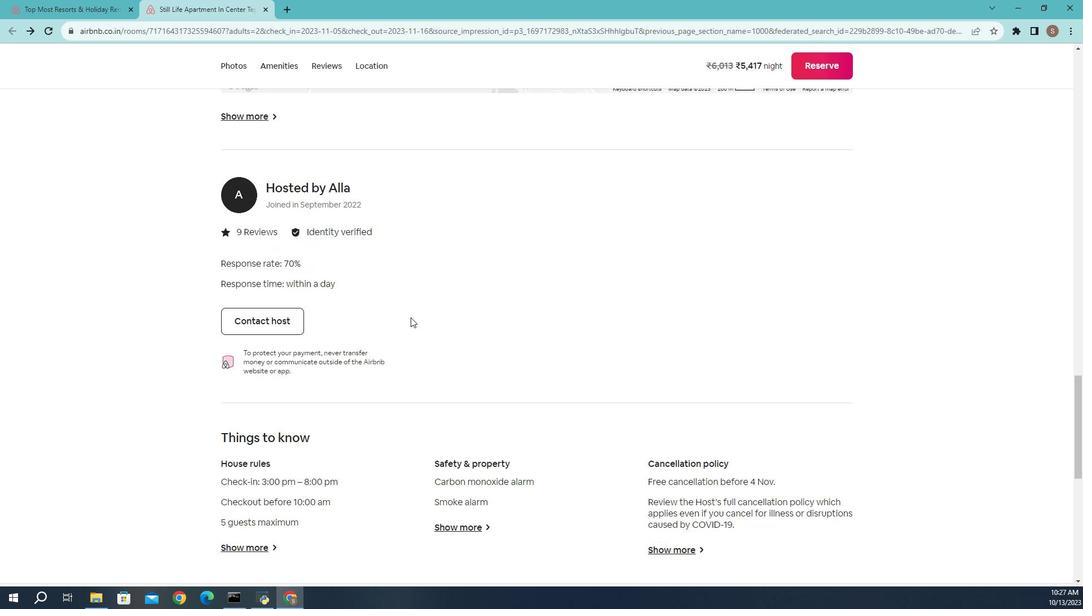 
Action: Mouse scrolled (432, 345) with delta (0, 0)
Screenshot: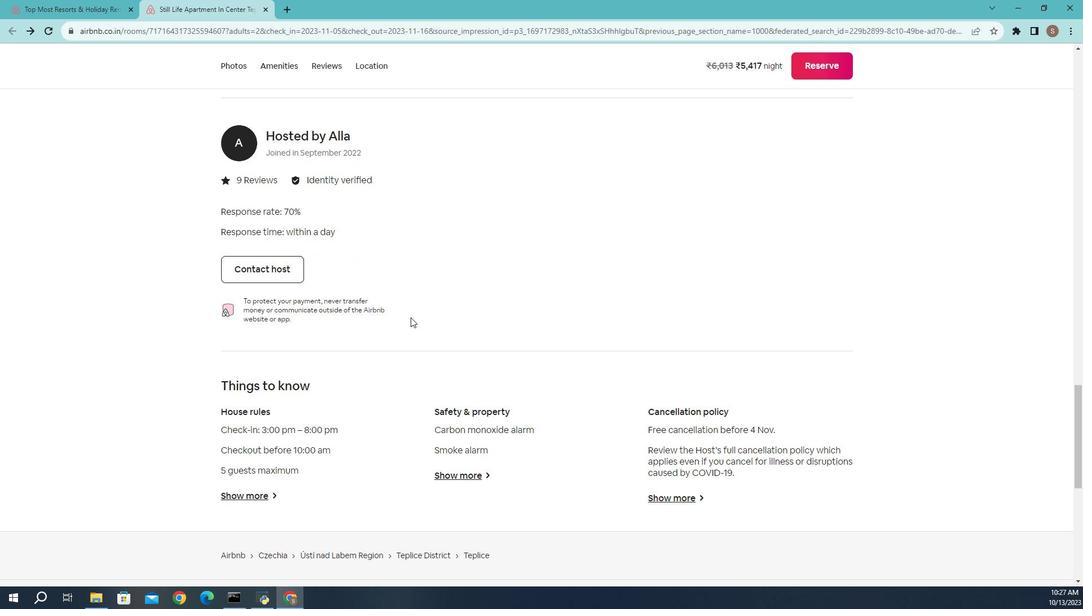
Action: Mouse moved to (312, 433)
Screenshot: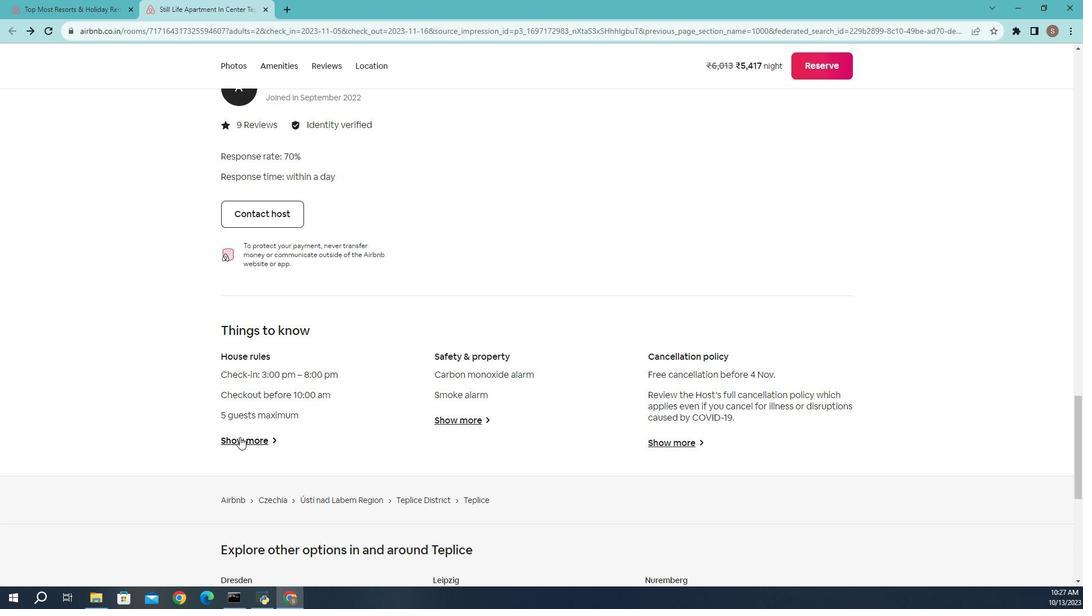 
Action: Mouse pressed left at (312, 433)
Screenshot: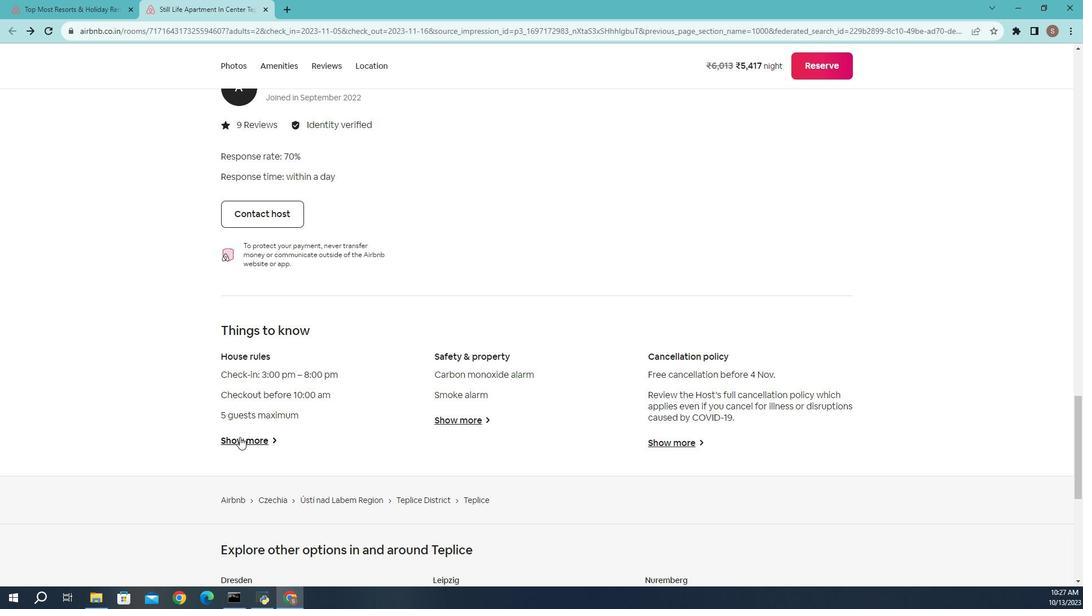
Action: Mouse moved to (382, 180)
Screenshot: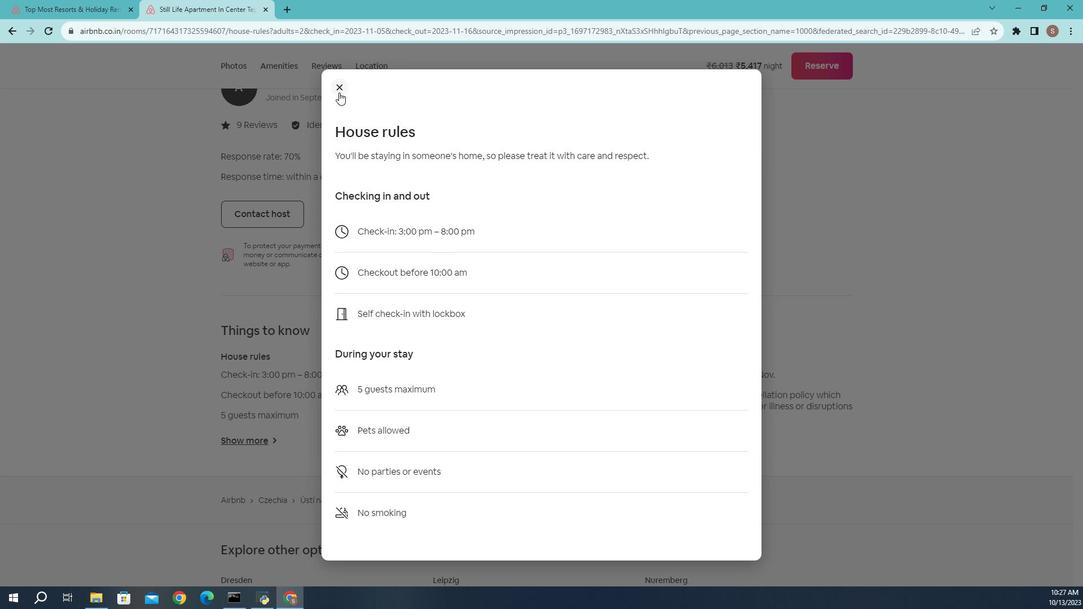 
Action: Mouse pressed left at (382, 180)
Screenshot: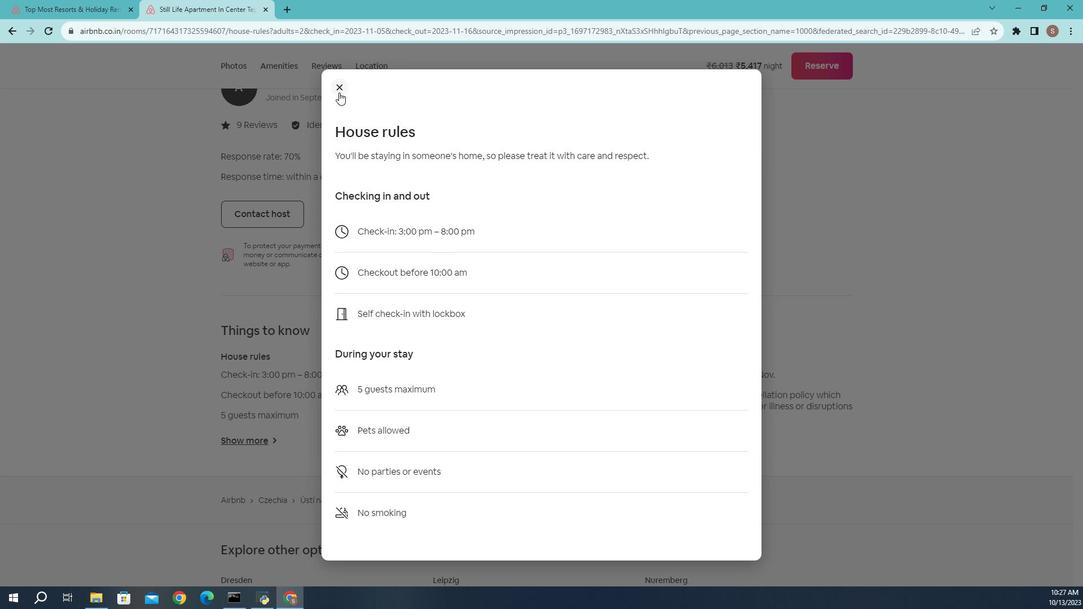 
Action: Mouse moved to (483, 419)
Screenshot: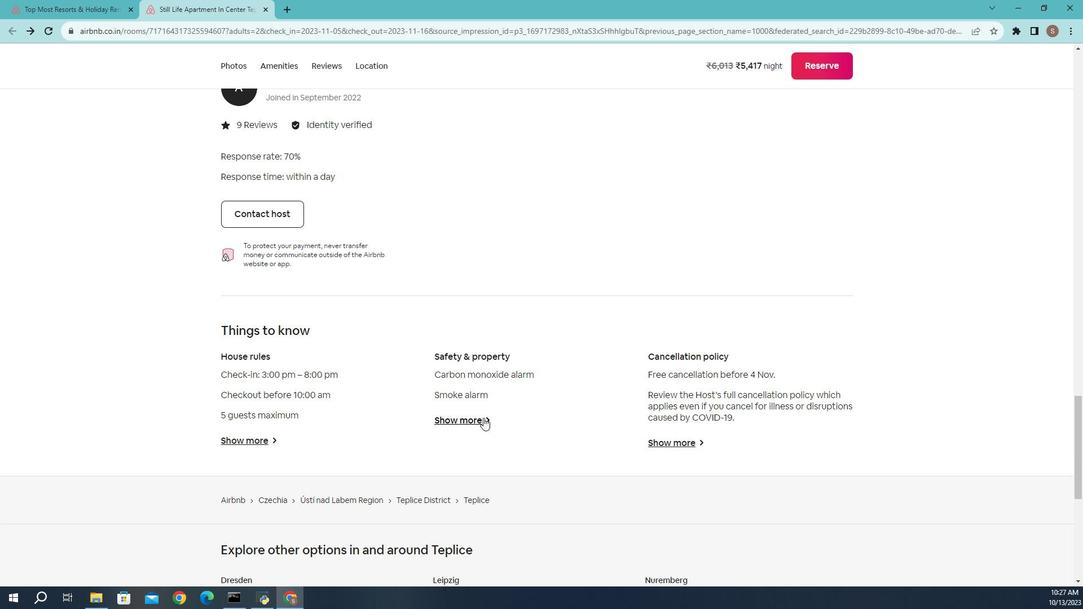 
Action: Mouse pressed left at (483, 419)
Screenshot: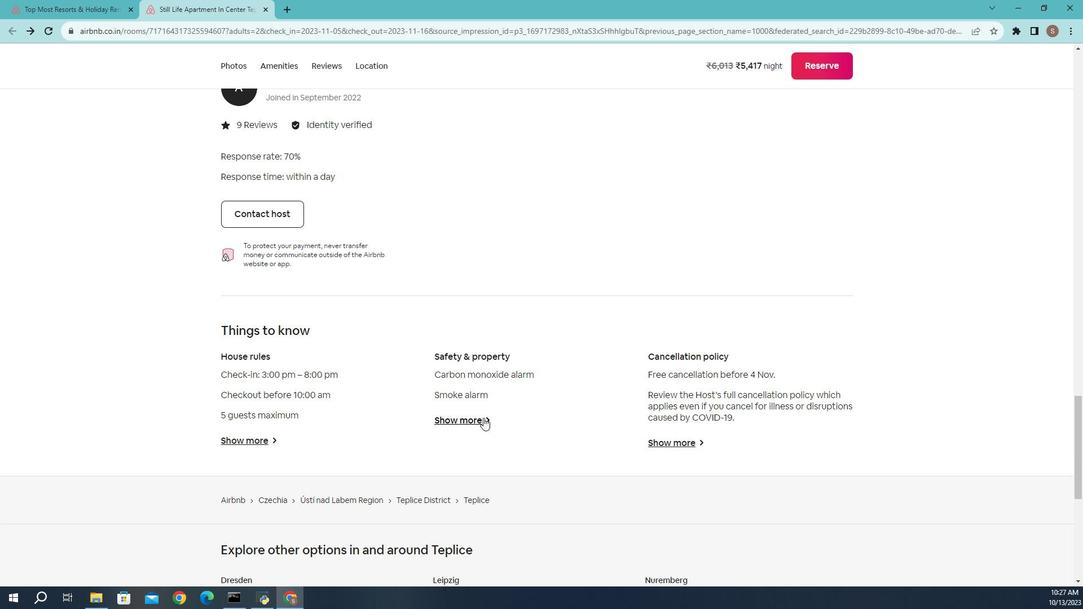 
Action: Mouse moved to (383, 267)
Screenshot: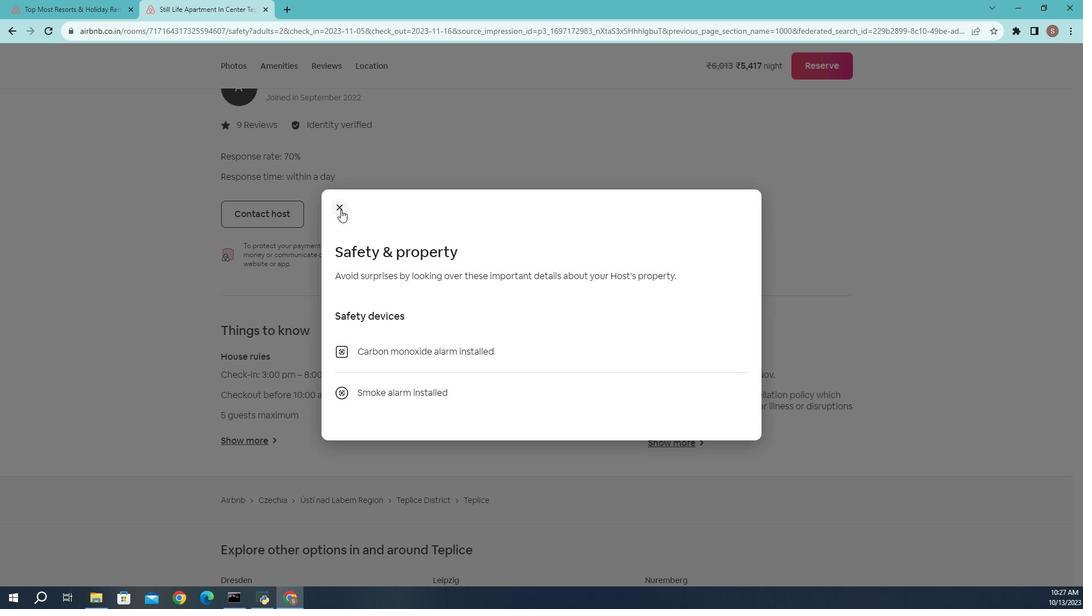 
Action: Mouse pressed left at (383, 267)
Screenshot: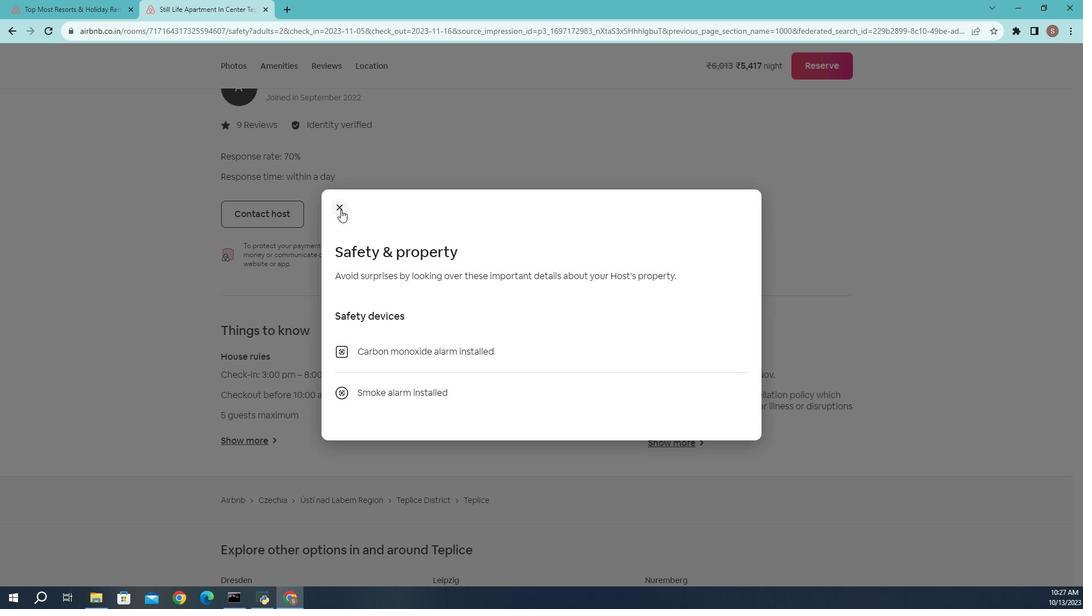 
Action: Mouse moved to (604, 438)
Screenshot: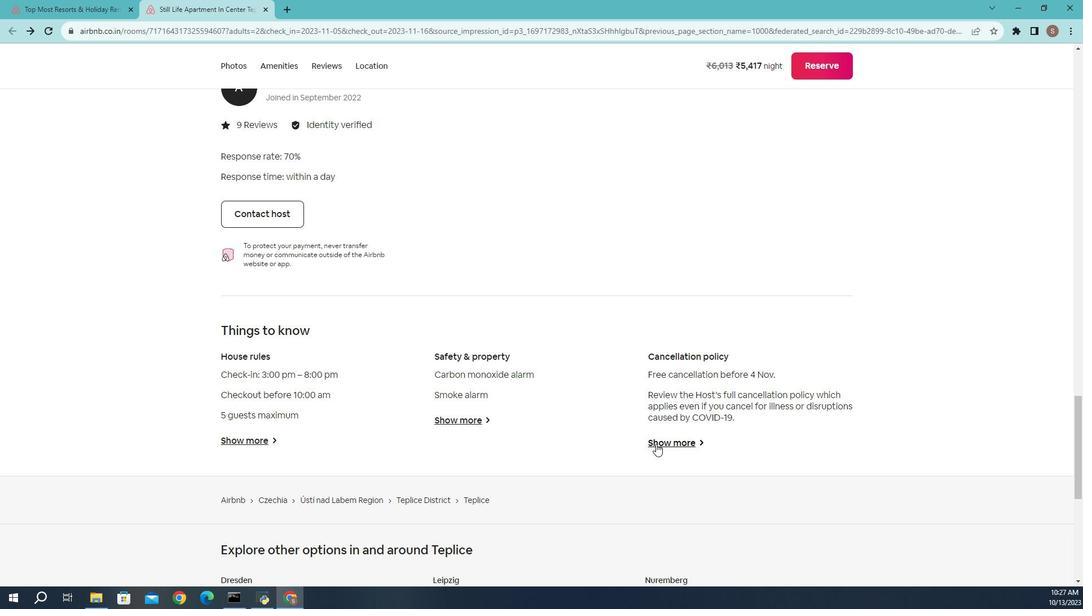 
Action: Mouse pressed left at (604, 438)
Screenshot: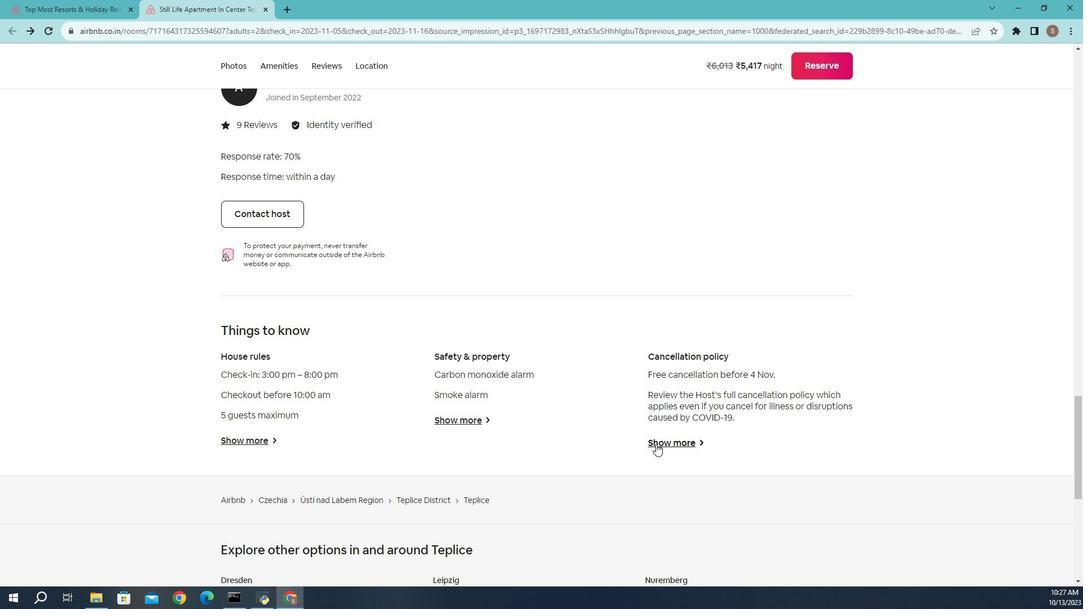 
Action: Mouse moved to (425, 239)
Screenshot: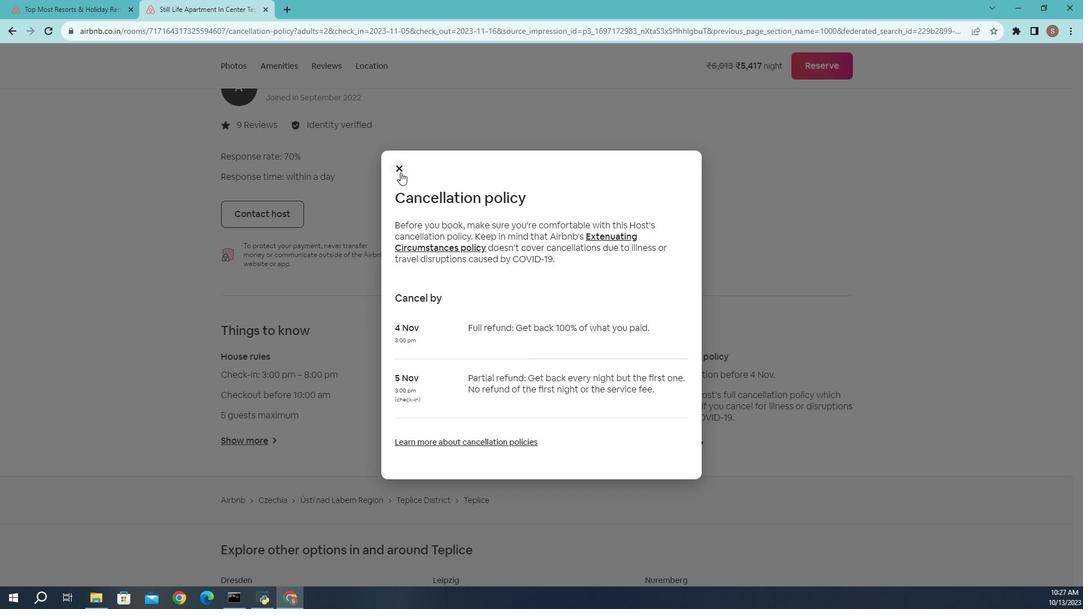 
Action: Mouse pressed left at (425, 239)
Screenshot: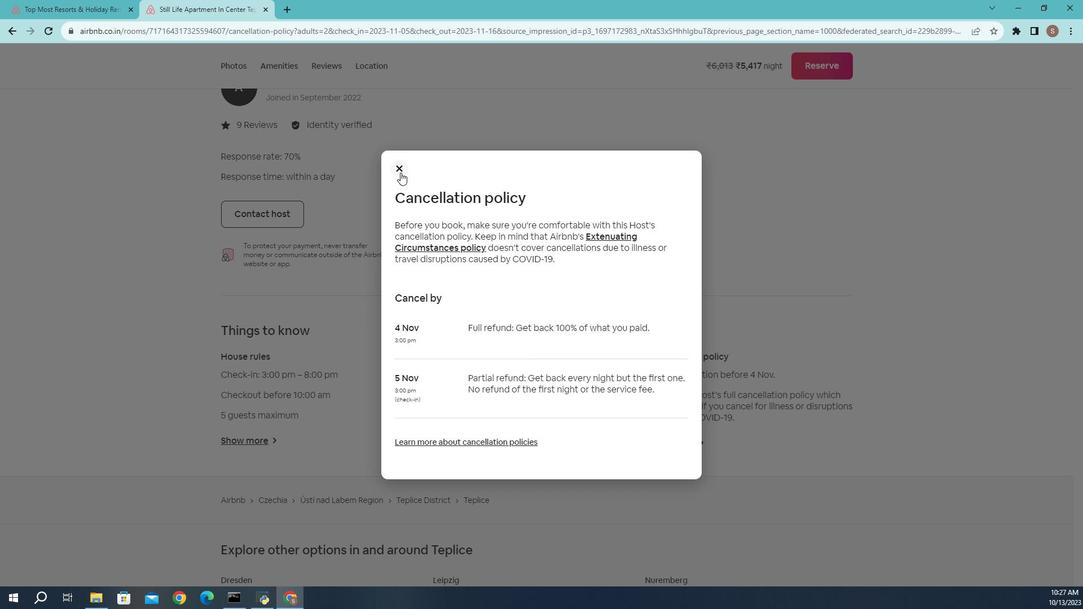 
Action: Mouse moved to (223, 112)
Screenshot: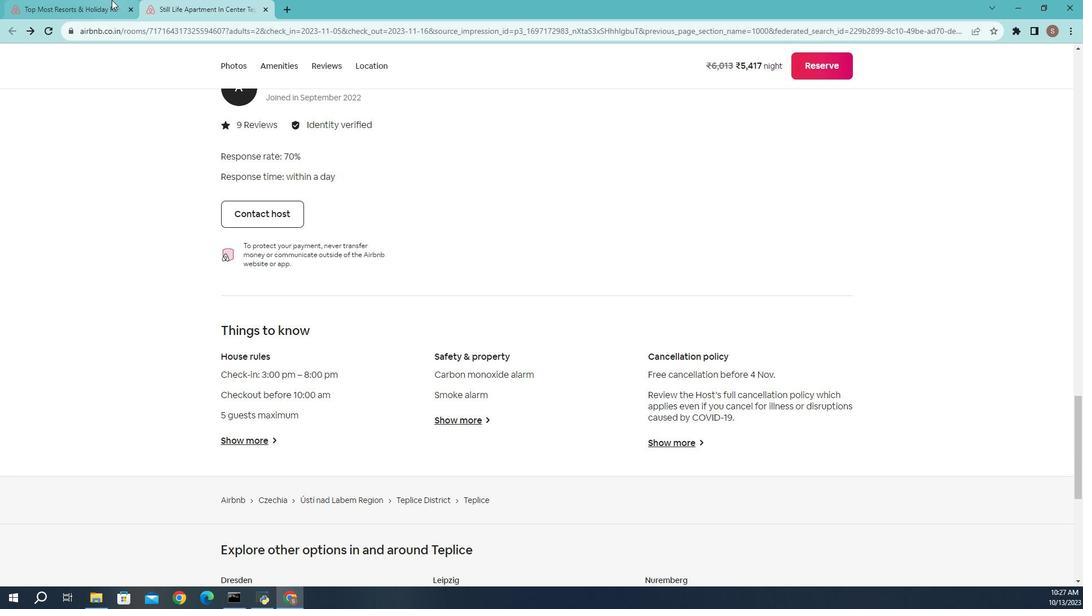 
Action: Mouse pressed left at (223, 112)
Screenshot: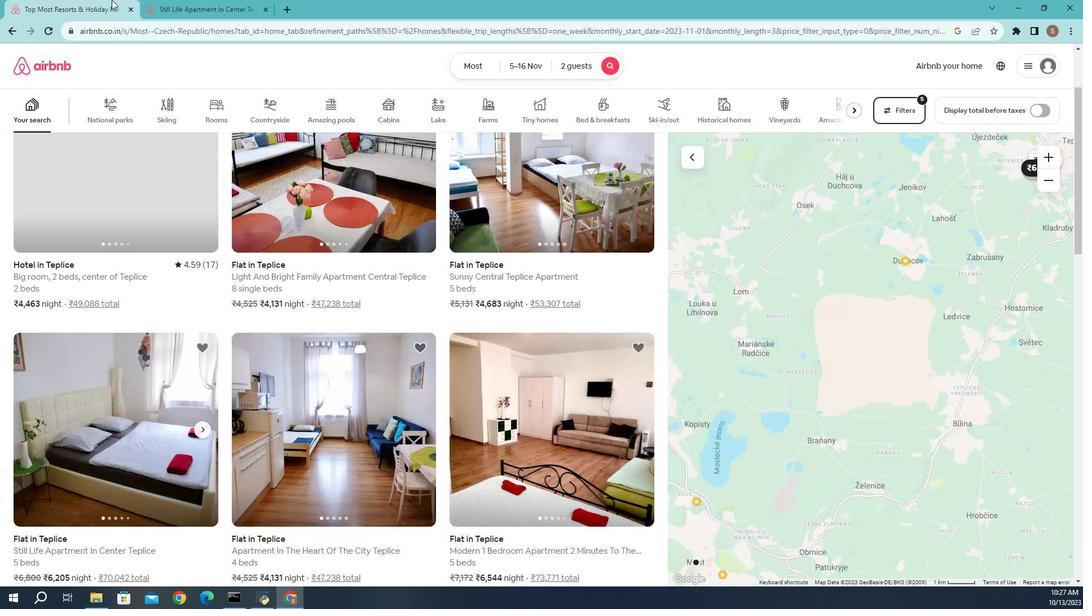 
Action: Mouse moved to (477, 396)
Screenshot: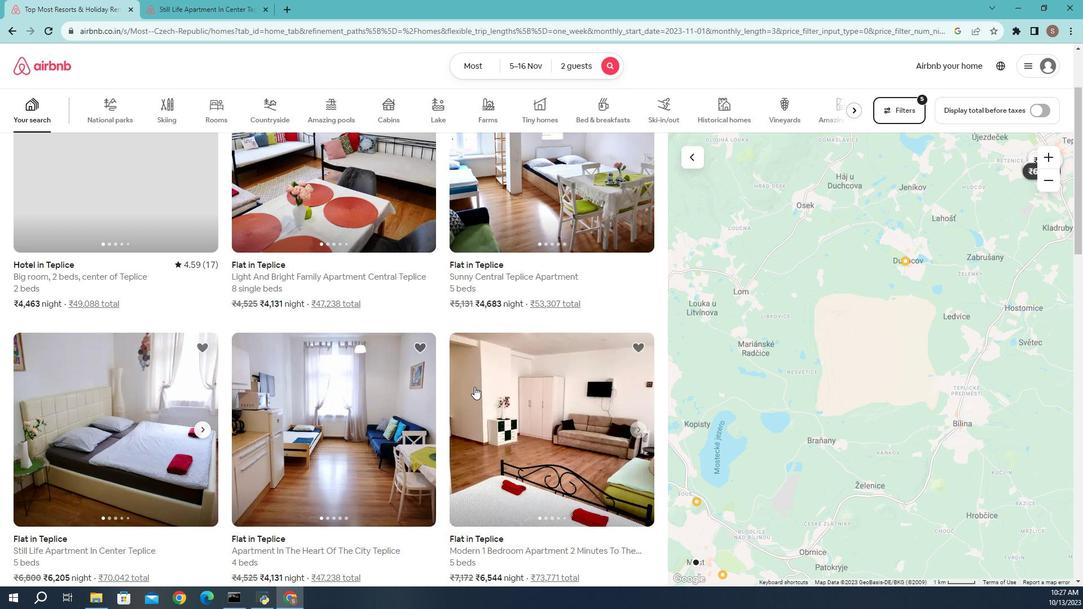 
Action: Mouse scrolled (477, 396) with delta (0, 0)
Screenshot: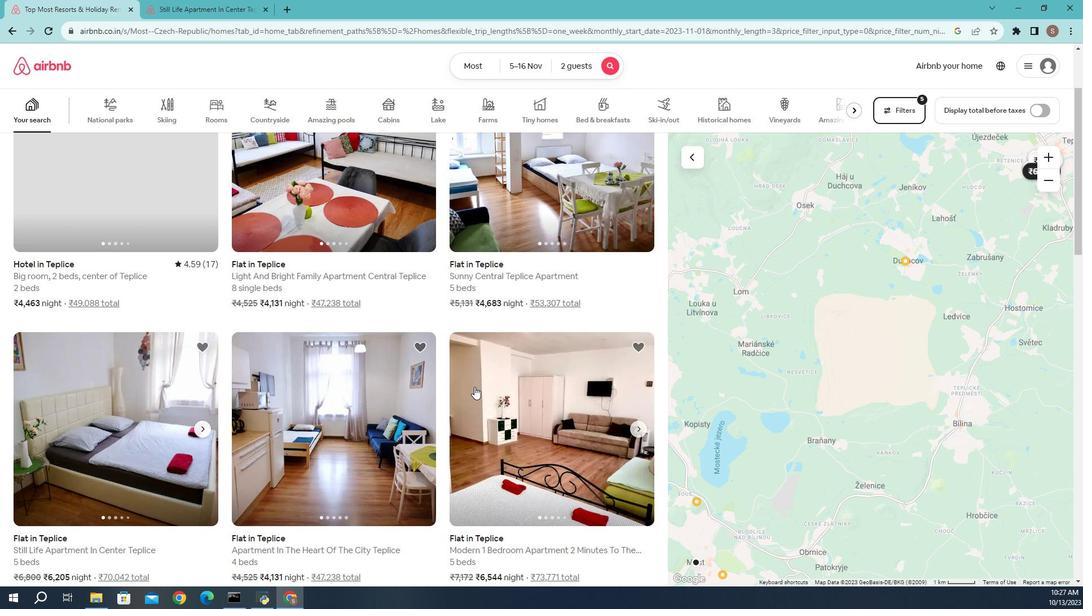 
Action: Mouse moved to (477, 396)
Screenshot: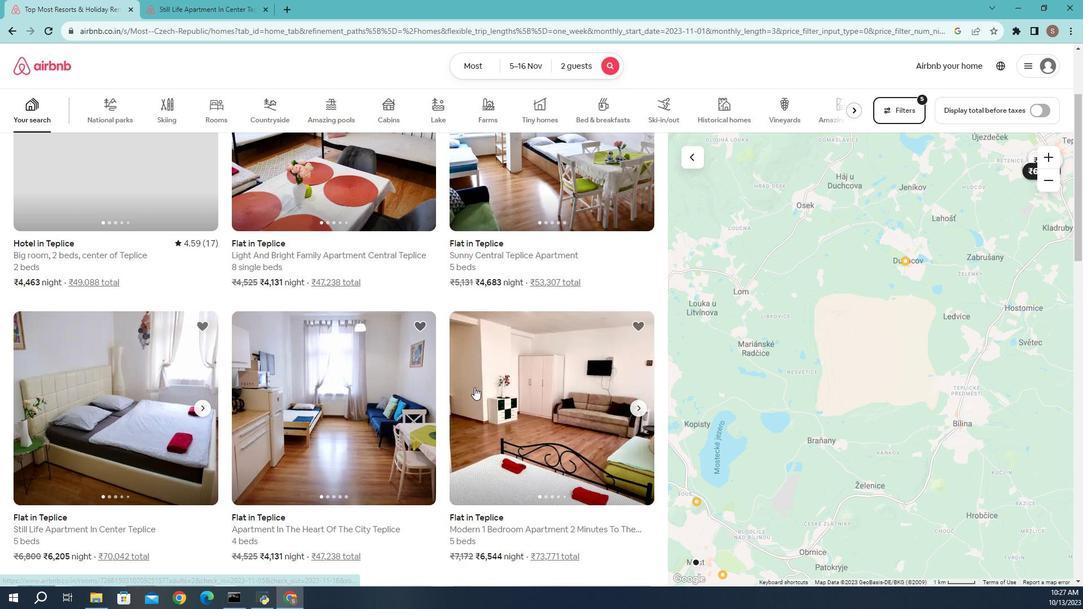 
Action: Mouse scrolled (477, 396) with delta (0, 0)
Screenshot: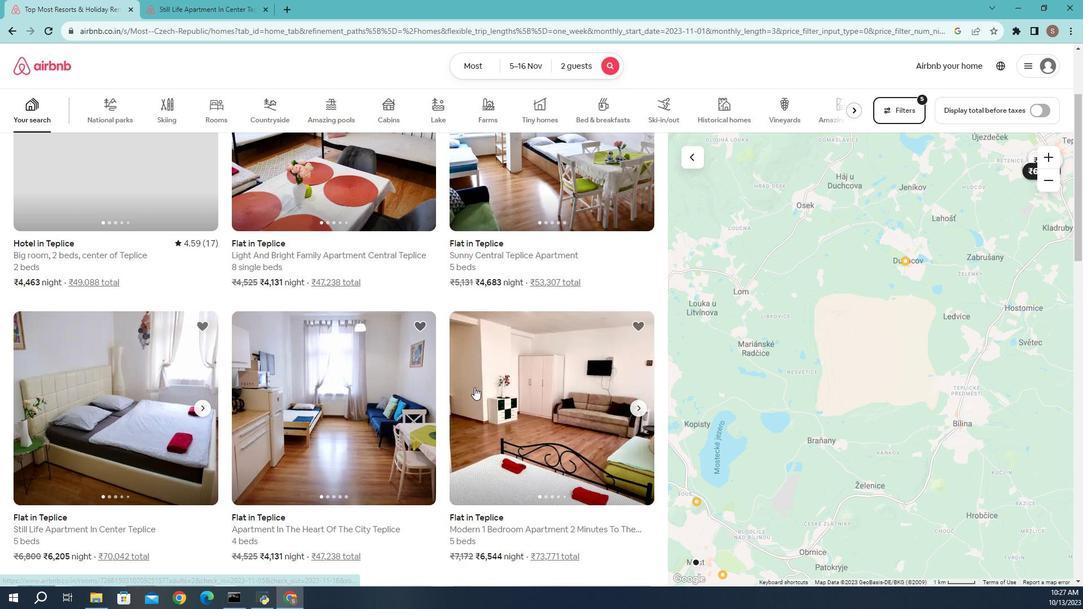 
Action: Mouse moved to (455, 429)
Screenshot: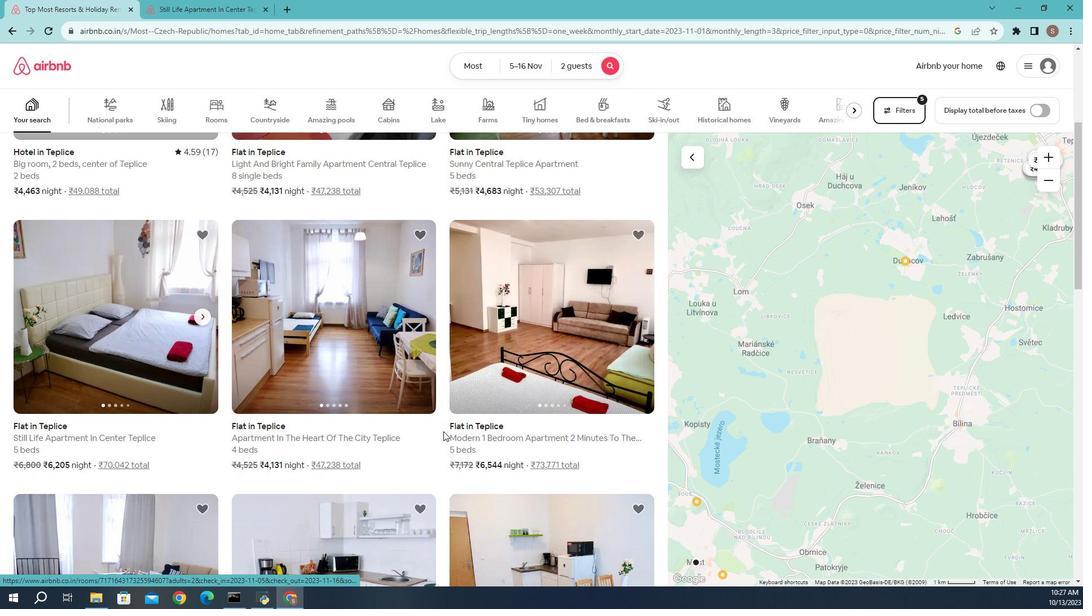
Action: Mouse scrolled (455, 429) with delta (0, 0)
Screenshot: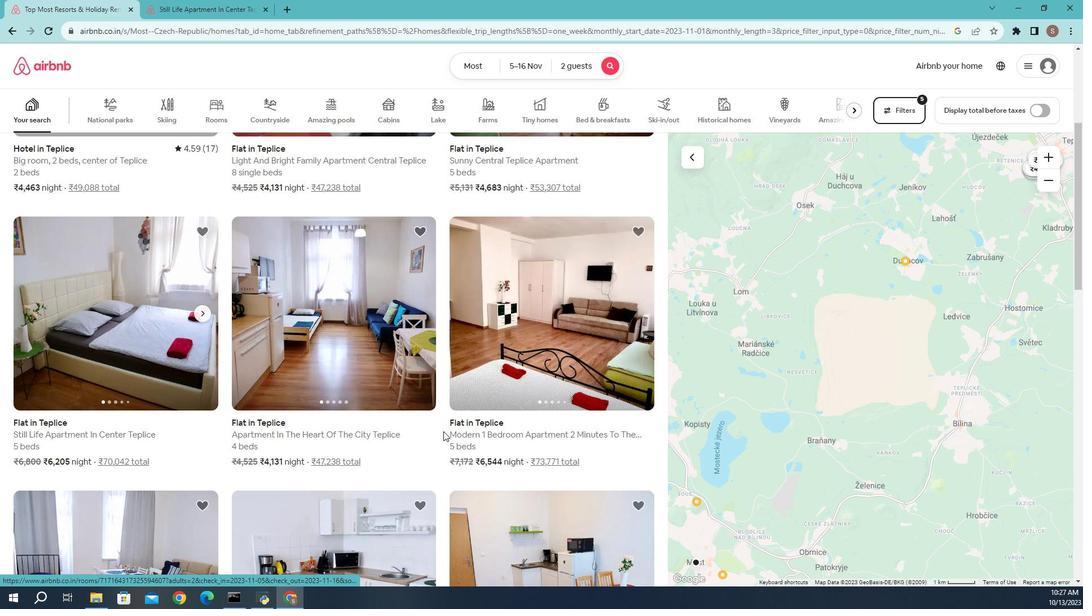 
Action: Mouse scrolled (455, 429) with delta (0, 0)
Screenshot: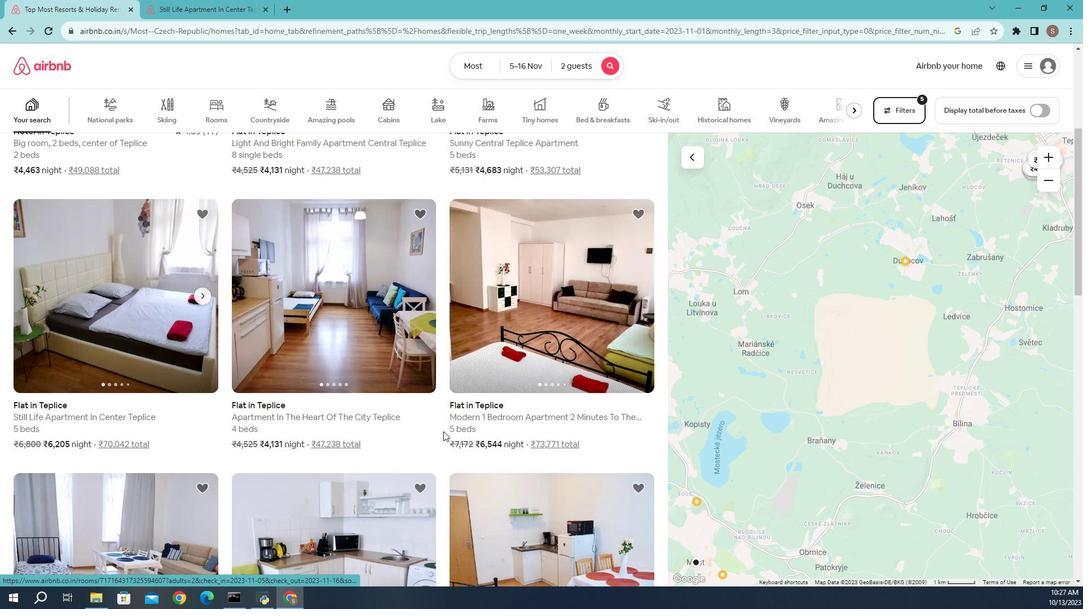
Action: Mouse scrolled (455, 429) with delta (0, 0)
Screenshot: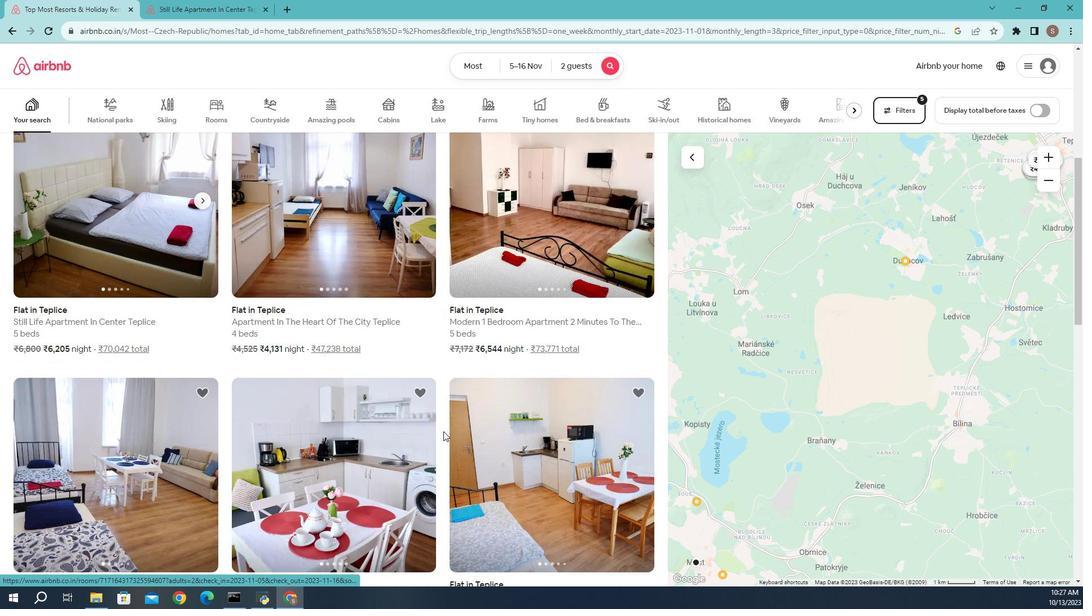 
Action: Mouse moved to (455, 429)
Screenshot: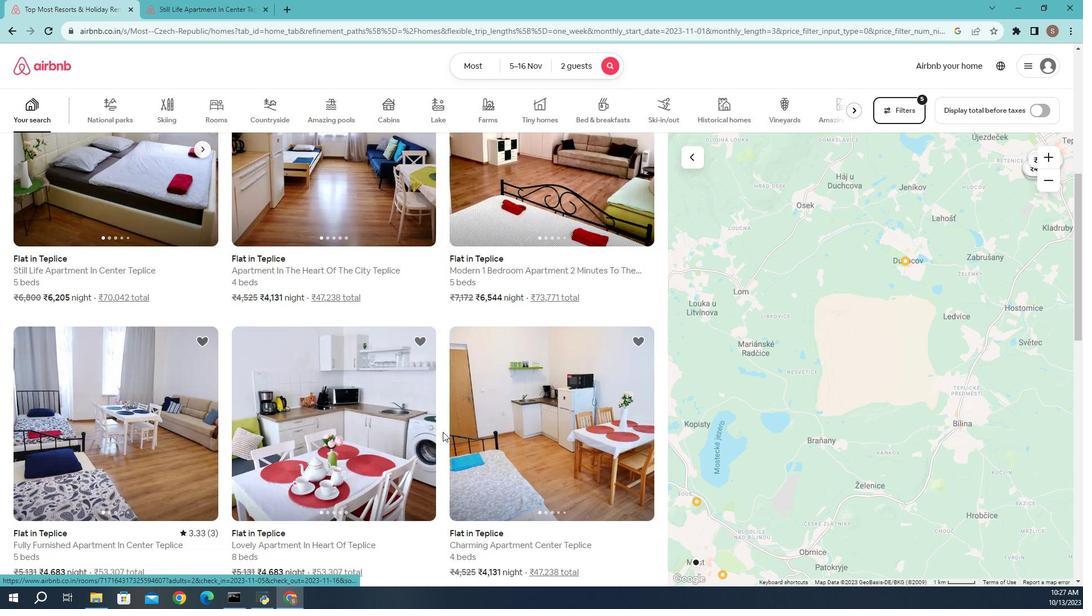 
Action: Mouse scrolled (455, 429) with delta (0, 0)
Screenshot: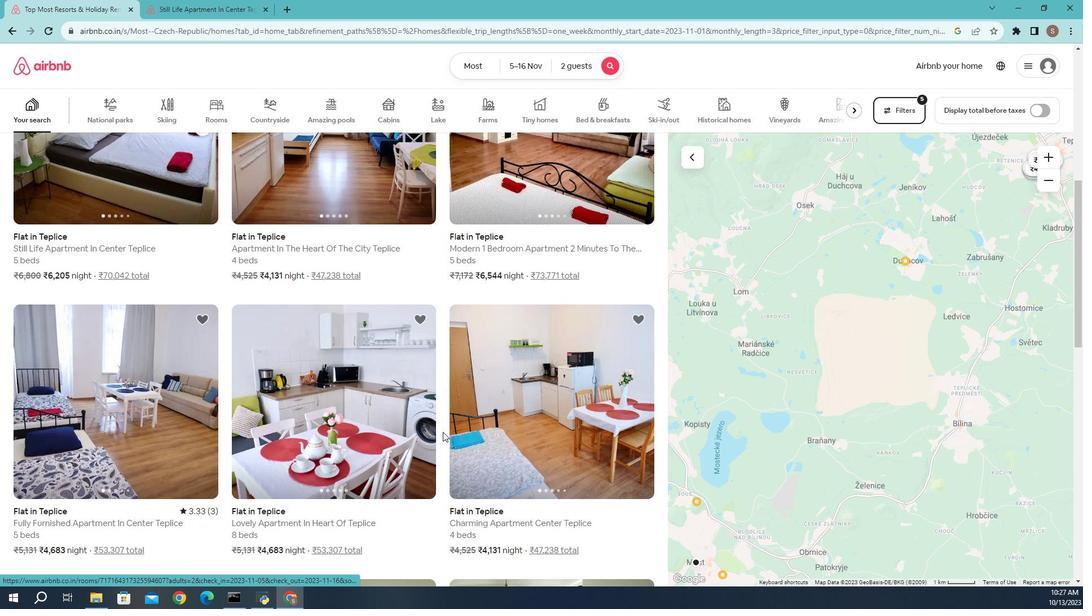 
Action: Mouse scrolled (455, 429) with delta (0, 0)
Screenshot: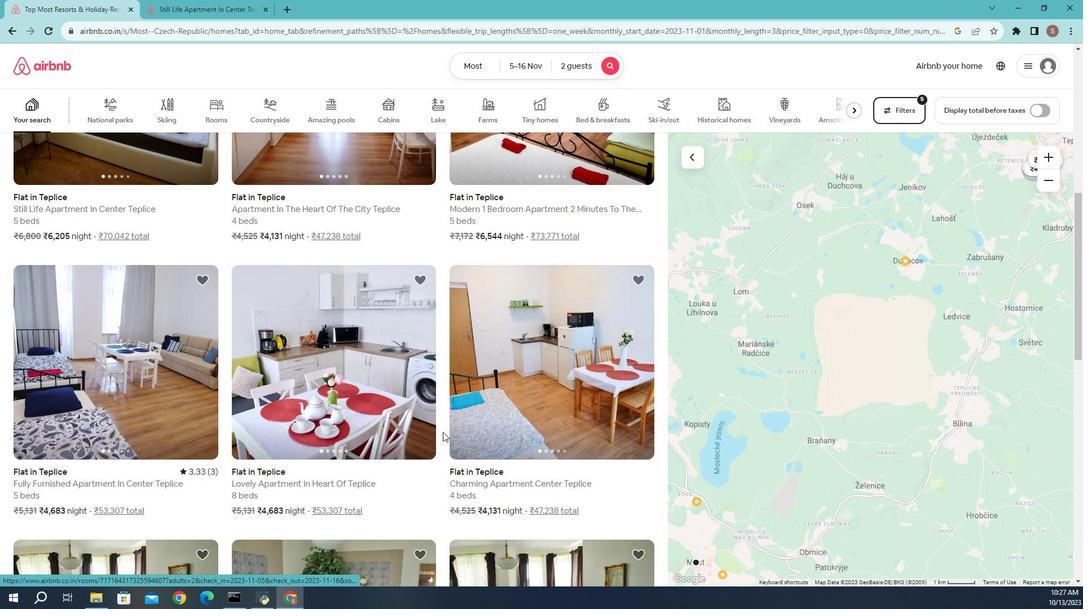 
Action: Mouse scrolled (455, 429) with delta (0, 0)
Screenshot: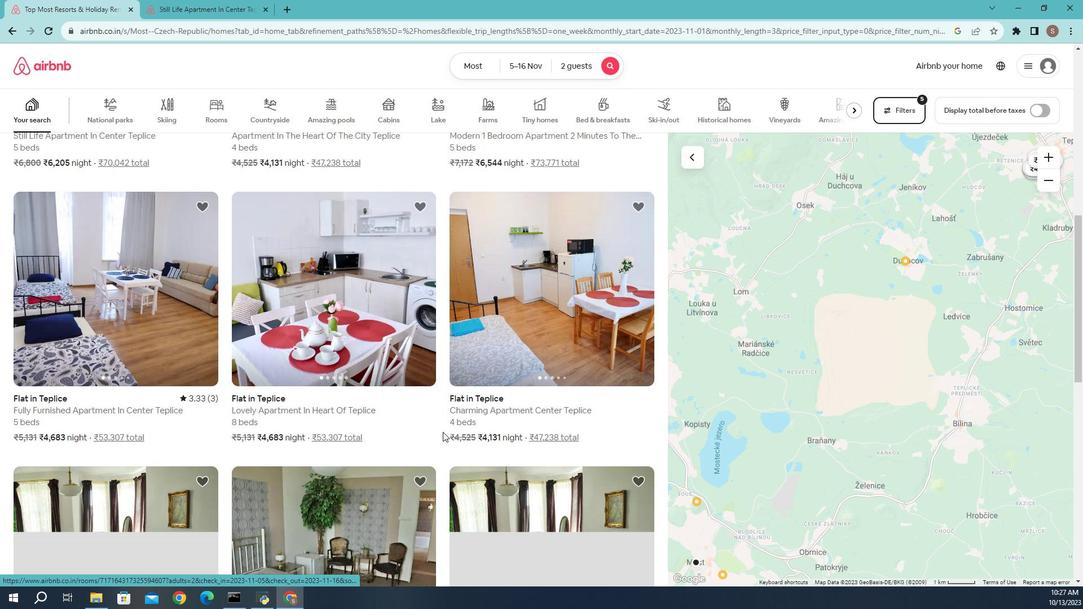 
Action: Mouse scrolled (455, 429) with delta (0, 0)
Screenshot: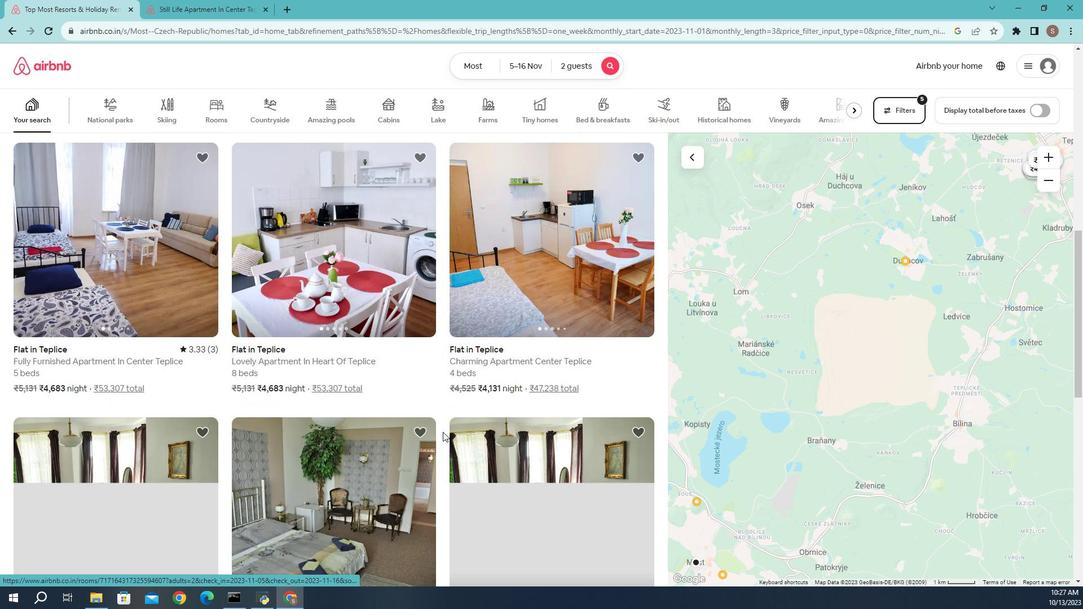 
Action: Mouse scrolled (455, 429) with delta (0, 0)
Screenshot: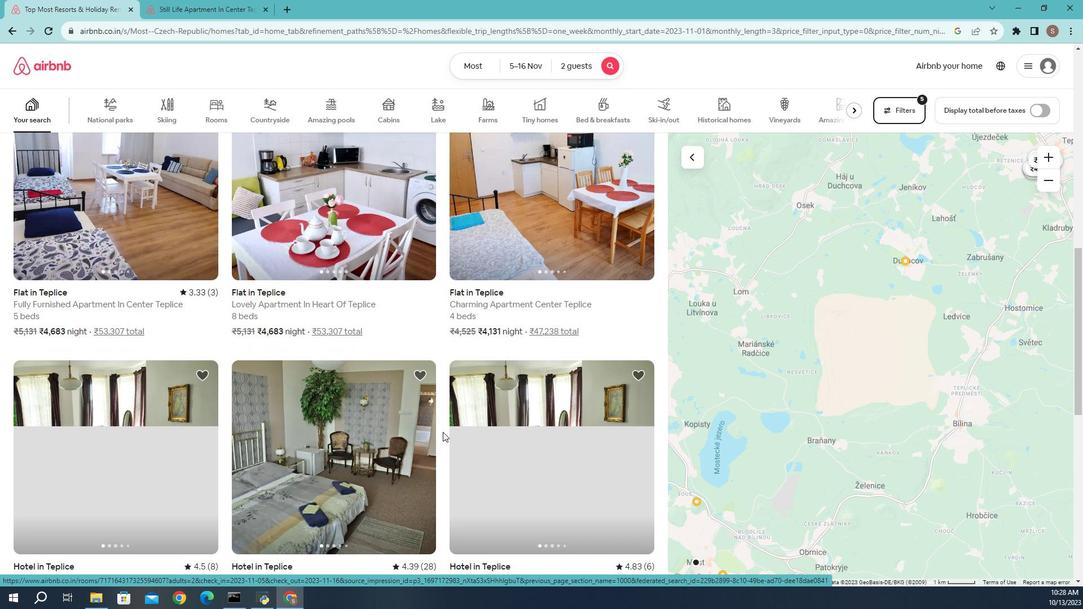 
Action: Mouse scrolled (455, 429) with delta (0, 0)
Screenshot: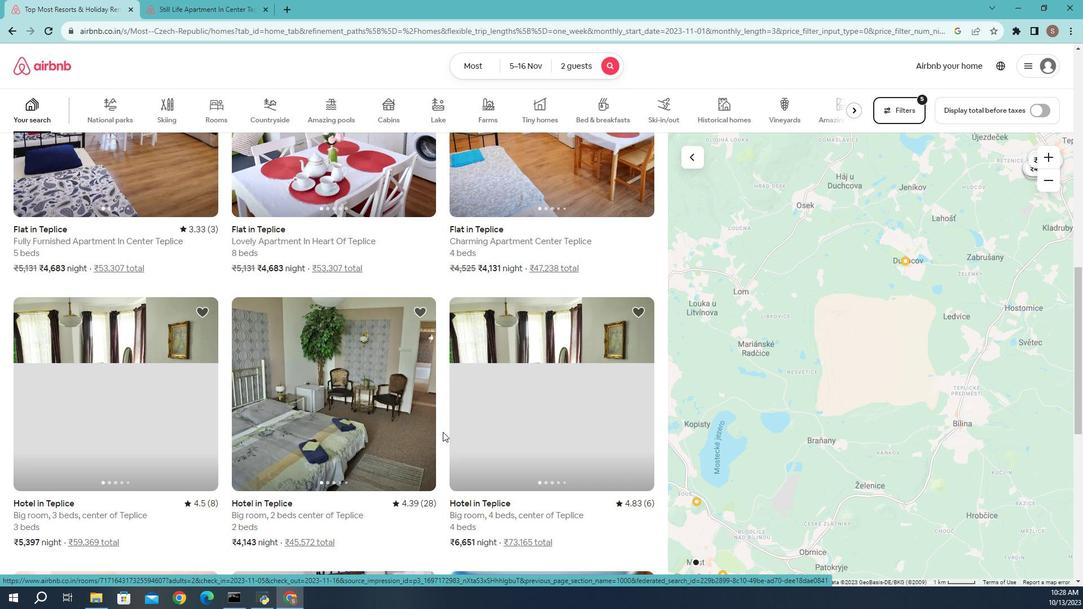
Action: Mouse scrolled (455, 429) with delta (0, 0)
Screenshot: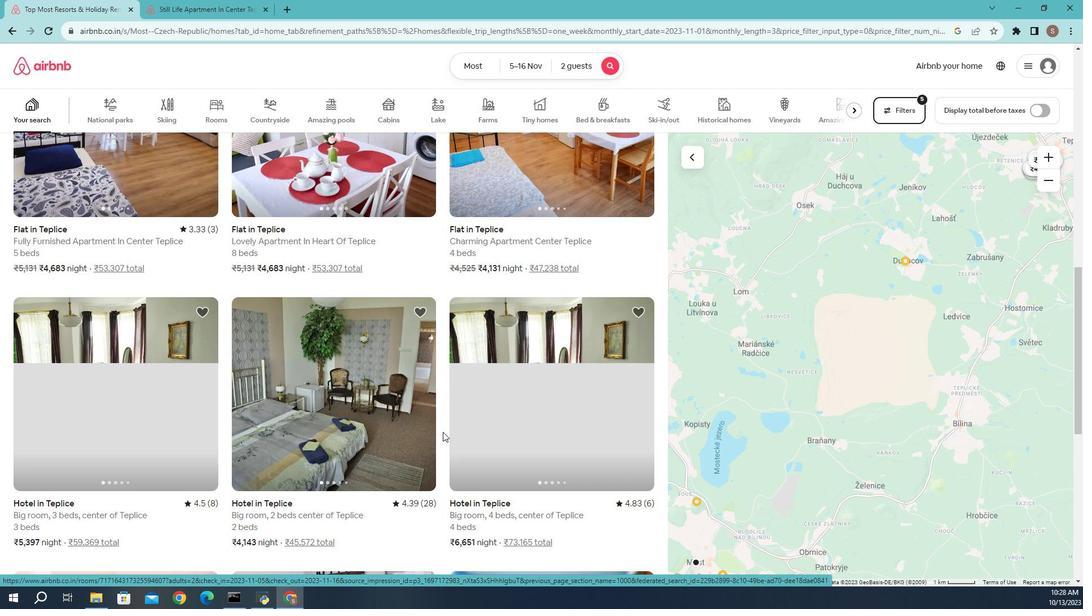 
Action: Mouse scrolled (455, 429) with delta (0, 0)
Screenshot: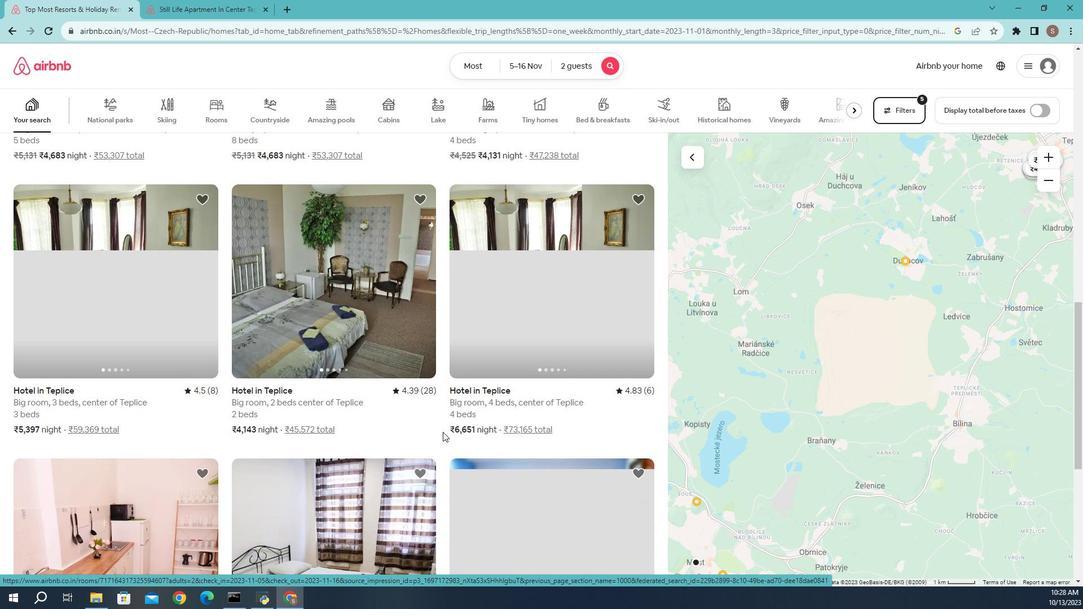 
Action: Mouse scrolled (455, 429) with delta (0, 0)
Screenshot: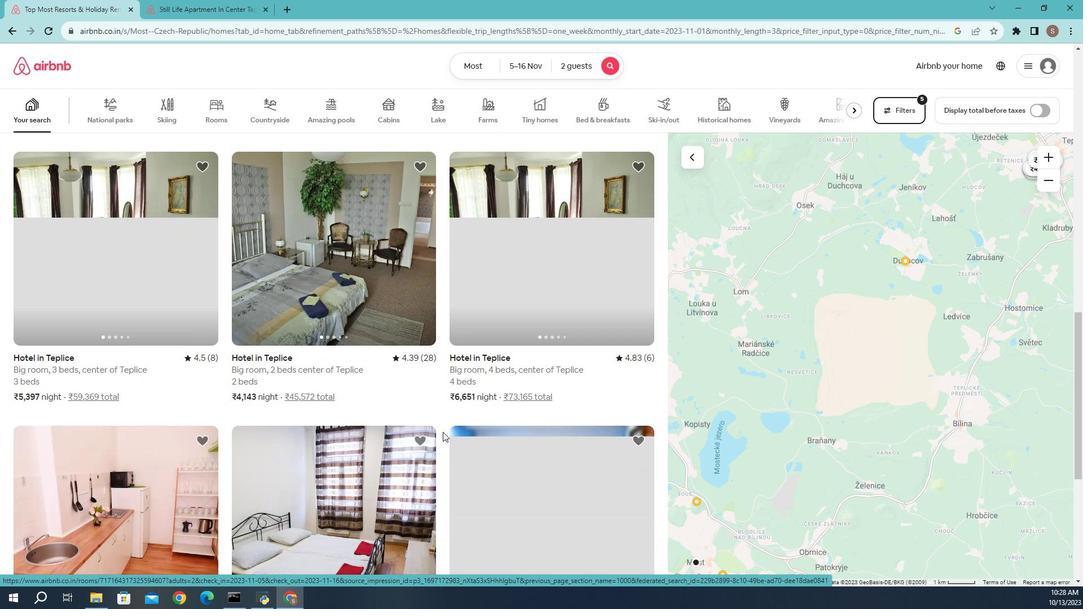 
Action: Mouse scrolled (455, 429) with delta (0, 0)
Screenshot: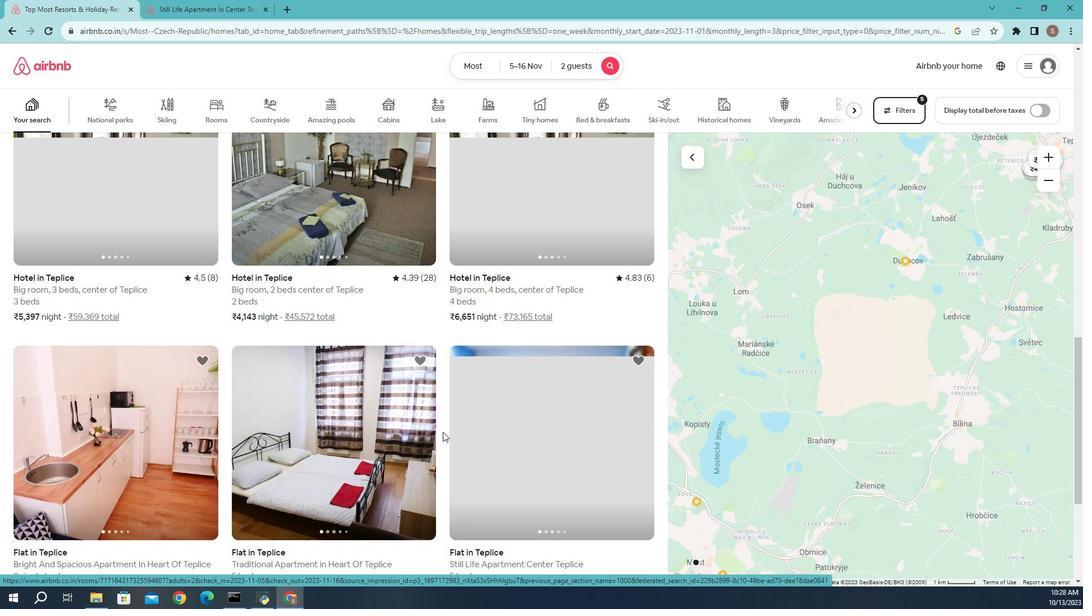 
Action: Mouse moved to (258, 412)
Screenshot: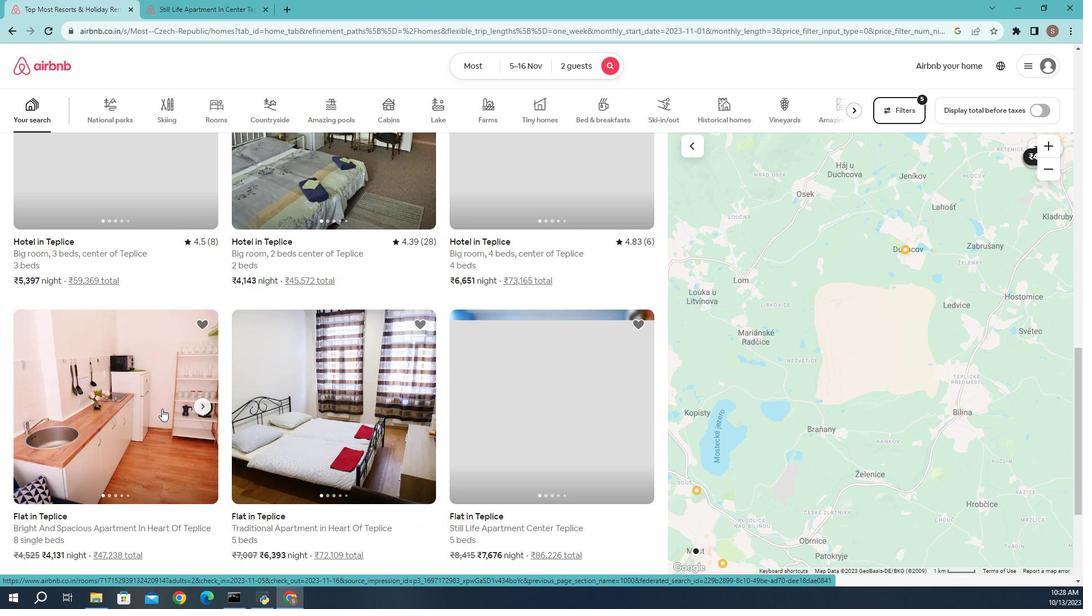 
Action: Mouse pressed left at (258, 412)
Screenshot: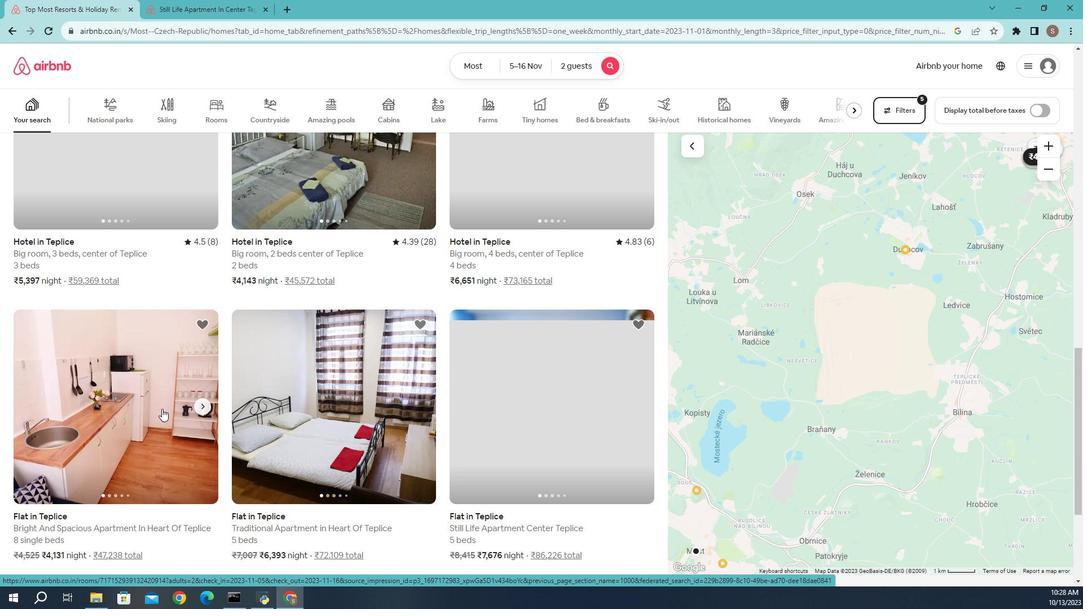 
Action: Mouse moved to (695, 414)
Screenshot: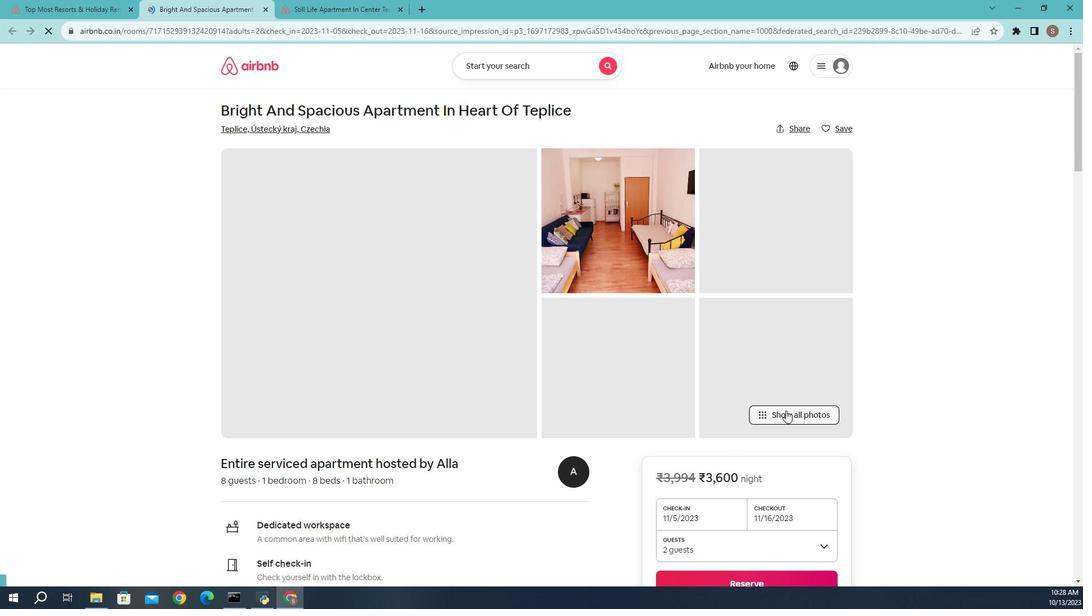 
Action: Mouse pressed left at (695, 414)
